 Task: Research Airbnb accommodation in Sandanski, Bulgaria from 17th November, 2023 to 21st November, 2023 for 2 adults.1  bedroom having 2 beds and 1 bathroom. Property type can be flat. Look for 5 properties as per requirement.
Action: Mouse moved to (502, 114)
Screenshot: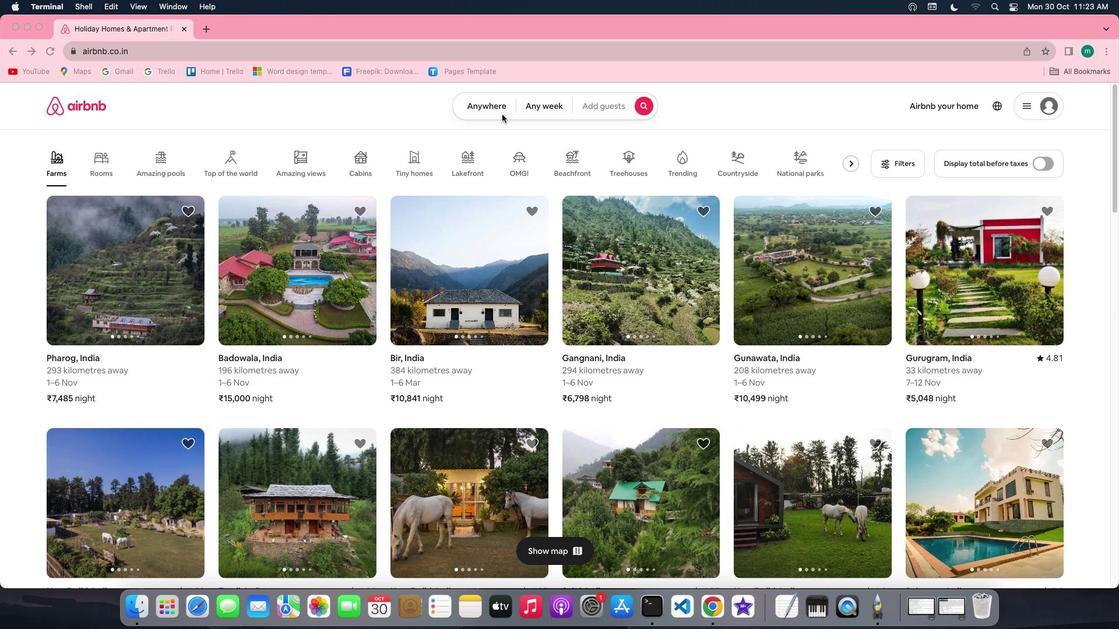 
Action: Mouse pressed left at (502, 114)
Screenshot: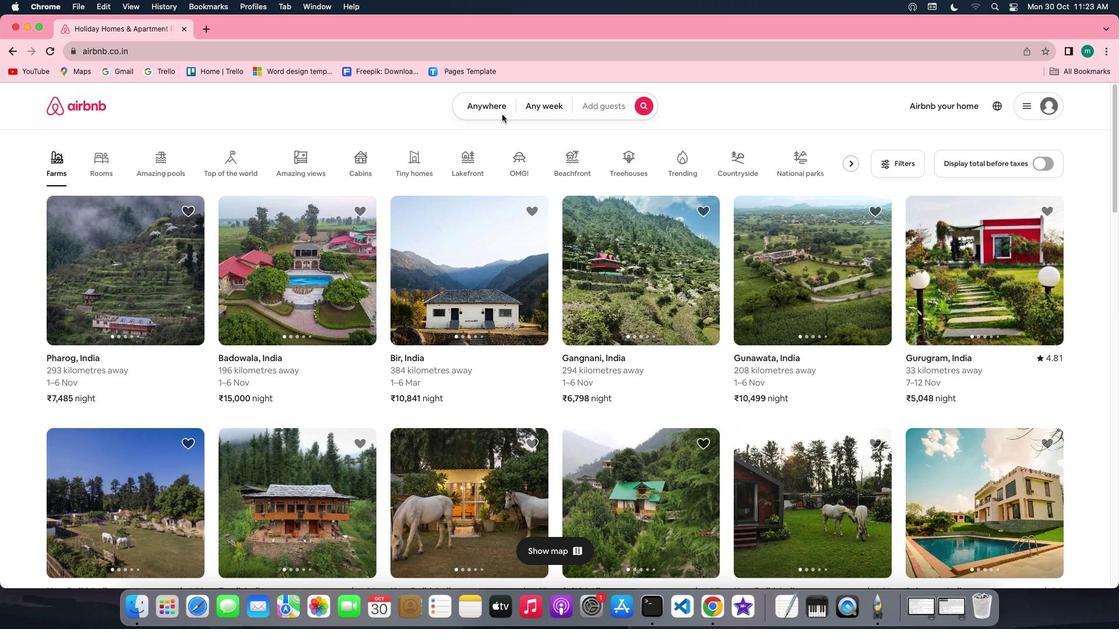 
Action: Mouse moved to (497, 109)
Screenshot: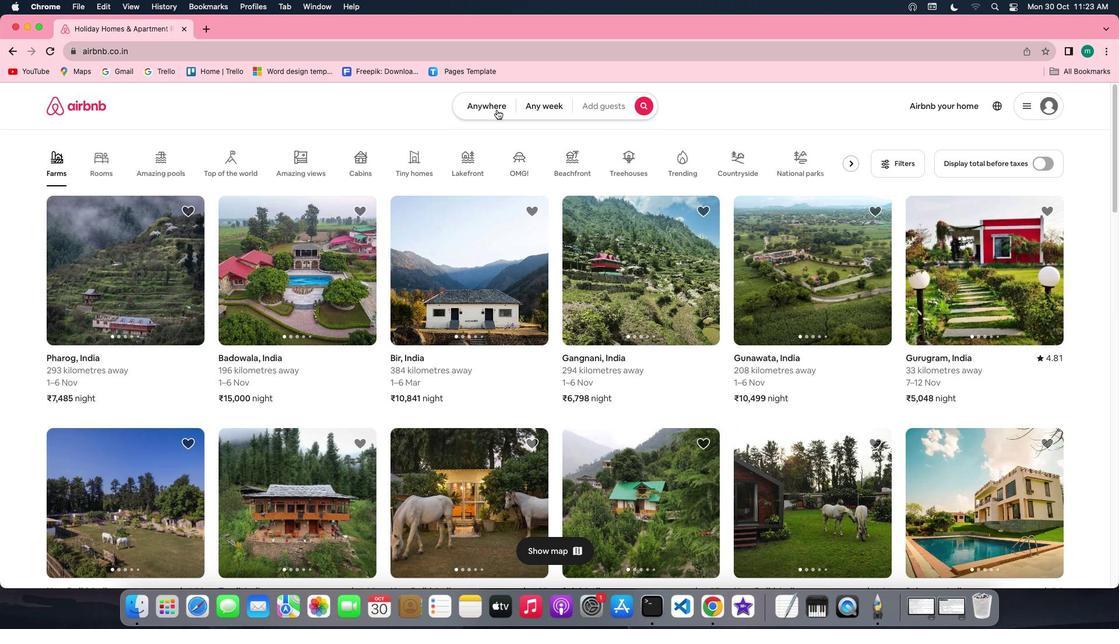 
Action: Mouse pressed left at (497, 109)
Screenshot: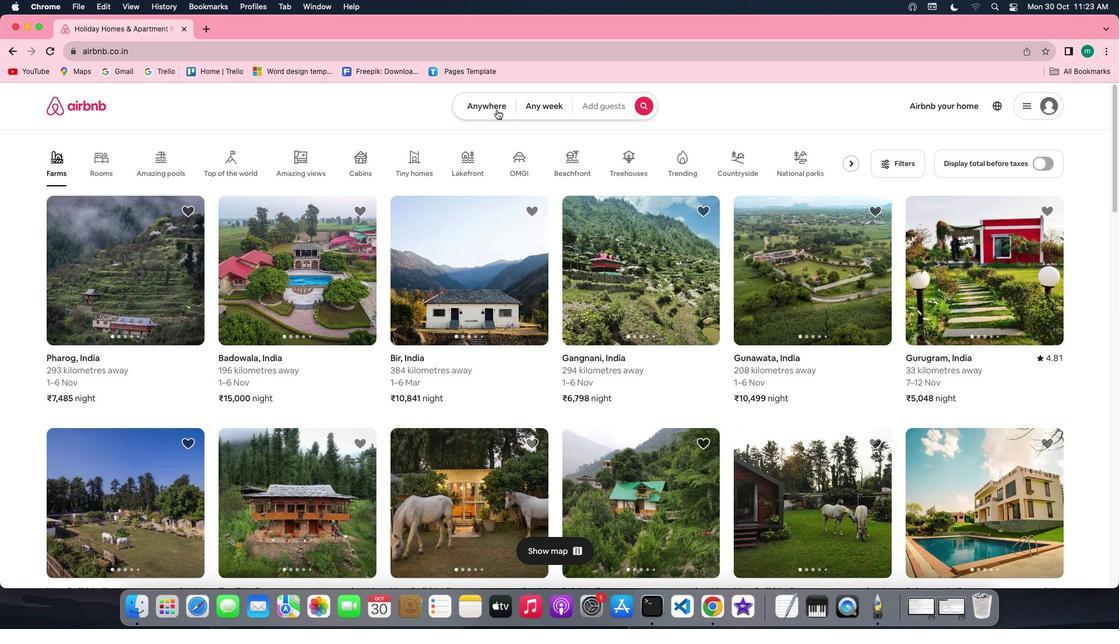
Action: Mouse moved to (450, 148)
Screenshot: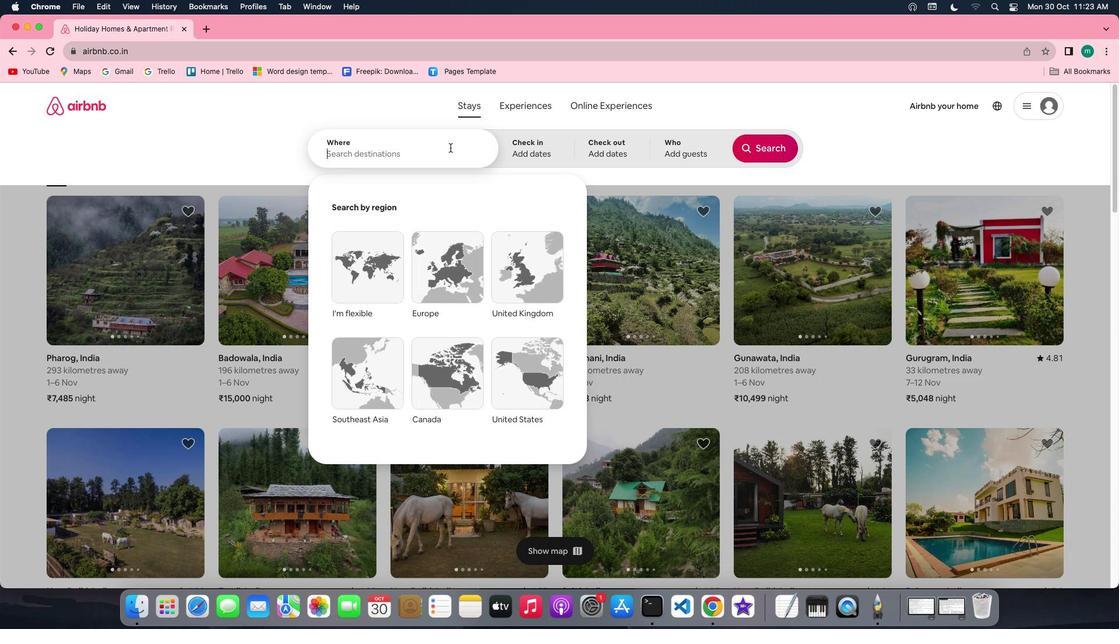 
Action: Key pressed Key.shift'S''a''n''d''a''n''s''k''i'','Key.spaceKey.shift'B''u''l''g''a''r''i''a'
Screenshot: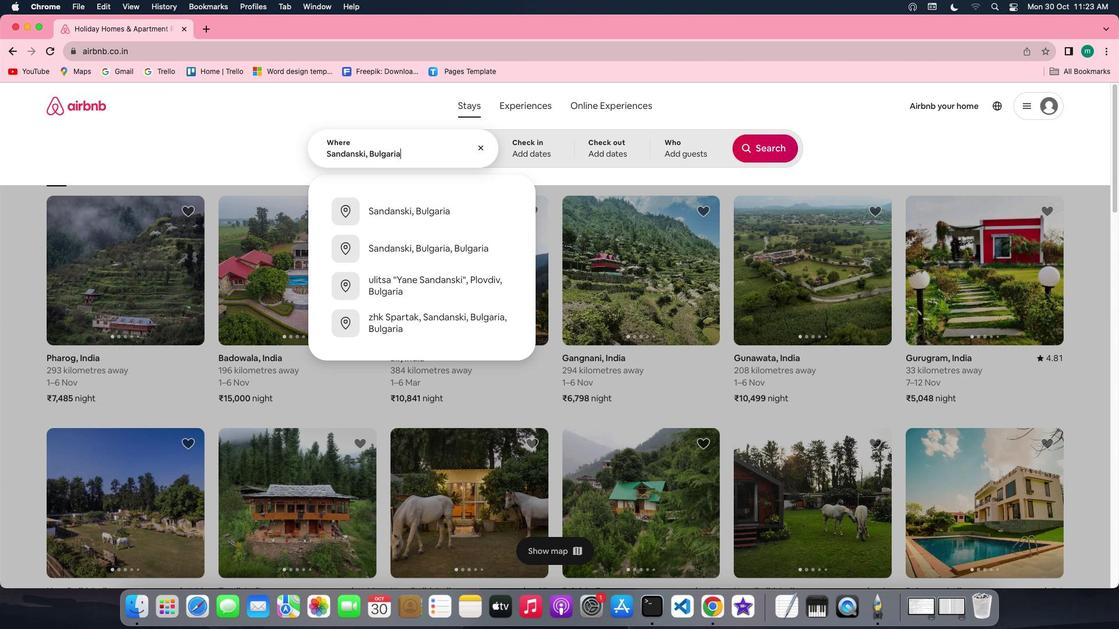 
Action: Mouse moved to (545, 139)
Screenshot: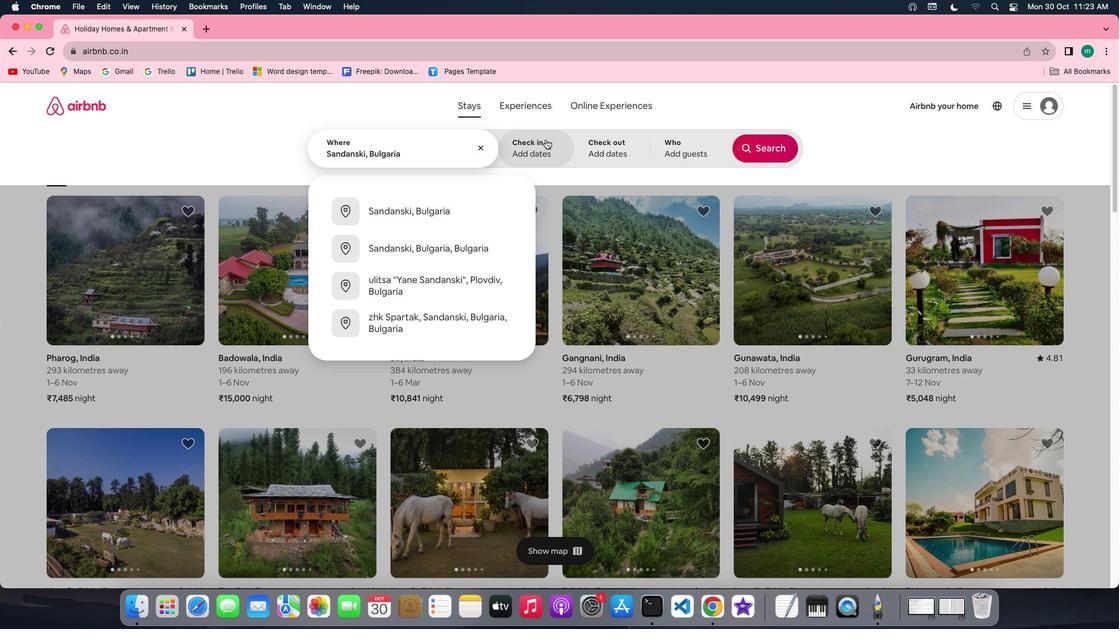 
Action: Mouse pressed left at (545, 139)
Screenshot: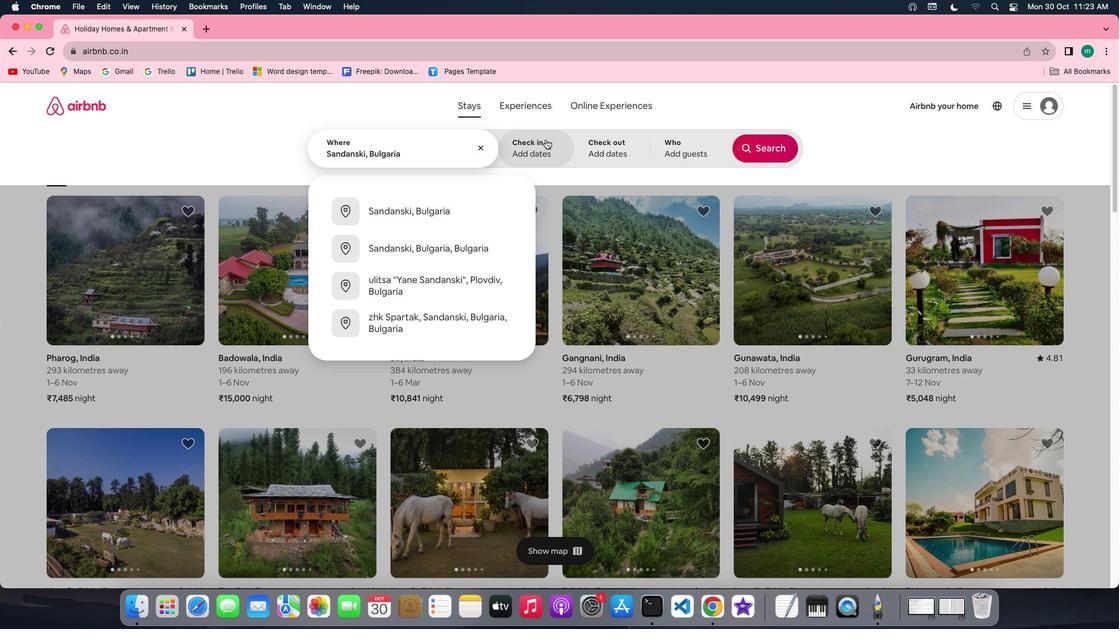 
Action: Mouse moved to (721, 346)
Screenshot: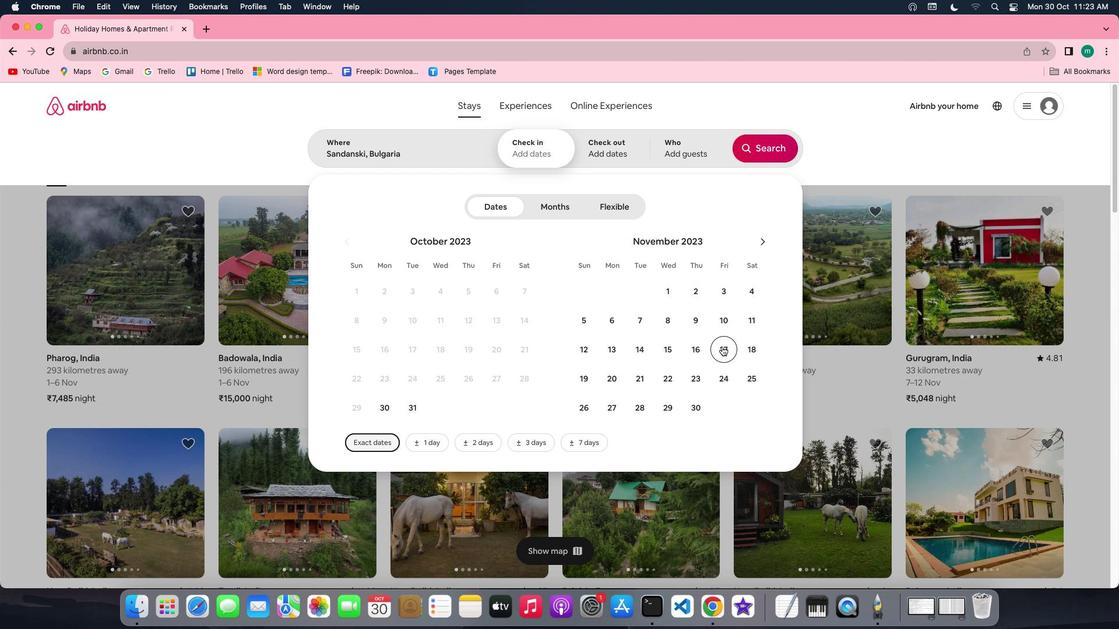 
Action: Mouse pressed left at (721, 346)
Screenshot: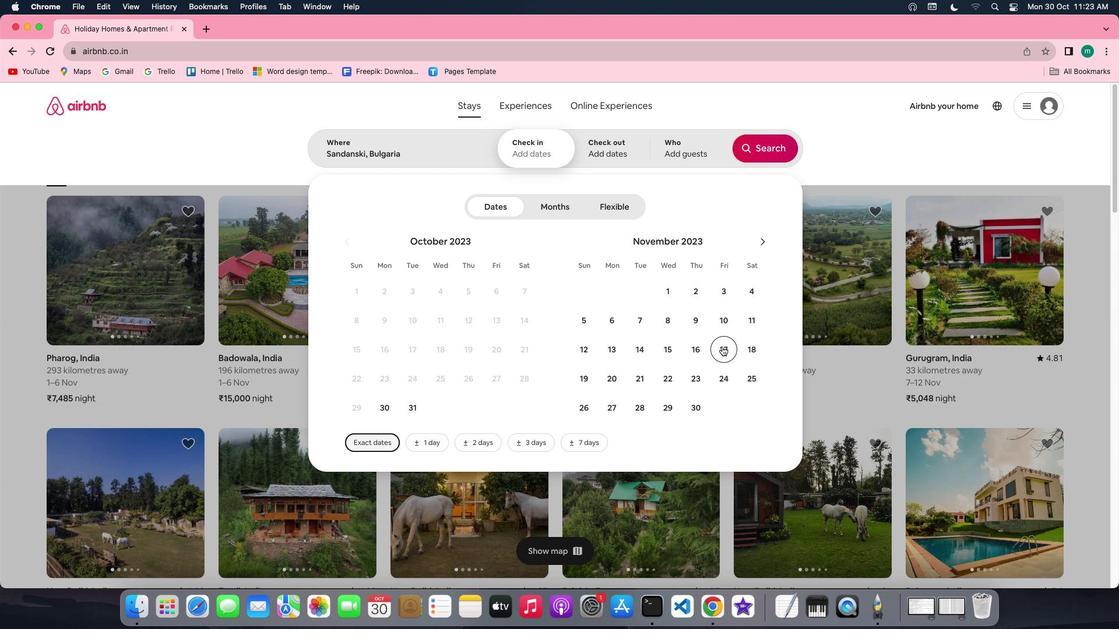 
Action: Mouse moved to (634, 376)
Screenshot: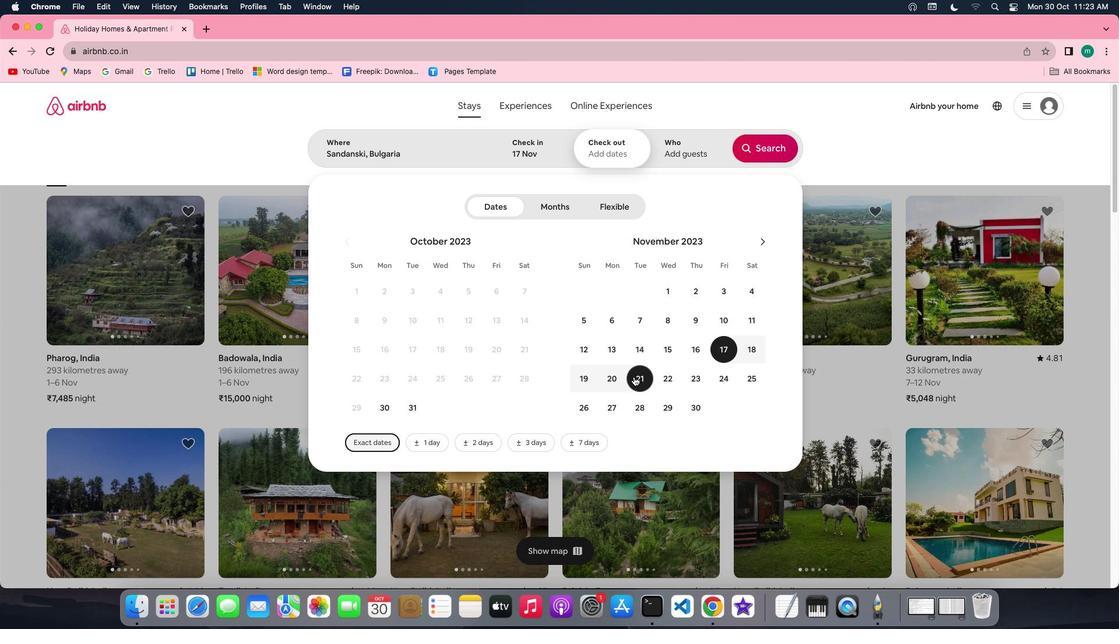 
Action: Mouse pressed left at (634, 376)
Screenshot: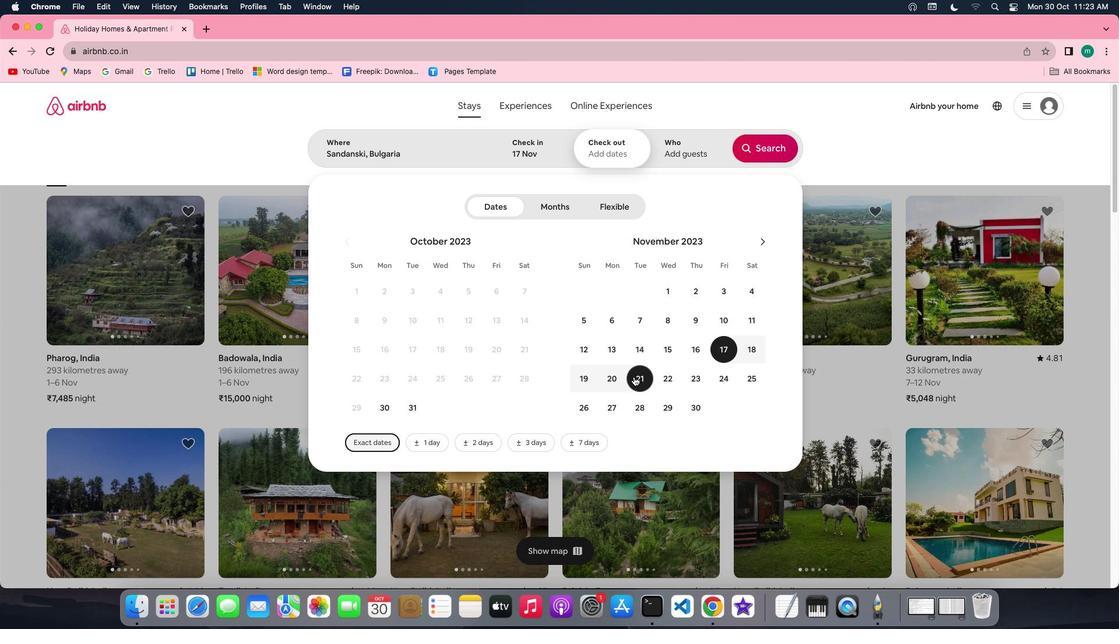 
Action: Mouse moved to (689, 155)
Screenshot: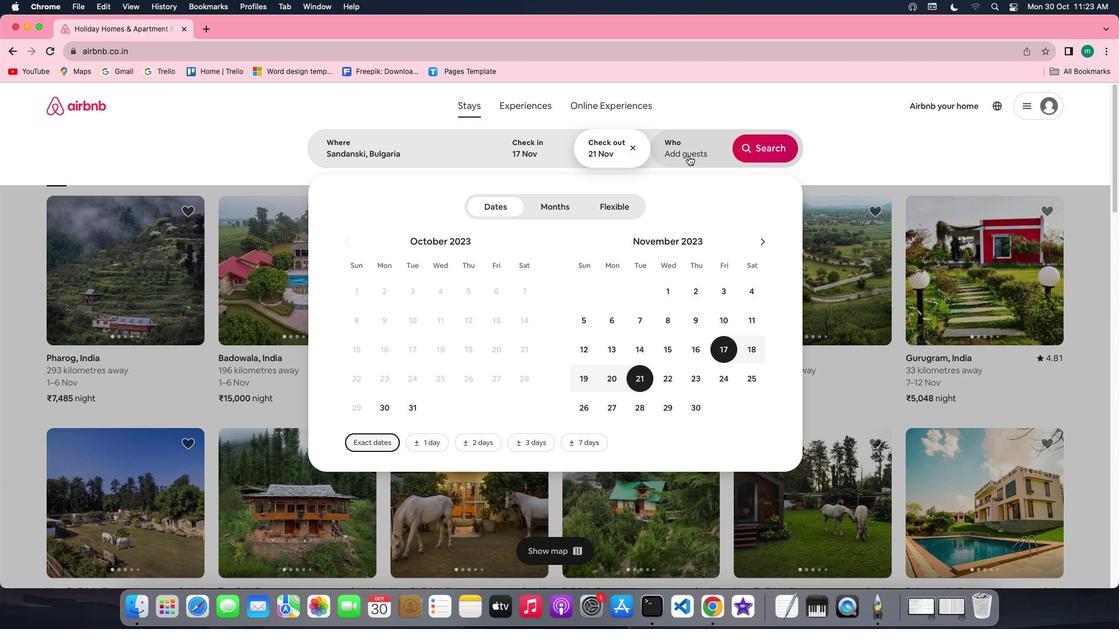 
Action: Mouse pressed left at (689, 155)
Screenshot: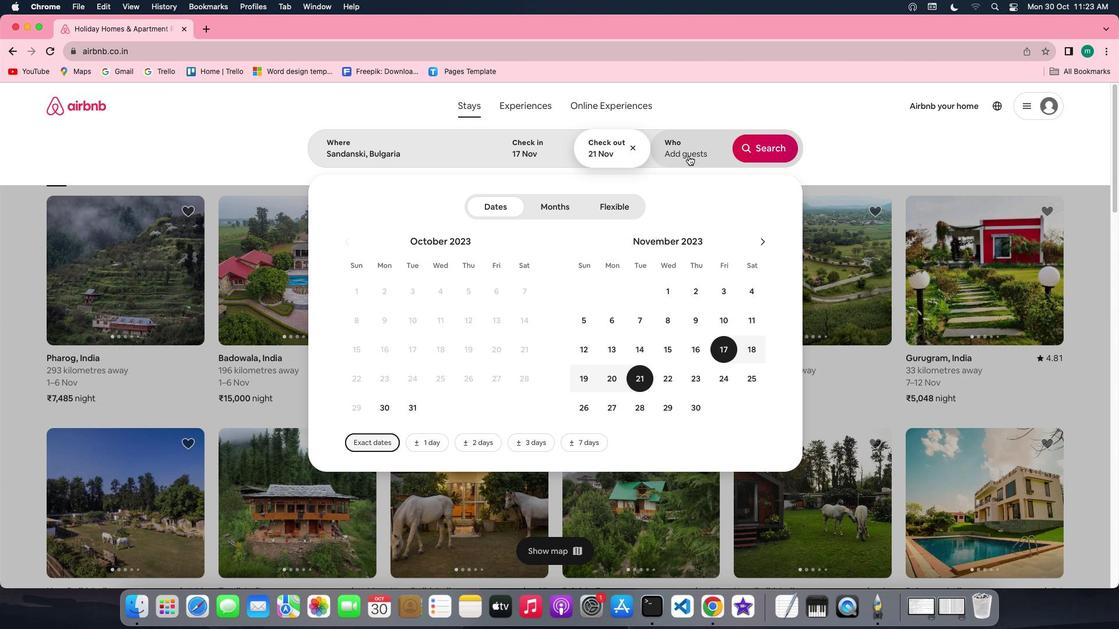
Action: Mouse moved to (767, 209)
Screenshot: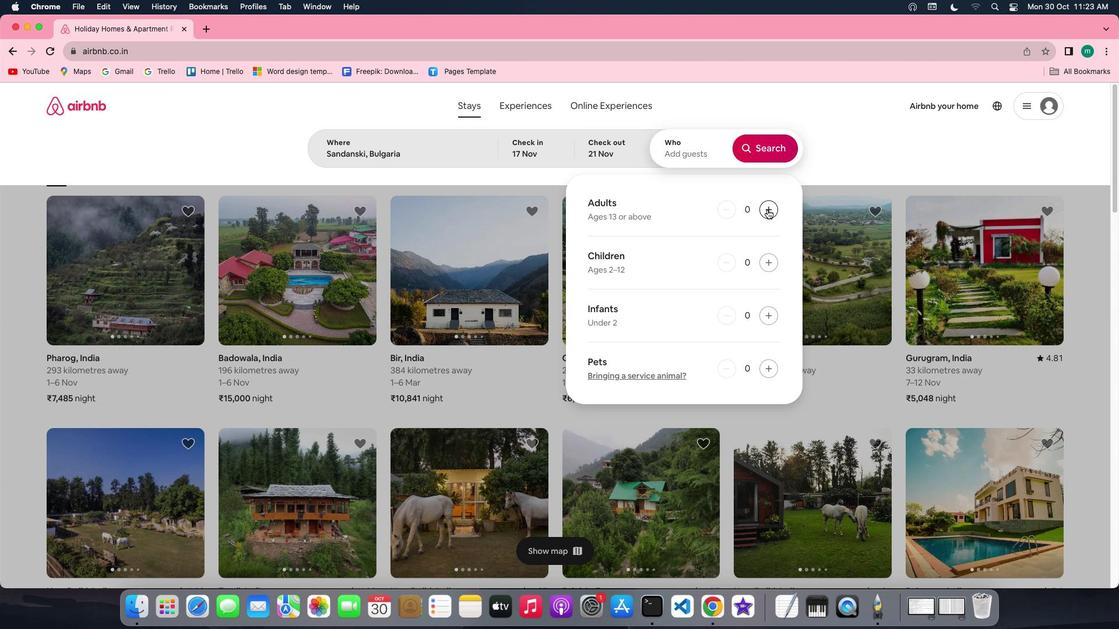 
Action: Mouse pressed left at (767, 209)
Screenshot: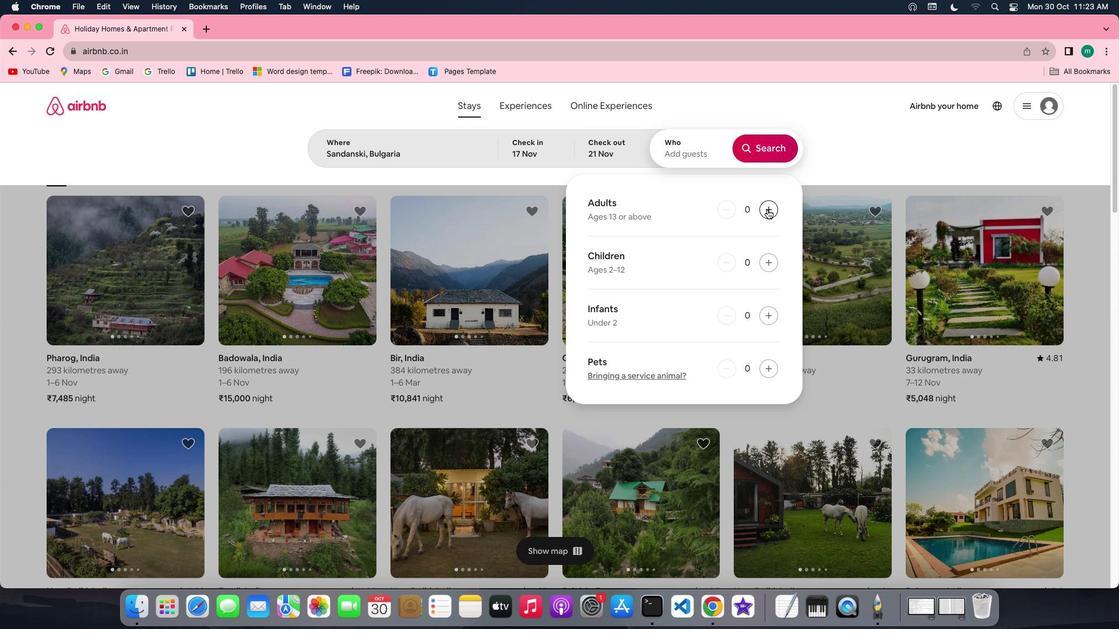 
Action: Mouse pressed left at (767, 209)
Screenshot: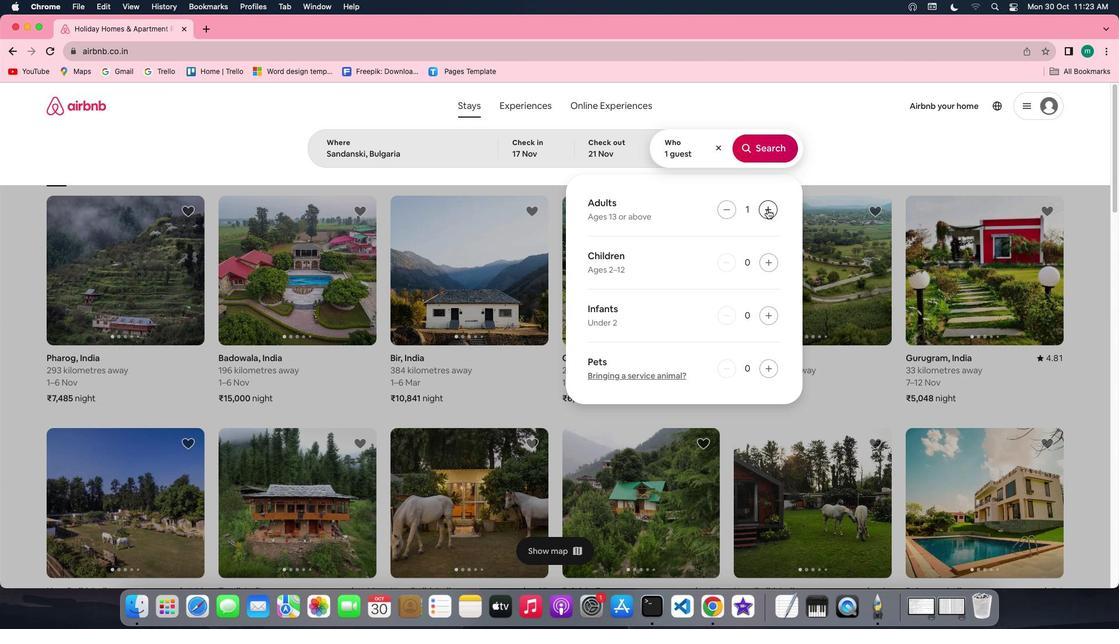 
Action: Mouse moved to (779, 142)
Screenshot: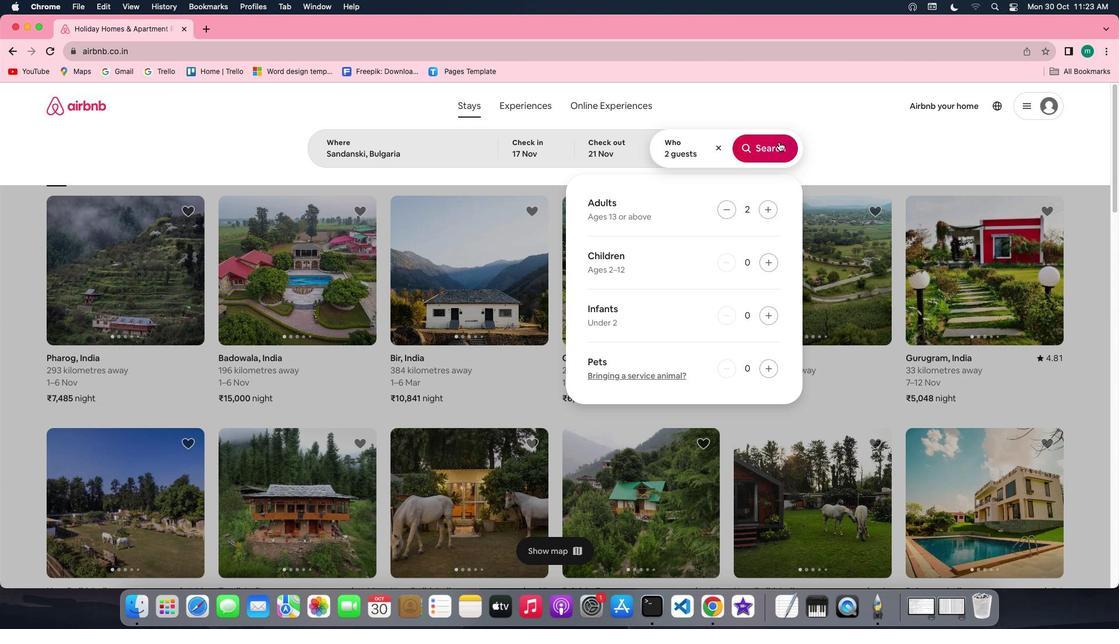 
Action: Mouse pressed left at (779, 142)
Screenshot: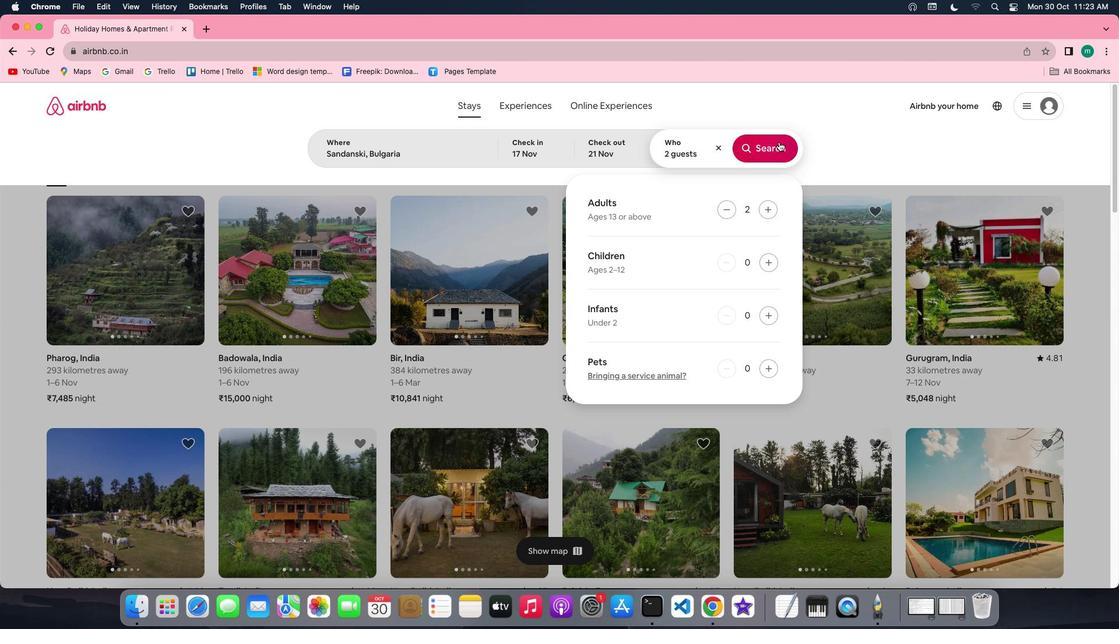 
Action: Mouse moved to (930, 148)
Screenshot: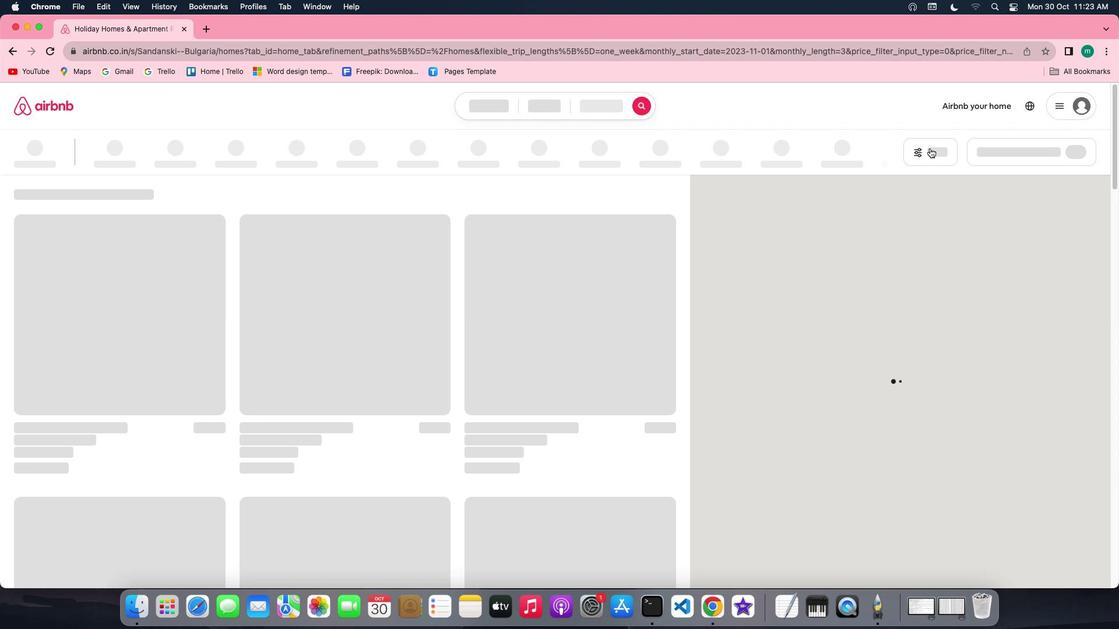 
Action: Mouse pressed left at (930, 148)
Screenshot: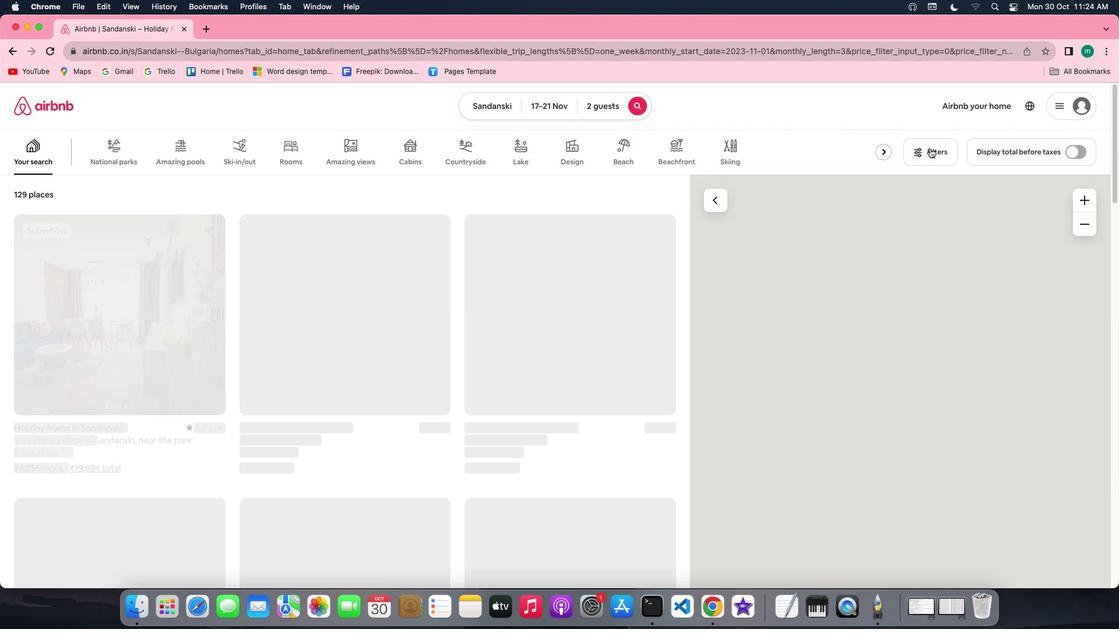 
Action: Mouse moved to (621, 292)
Screenshot: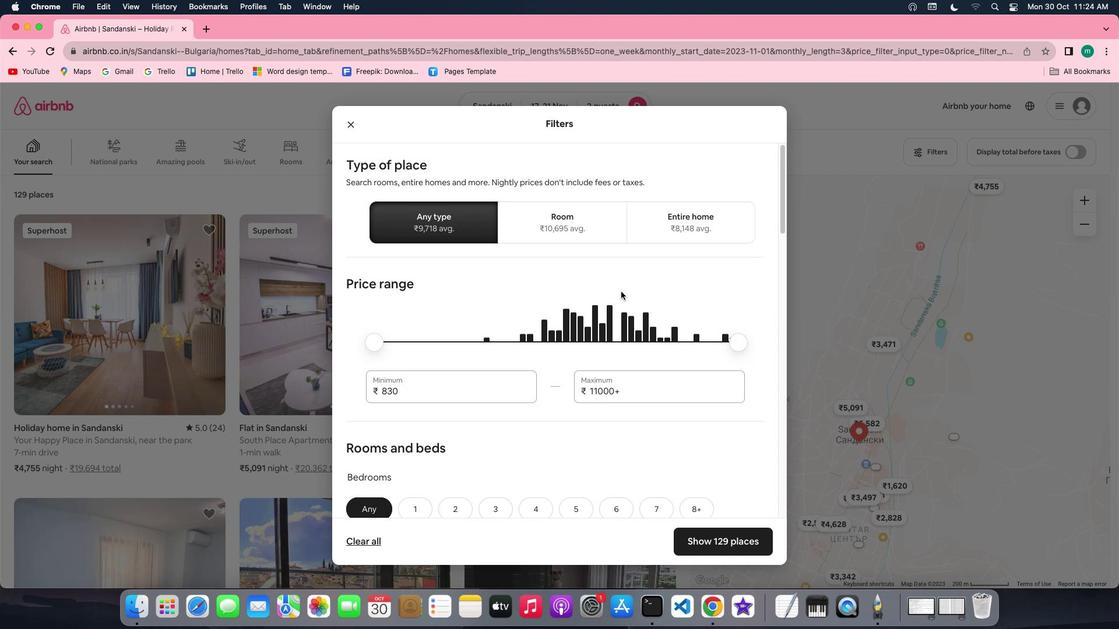 
Action: Mouse scrolled (621, 292) with delta (0, 0)
Screenshot: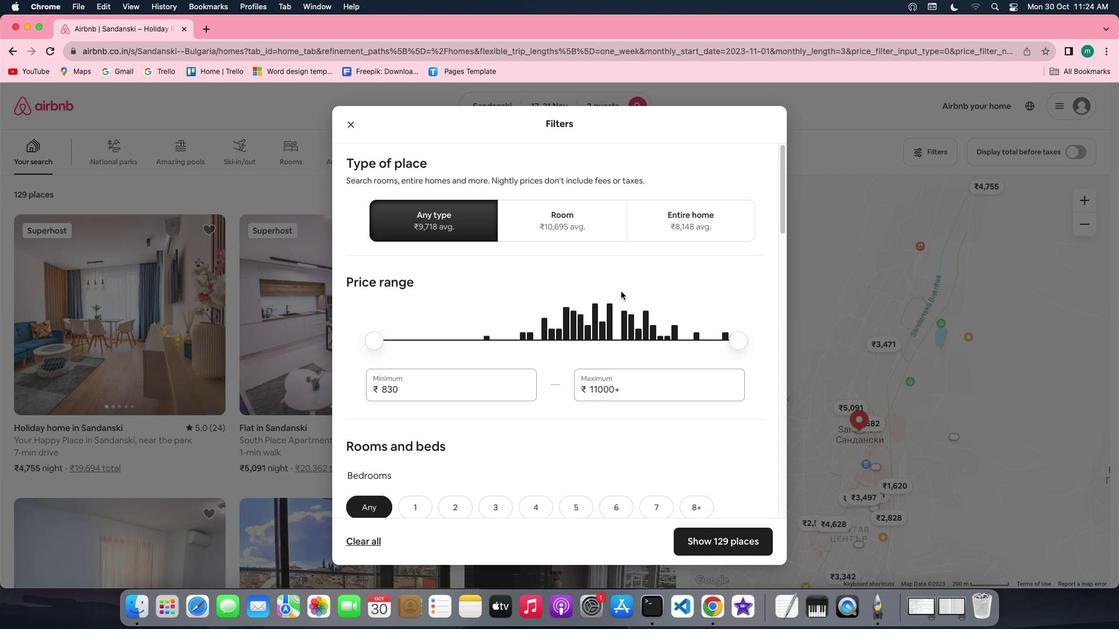 
Action: Mouse scrolled (621, 292) with delta (0, 0)
Screenshot: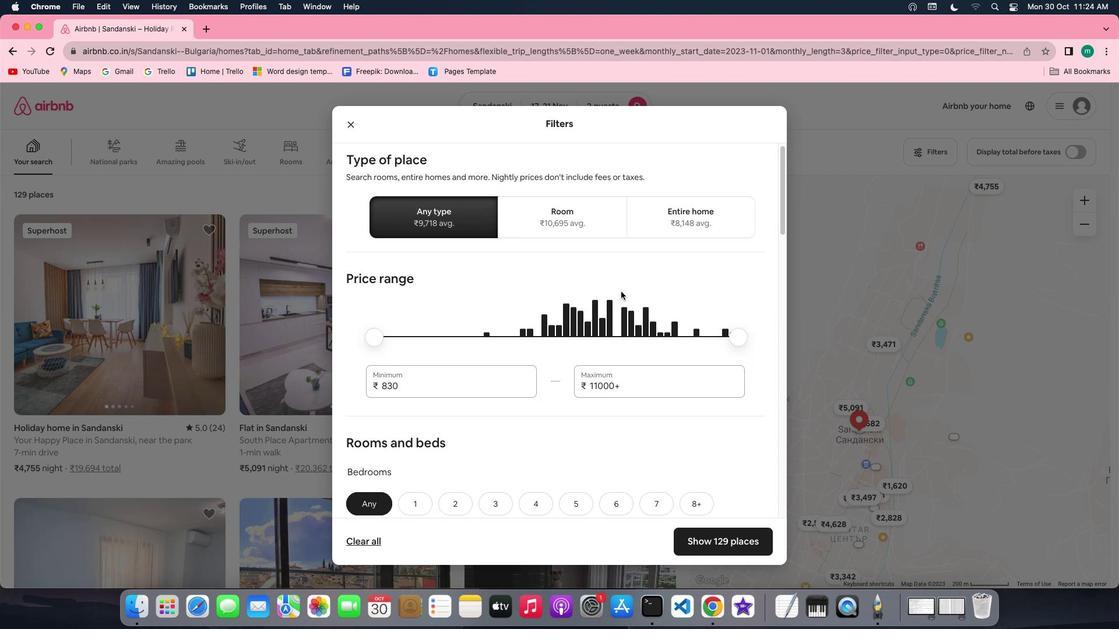 
Action: Mouse scrolled (621, 292) with delta (0, 0)
Screenshot: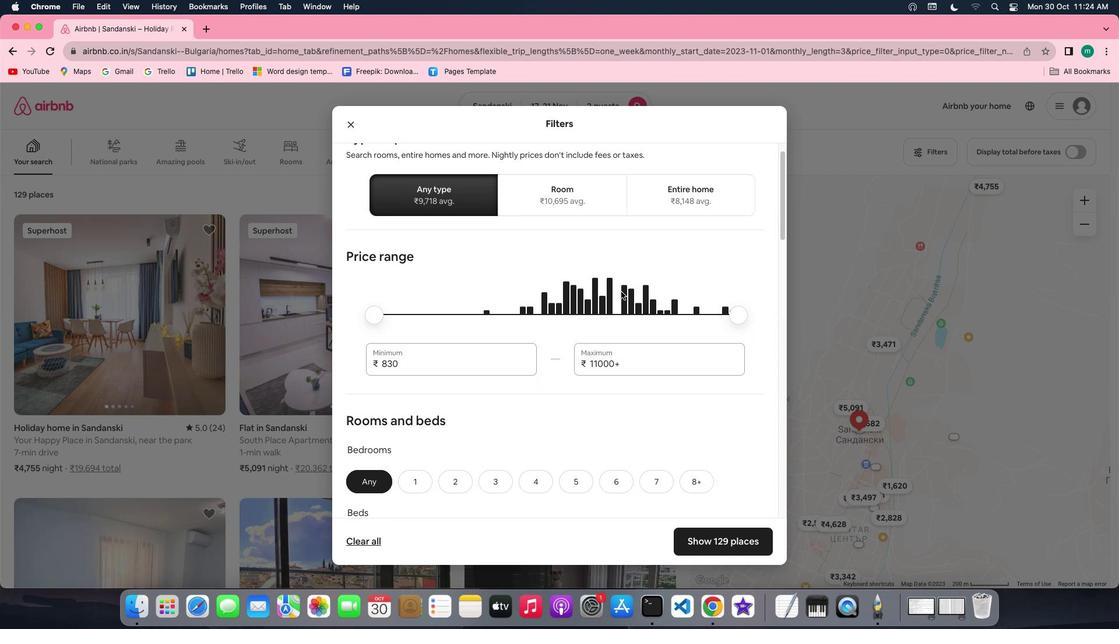 
Action: Mouse scrolled (621, 292) with delta (0, 0)
Screenshot: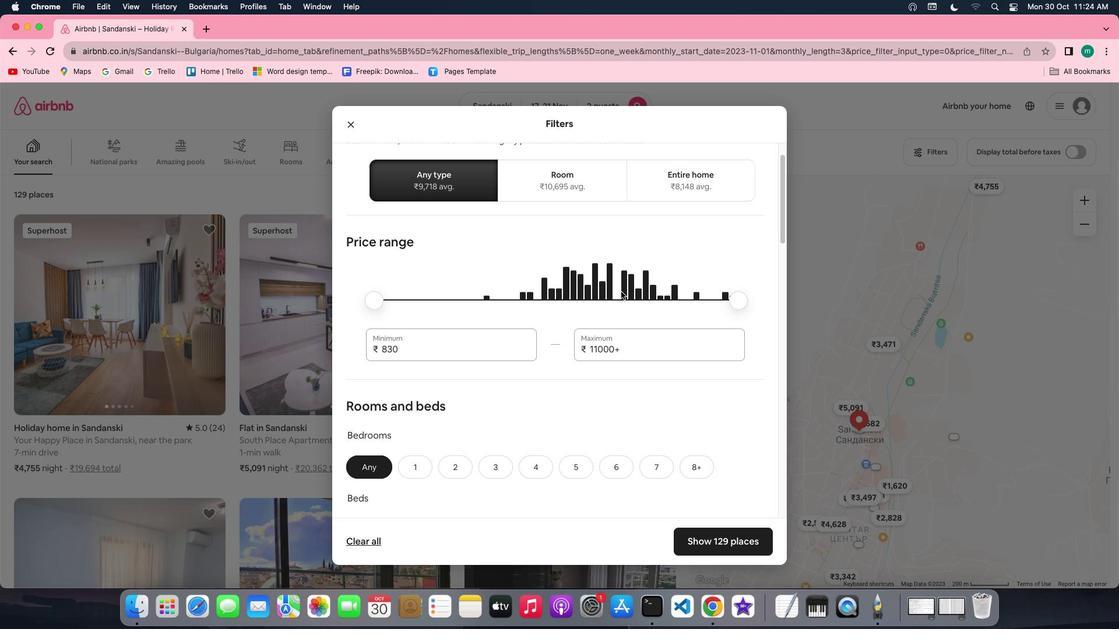
Action: Mouse scrolled (621, 292) with delta (0, 0)
Screenshot: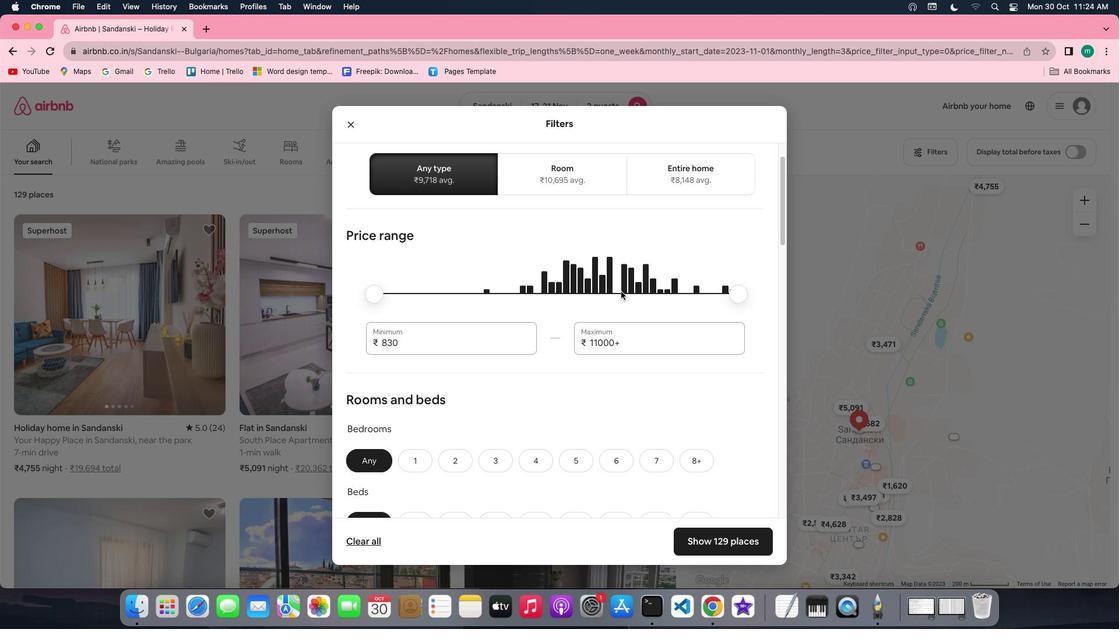 
Action: Mouse scrolled (621, 292) with delta (0, 0)
Screenshot: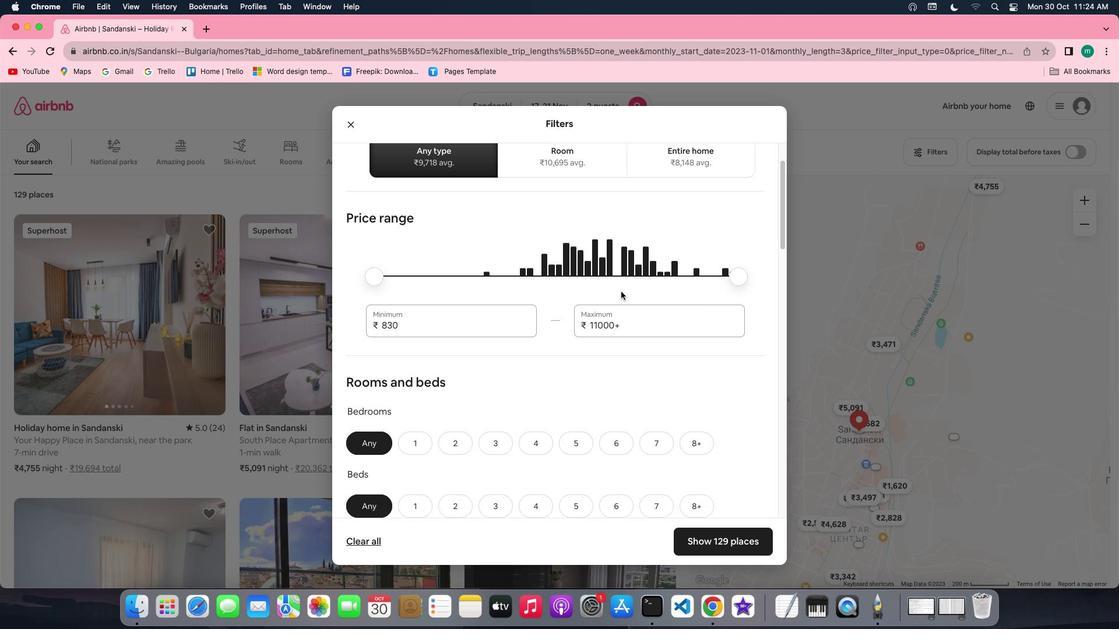 
Action: Mouse scrolled (621, 292) with delta (0, 0)
Screenshot: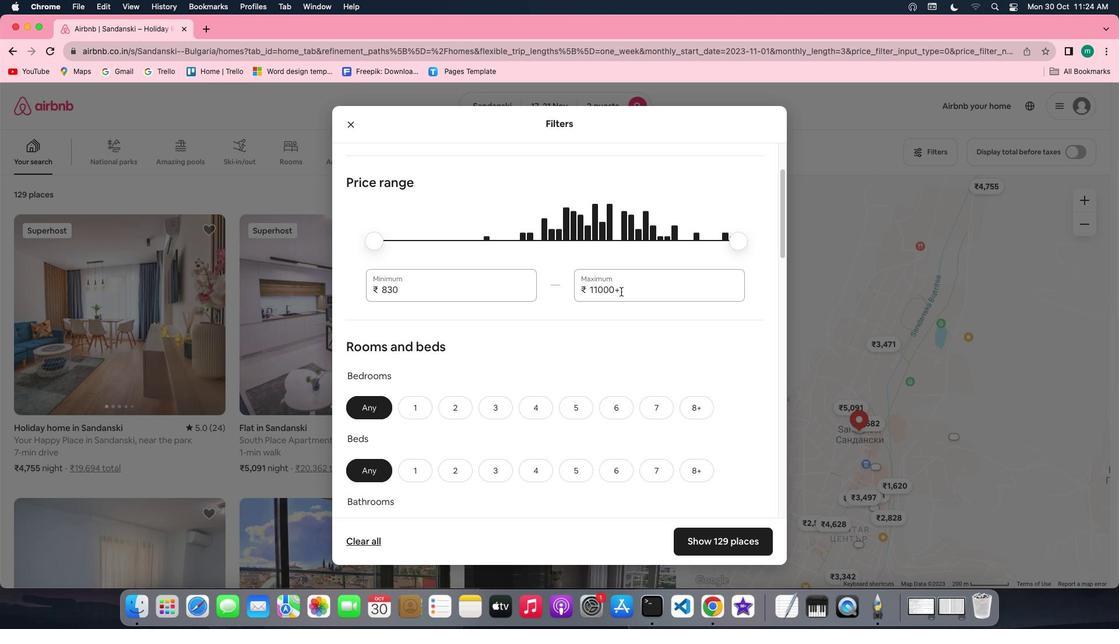 
Action: Mouse scrolled (621, 292) with delta (0, 0)
Screenshot: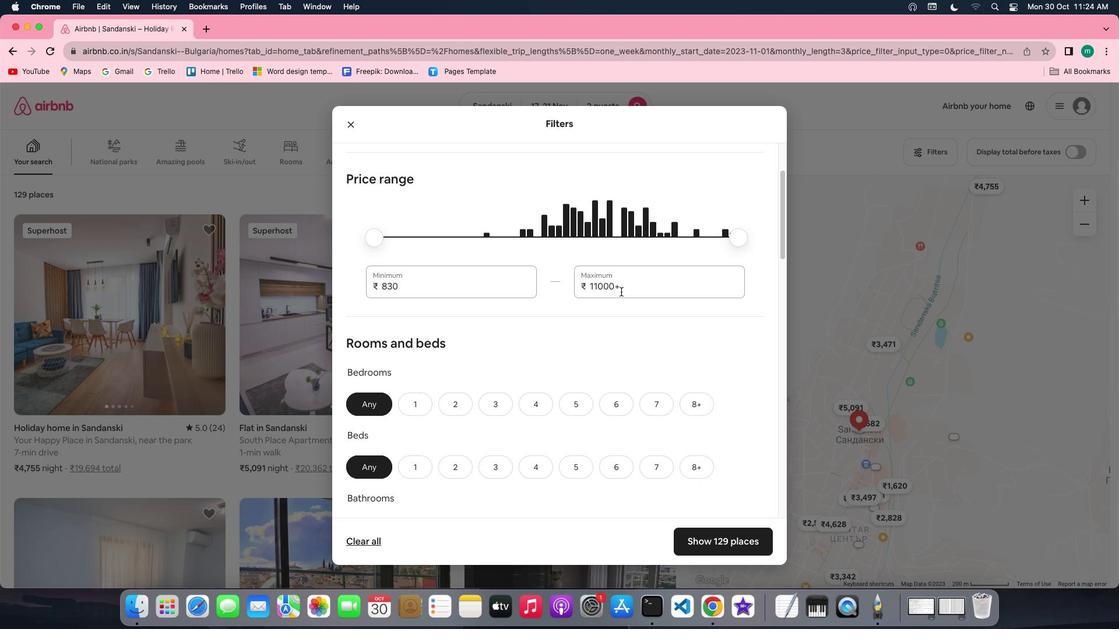 
Action: Mouse scrolled (621, 292) with delta (0, 0)
Screenshot: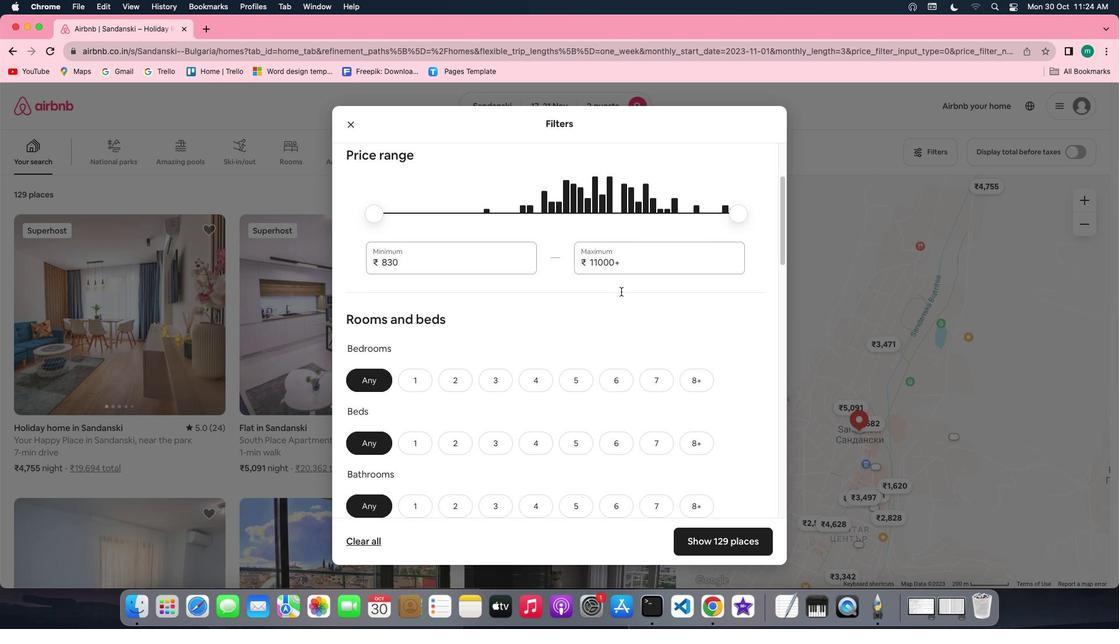 
Action: Mouse scrolled (621, 292) with delta (0, 0)
Screenshot: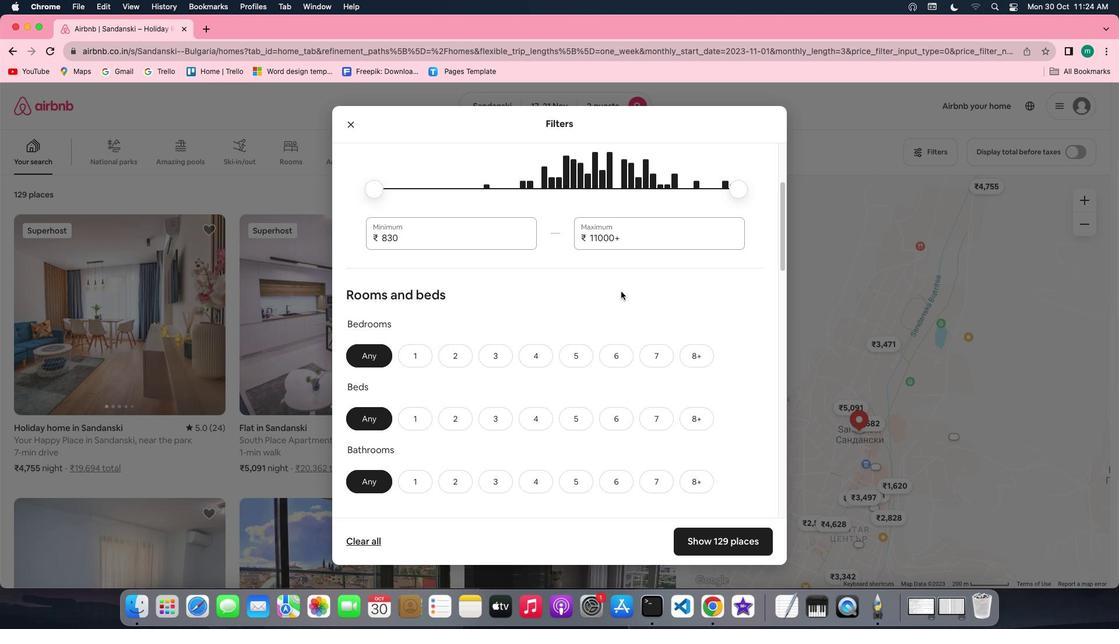 
Action: Mouse scrolled (621, 292) with delta (0, 0)
Screenshot: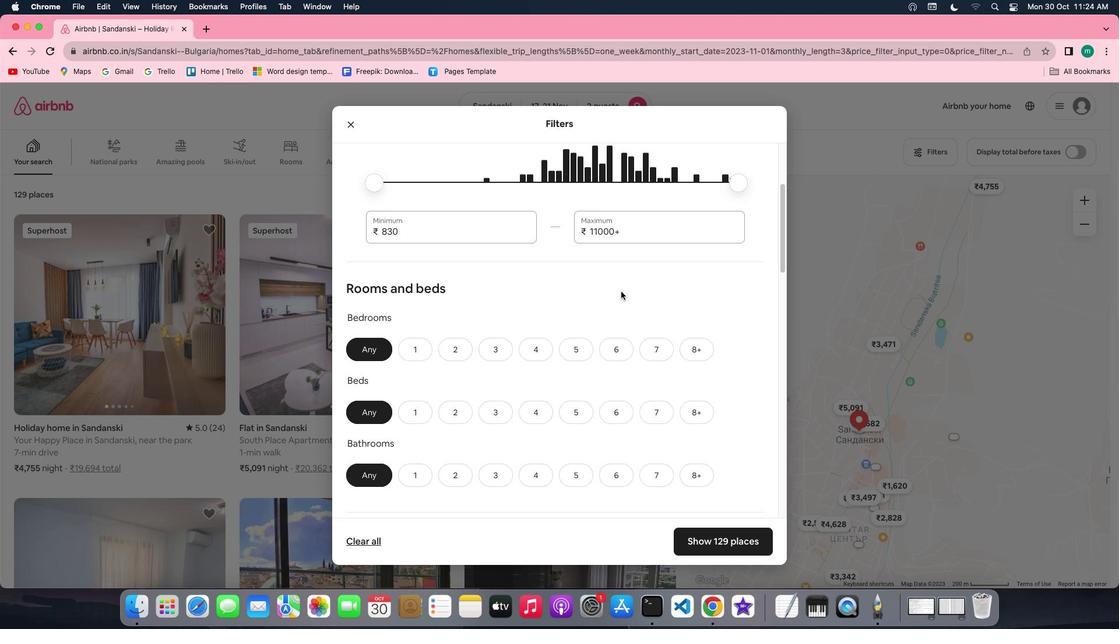 
Action: Mouse scrolled (621, 292) with delta (0, 0)
Screenshot: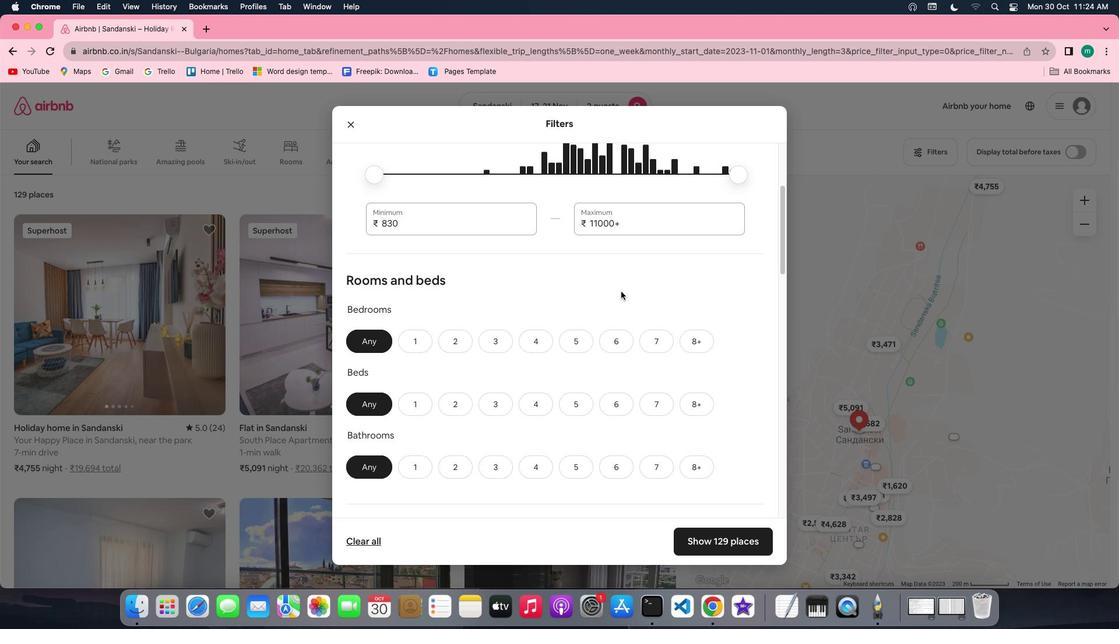 
Action: Mouse scrolled (621, 292) with delta (0, 0)
Screenshot: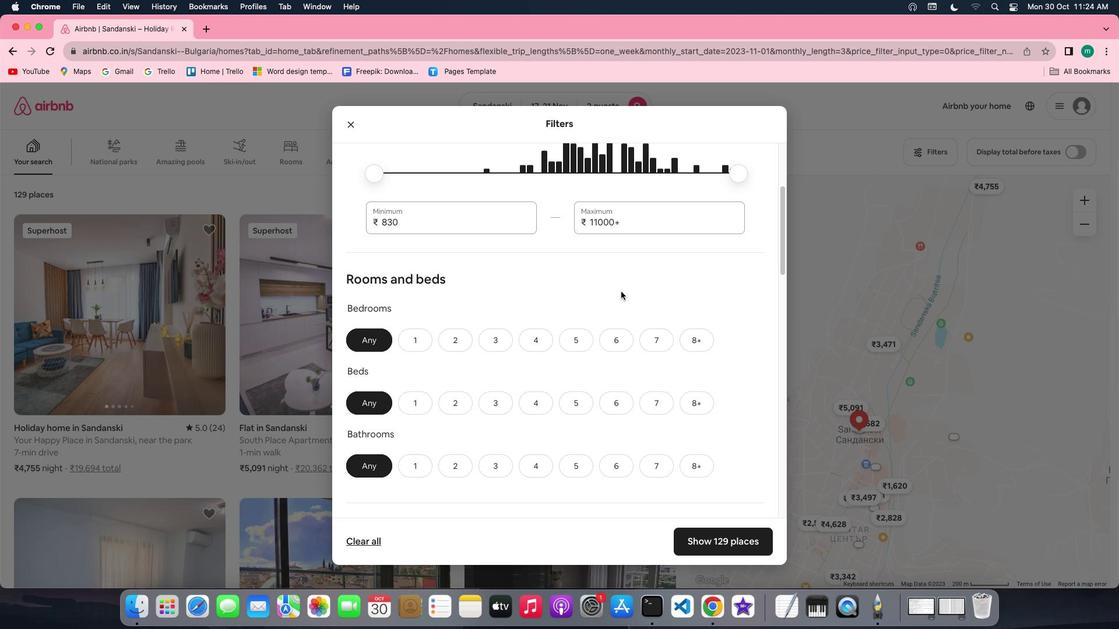 
Action: Mouse scrolled (621, 292) with delta (0, 0)
Screenshot: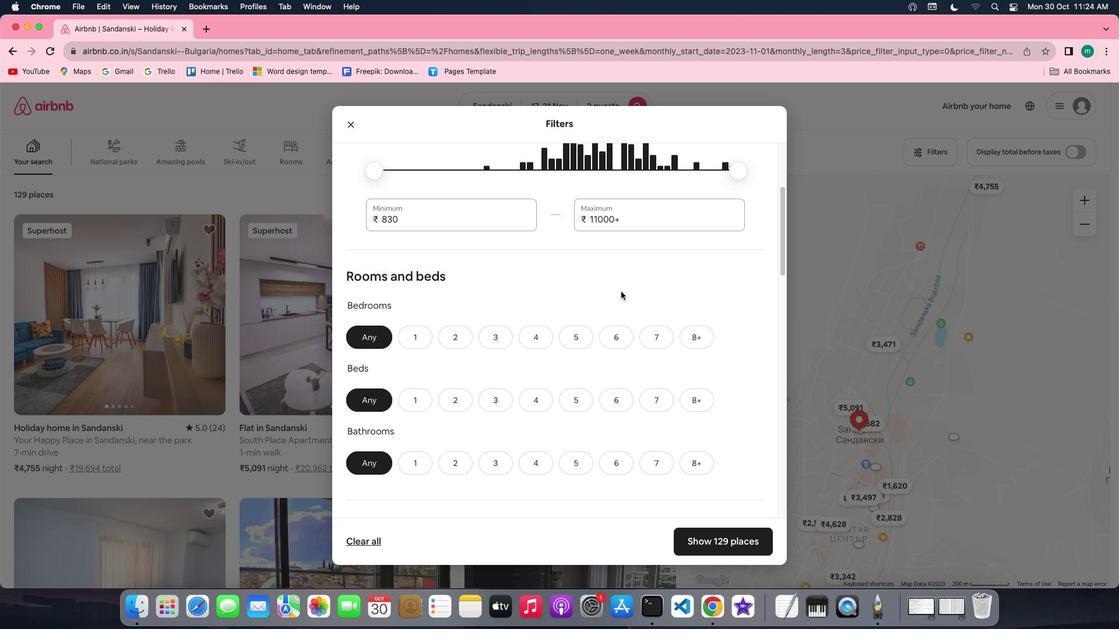 
Action: Mouse scrolled (621, 292) with delta (0, 0)
Screenshot: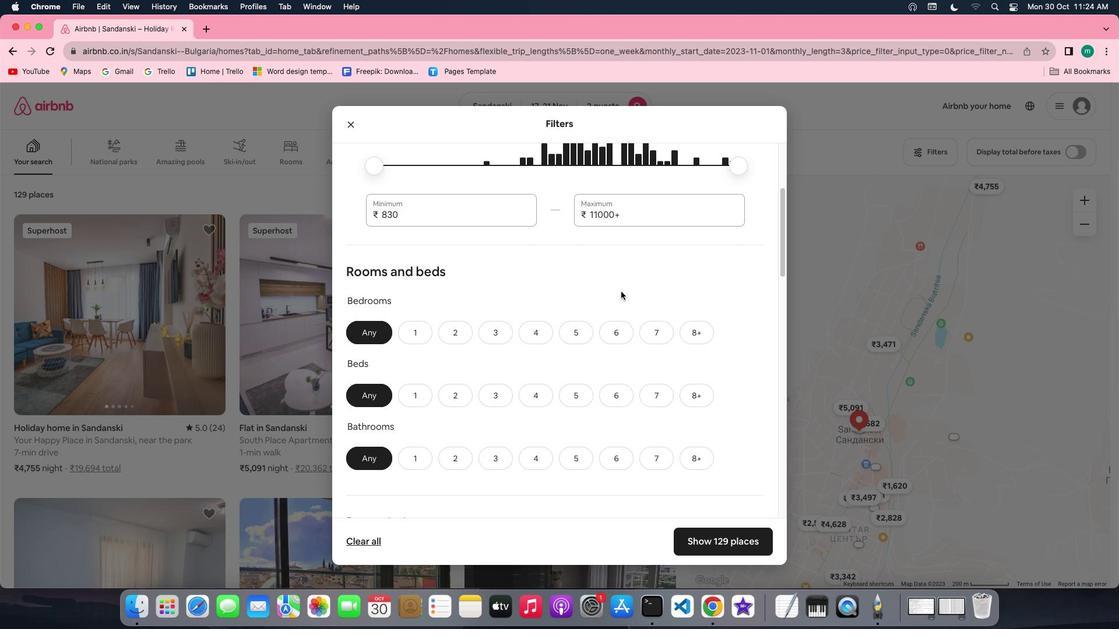 
Action: Mouse scrolled (621, 292) with delta (0, 0)
Screenshot: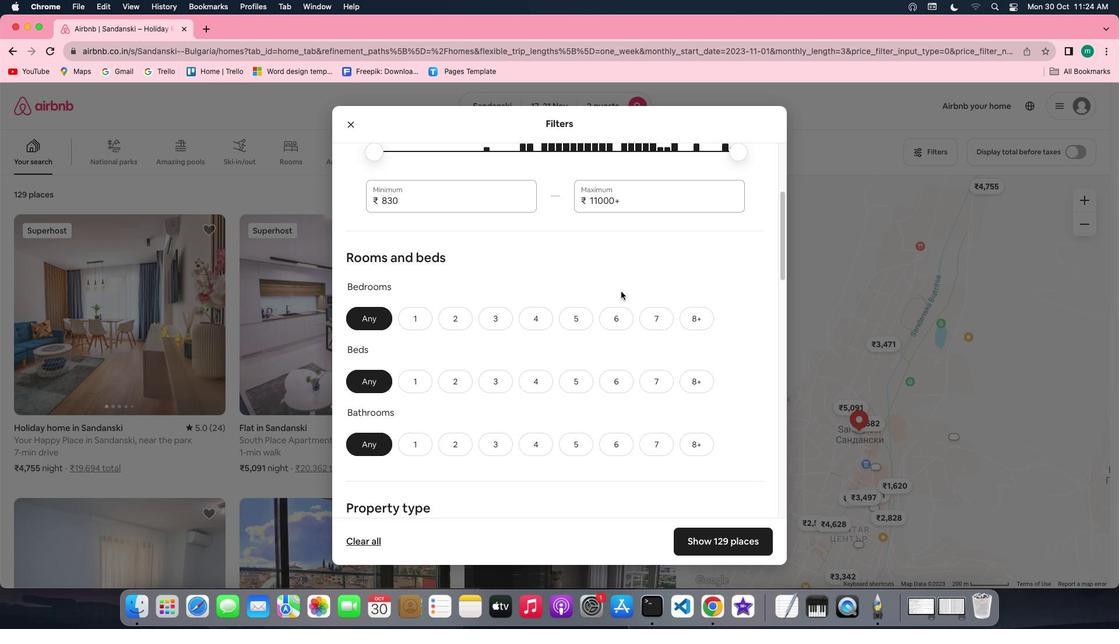 
Action: Mouse scrolled (621, 292) with delta (0, 0)
Screenshot: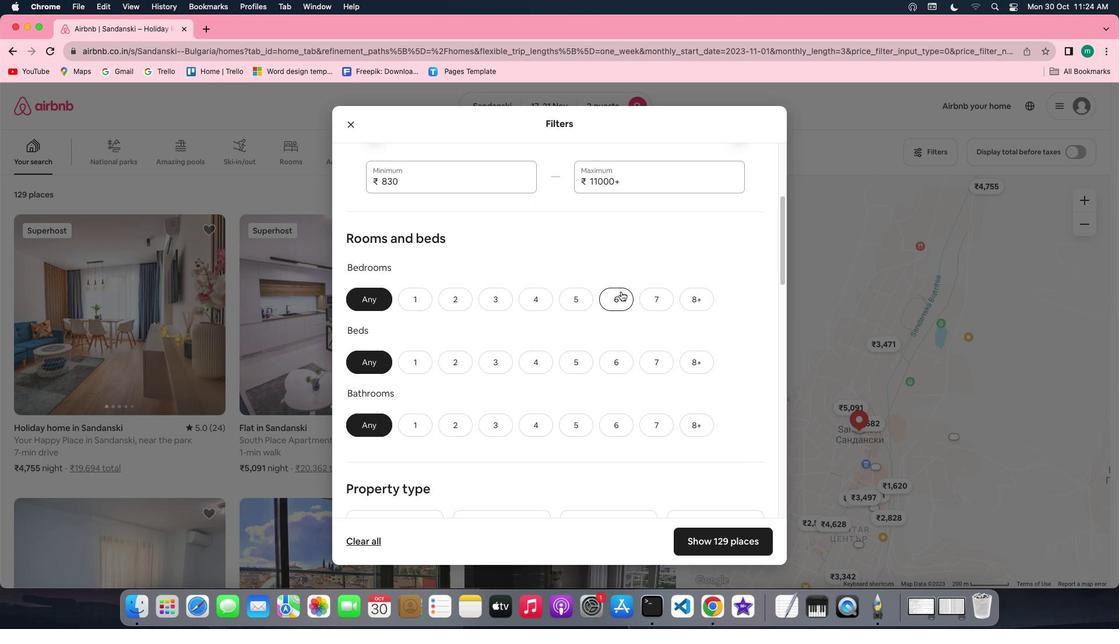 
Action: Mouse scrolled (621, 292) with delta (0, 0)
Screenshot: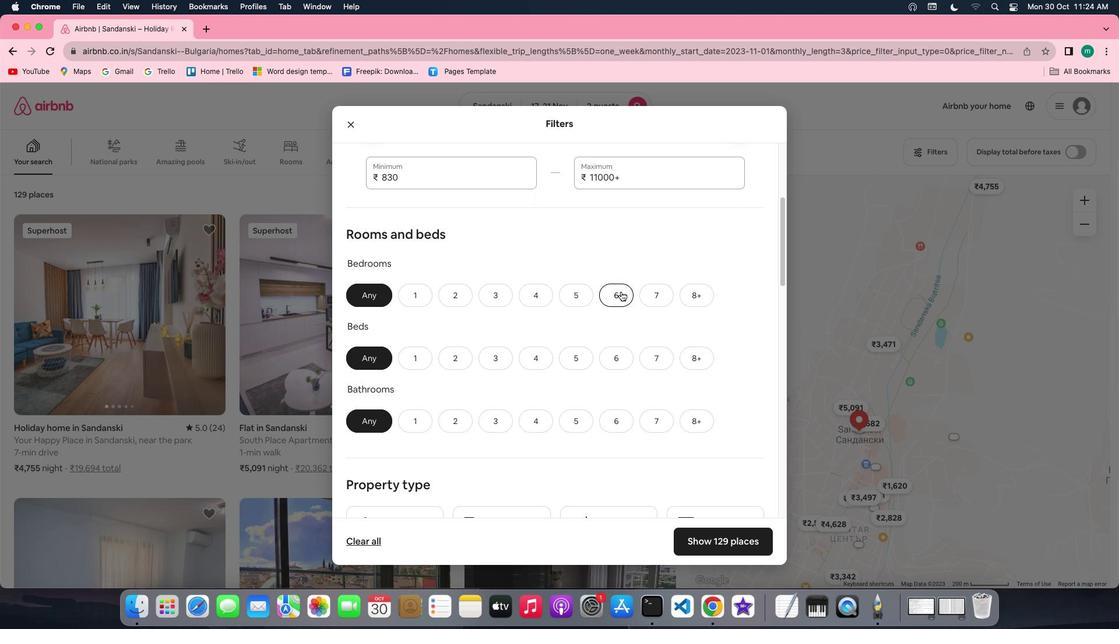 
Action: Mouse scrolled (621, 292) with delta (0, 0)
Screenshot: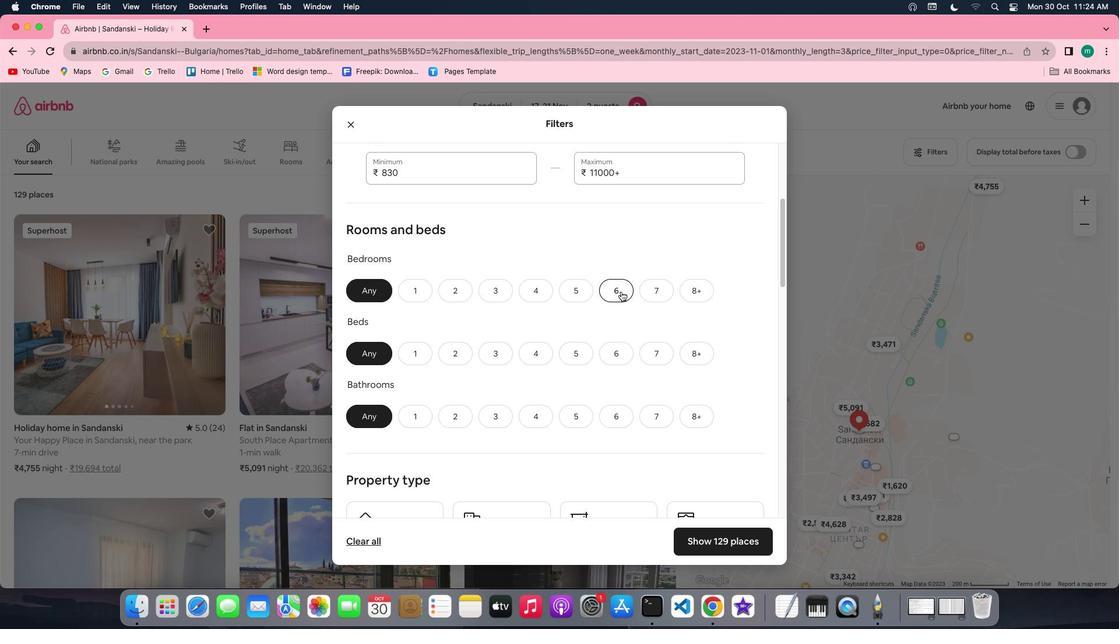 
Action: Mouse scrolled (621, 292) with delta (0, 0)
Screenshot: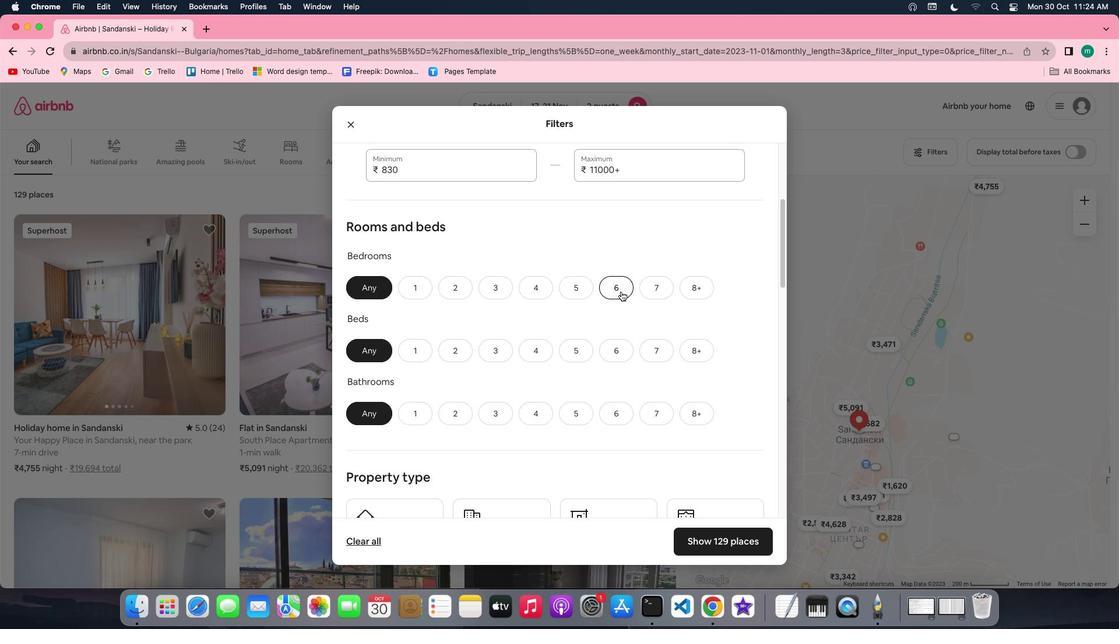 
Action: Mouse scrolled (621, 292) with delta (0, 0)
Screenshot: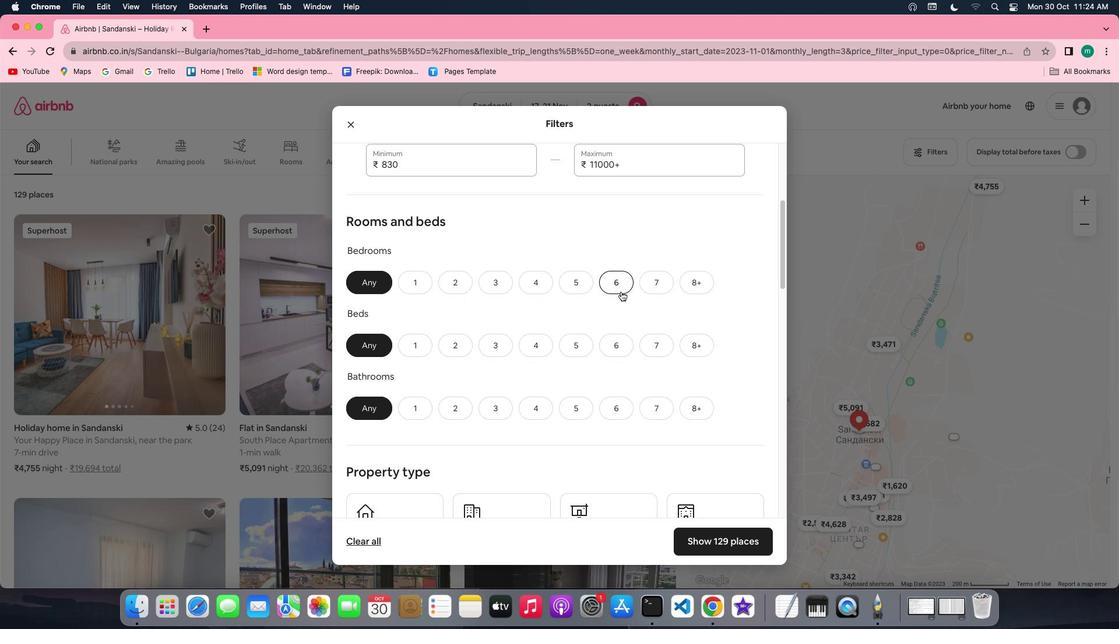 
Action: Mouse scrolled (621, 292) with delta (0, 0)
Screenshot: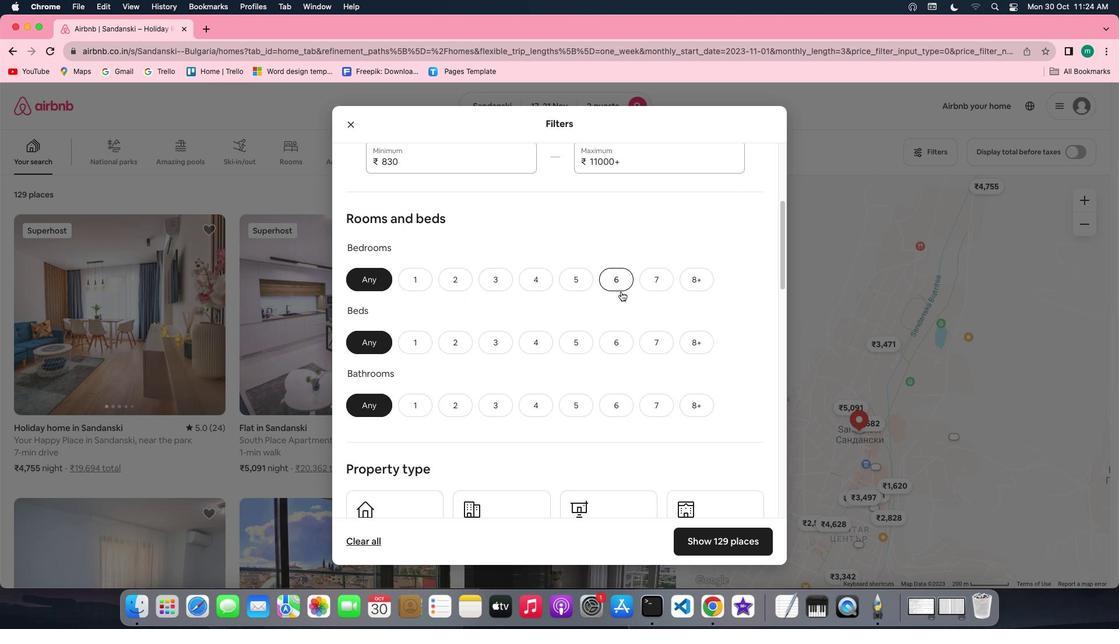 
Action: Mouse scrolled (621, 292) with delta (0, 0)
Screenshot: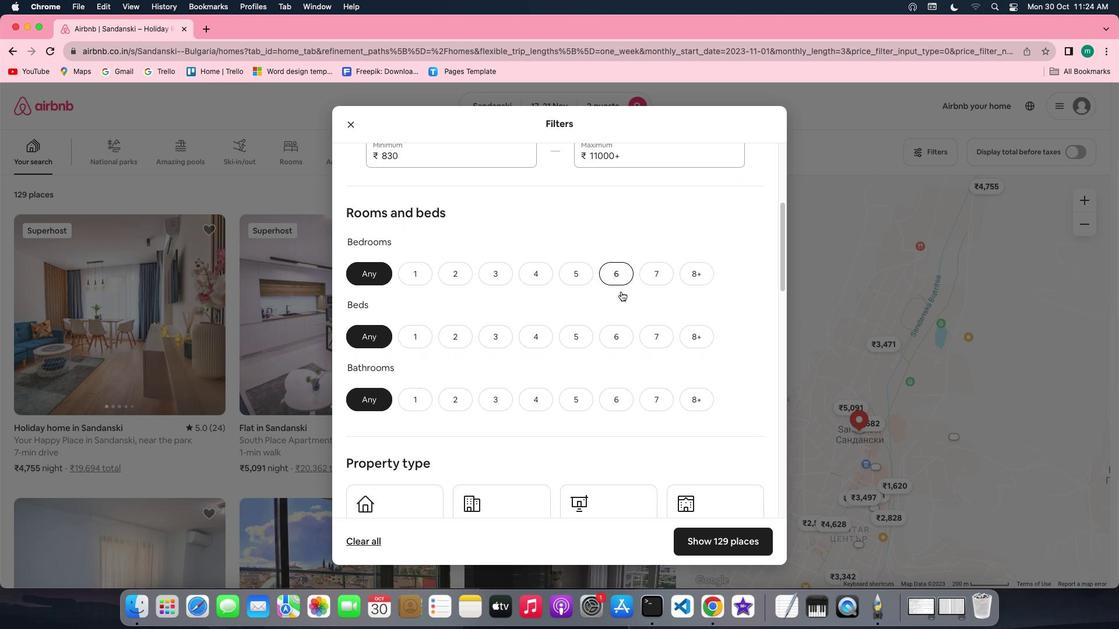 
Action: Mouse moved to (415, 271)
Screenshot: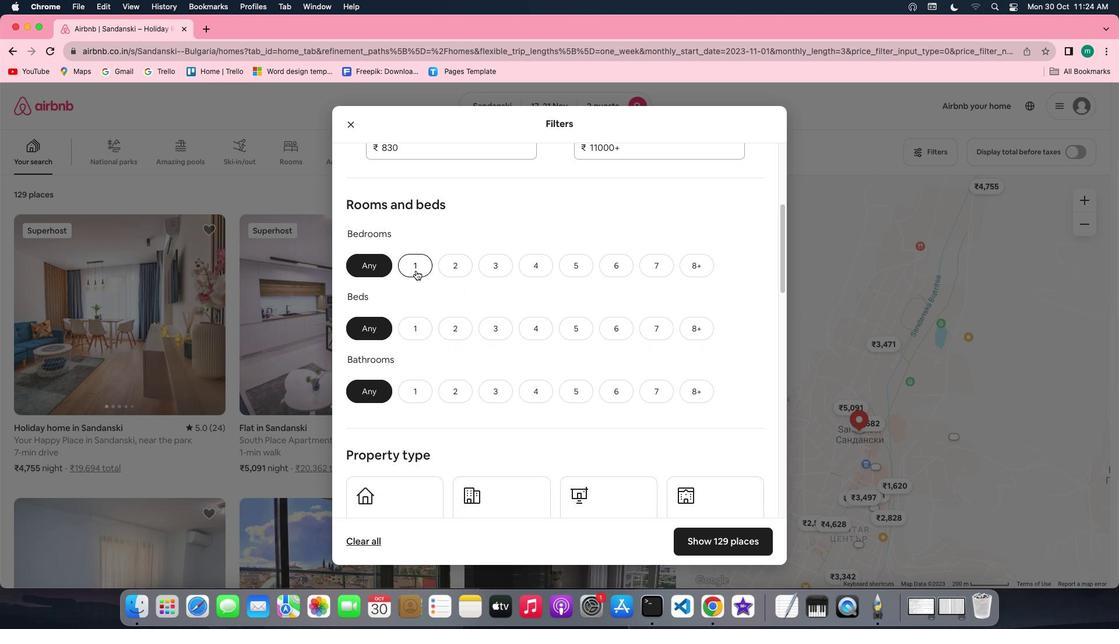 
Action: Mouse pressed left at (415, 271)
Screenshot: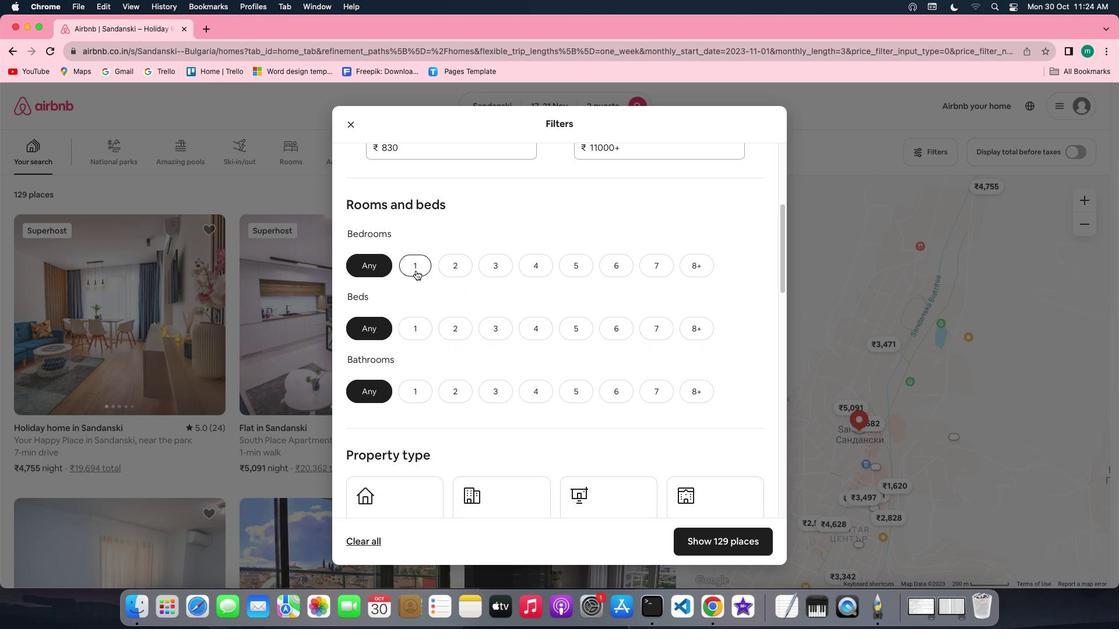
Action: Mouse moved to (459, 320)
Screenshot: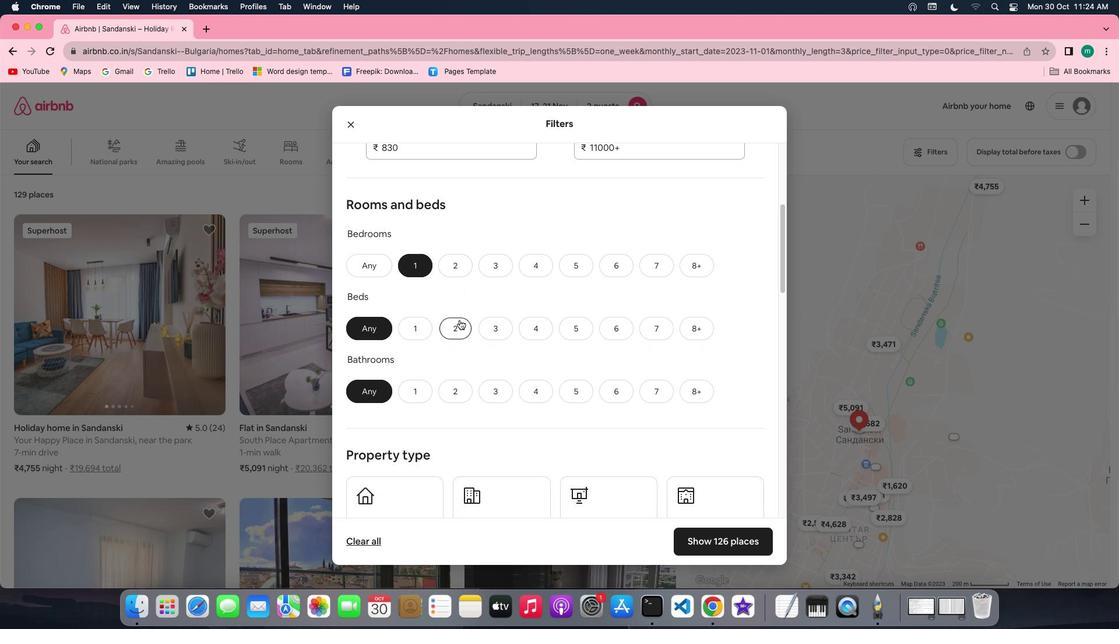 
Action: Mouse pressed left at (459, 320)
Screenshot: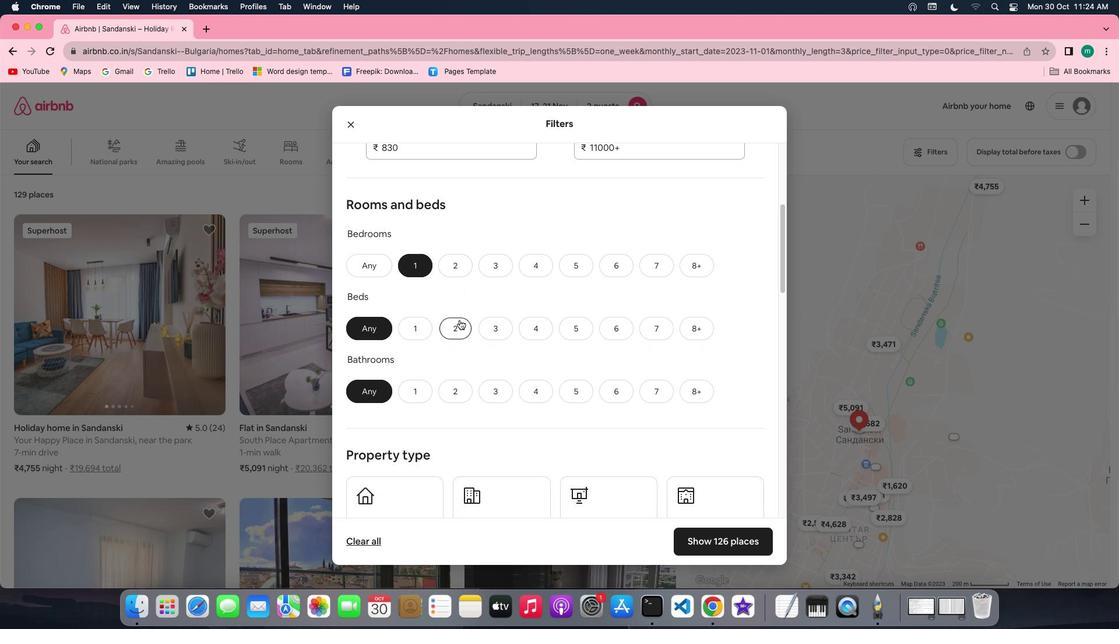 
Action: Mouse moved to (416, 395)
Screenshot: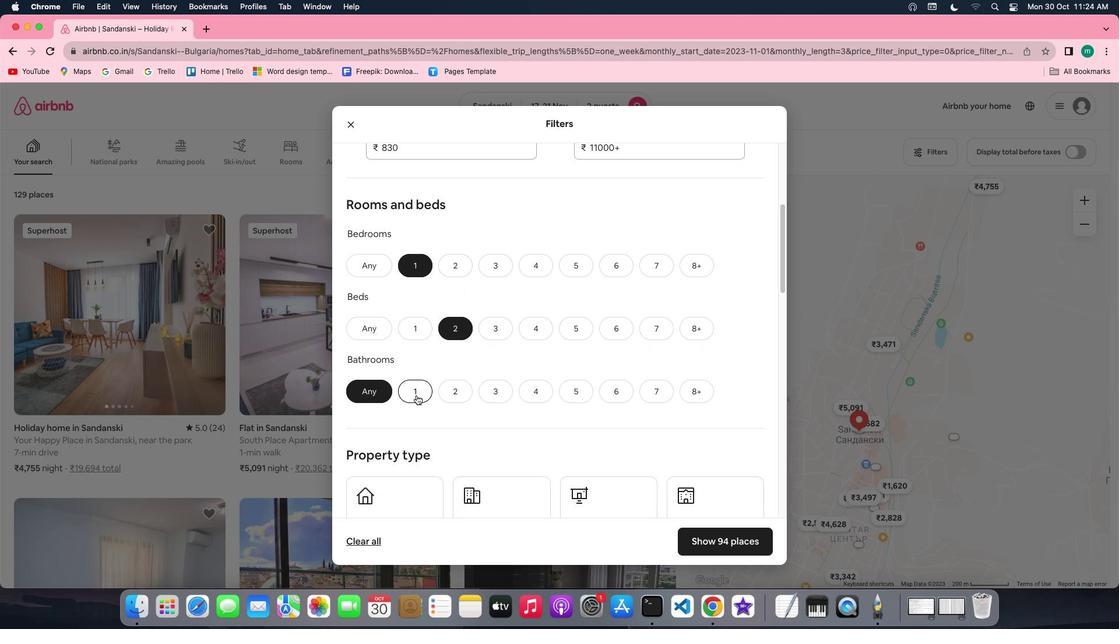 
Action: Mouse pressed left at (416, 395)
Screenshot: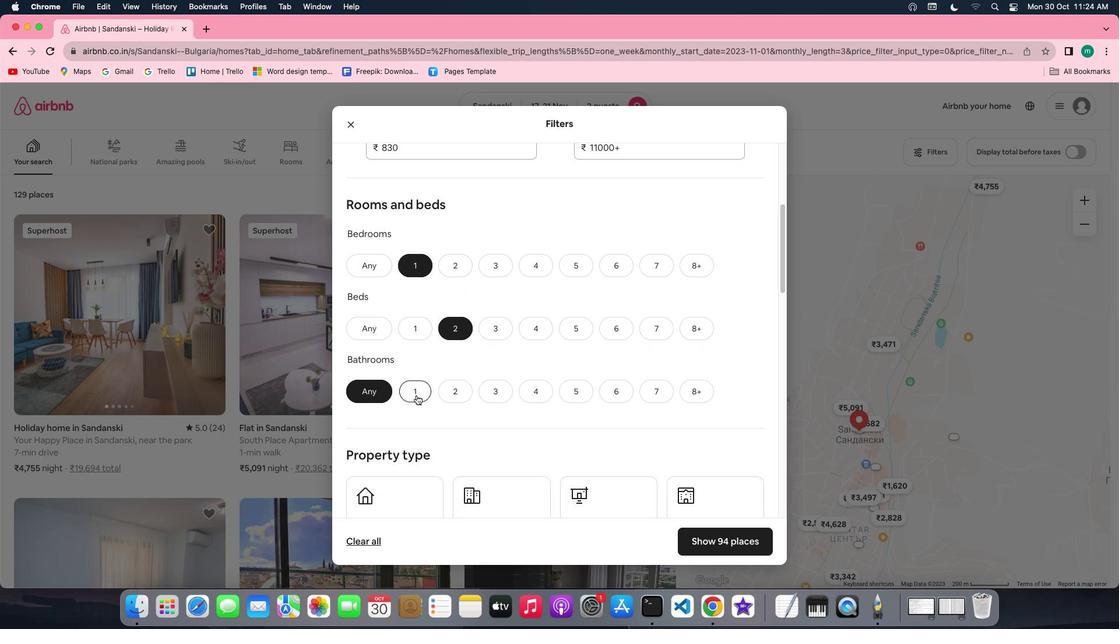 
Action: Mouse moved to (596, 380)
Screenshot: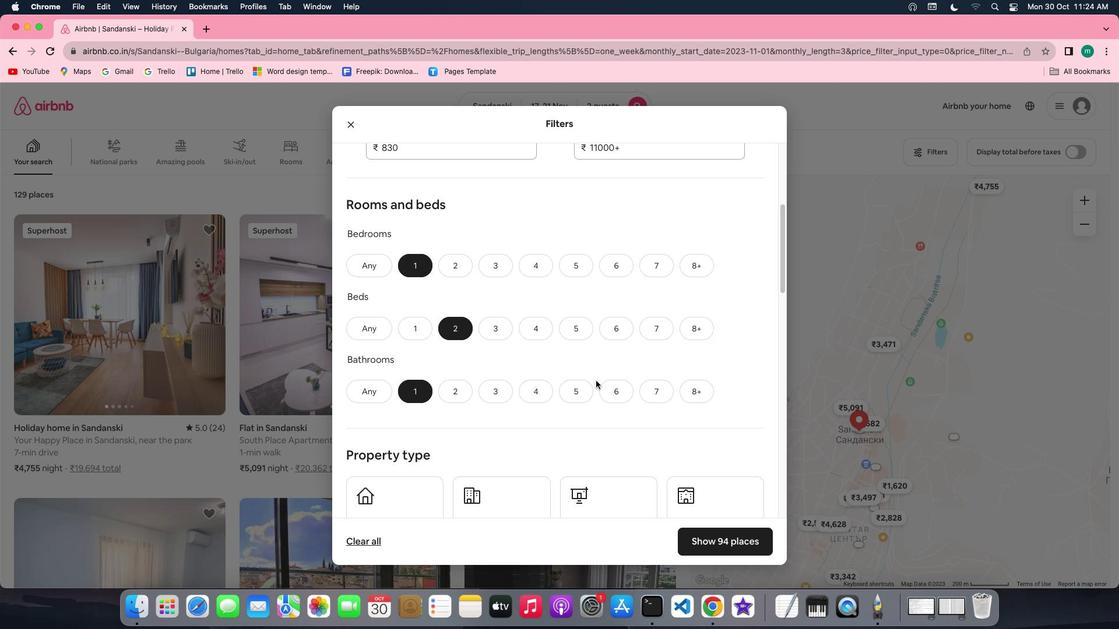 
Action: Mouse scrolled (596, 380) with delta (0, 0)
Screenshot: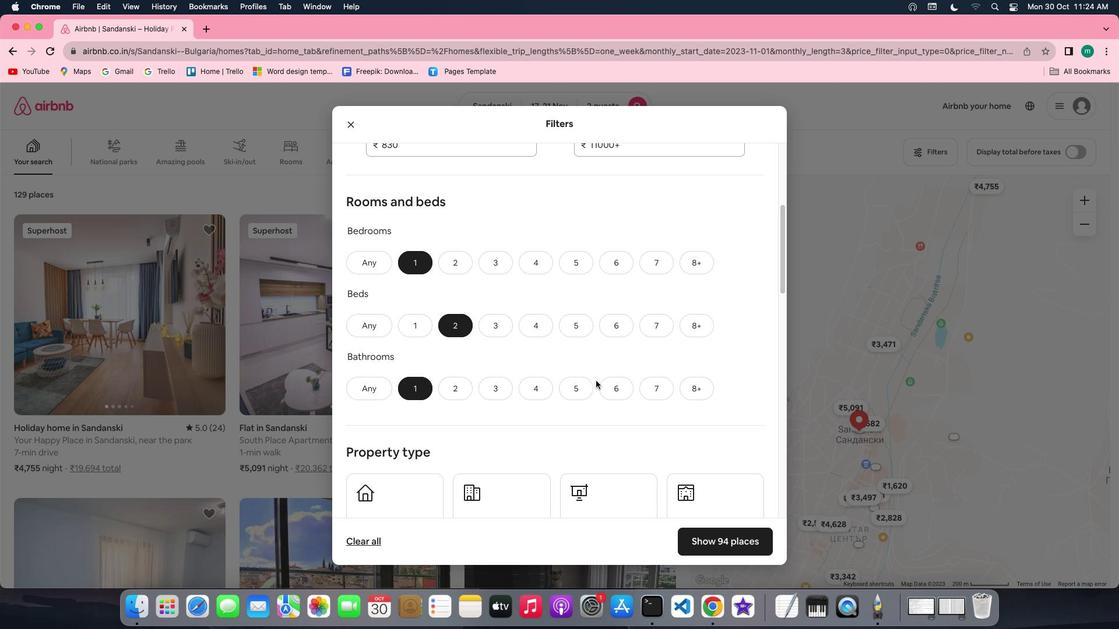 
Action: Mouse scrolled (596, 380) with delta (0, 0)
Screenshot: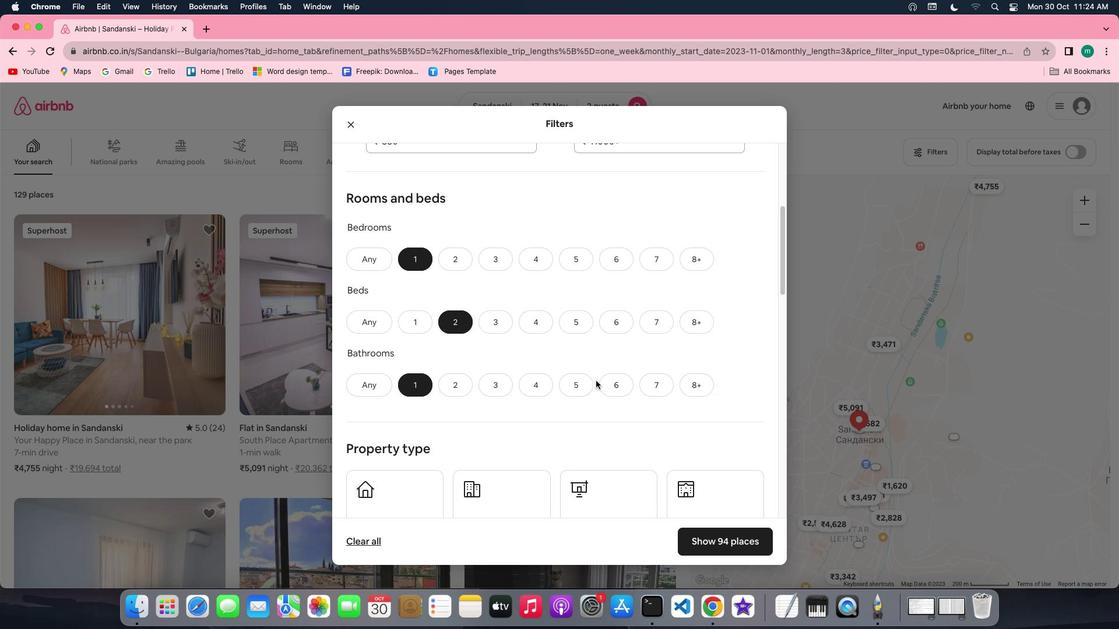 
Action: Mouse scrolled (596, 380) with delta (0, 0)
Screenshot: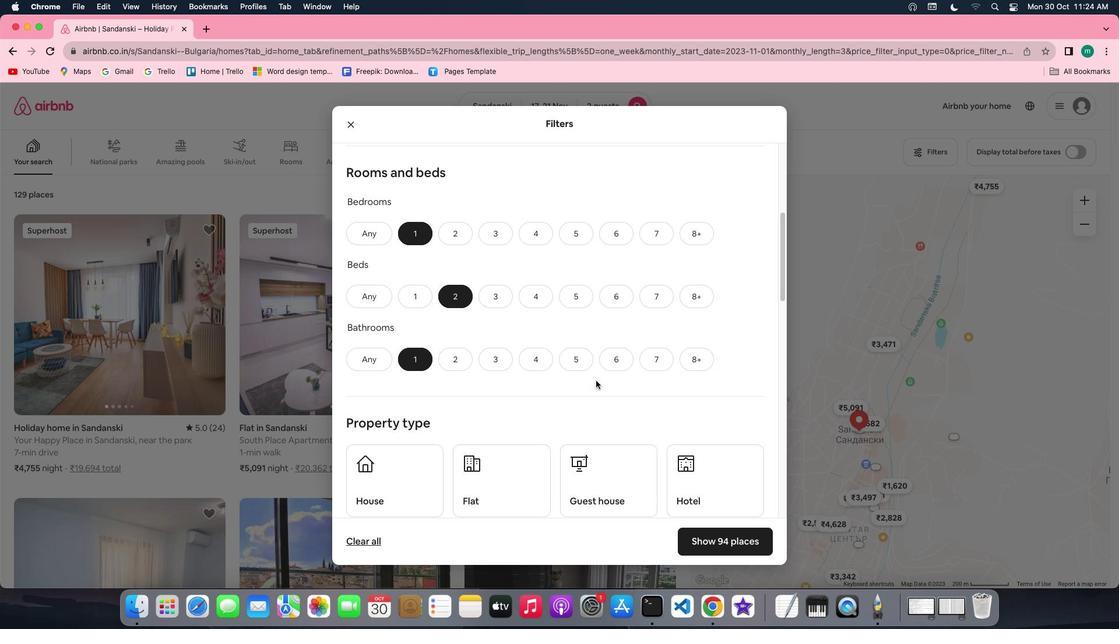 
Action: Mouse scrolled (596, 380) with delta (0, 0)
Screenshot: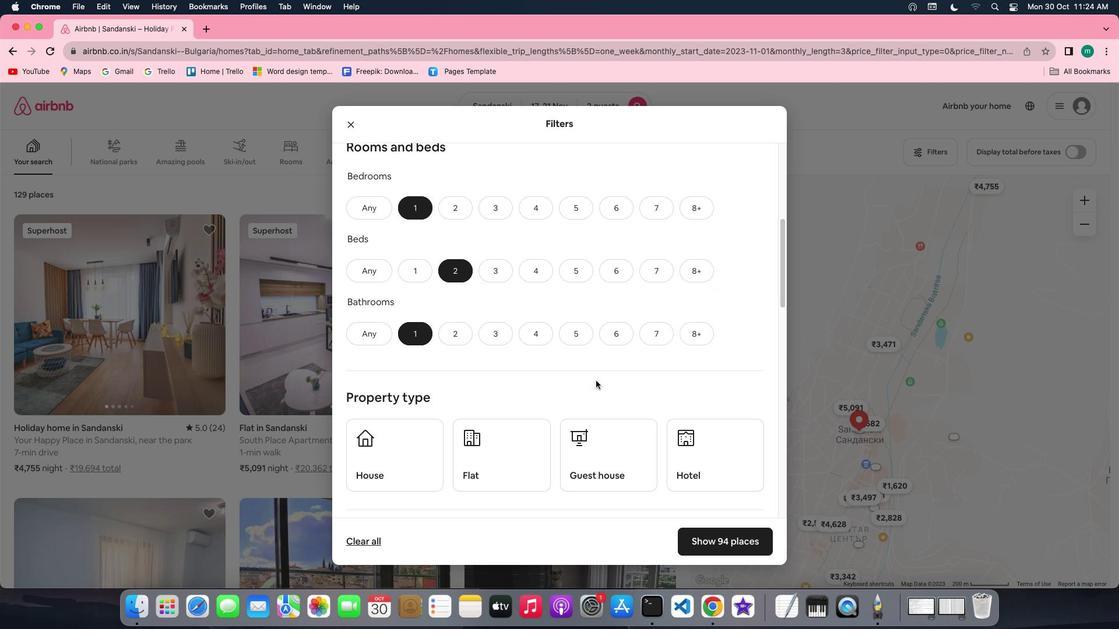 
Action: Mouse scrolled (596, 380) with delta (0, 0)
Screenshot: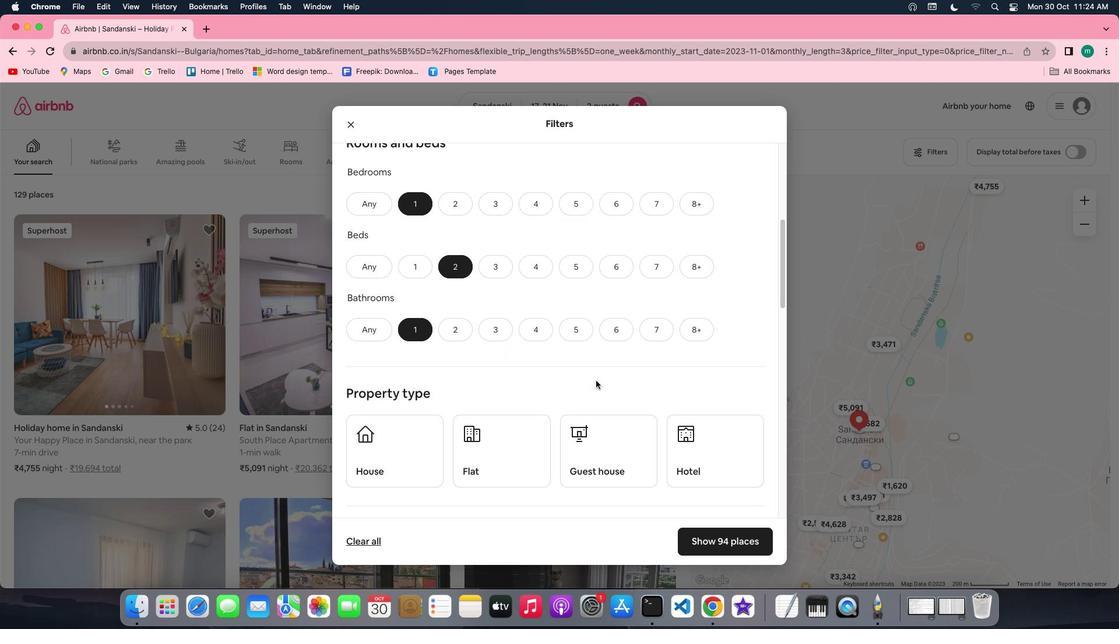 
Action: Mouse scrolled (596, 380) with delta (0, 0)
Screenshot: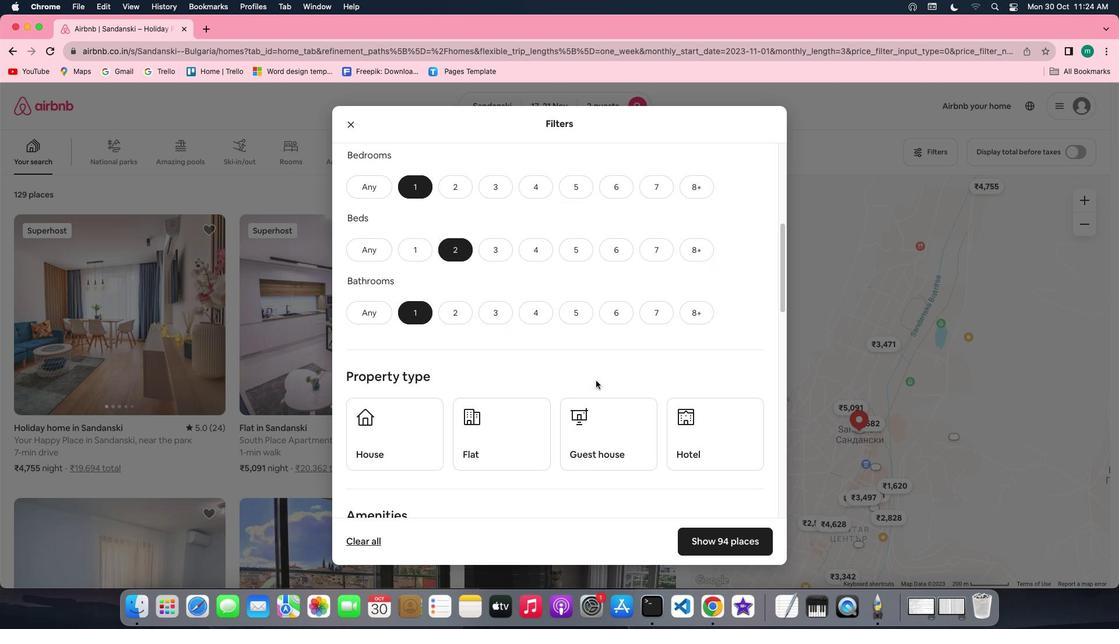 
Action: Mouse scrolled (596, 380) with delta (0, 0)
Screenshot: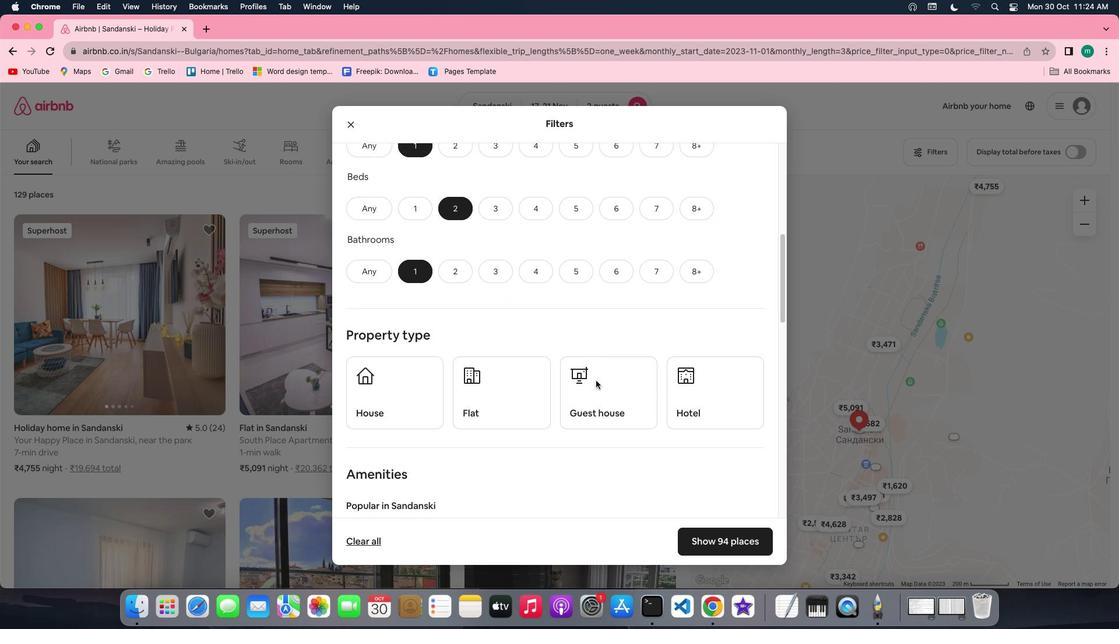 
Action: Mouse scrolled (596, 380) with delta (0, 0)
Screenshot: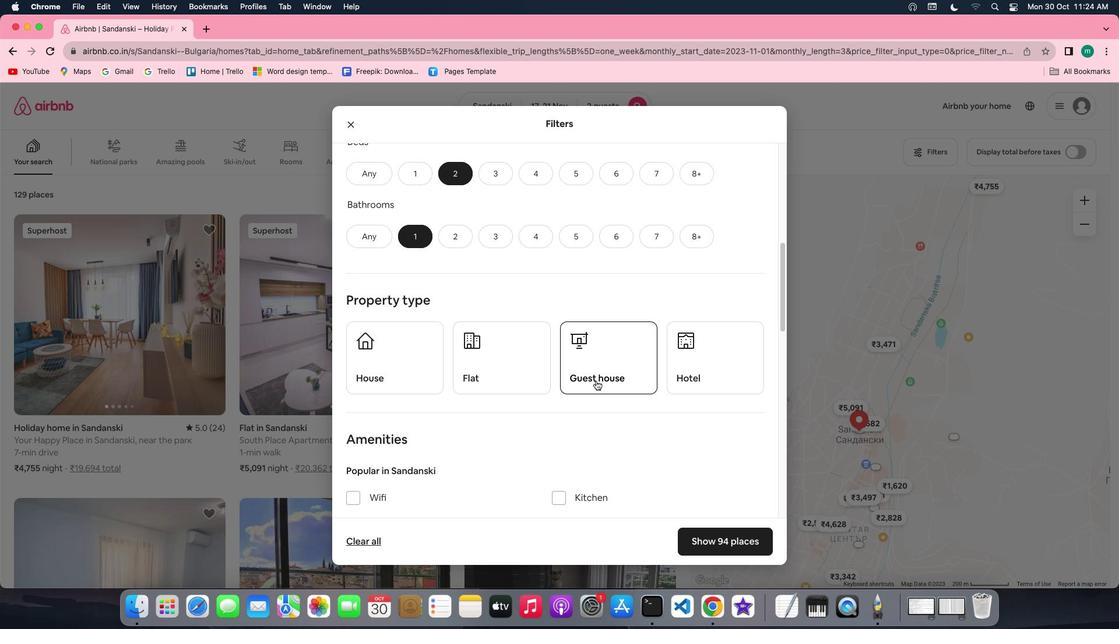 
Action: Mouse scrolled (596, 380) with delta (0, 0)
Screenshot: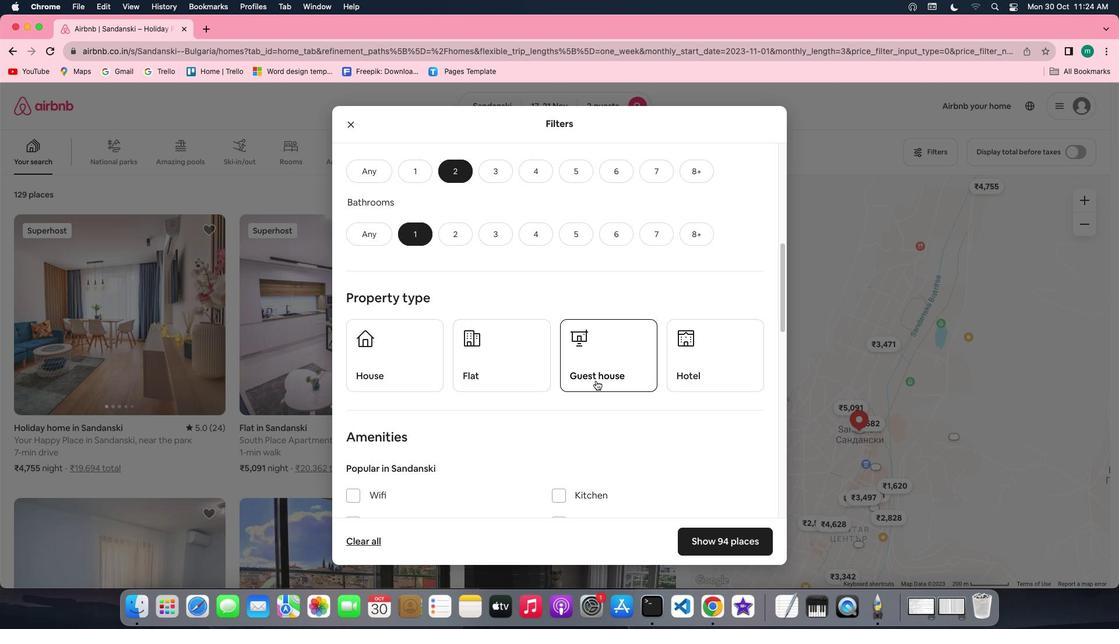 
Action: Mouse scrolled (596, 380) with delta (0, -1)
Screenshot: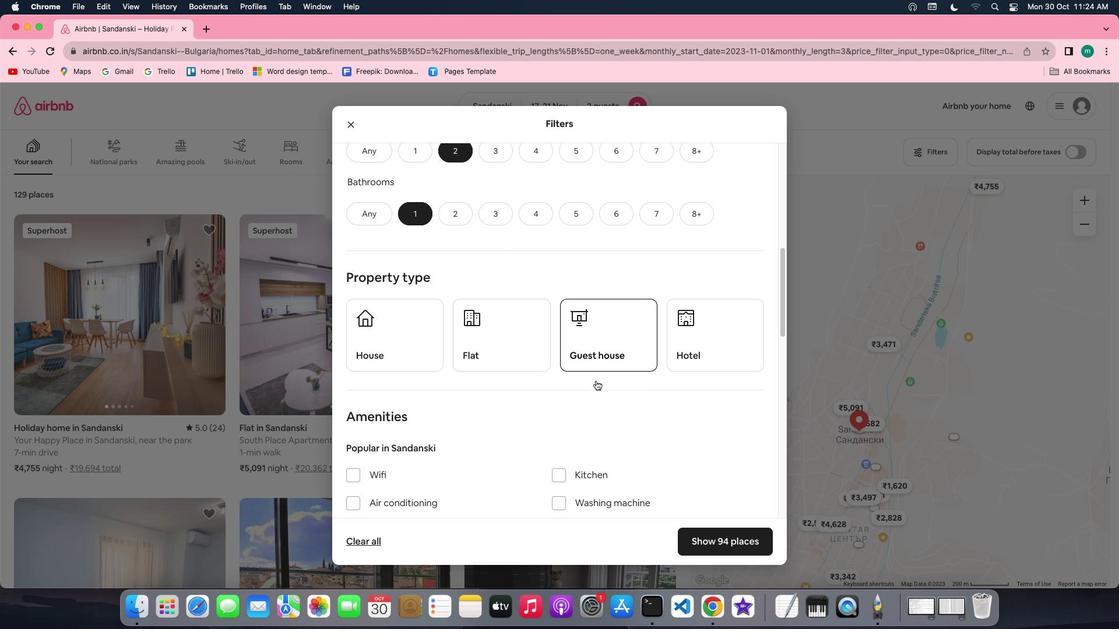 
Action: Mouse scrolled (596, 380) with delta (0, -1)
Screenshot: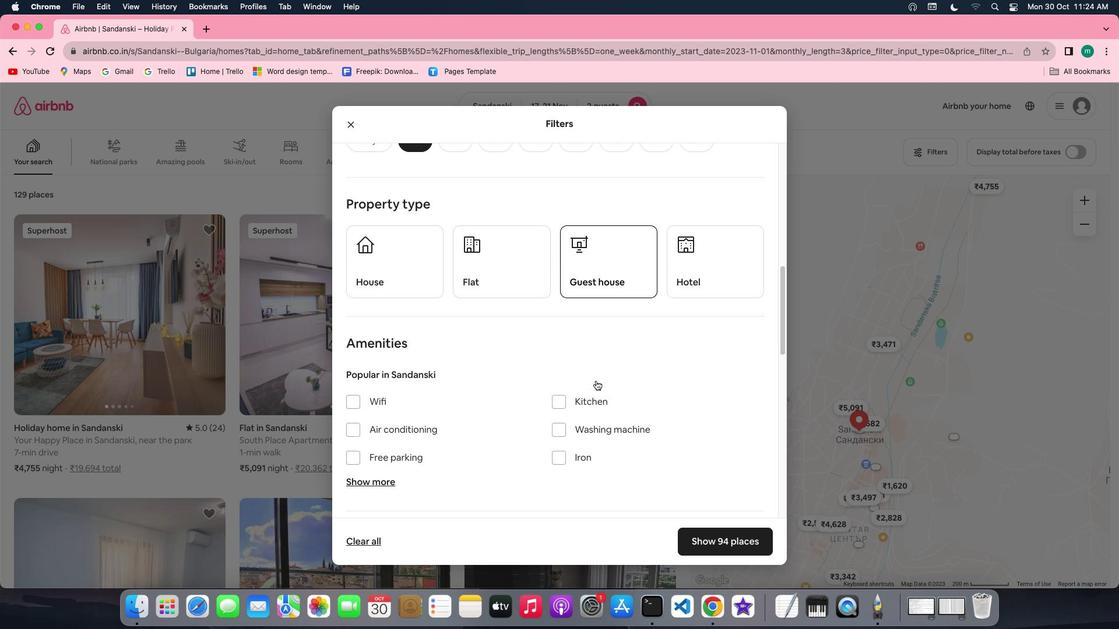 
Action: Mouse scrolled (596, 380) with delta (0, 0)
Screenshot: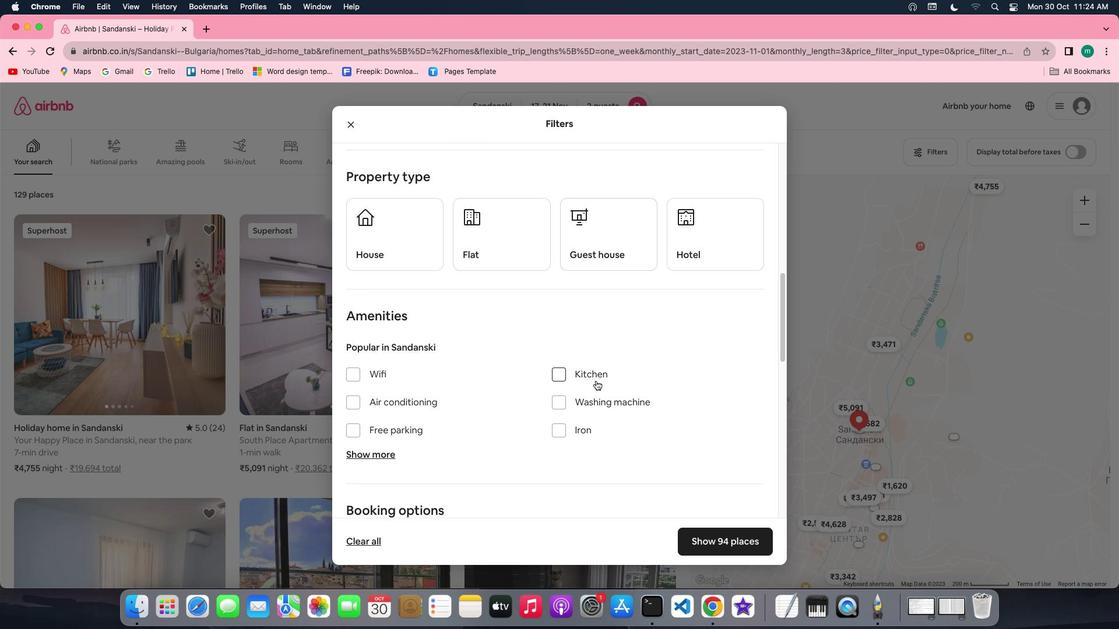 
Action: Mouse scrolled (596, 380) with delta (0, 0)
Screenshot: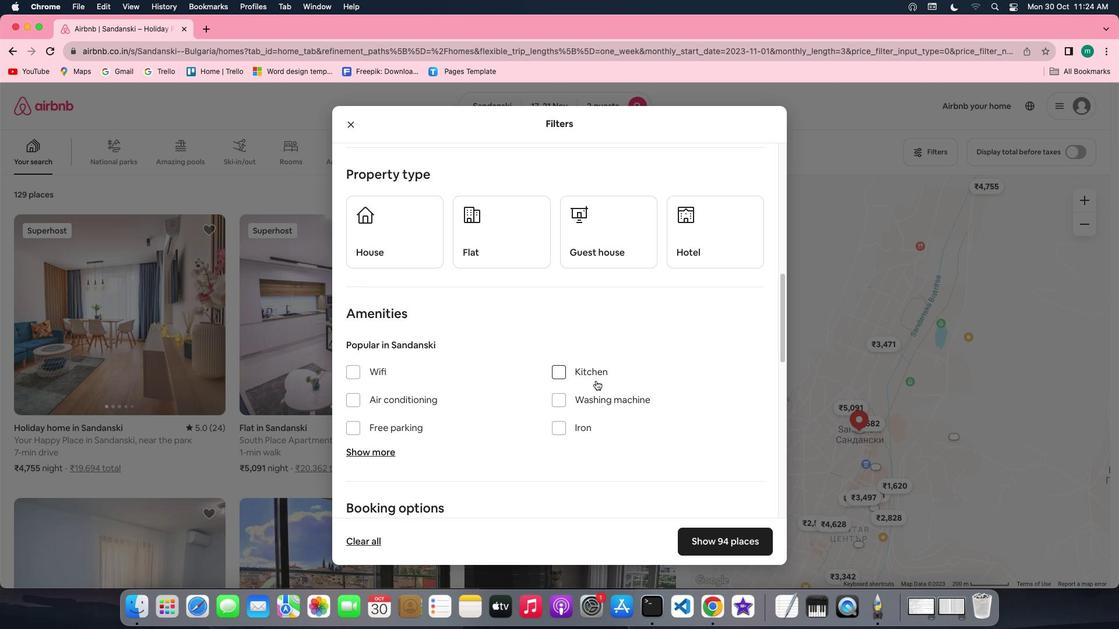 
Action: Mouse scrolled (596, 380) with delta (0, 0)
Screenshot: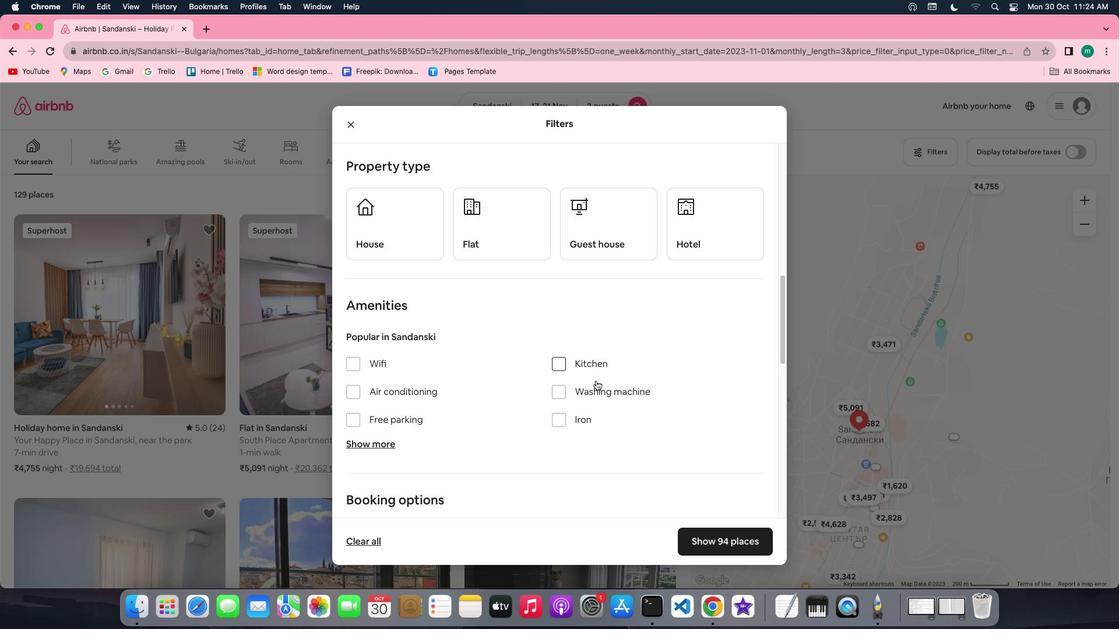 
Action: Mouse scrolled (596, 380) with delta (0, 0)
Screenshot: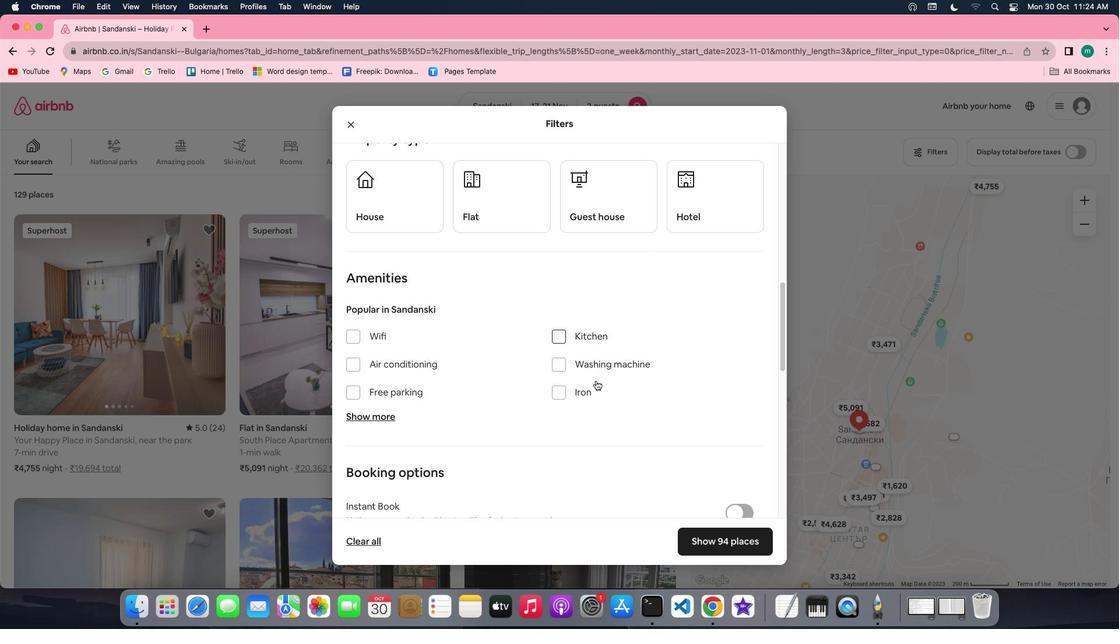 
Action: Mouse scrolled (596, 380) with delta (0, 0)
Screenshot: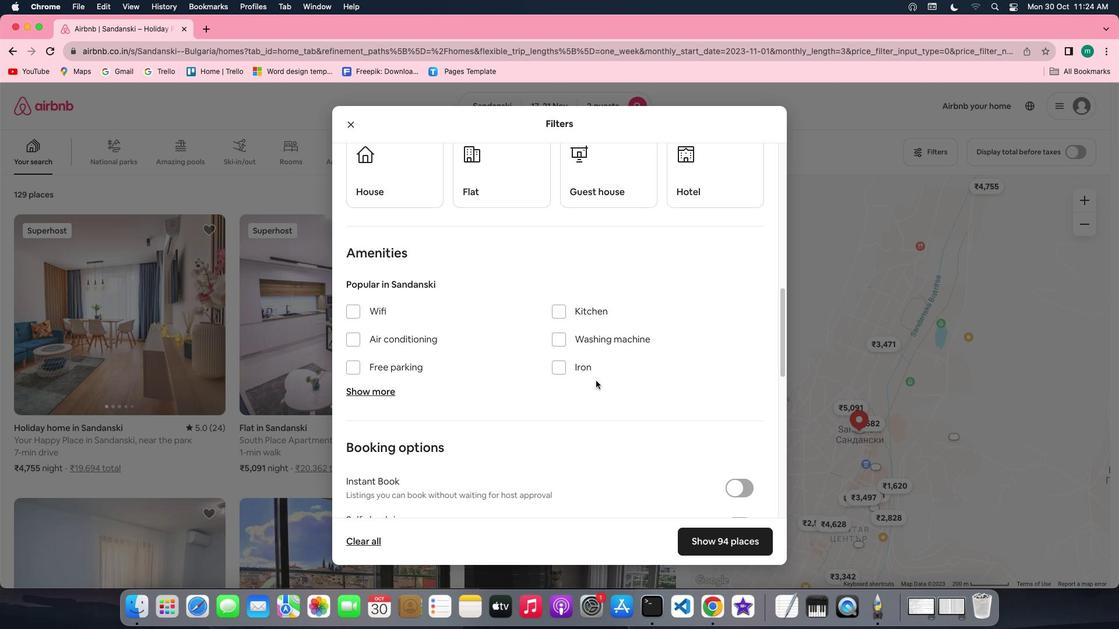 
Action: Mouse scrolled (596, 380) with delta (0, 0)
Screenshot: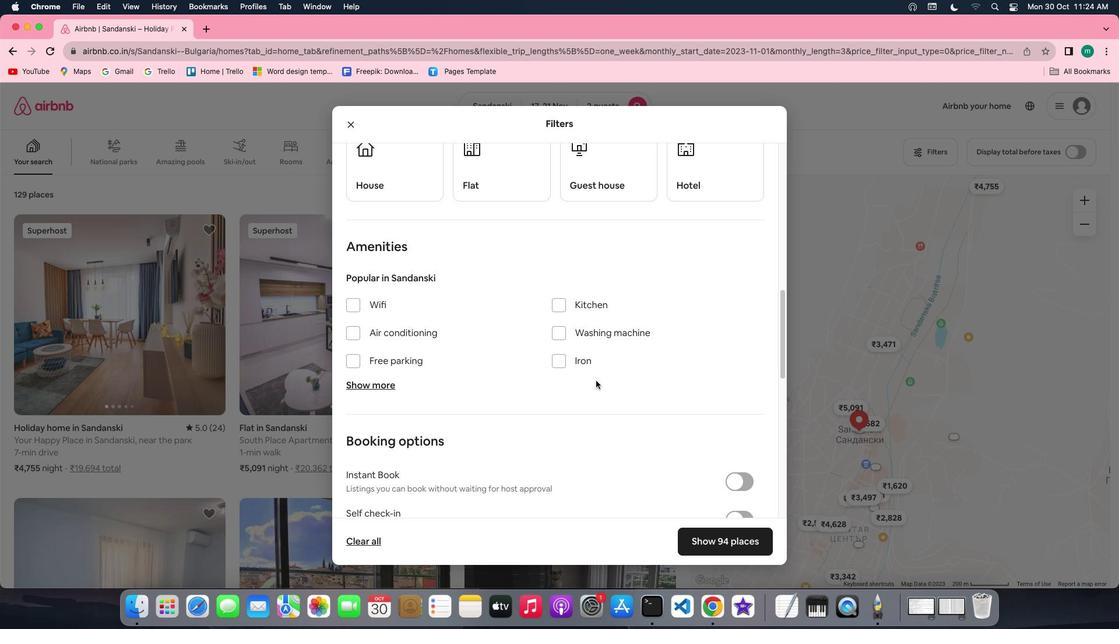 
Action: Mouse scrolled (596, 380) with delta (0, 0)
Screenshot: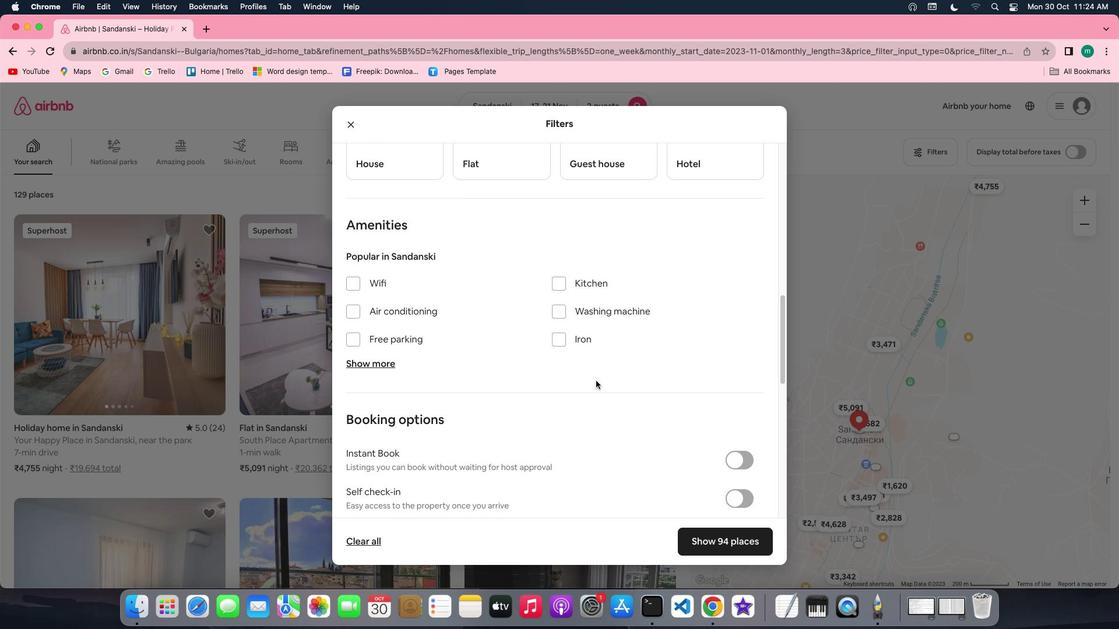 
Action: Mouse scrolled (596, 380) with delta (0, -1)
Screenshot: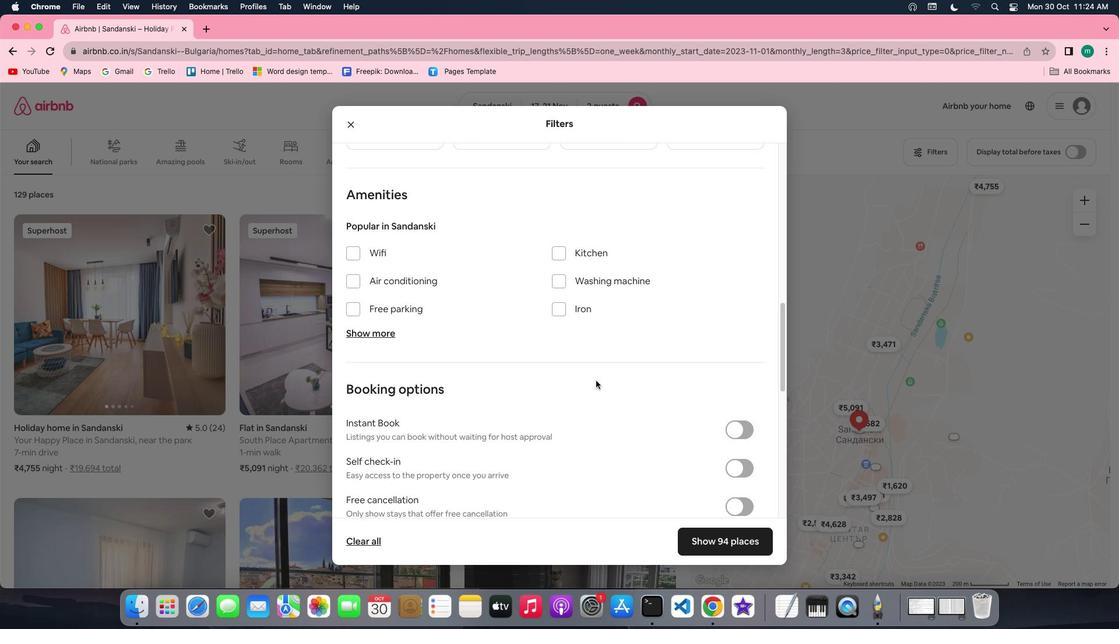 
Action: Mouse scrolled (596, 380) with delta (0, 0)
Screenshot: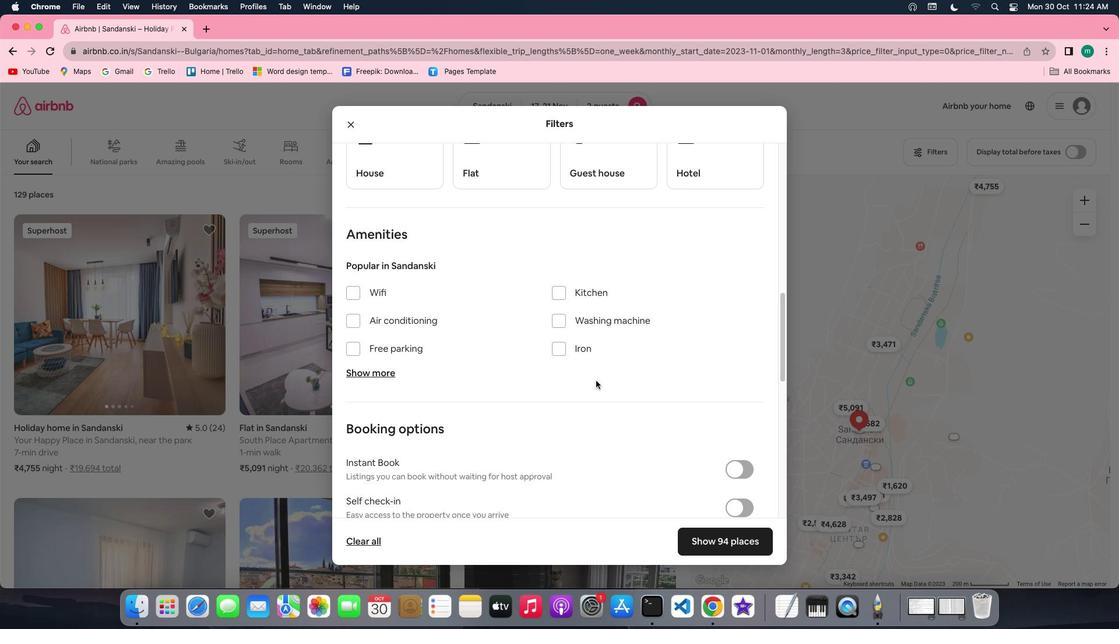 
Action: Mouse scrolled (596, 380) with delta (0, 0)
Screenshot: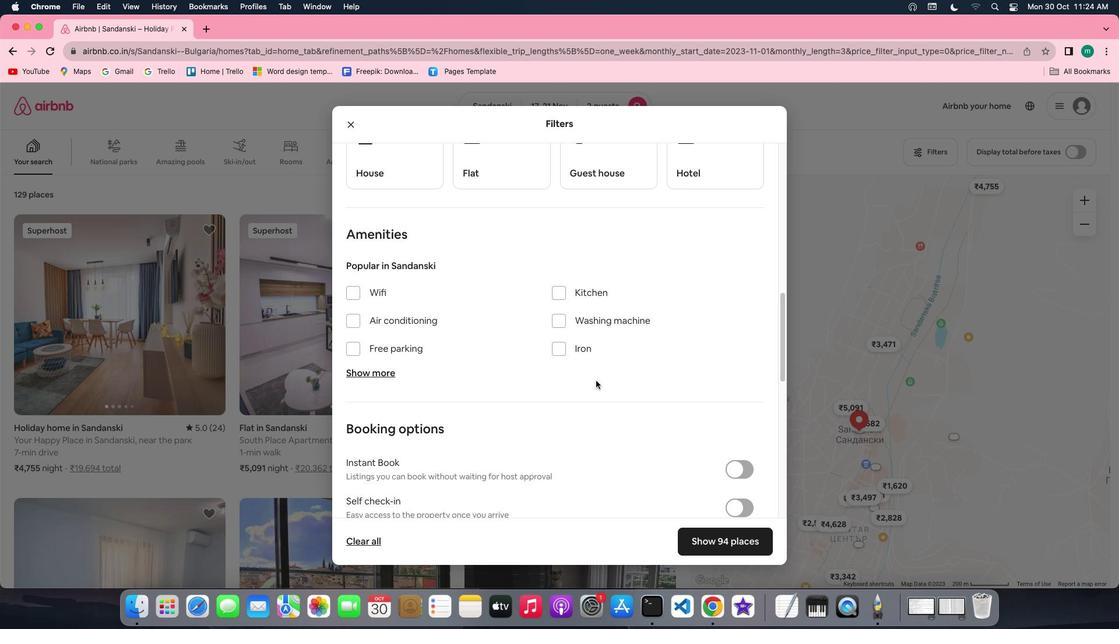 
Action: Mouse scrolled (596, 380) with delta (0, 1)
Screenshot: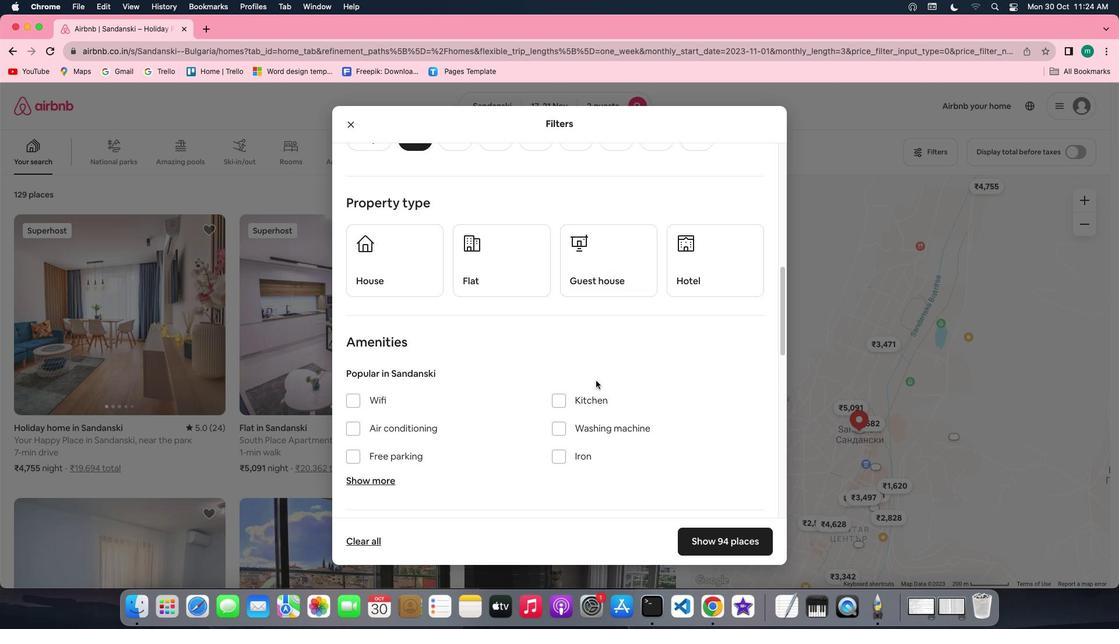 
Action: Mouse scrolled (596, 380) with delta (0, 2)
Screenshot: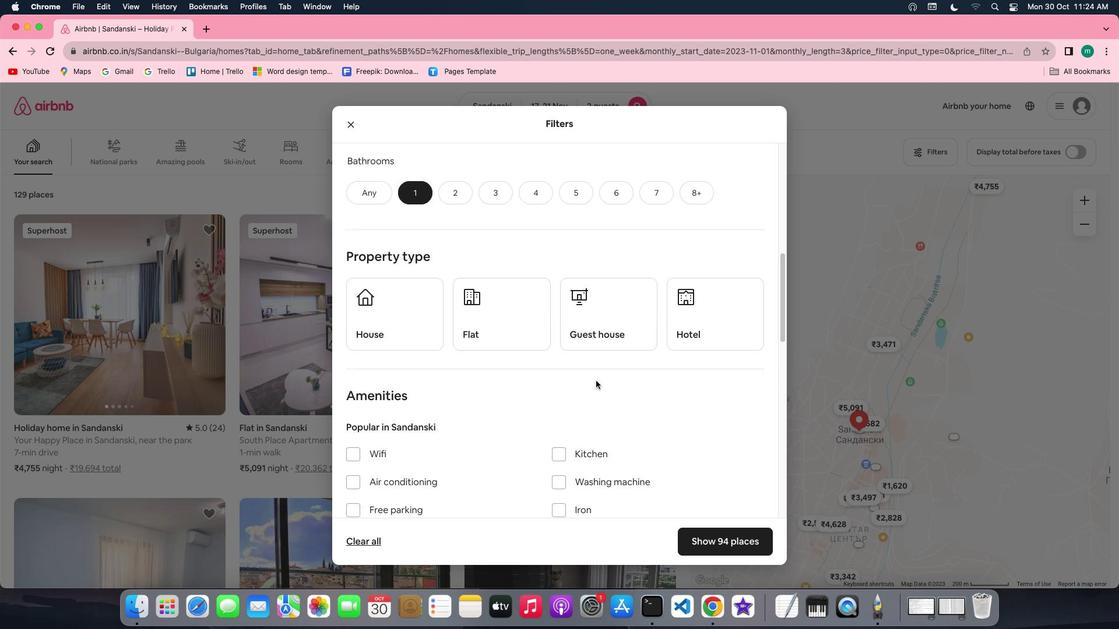 
Action: Mouse moved to (487, 315)
Screenshot: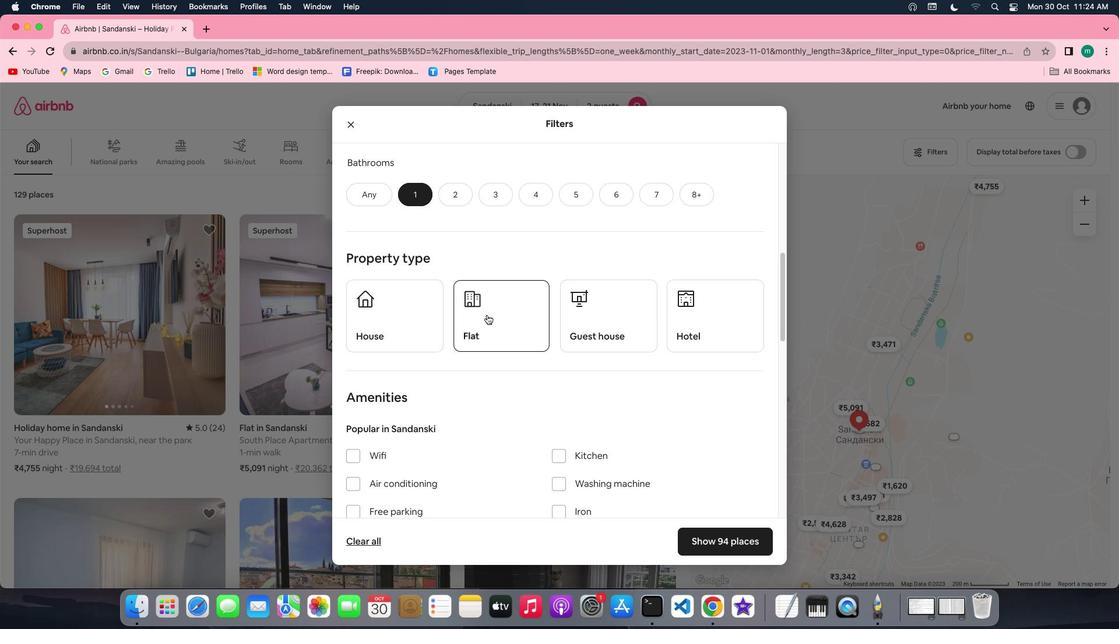
Action: Mouse pressed left at (487, 315)
Screenshot: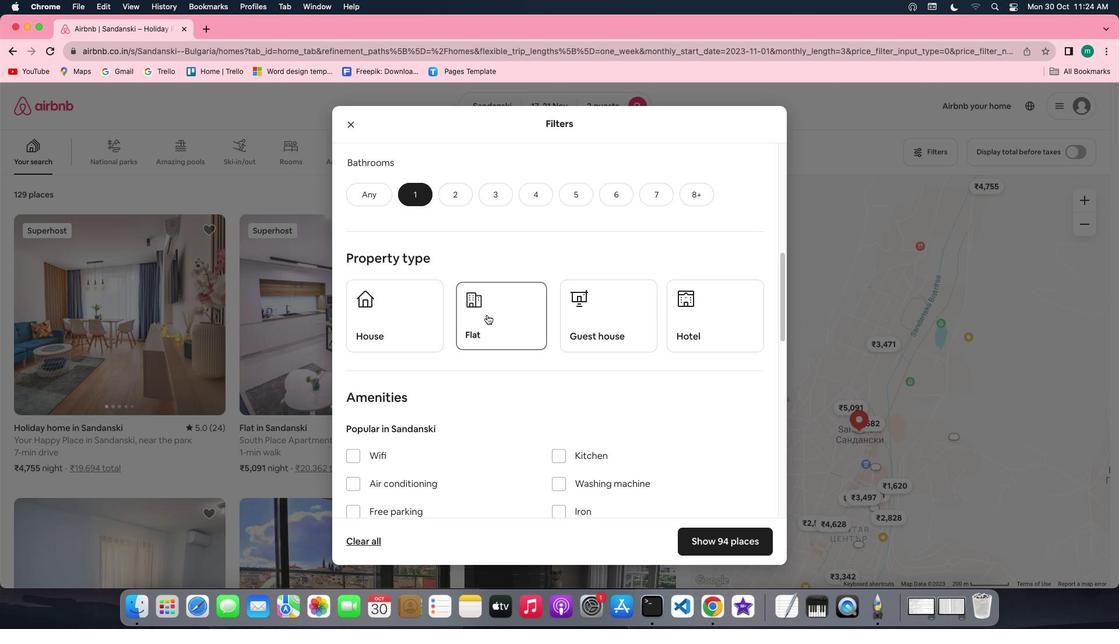 
Action: Mouse moved to (612, 412)
Screenshot: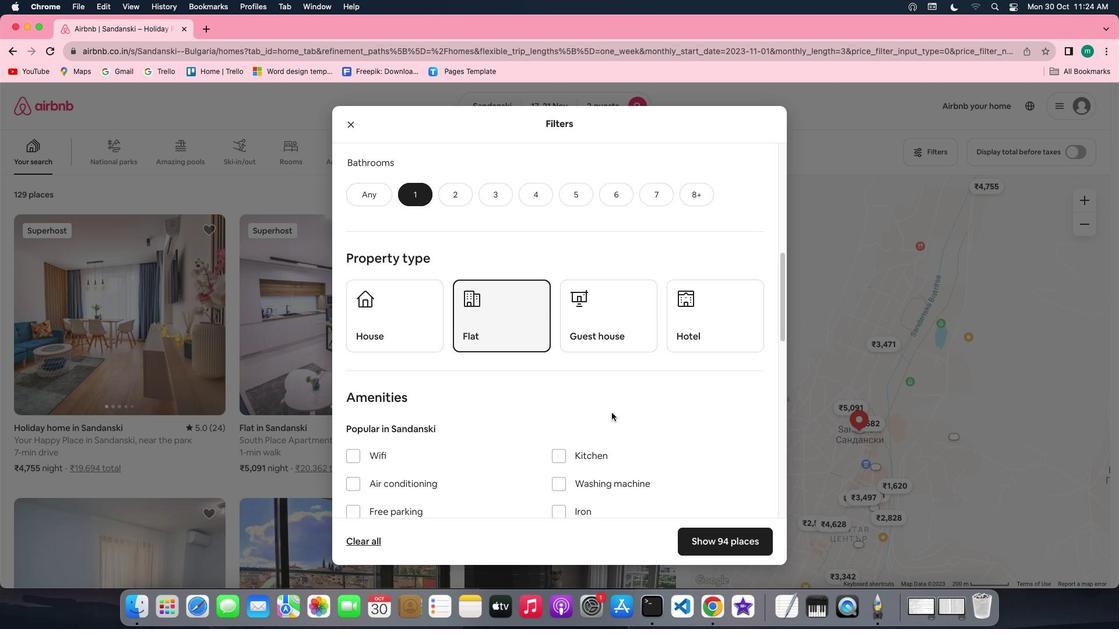 
Action: Mouse scrolled (612, 412) with delta (0, 0)
Screenshot: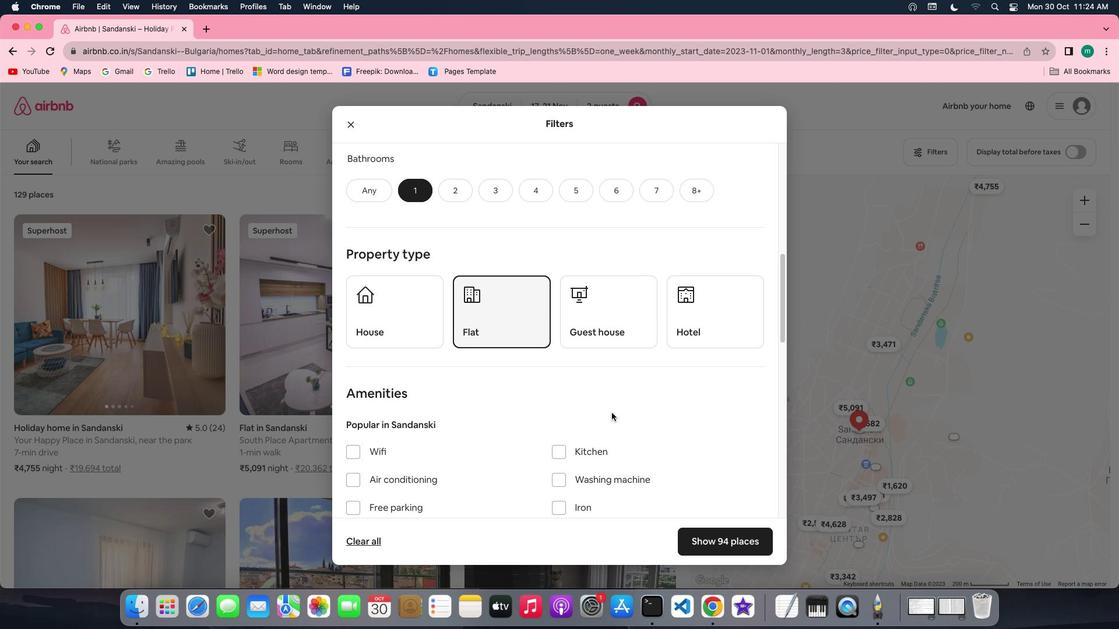 
Action: Mouse scrolled (612, 412) with delta (0, 0)
Screenshot: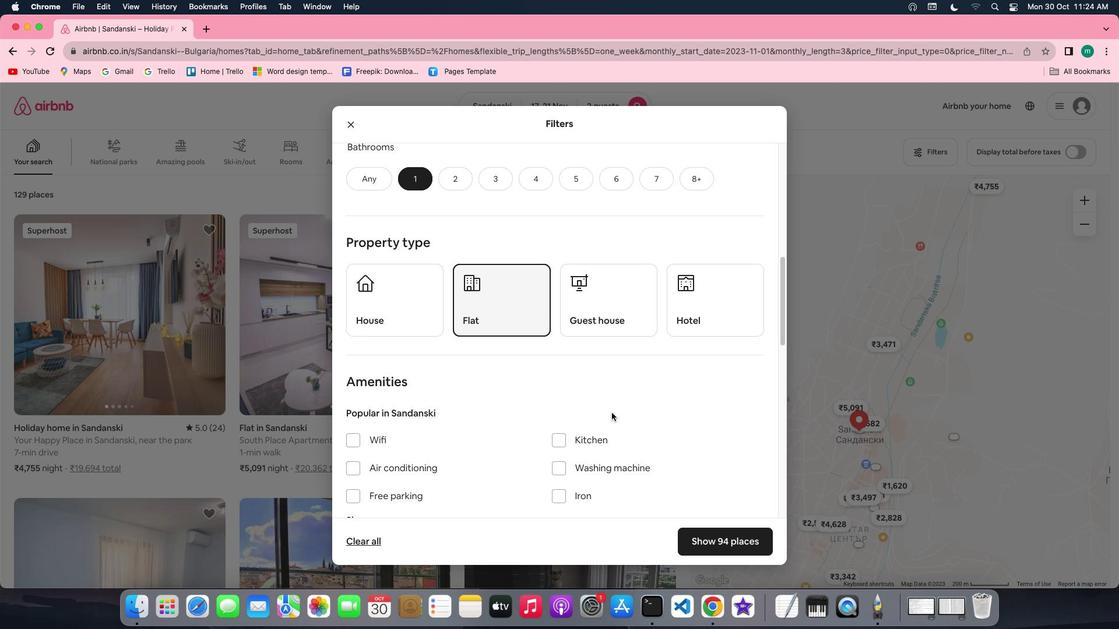 
Action: Mouse scrolled (612, 412) with delta (0, -1)
Screenshot: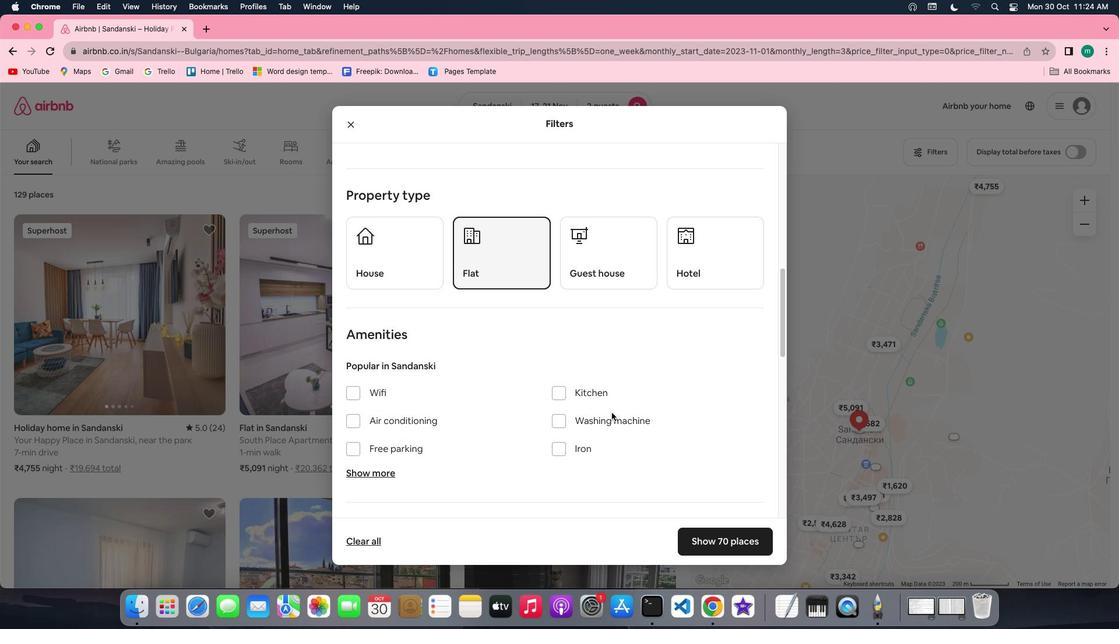 
Action: Mouse scrolled (612, 412) with delta (0, 0)
Screenshot: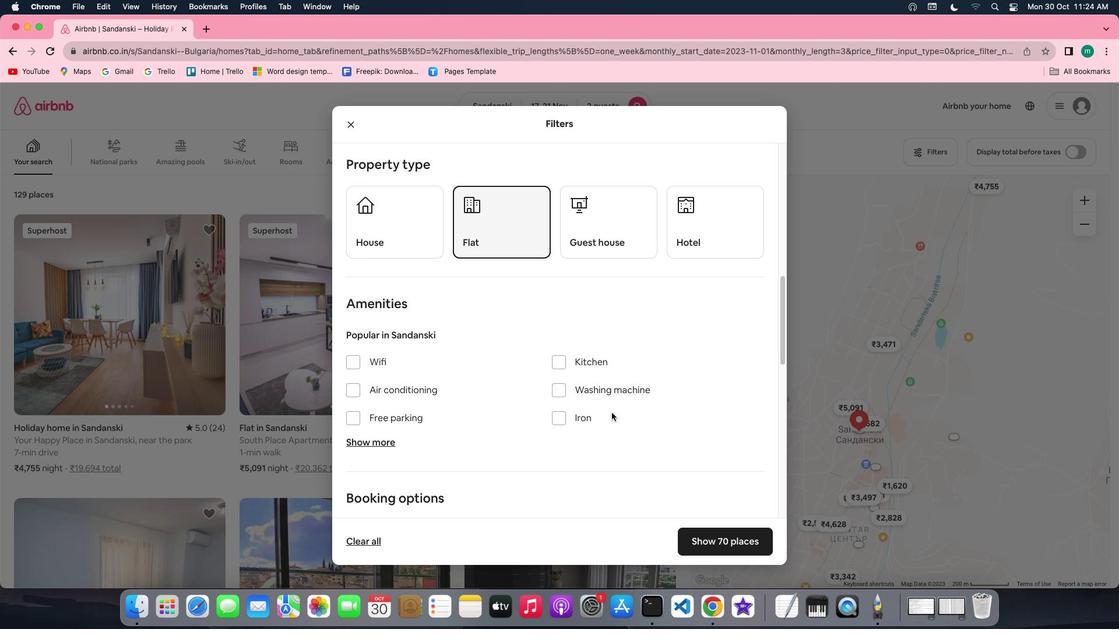 
Action: Mouse scrolled (612, 412) with delta (0, 0)
Screenshot: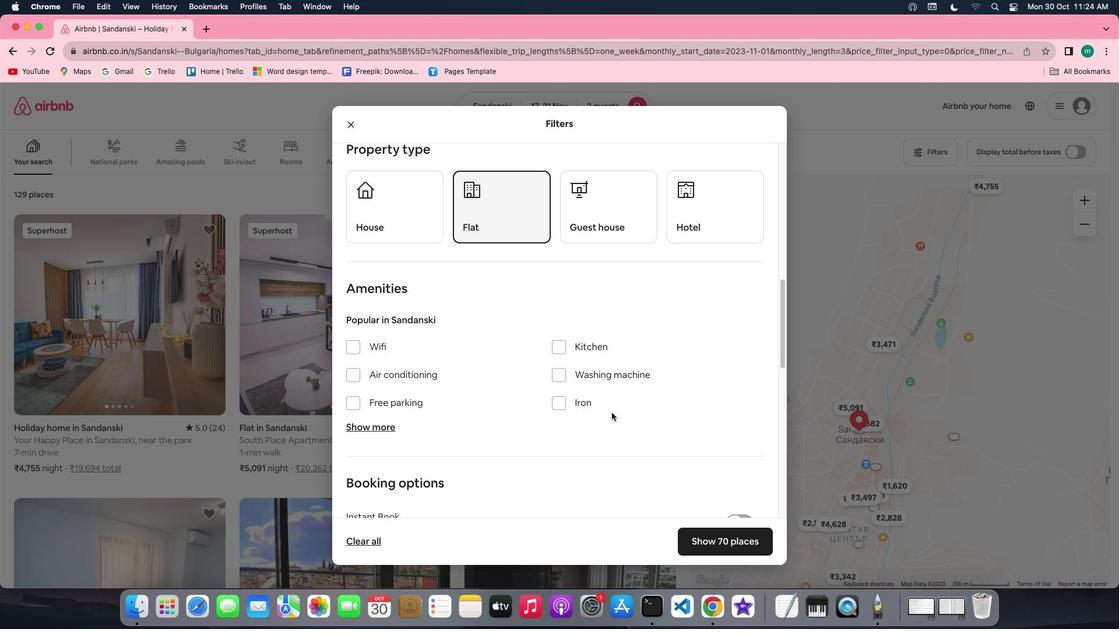 
Action: Mouse scrolled (612, 412) with delta (0, -1)
Screenshot: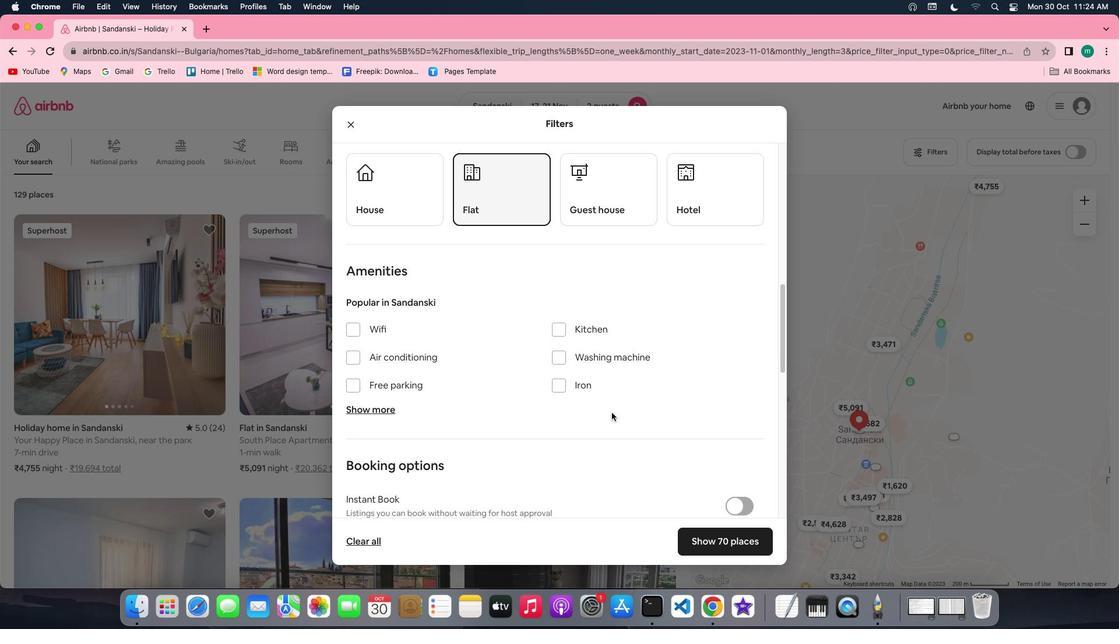 
Action: Mouse scrolled (612, 412) with delta (0, 0)
Screenshot: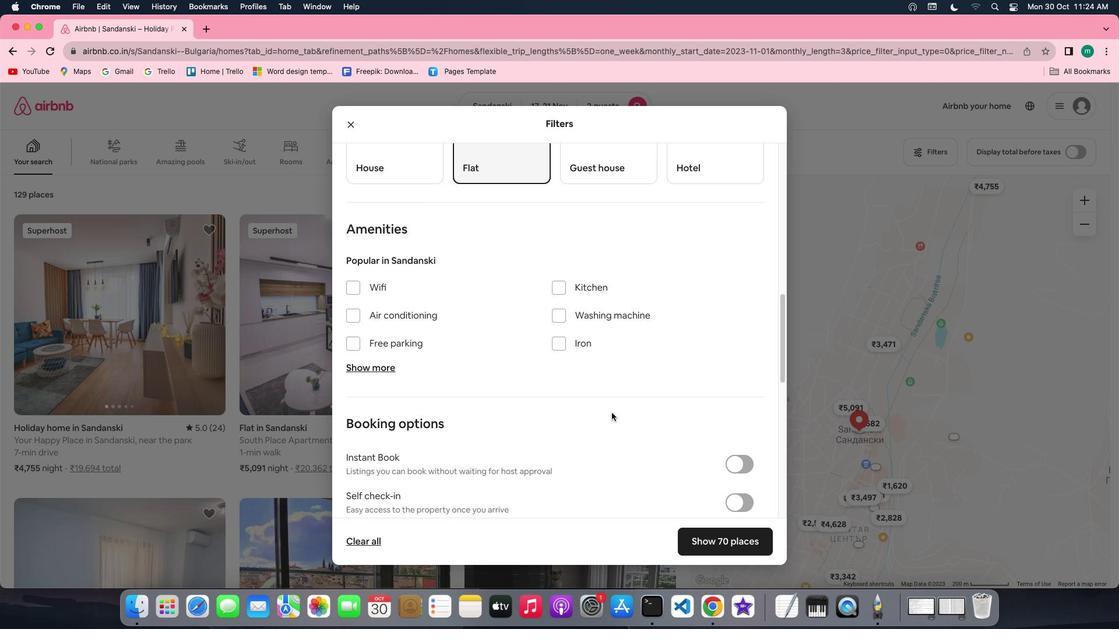 
Action: Mouse scrolled (612, 412) with delta (0, 0)
Screenshot: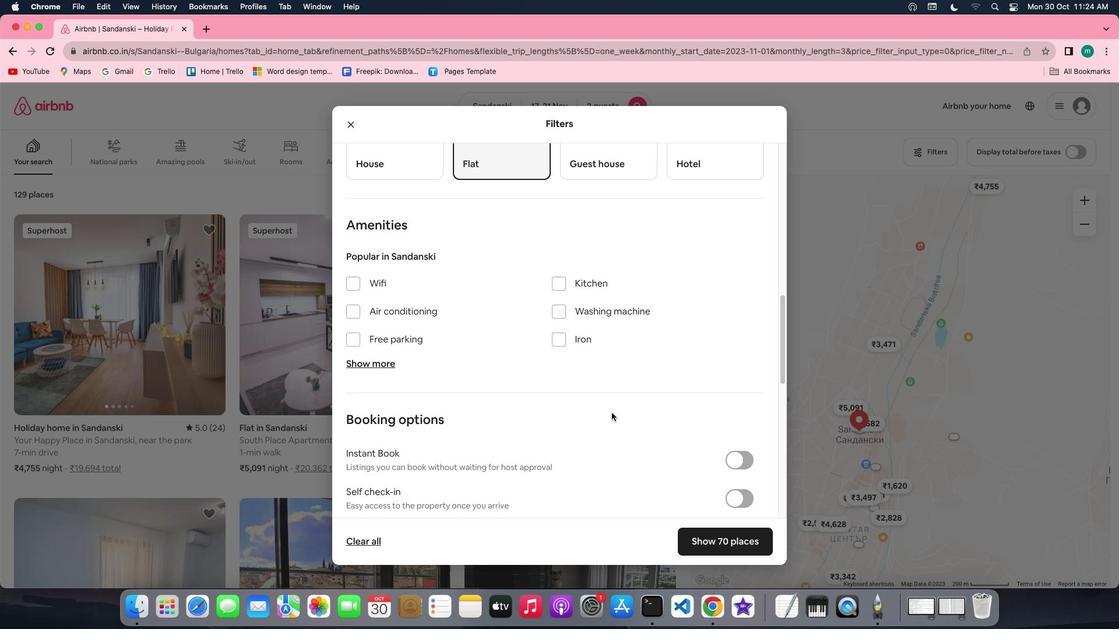
Action: Mouse scrolled (612, 412) with delta (0, 0)
Screenshot: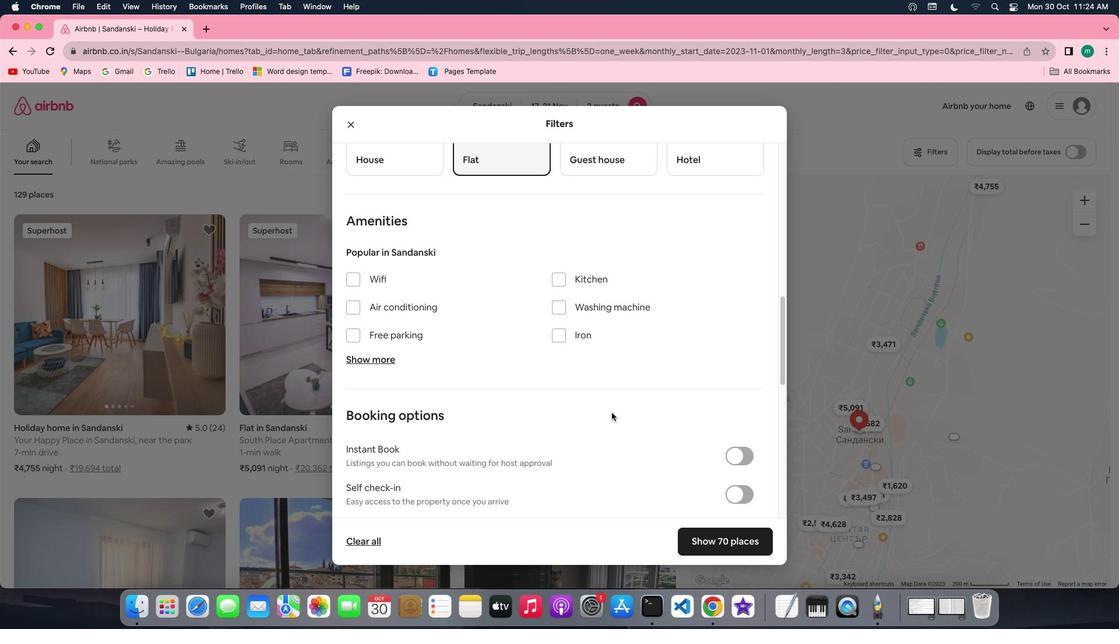 
Action: Mouse scrolled (612, 412) with delta (0, 0)
Screenshot: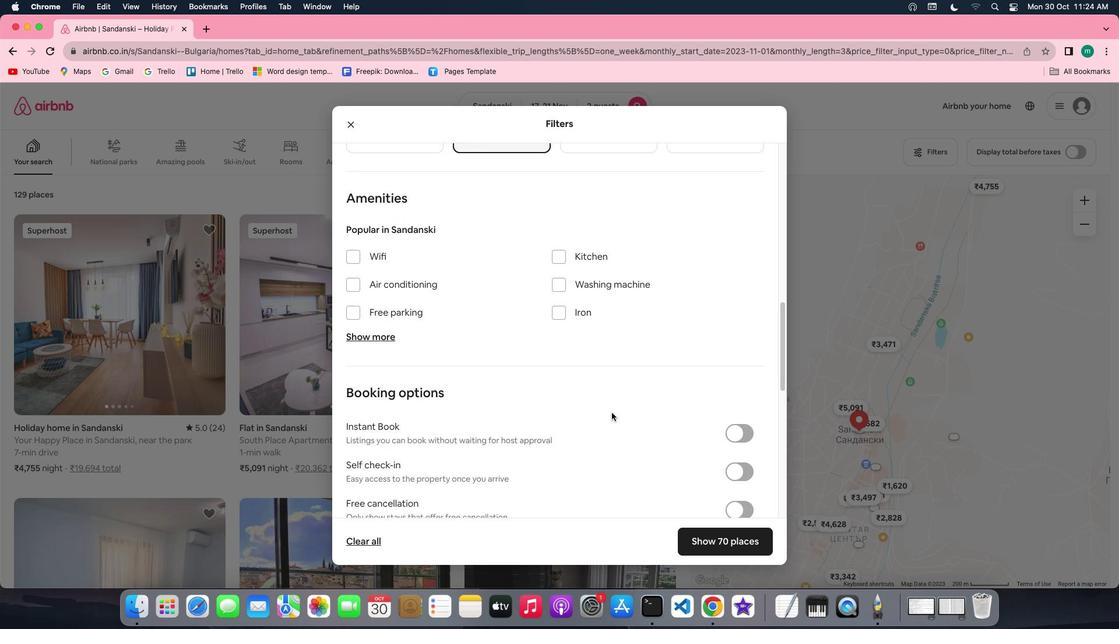 
Action: Mouse scrolled (612, 412) with delta (0, 0)
Screenshot: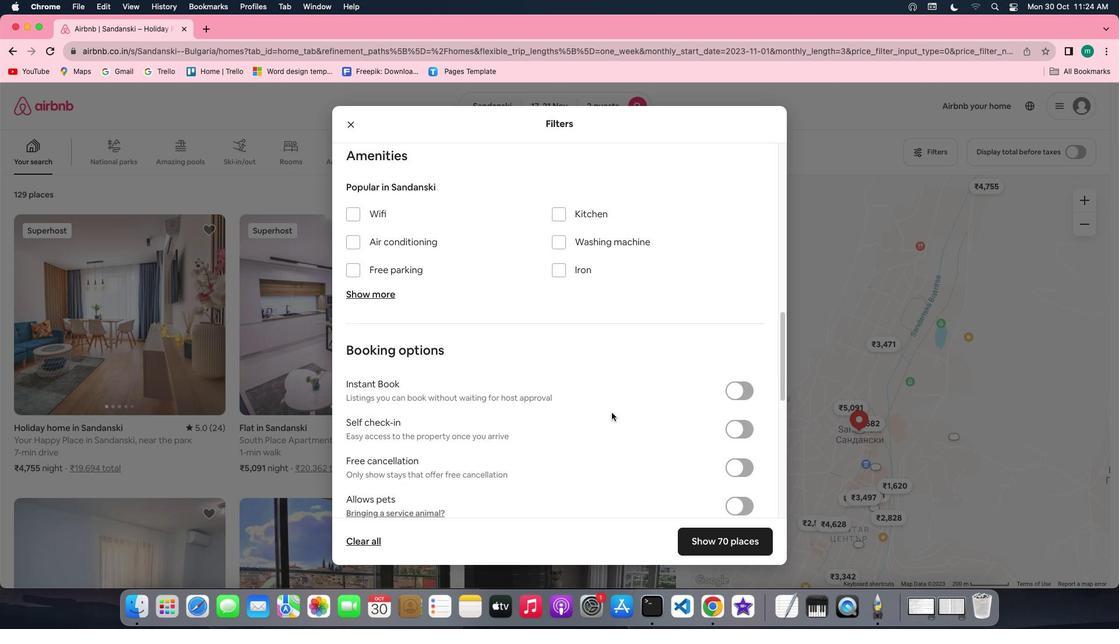 
Action: Mouse scrolled (612, 412) with delta (0, 0)
Screenshot: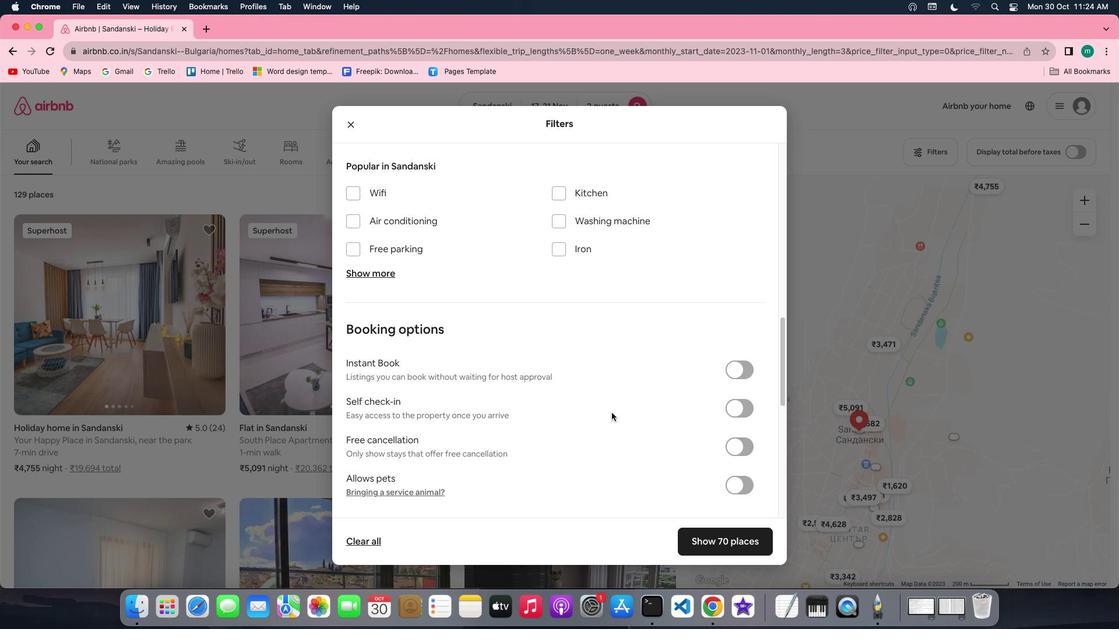 
Action: Mouse scrolled (612, 412) with delta (0, 0)
Screenshot: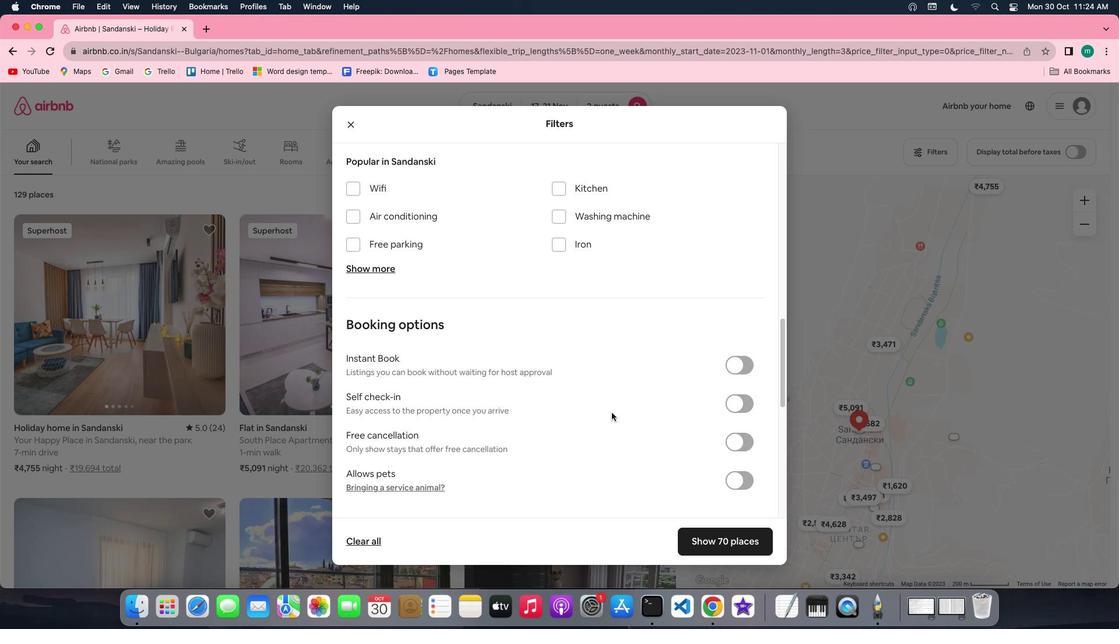 
Action: Mouse scrolled (612, 412) with delta (0, 0)
Screenshot: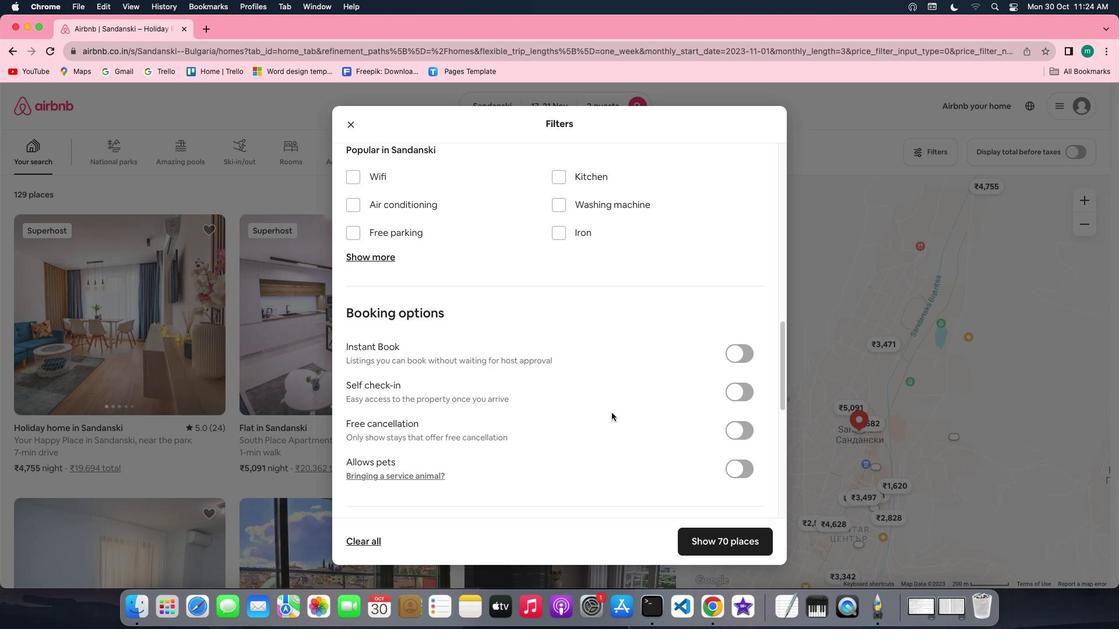 
Action: Mouse scrolled (612, 412) with delta (0, 0)
Screenshot: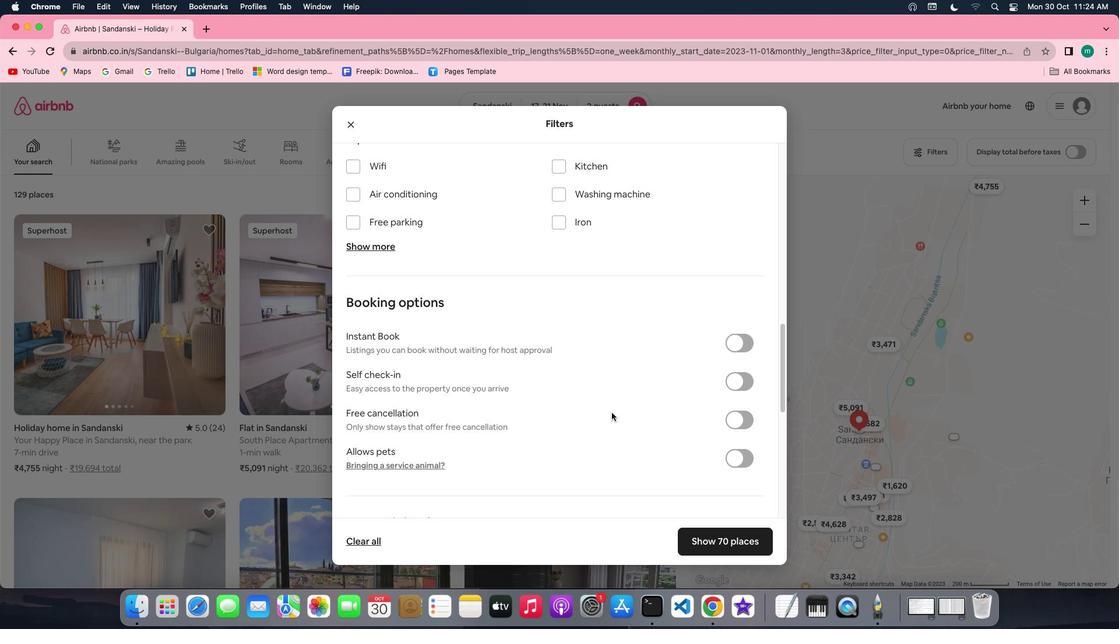 
Action: Mouse scrolled (612, 412) with delta (0, 0)
Screenshot: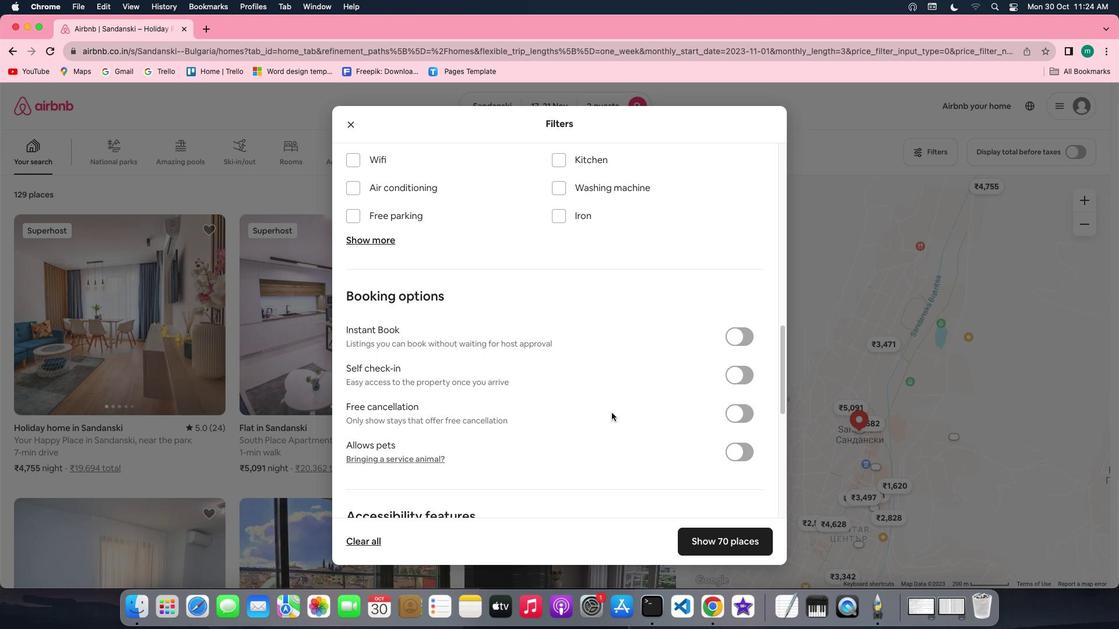 
Action: Mouse scrolled (612, 412) with delta (0, 0)
Screenshot: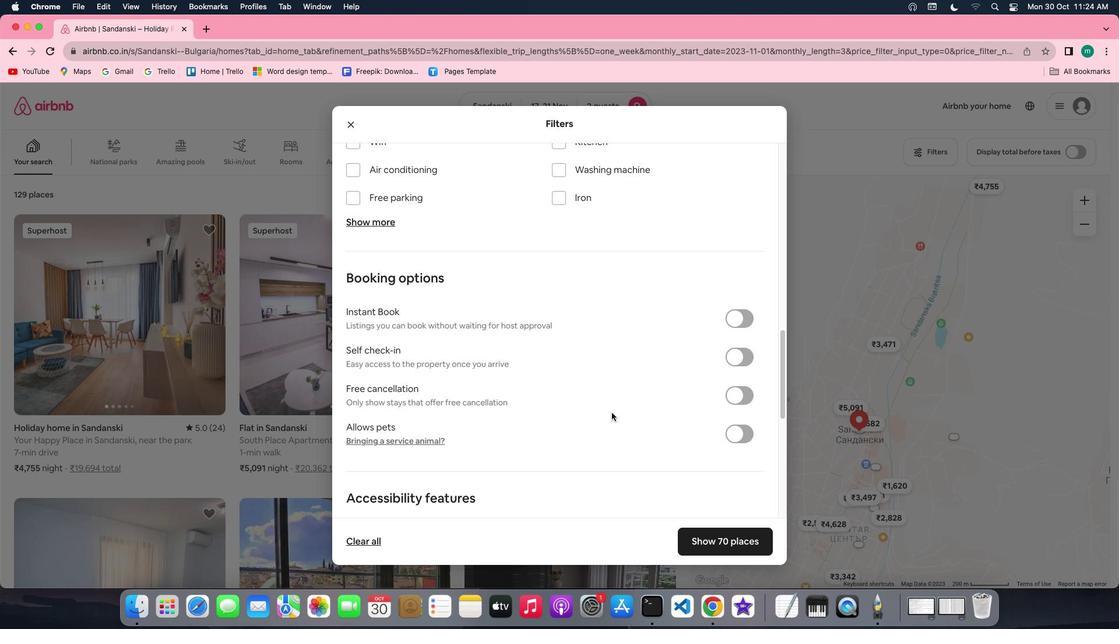 
Action: Mouse scrolled (612, 412) with delta (0, -1)
Screenshot: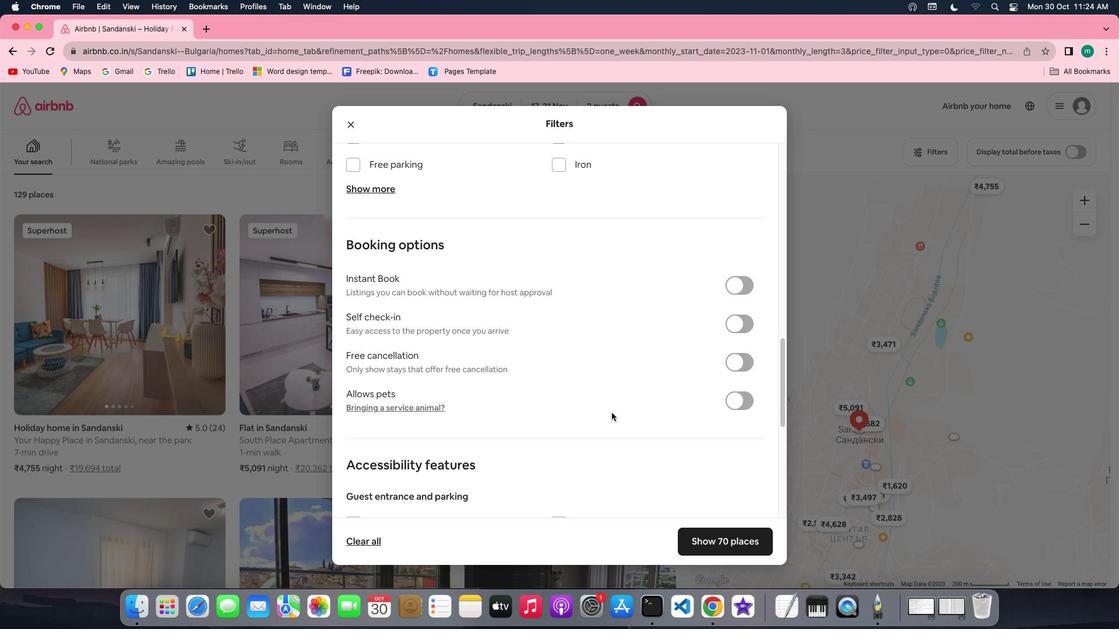 
Action: Mouse scrolled (612, 412) with delta (0, 0)
Screenshot: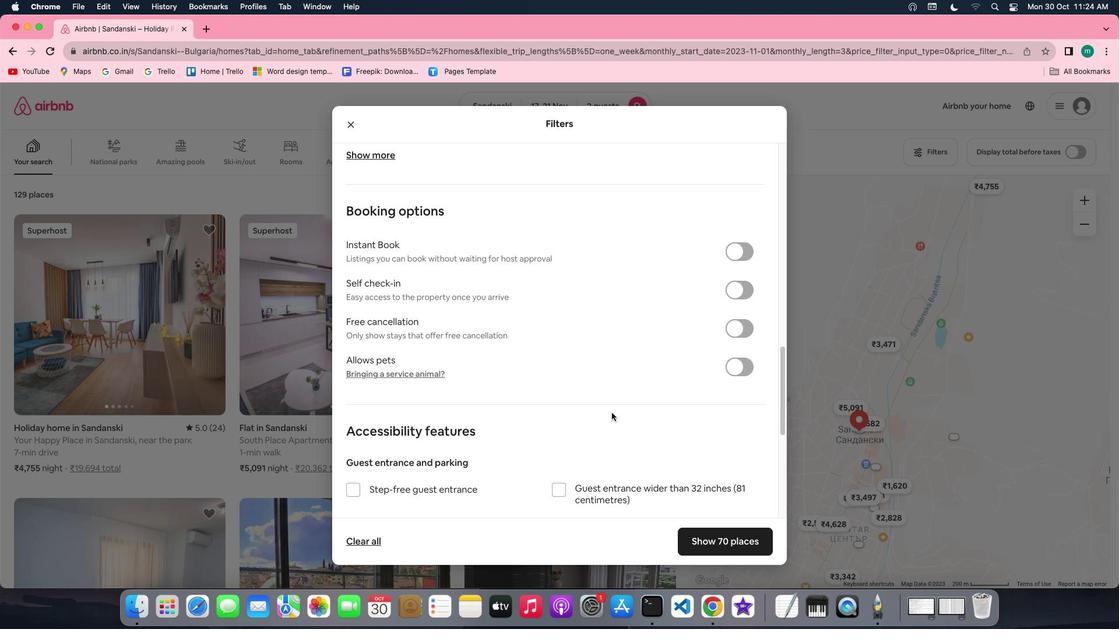 
Action: Mouse scrolled (612, 412) with delta (0, 0)
Screenshot: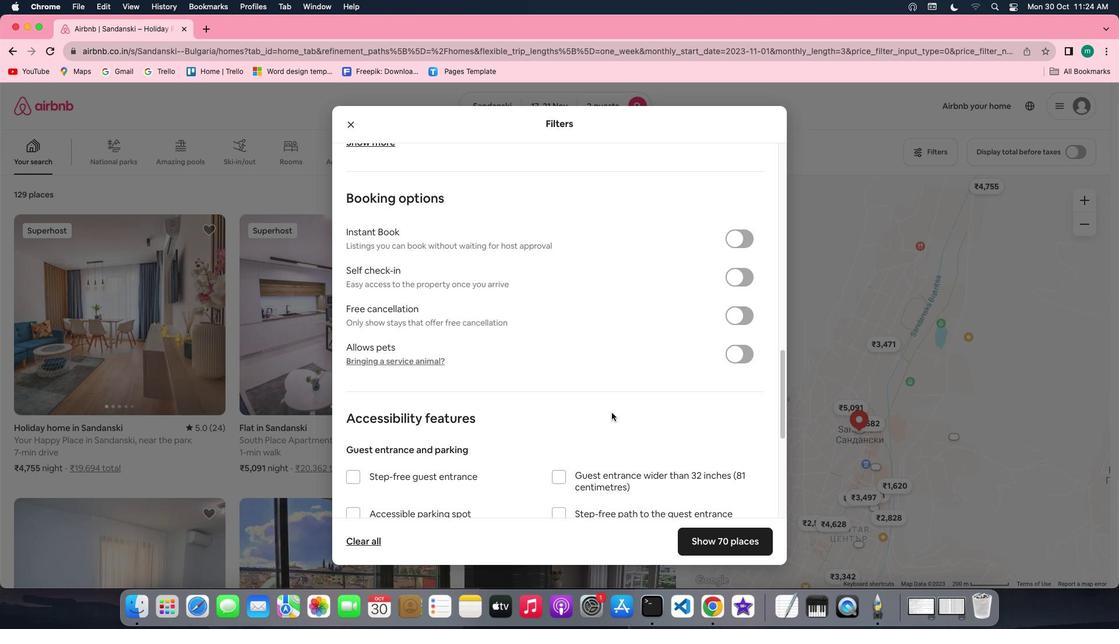 
Action: Mouse scrolled (612, 412) with delta (0, -1)
Screenshot: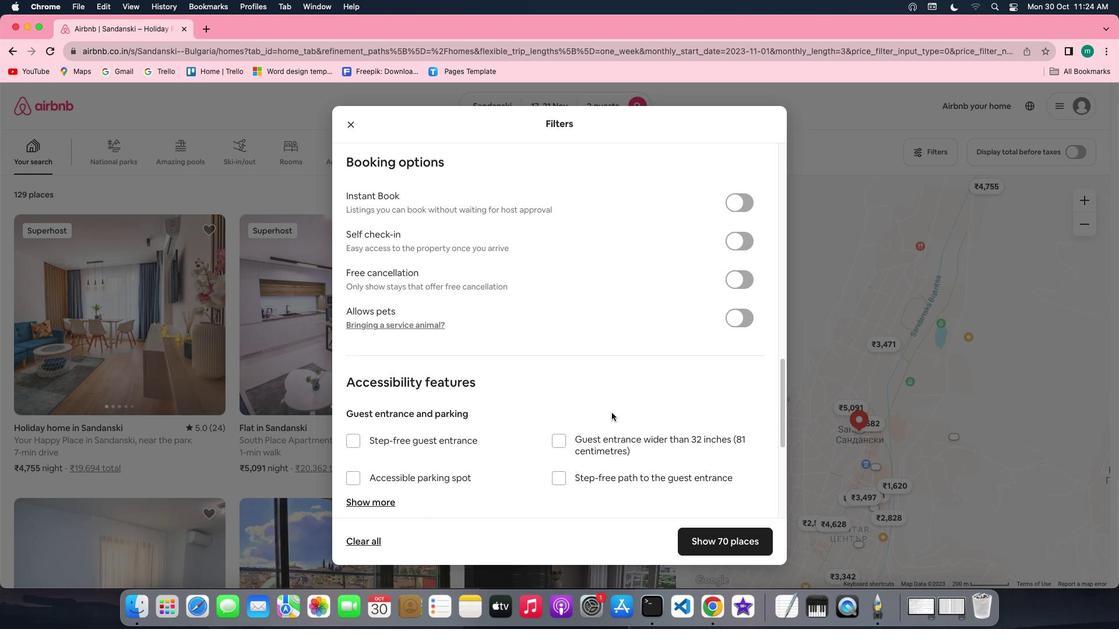 
Action: Mouse scrolled (612, 412) with delta (0, -2)
Screenshot: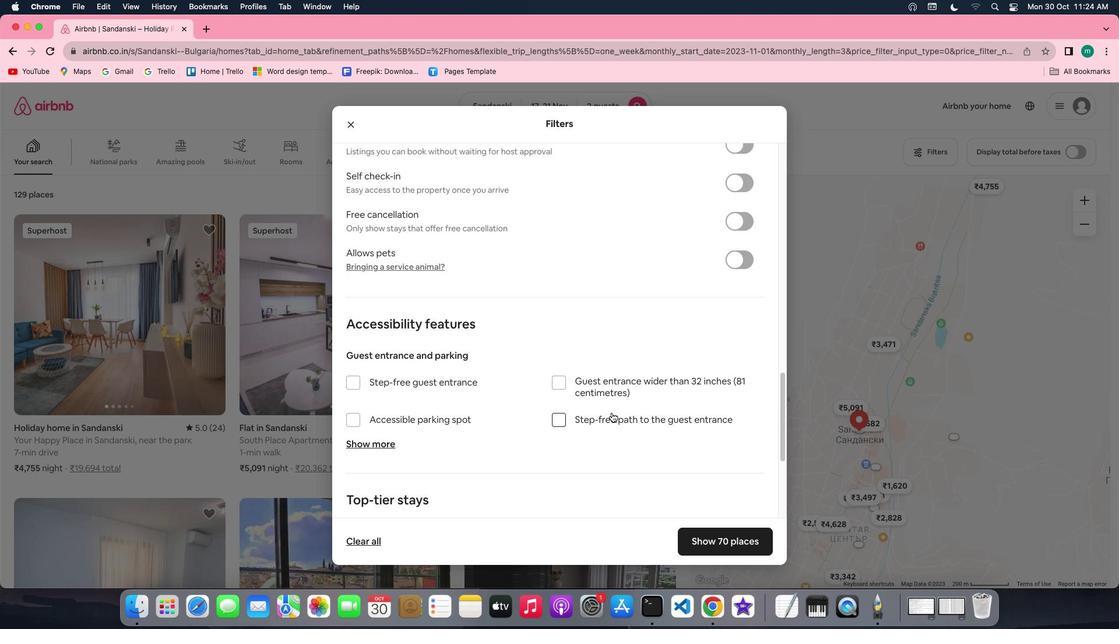 
Action: Mouse scrolled (612, 412) with delta (0, -2)
Screenshot: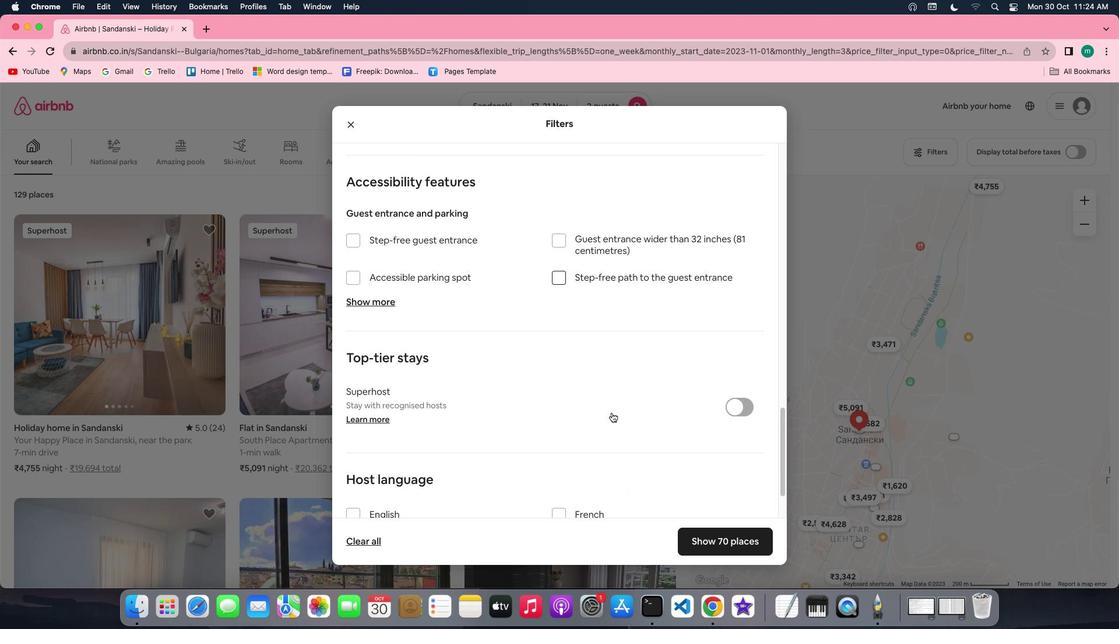 
Action: Mouse scrolled (612, 412) with delta (0, 0)
Screenshot: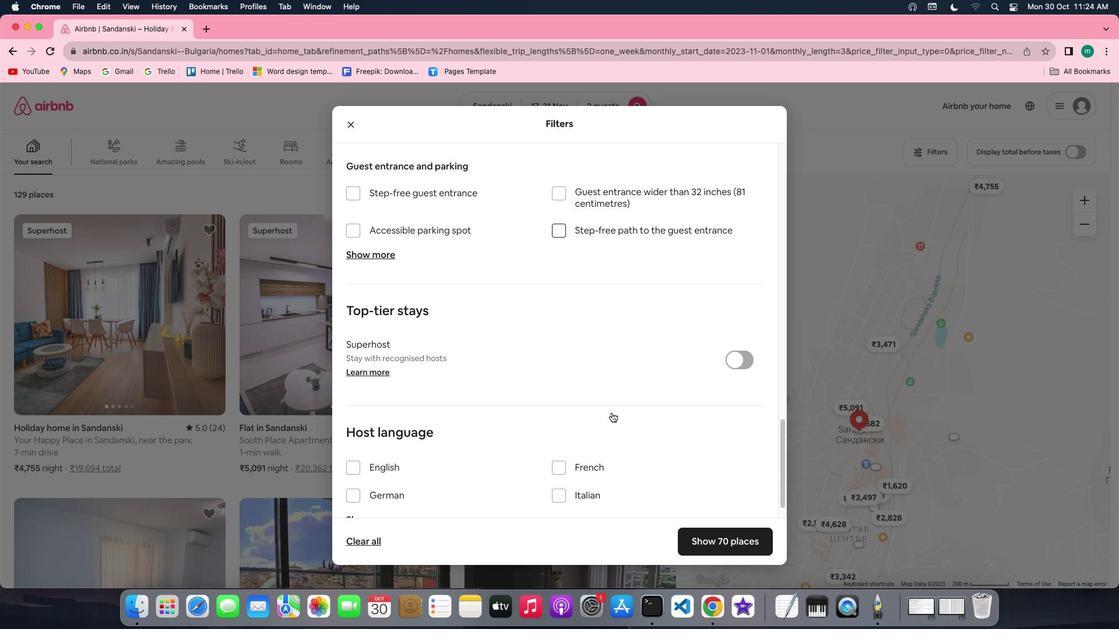 
Action: Mouse scrolled (612, 412) with delta (0, 0)
Screenshot: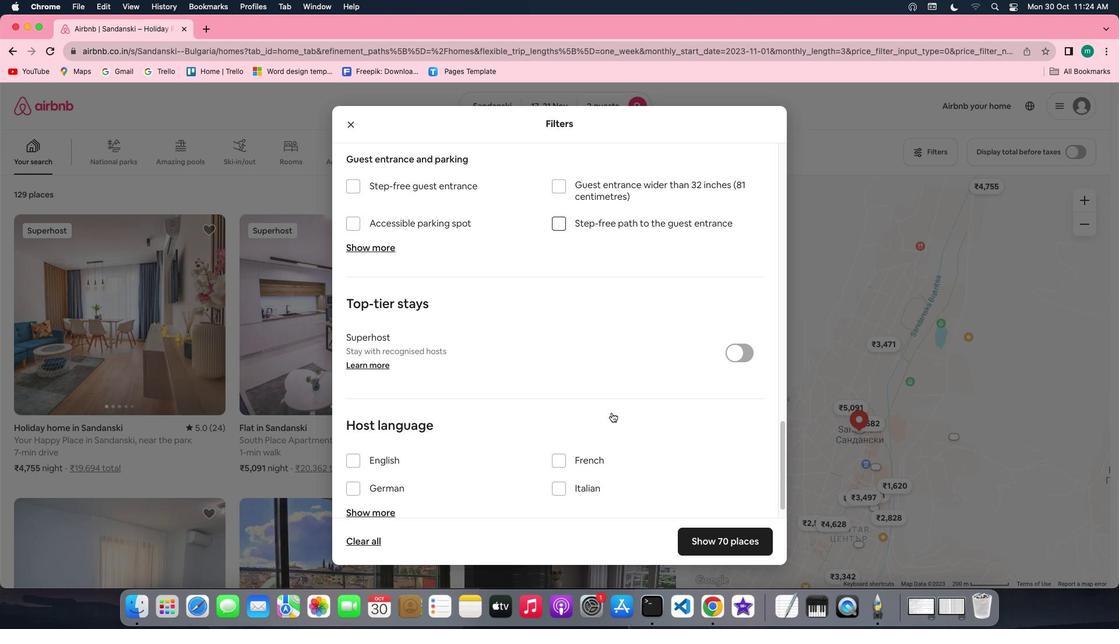 
Action: Mouse scrolled (612, 412) with delta (0, -1)
Screenshot: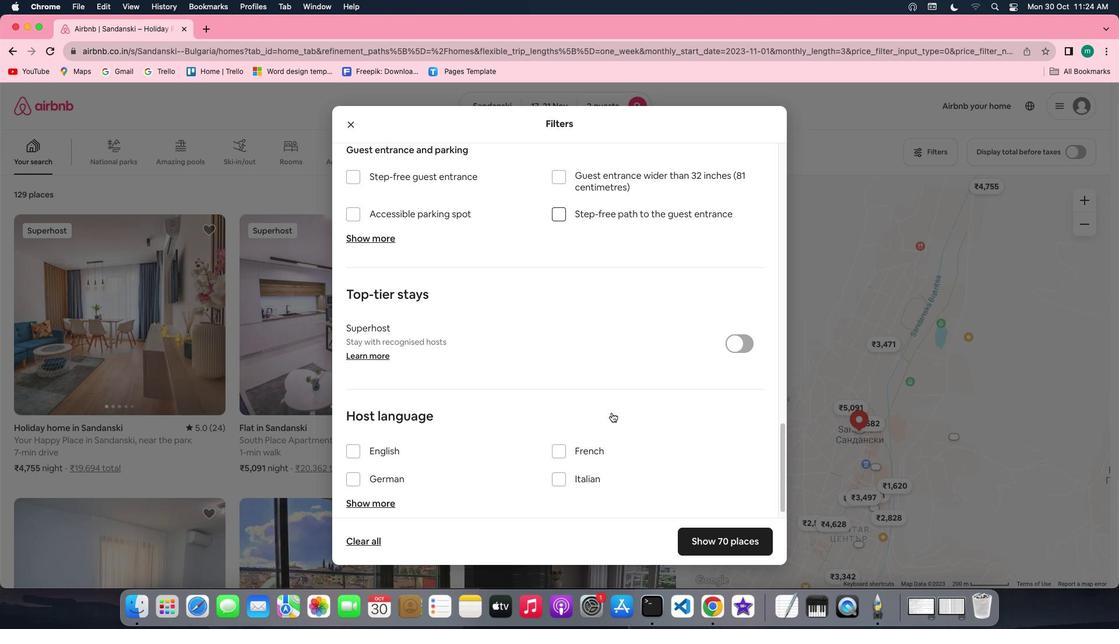
Action: Mouse scrolled (612, 412) with delta (0, -2)
Screenshot: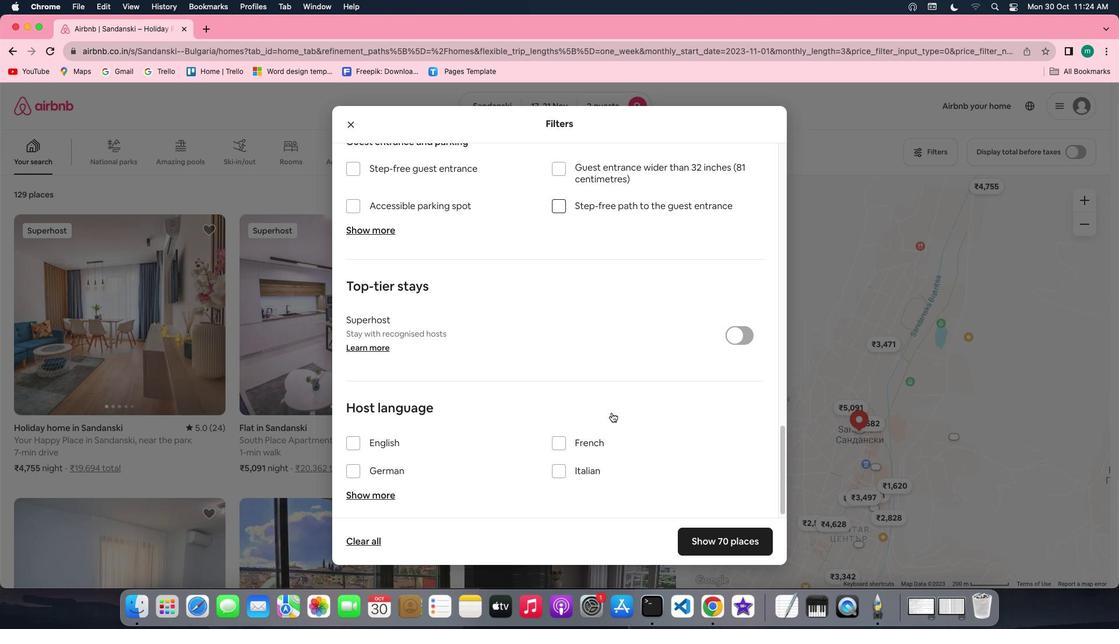 
Action: Mouse scrolled (612, 412) with delta (0, -2)
Screenshot: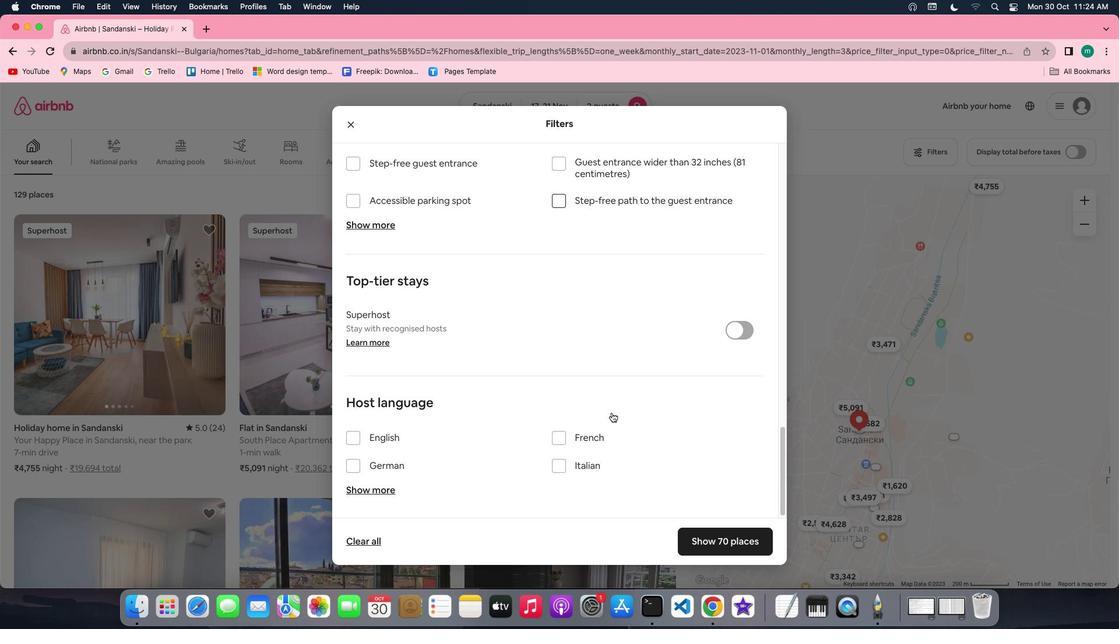 
Action: Mouse moved to (730, 484)
Screenshot: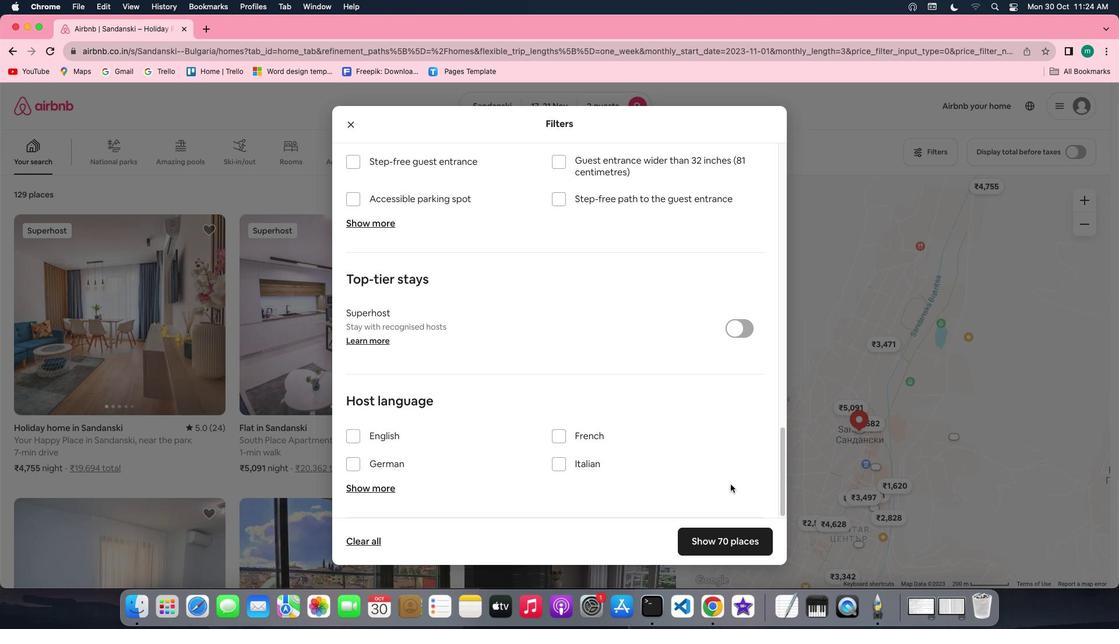
Action: Mouse scrolled (730, 484) with delta (0, 0)
Screenshot: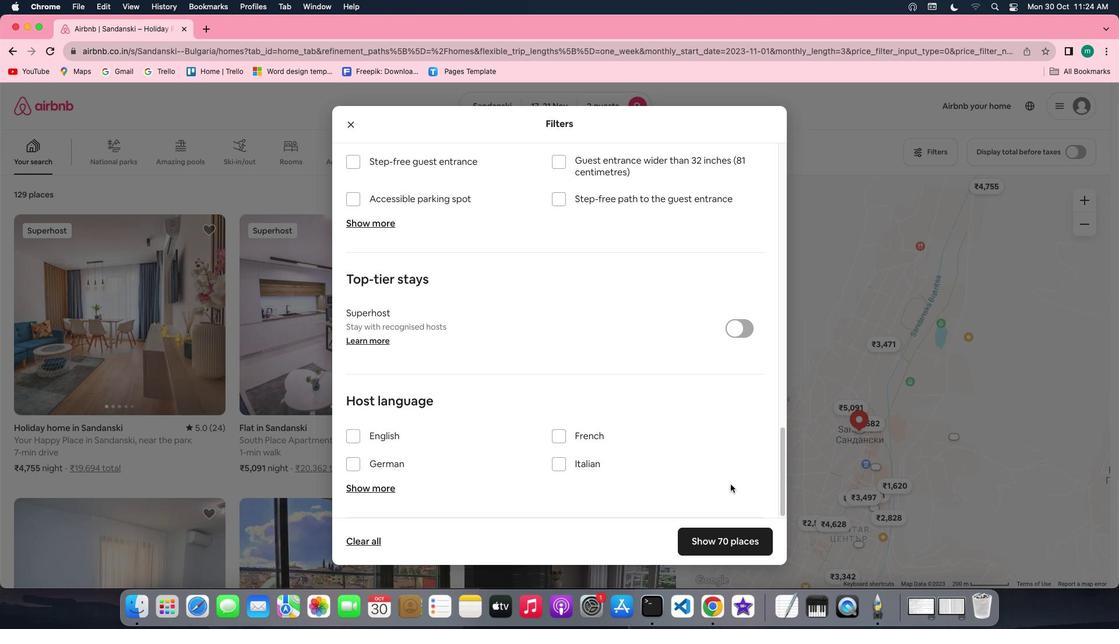 
Action: Mouse scrolled (730, 484) with delta (0, 0)
Screenshot: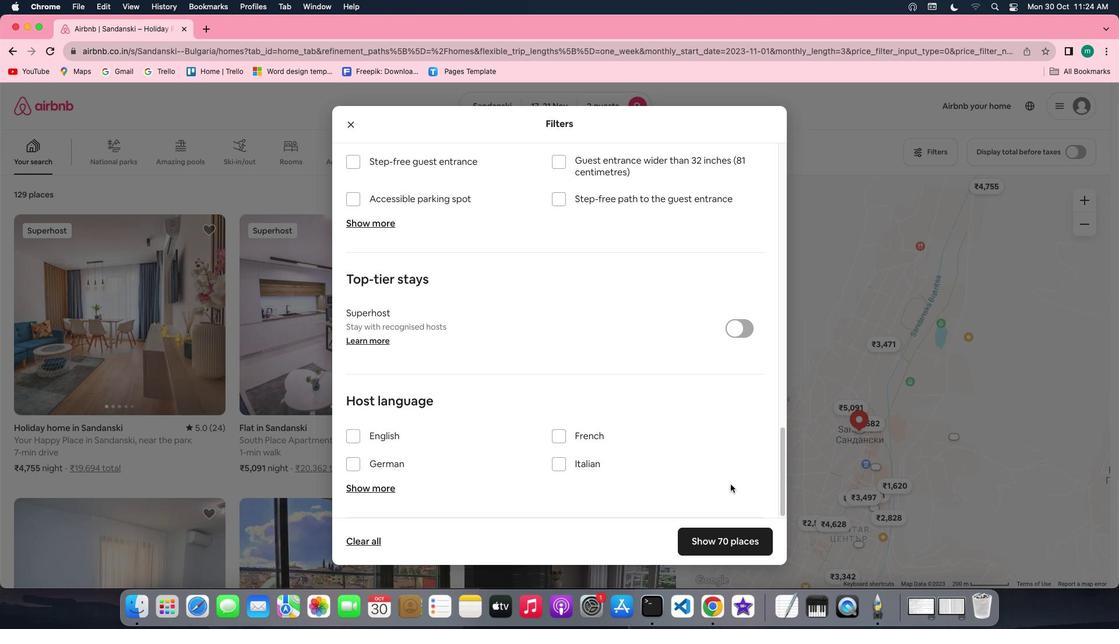 
Action: Mouse scrolled (730, 484) with delta (0, -1)
Screenshot: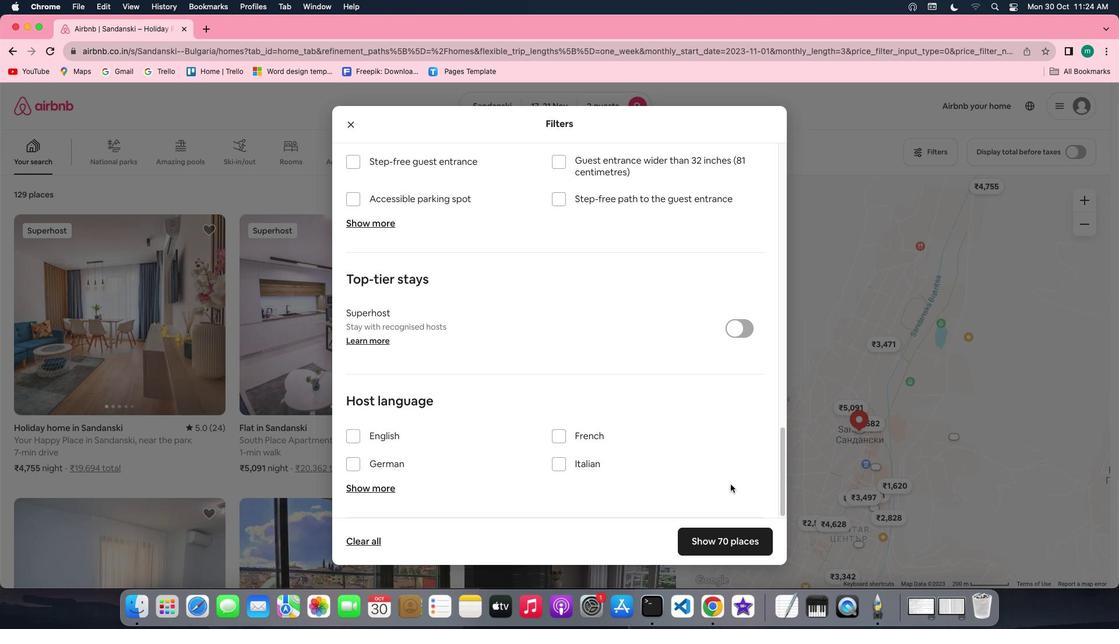 
Action: Mouse scrolled (730, 484) with delta (0, -2)
Screenshot: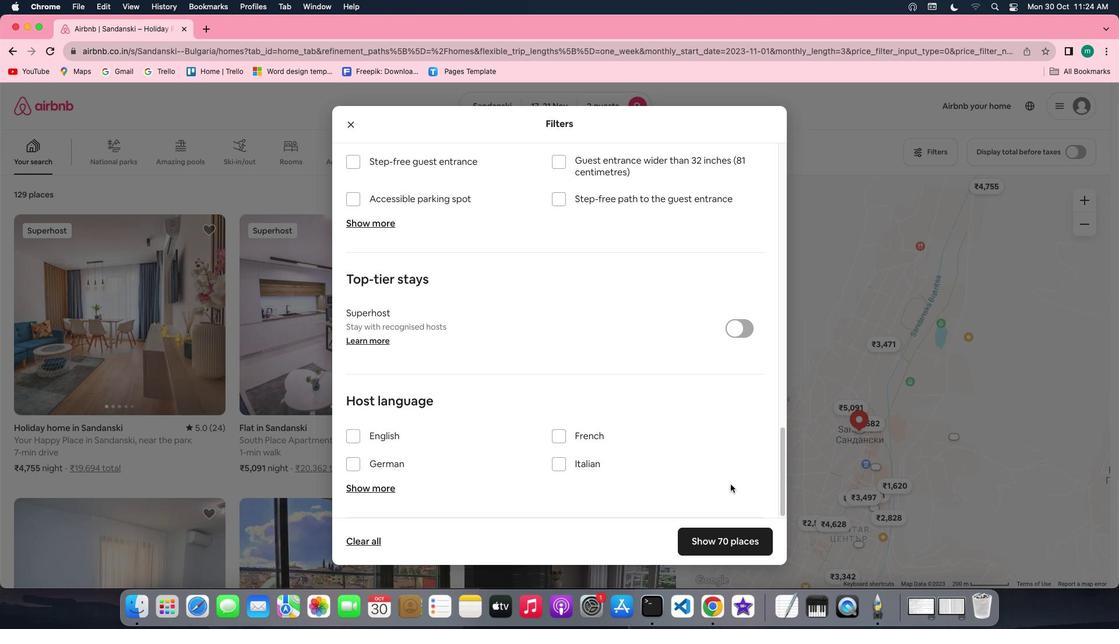 
Action: Mouse scrolled (730, 484) with delta (0, -2)
Screenshot: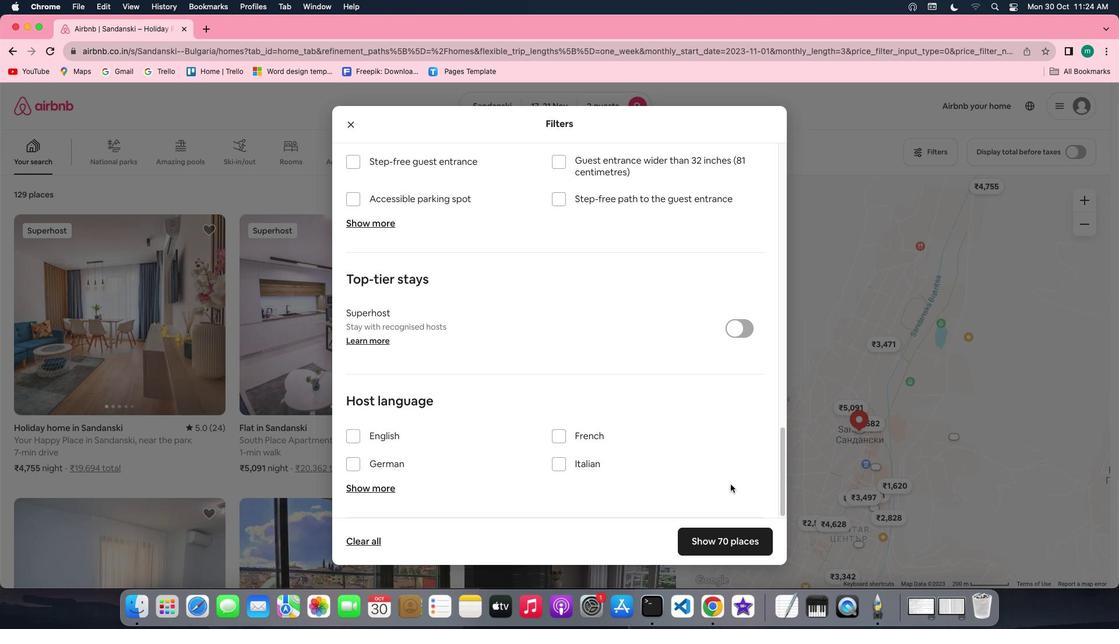 
Action: Mouse moved to (745, 533)
Screenshot: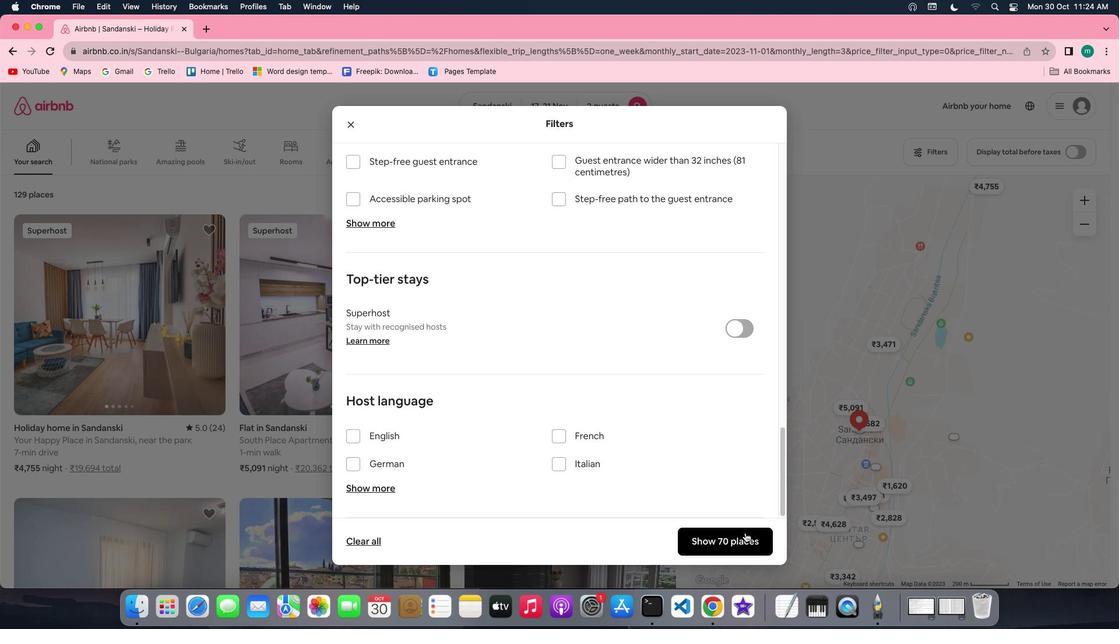 
Action: Mouse pressed left at (745, 533)
Screenshot: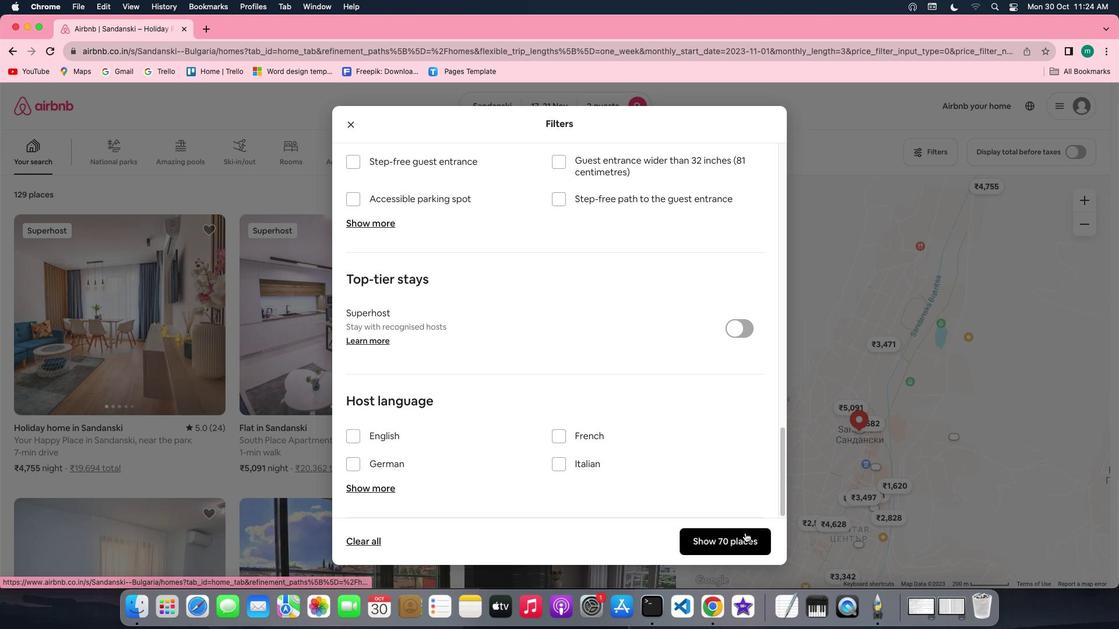 
Action: Mouse moved to (313, 303)
Screenshot: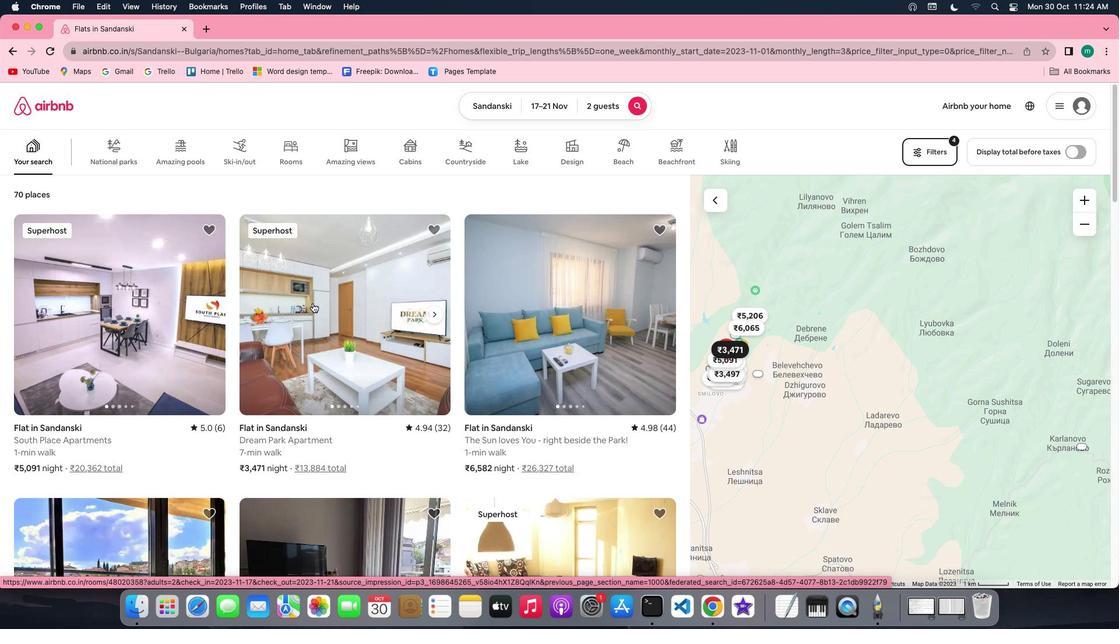
Action: Mouse pressed left at (313, 303)
Screenshot: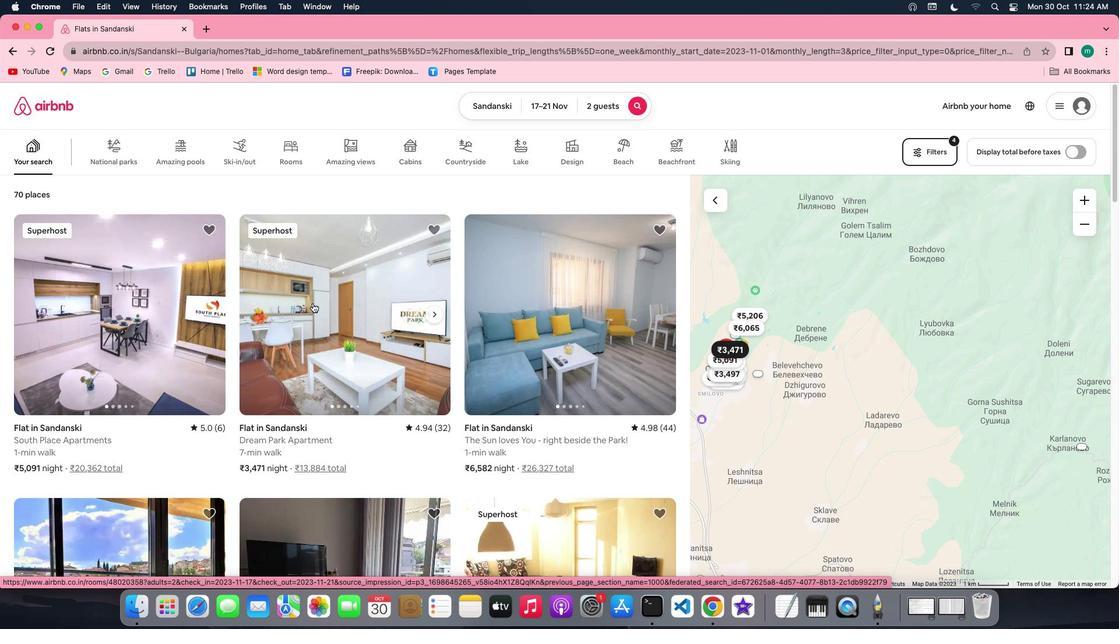 
Action: Mouse moved to (823, 439)
Screenshot: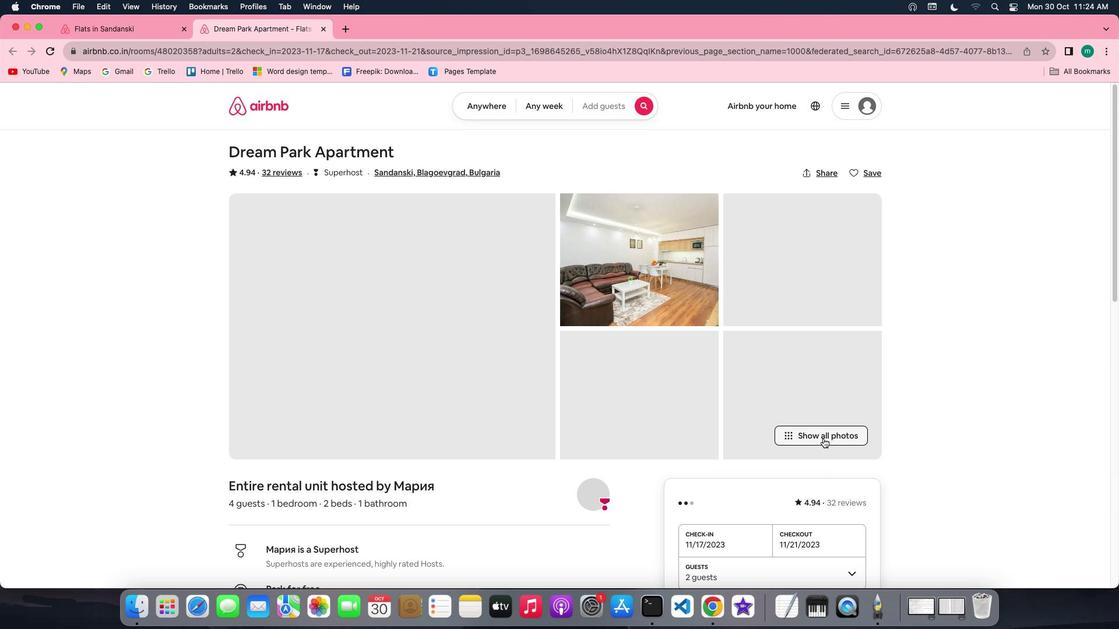 
Action: Mouse pressed left at (823, 439)
Screenshot: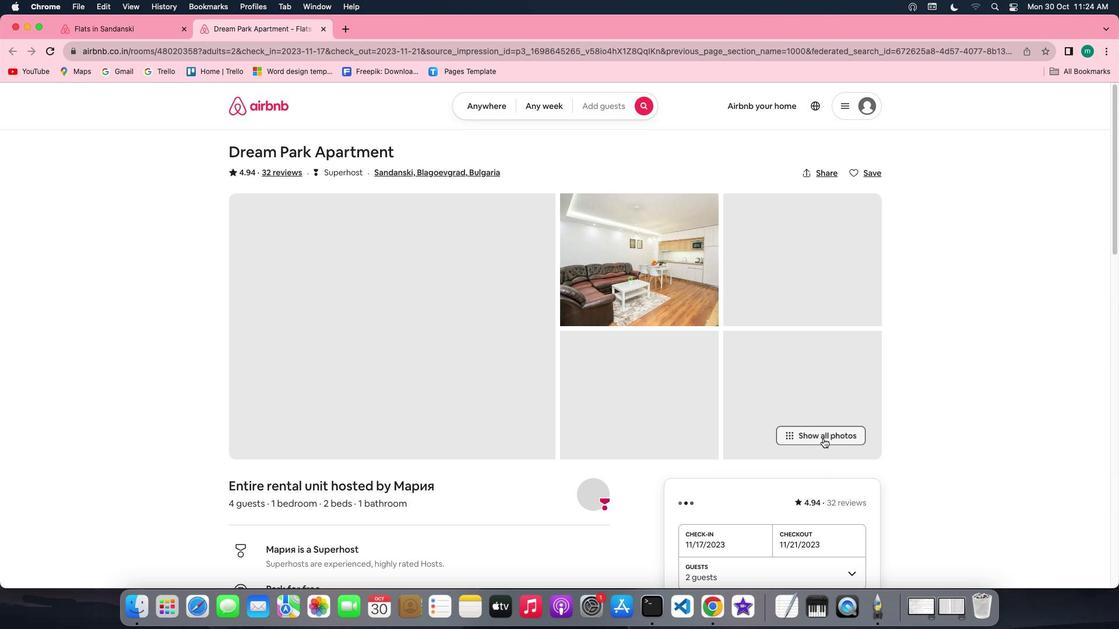 
Action: Mouse moved to (623, 430)
Screenshot: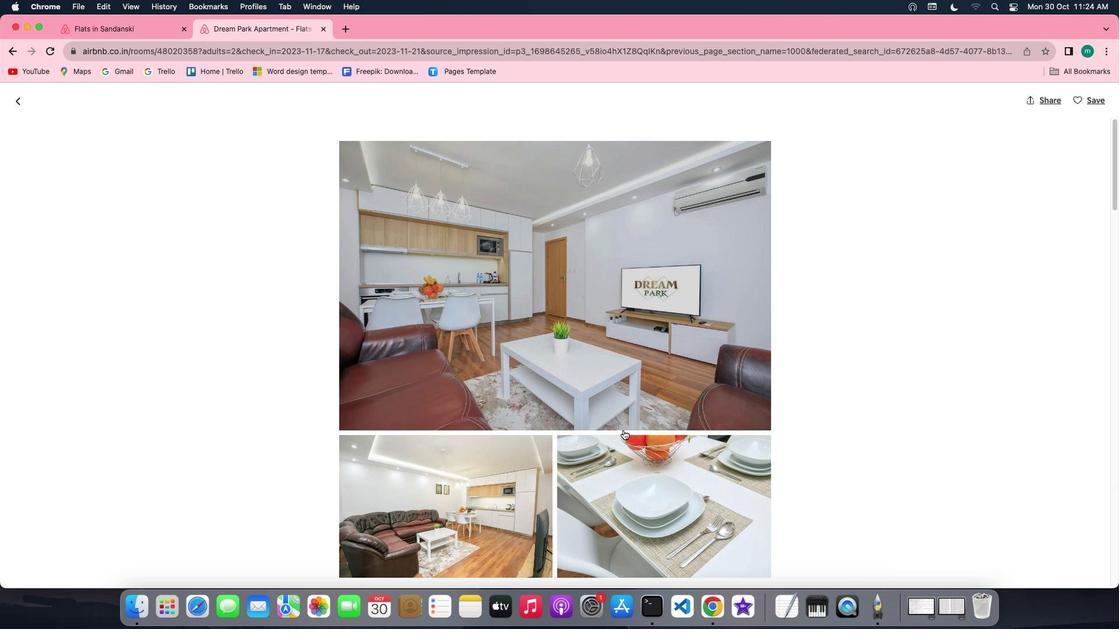 
Action: Mouse scrolled (623, 430) with delta (0, 0)
Screenshot: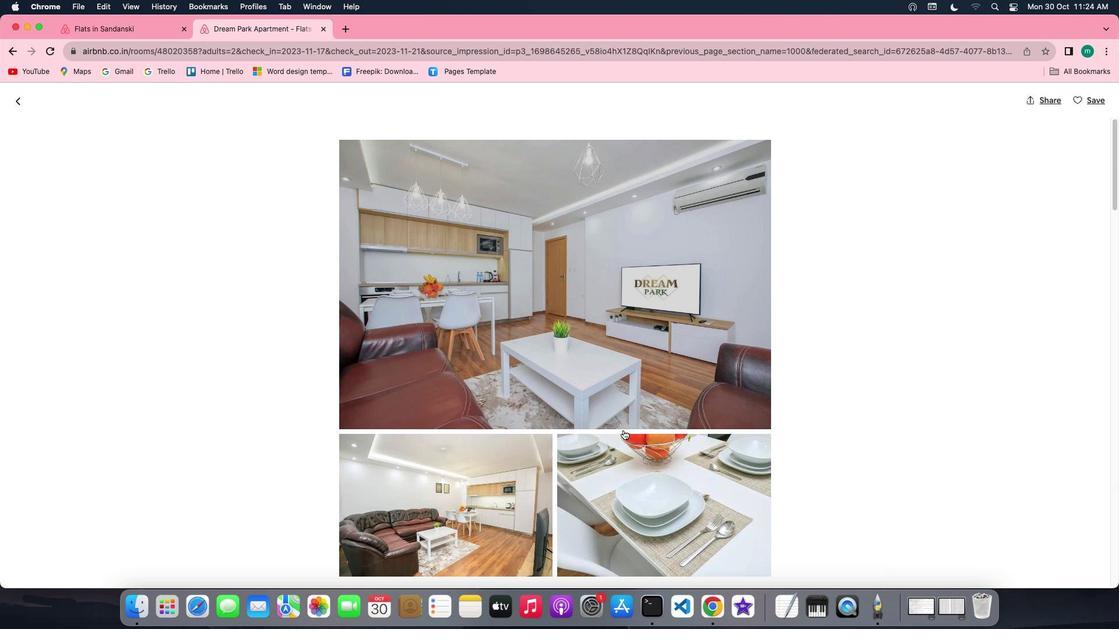 
Action: Mouse scrolled (623, 430) with delta (0, 0)
Screenshot: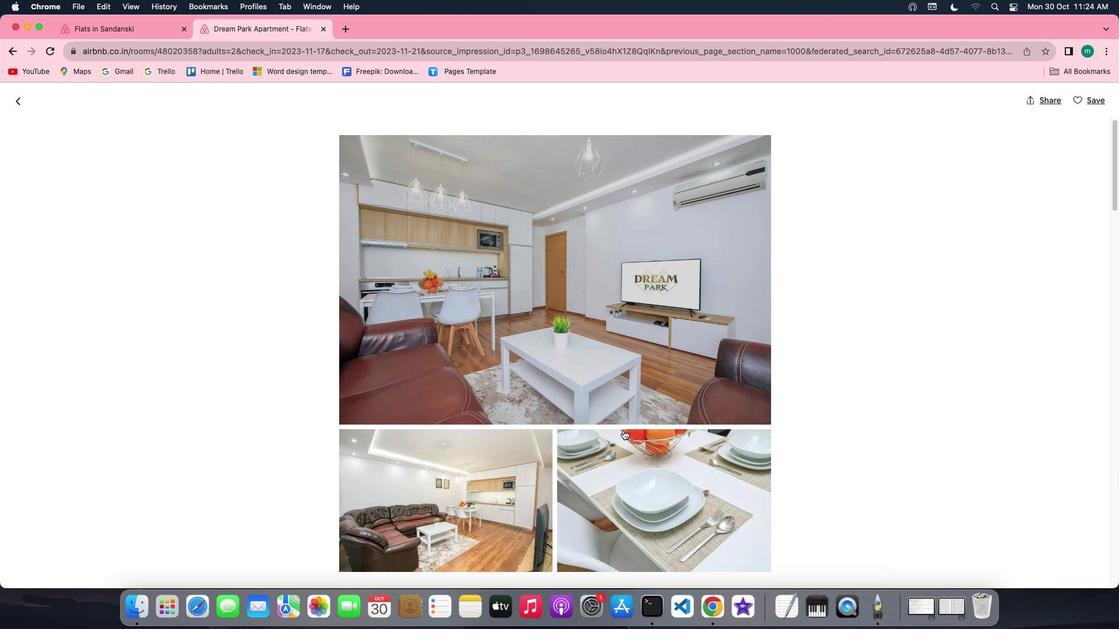 
Action: Mouse scrolled (623, 430) with delta (0, -1)
Screenshot: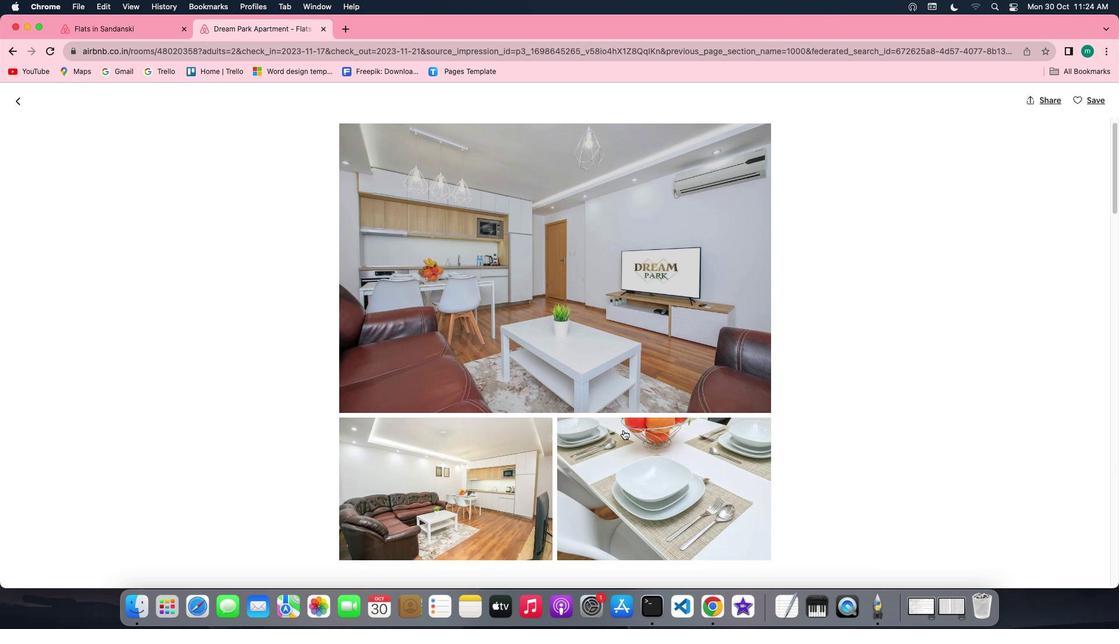
Action: Mouse scrolled (623, 430) with delta (0, 0)
Screenshot: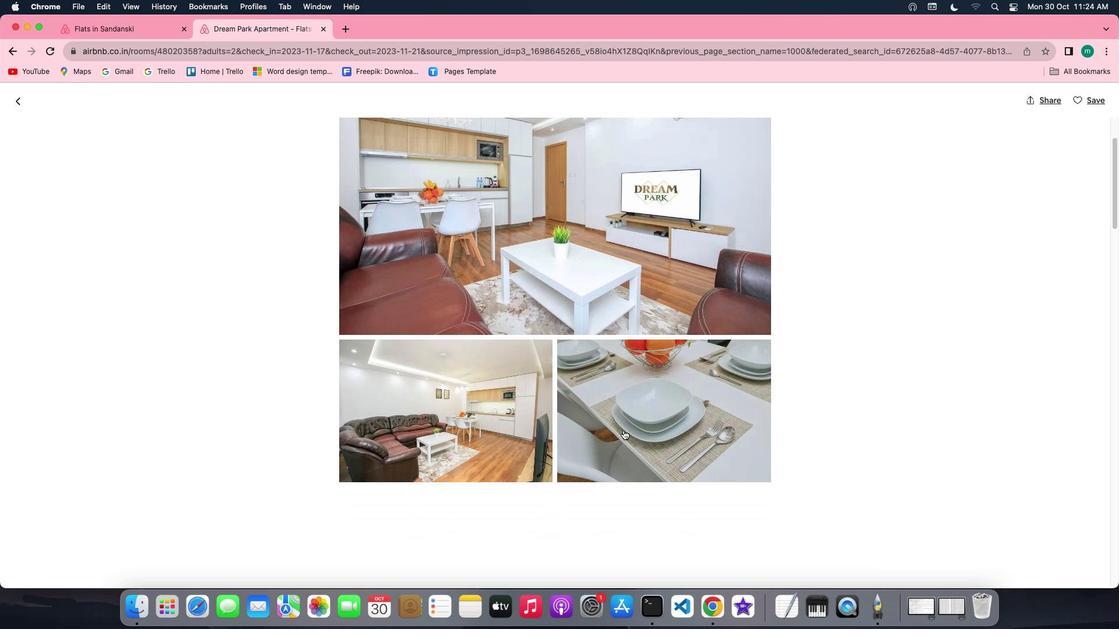 
Action: Mouse scrolled (623, 430) with delta (0, 0)
Screenshot: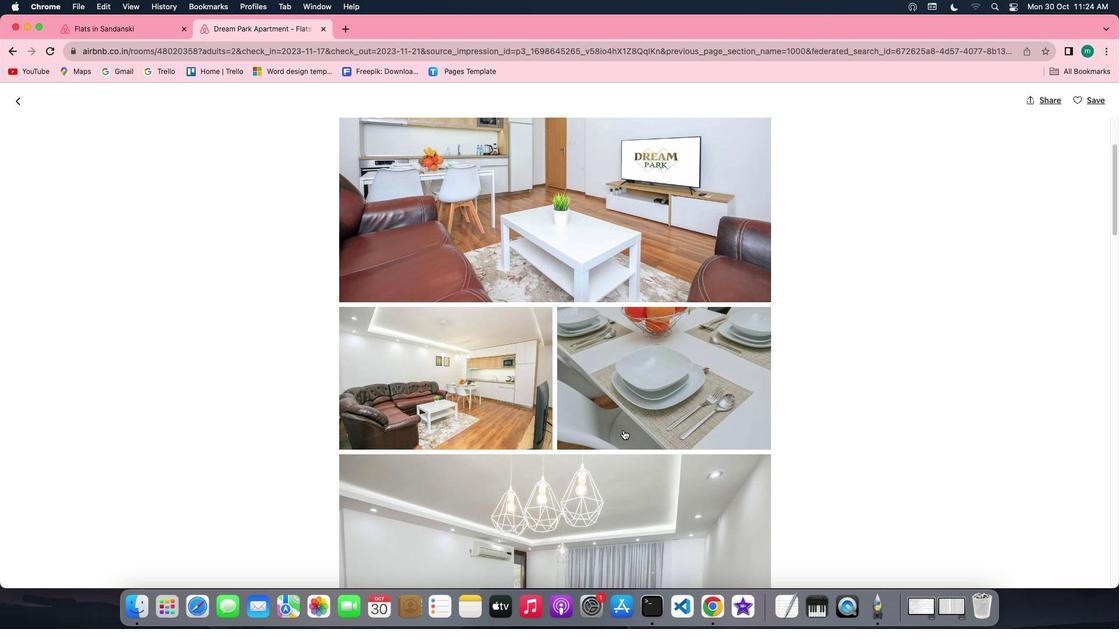 
Action: Mouse scrolled (623, 430) with delta (0, 0)
Screenshot: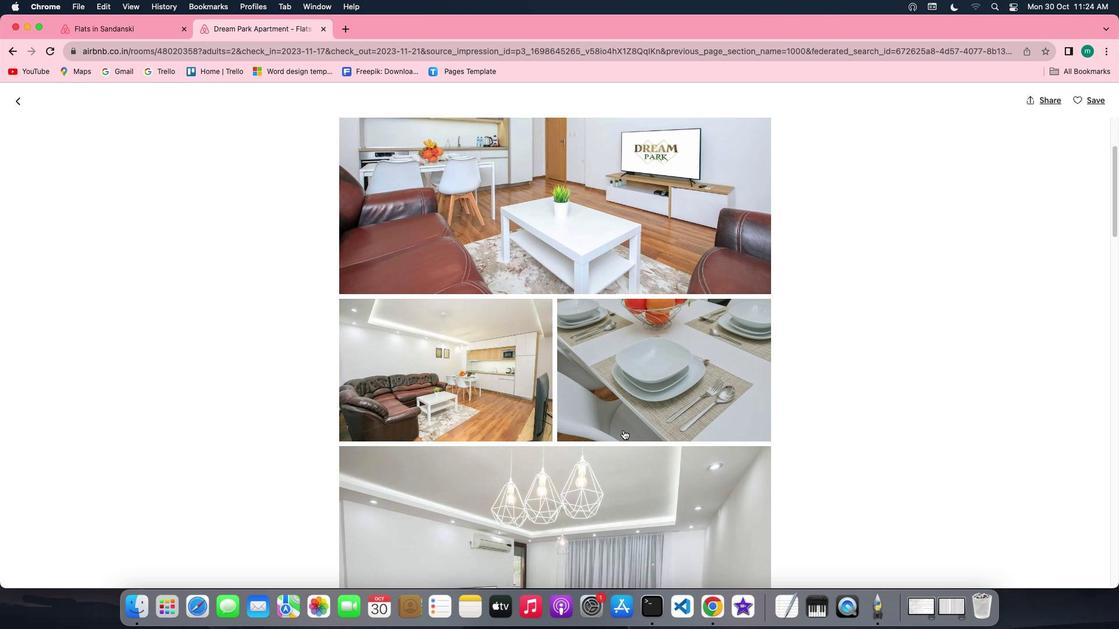 
Action: Mouse scrolled (623, 430) with delta (0, -1)
Screenshot: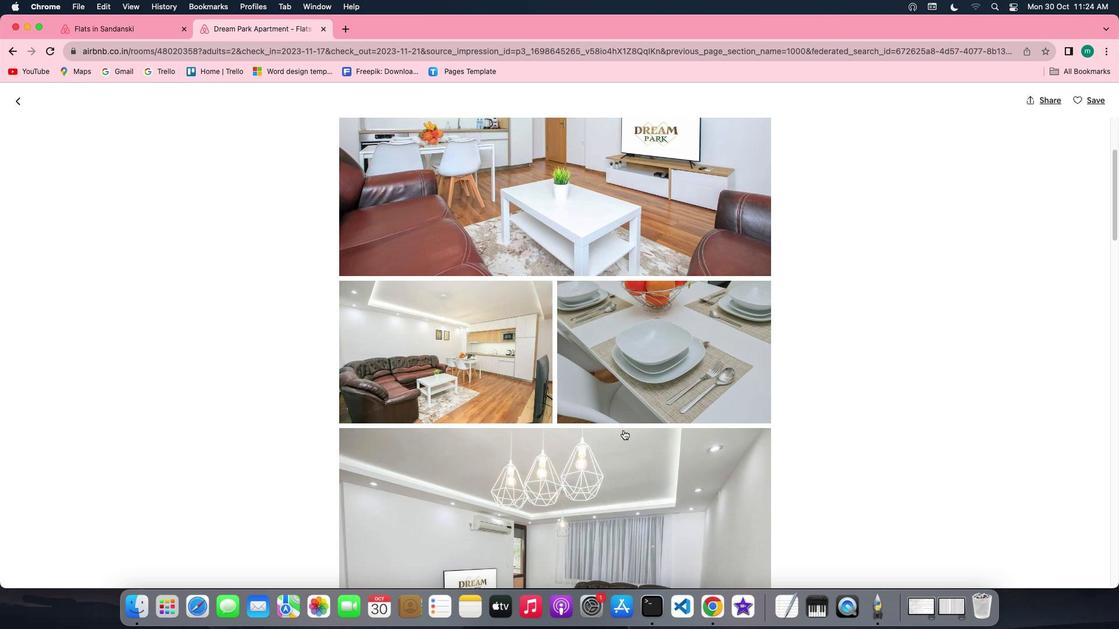 
Action: Mouse scrolled (623, 430) with delta (0, 0)
Screenshot: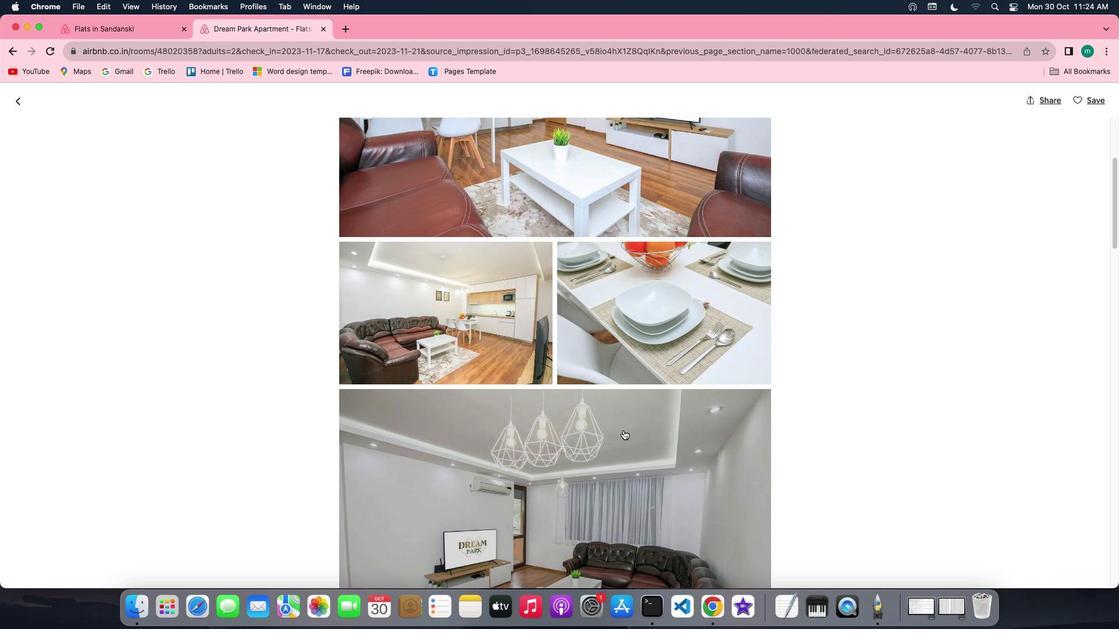 
Action: Mouse scrolled (623, 430) with delta (0, 0)
Screenshot: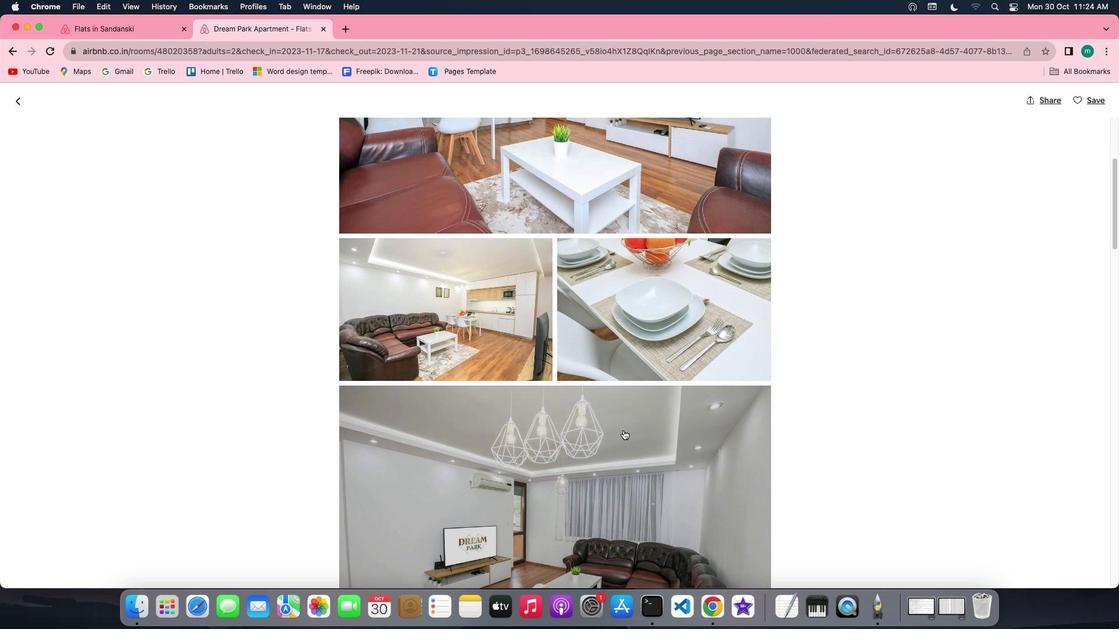 
Action: Mouse scrolled (623, 430) with delta (0, 0)
Screenshot: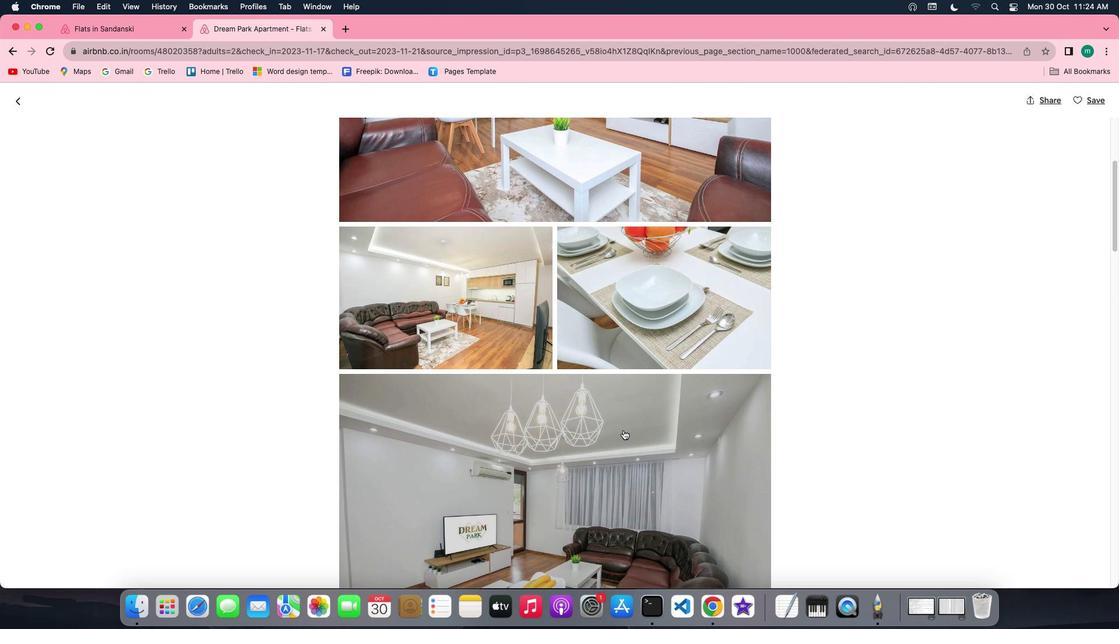 
Action: Mouse scrolled (623, 430) with delta (0, 0)
Screenshot: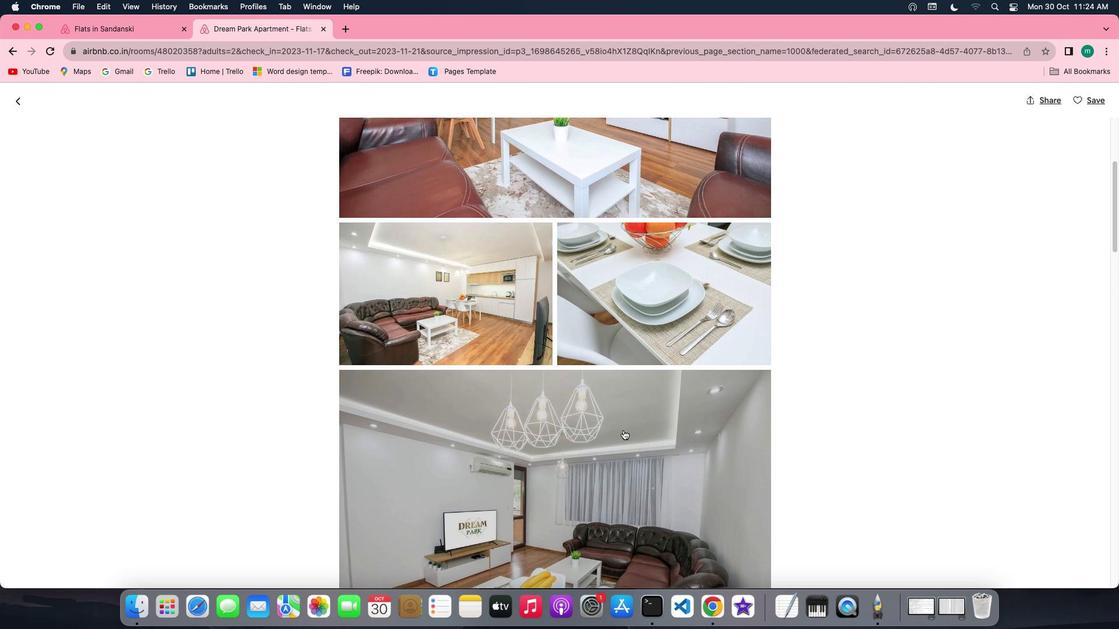 
Action: Mouse scrolled (623, 430) with delta (0, 0)
Screenshot: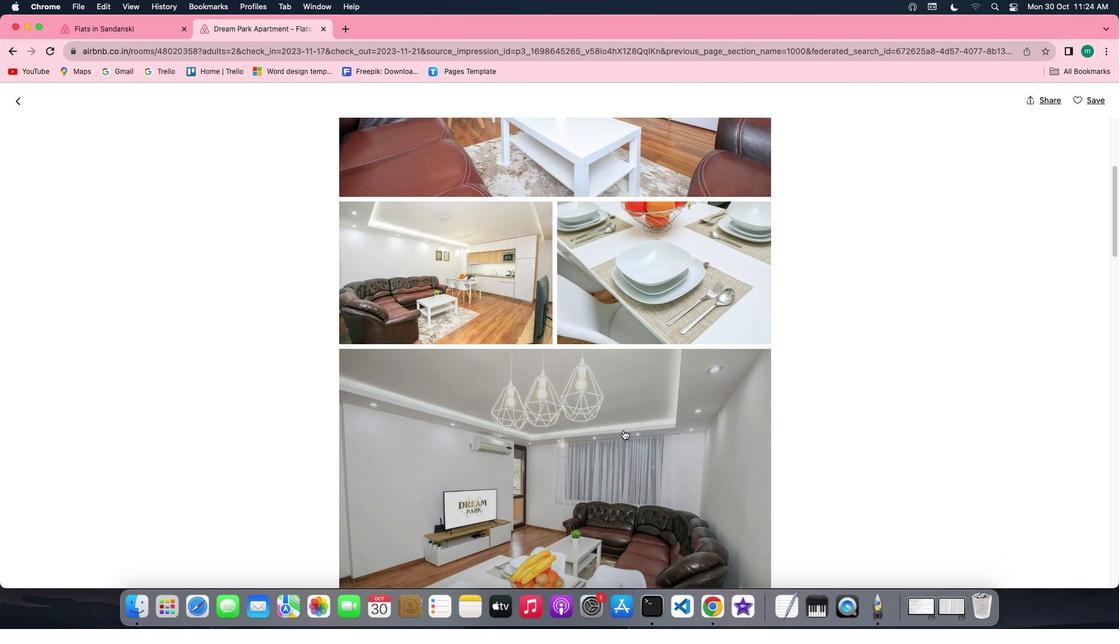 
Action: Mouse scrolled (623, 430) with delta (0, -1)
Screenshot: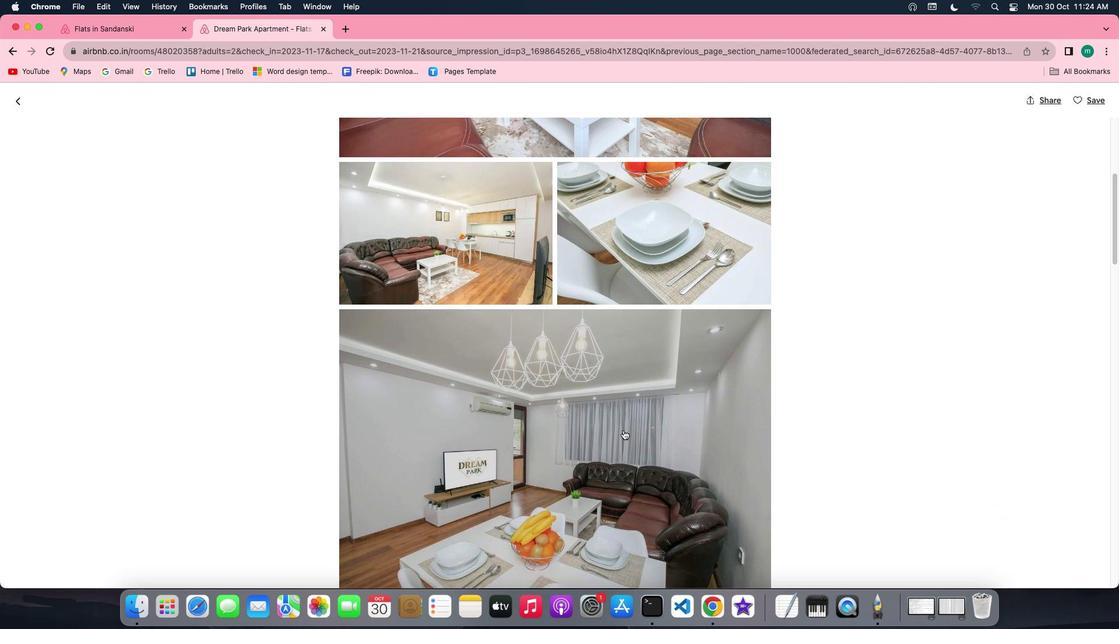 
Action: Mouse scrolled (623, 430) with delta (0, 0)
Screenshot: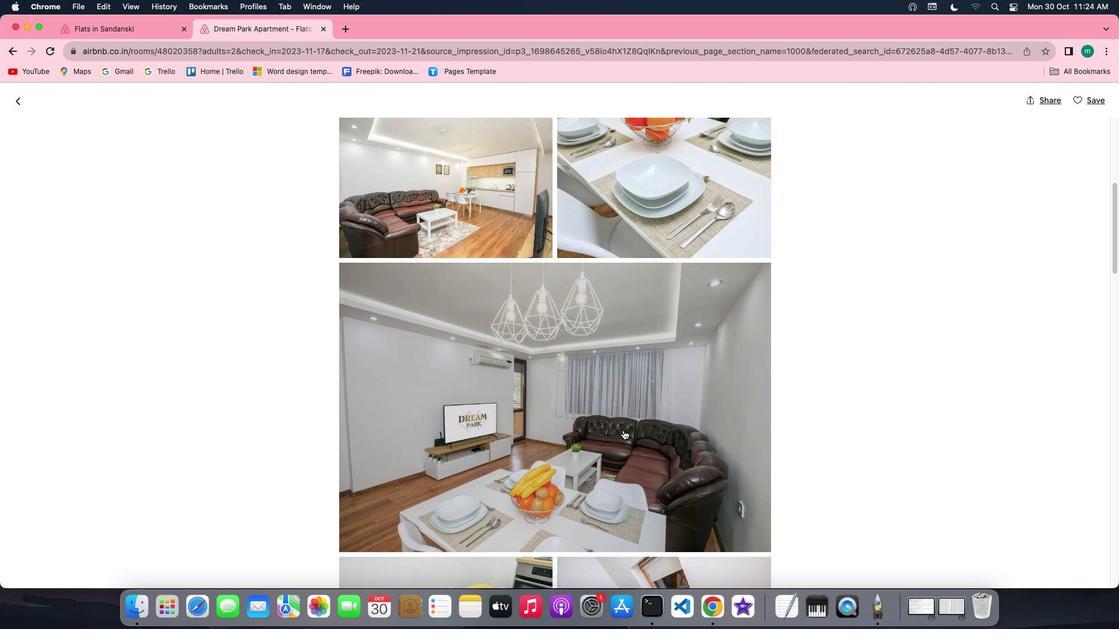 
Action: Mouse scrolled (623, 430) with delta (0, 0)
Screenshot: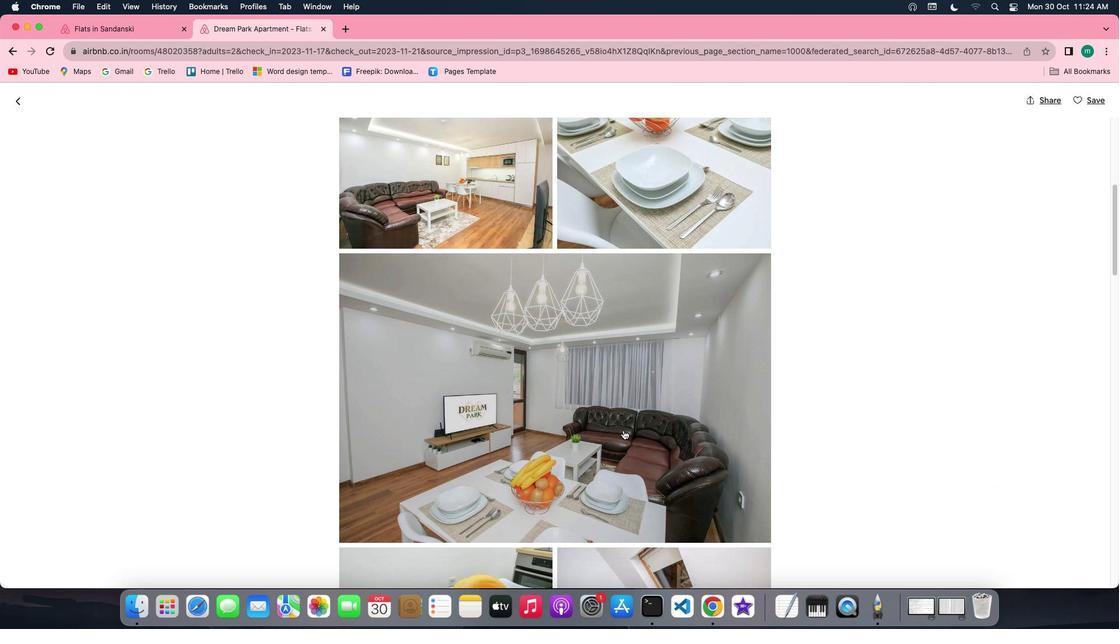 
Action: Mouse scrolled (623, 430) with delta (0, -1)
Screenshot: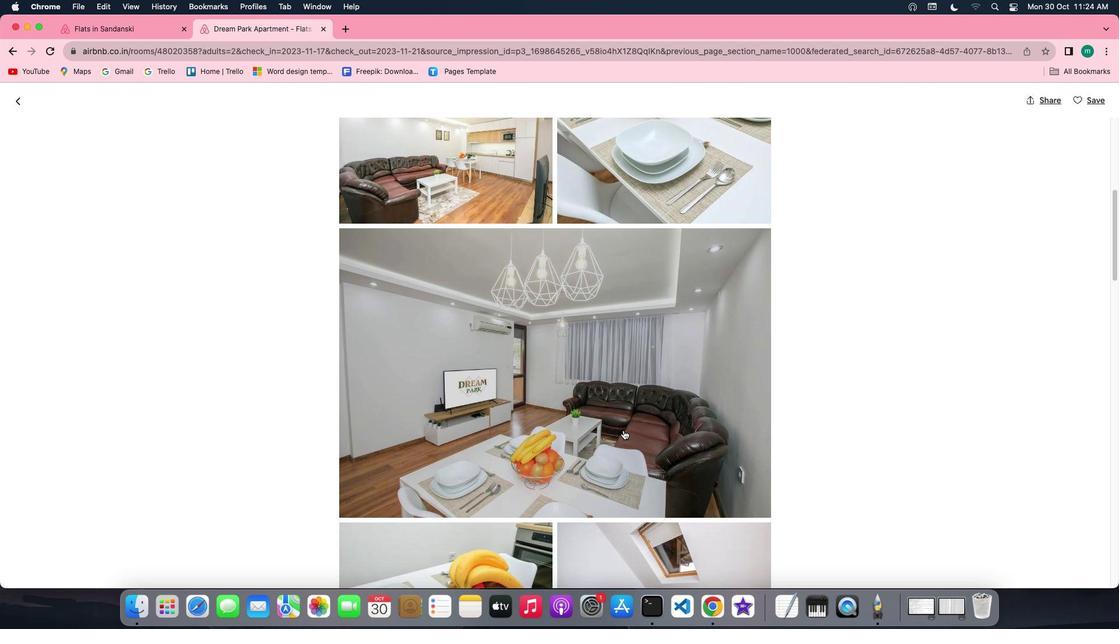 
Action: Mouse scrolled (623, 430) with delta (0, -2)
Screenshot: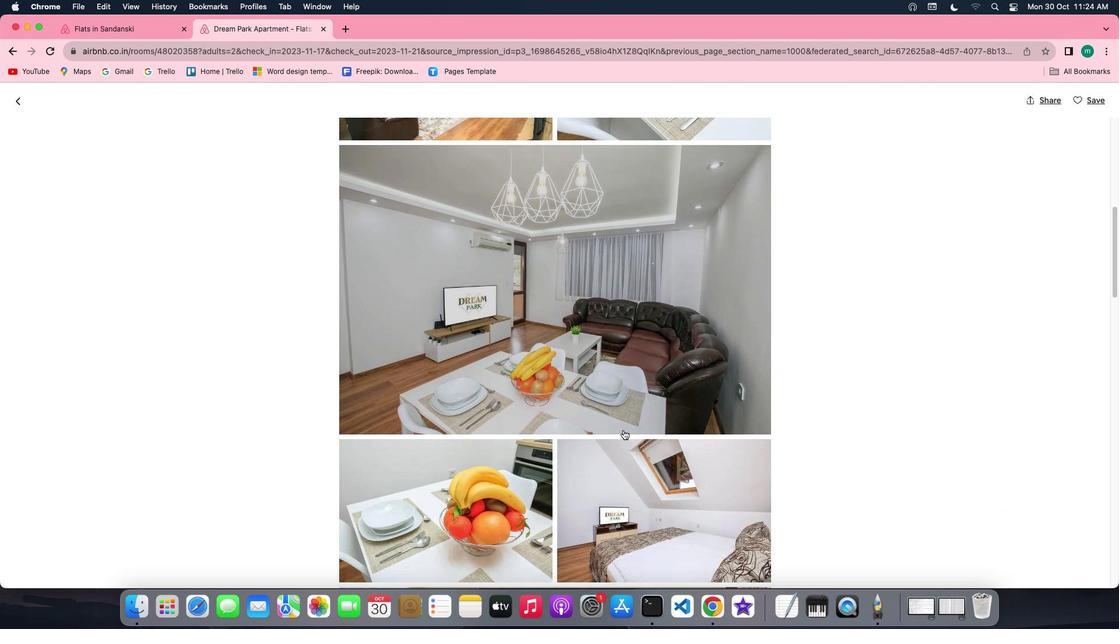 
Action: Mouse scrolled (623, 430) with delta (0, 0)
Screenshot: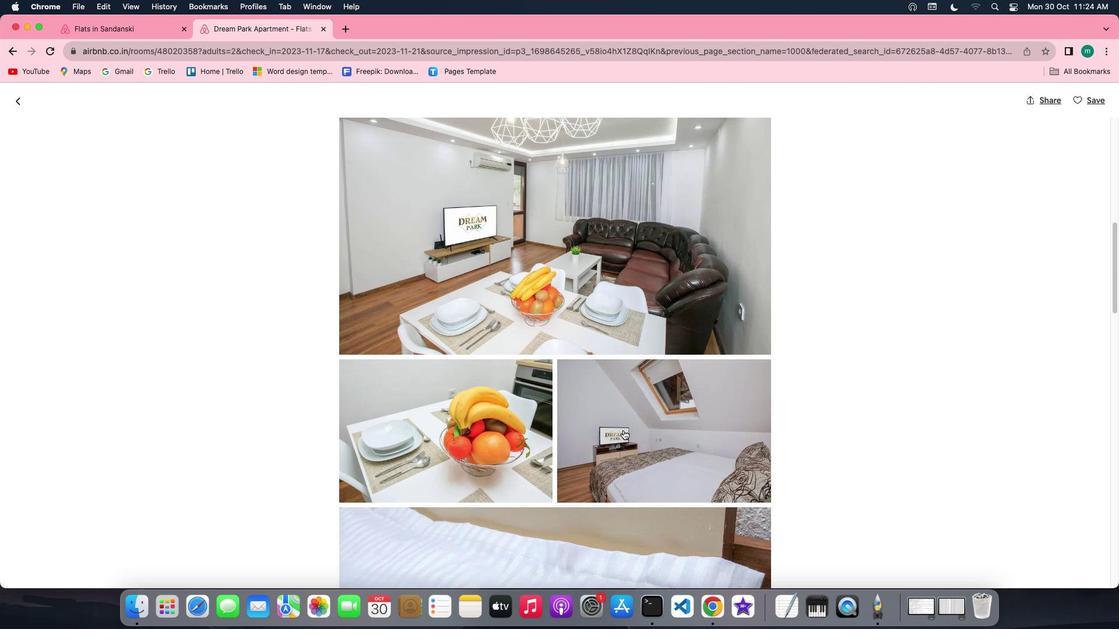 
Action: Mouse scrolled (623, 430) with delta (0, 0)
Screenshot: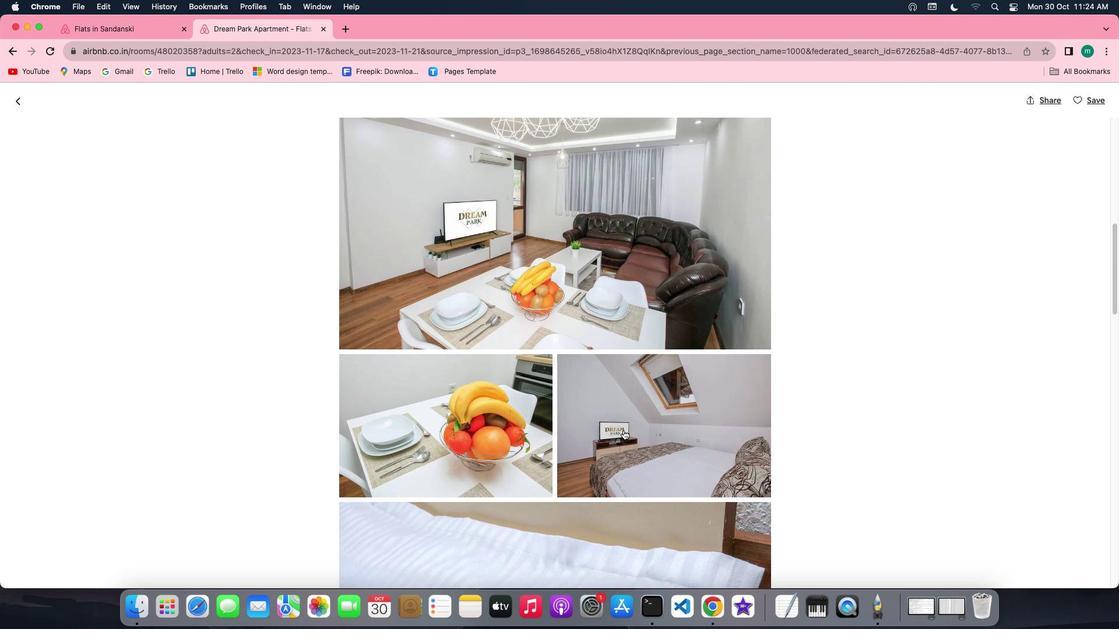 
Action: Mouse scrolled (623, 430) with delta (0, -1)
Screenshot: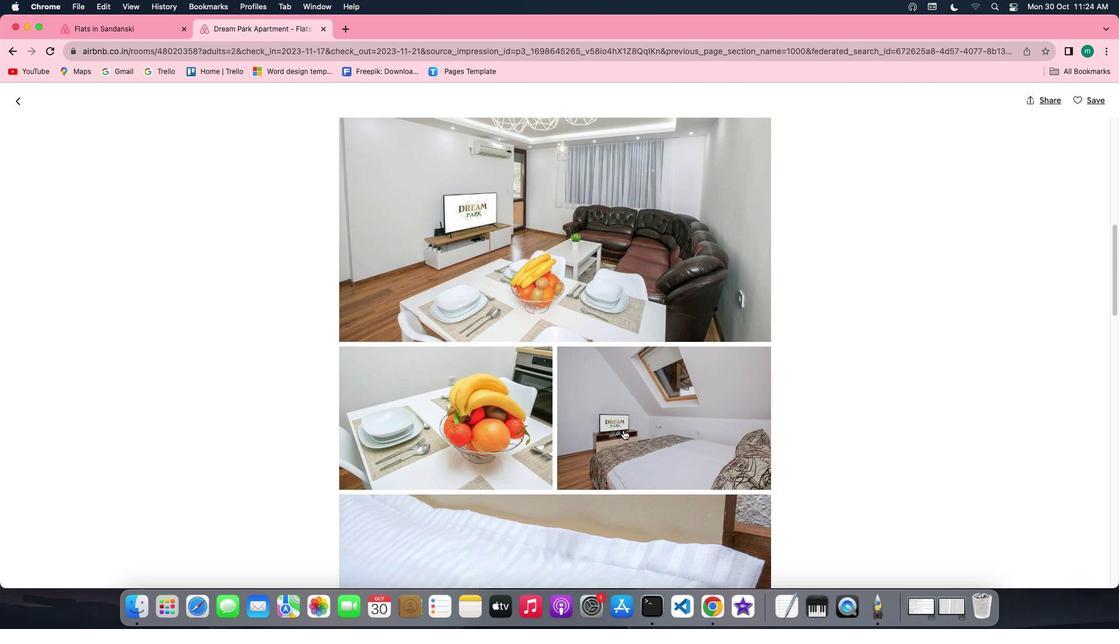 
Action: Mouse scrolled (623, 430) with delta (0, -2)
Screenshot: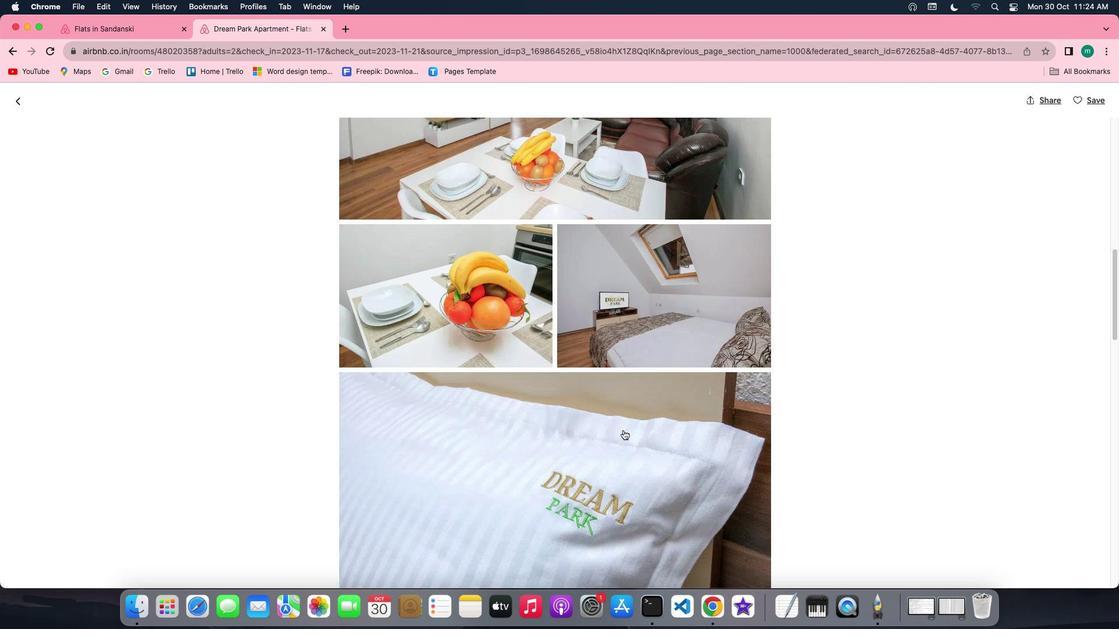 
Action: Mouse scrolled (623, 430) with delta (0, 0)
Screenshot: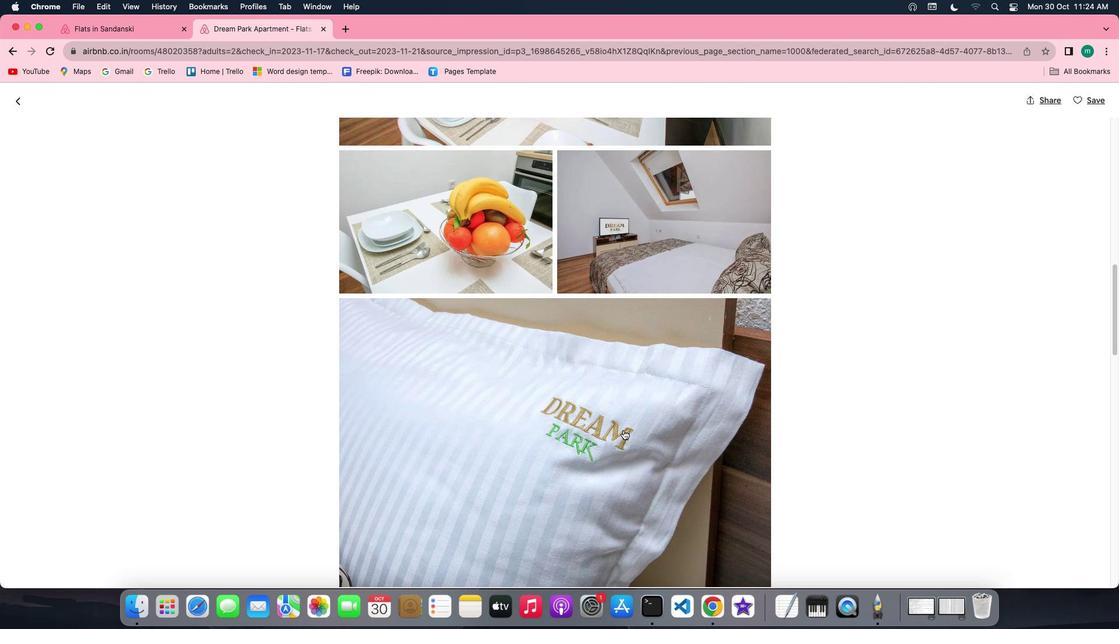 
Action: Mouse scrolled (623, 430) with delta (0, 0)
Screenshot: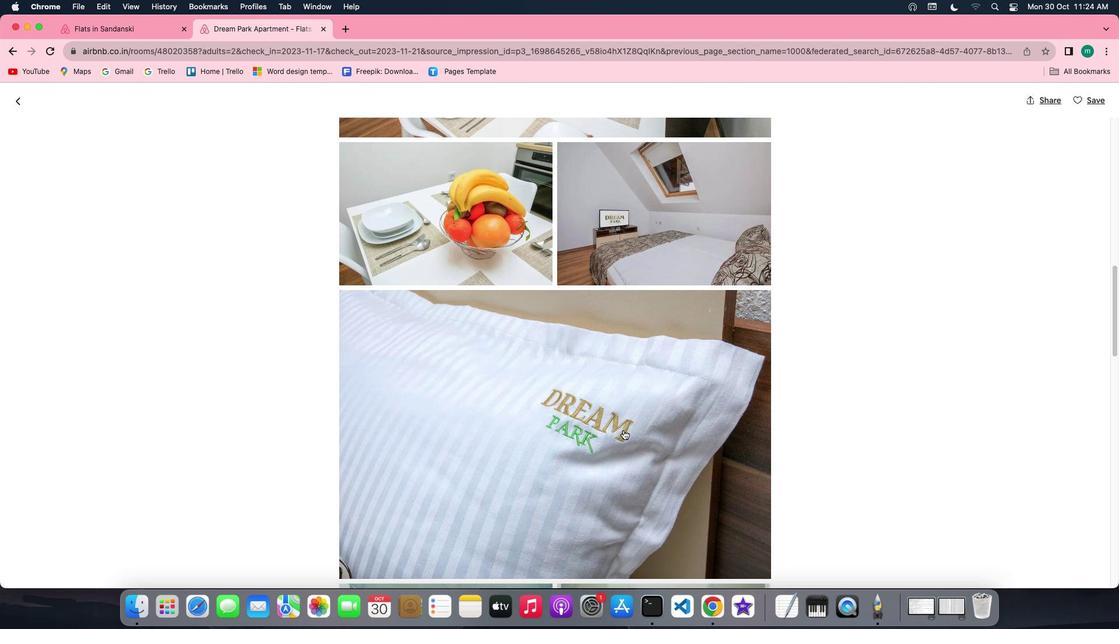 
Action: Mouse scrolled (623, 430) with delta (0, -1)
Screenshot: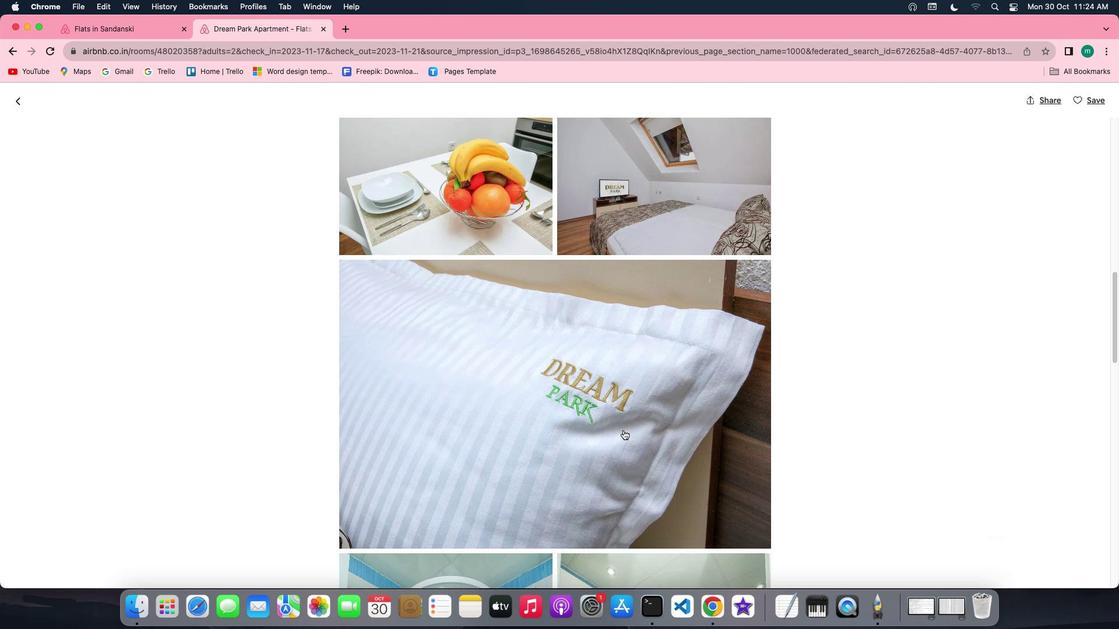 
Action: Mouse scrolled (623, 430) with delta (0, -2)
Screenshot: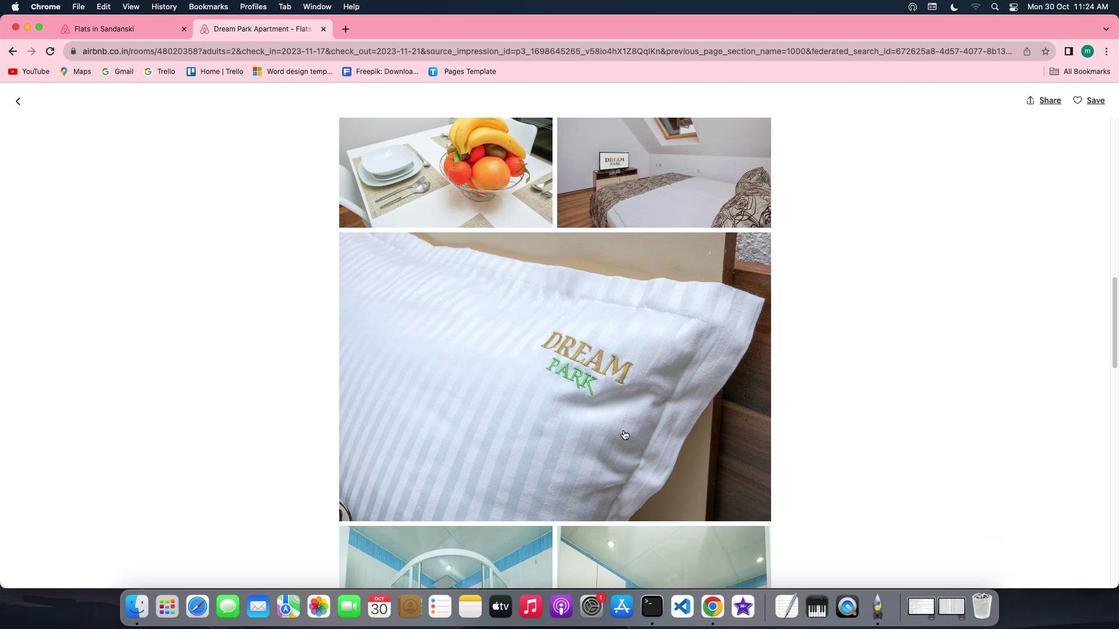 
Action: Mouse scrolled (623, 430) with delta (0, -2)
Screenshot: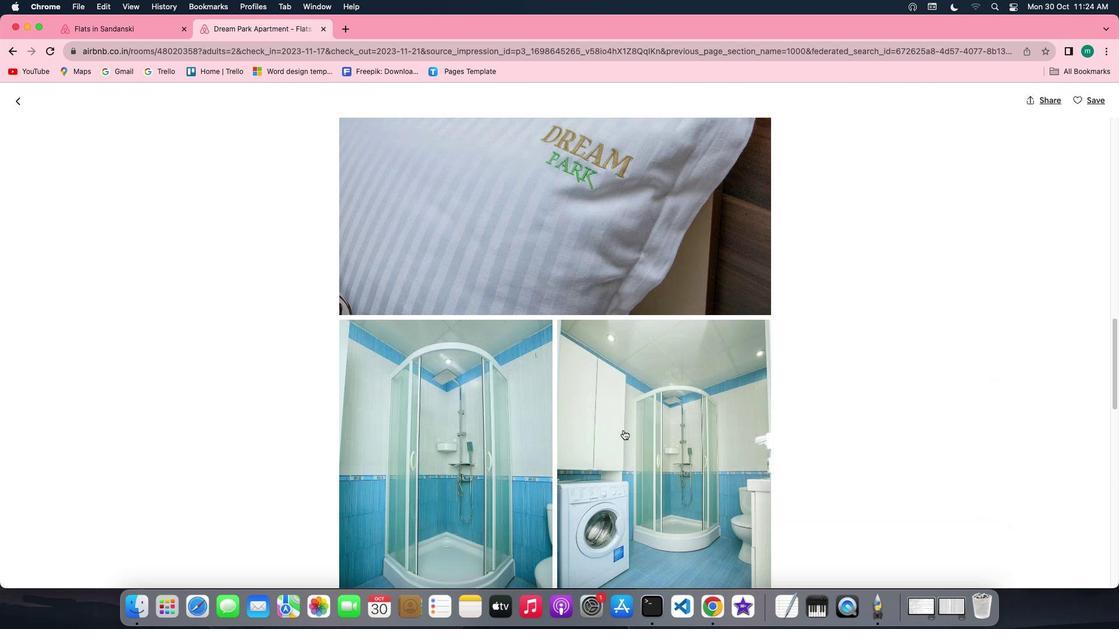 
Action: Mouse scrolled (623, 430) with delta (0, 0)
Screenshot: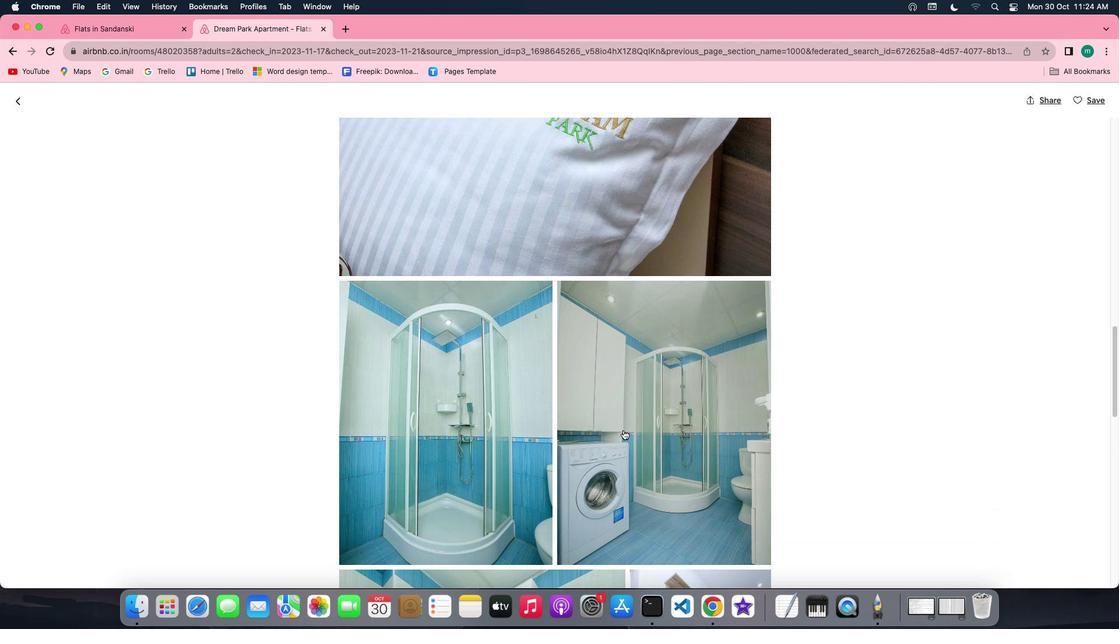 
Action: Mouse scrolled (623, 430) with delta (0, 0)
Screenshot: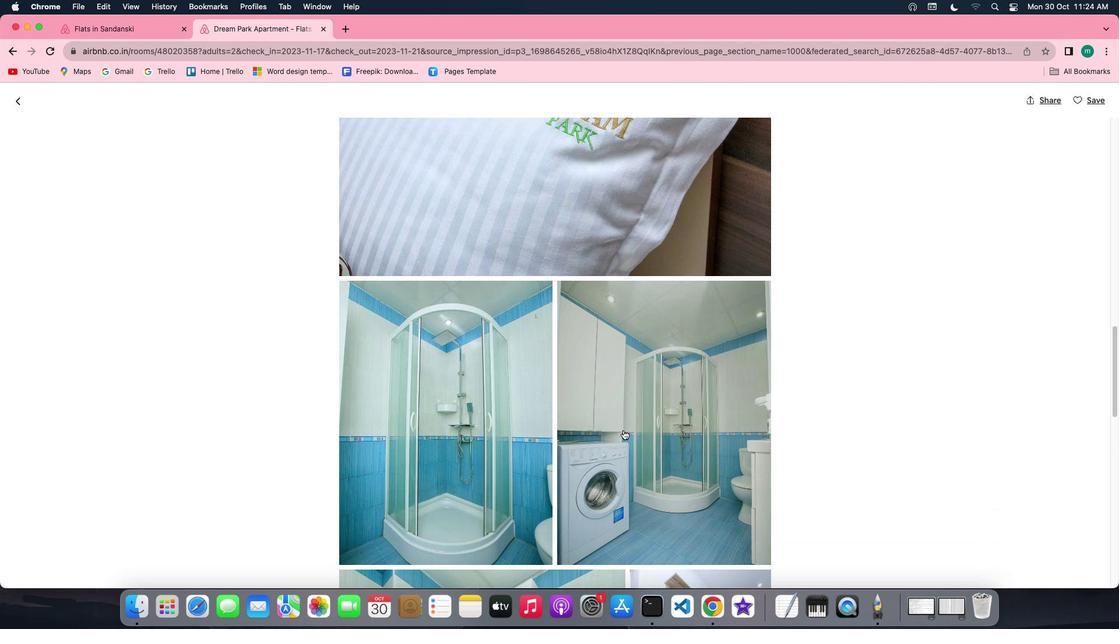 
Action: Mouse scrolled (623, 430) with delta (0, -1)
Screenshot: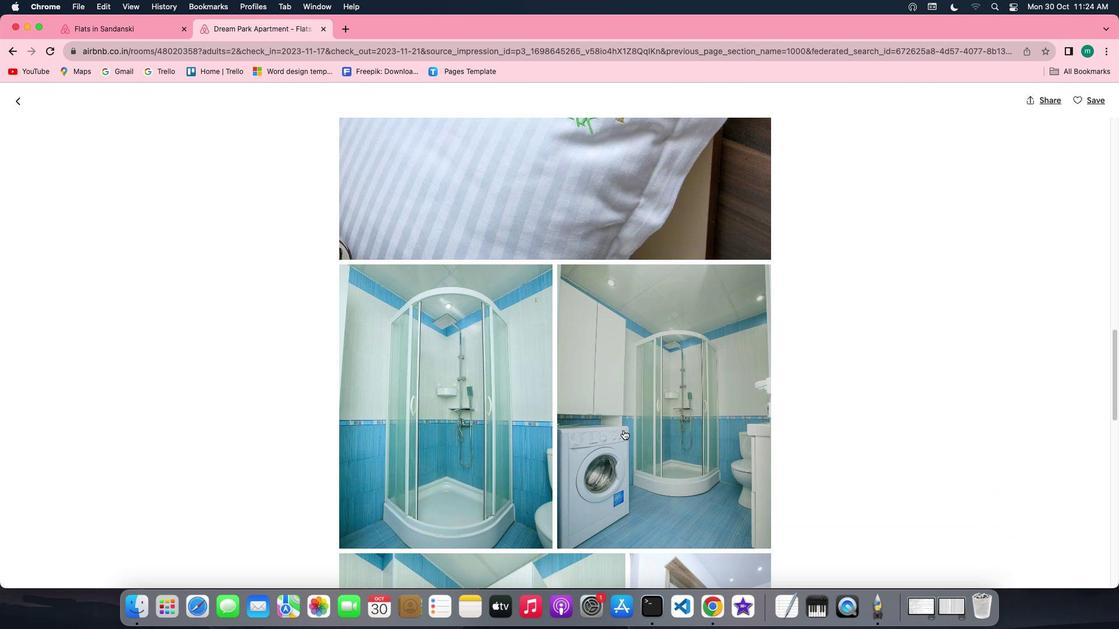 
Action: Mouse scrolled (623, 430) with delta (0, -2)
Screenshot: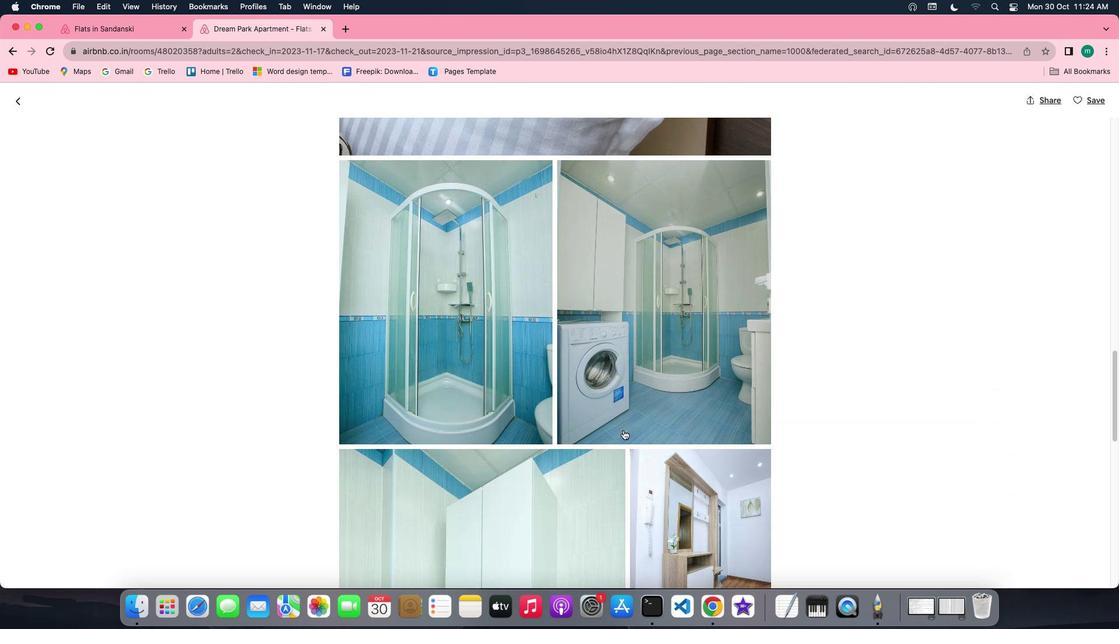 
Action: Mouse scrolled (623, 430) with delta (0, 0)
Screenshot: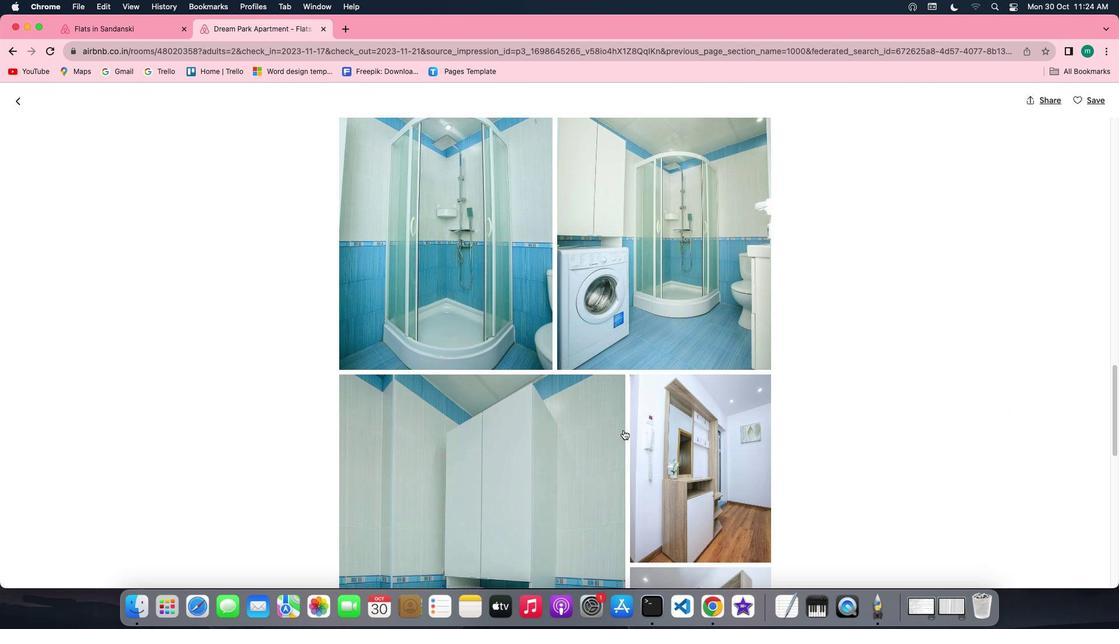 
Action: Mouse scrolled (623, 430) with delta (0, 0)
Screenshot: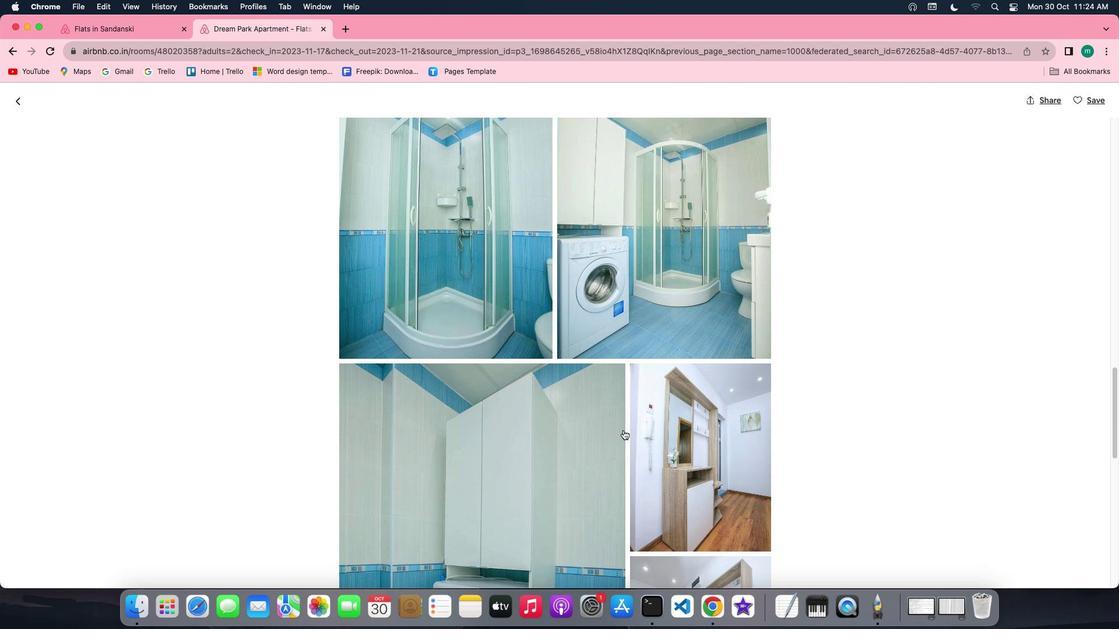 
Action: Mouse scrolled (623, 430) with delta (0, -1)
Screenshot: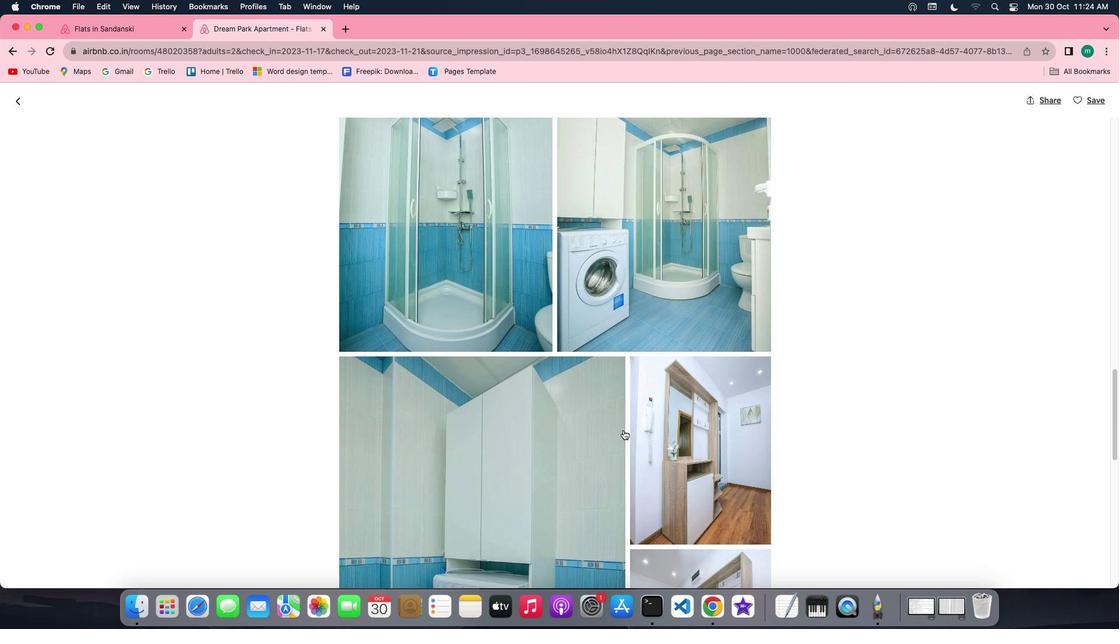 
Action: Mouse scrolled (623, 430) with delta (0, 0)
Screenshot: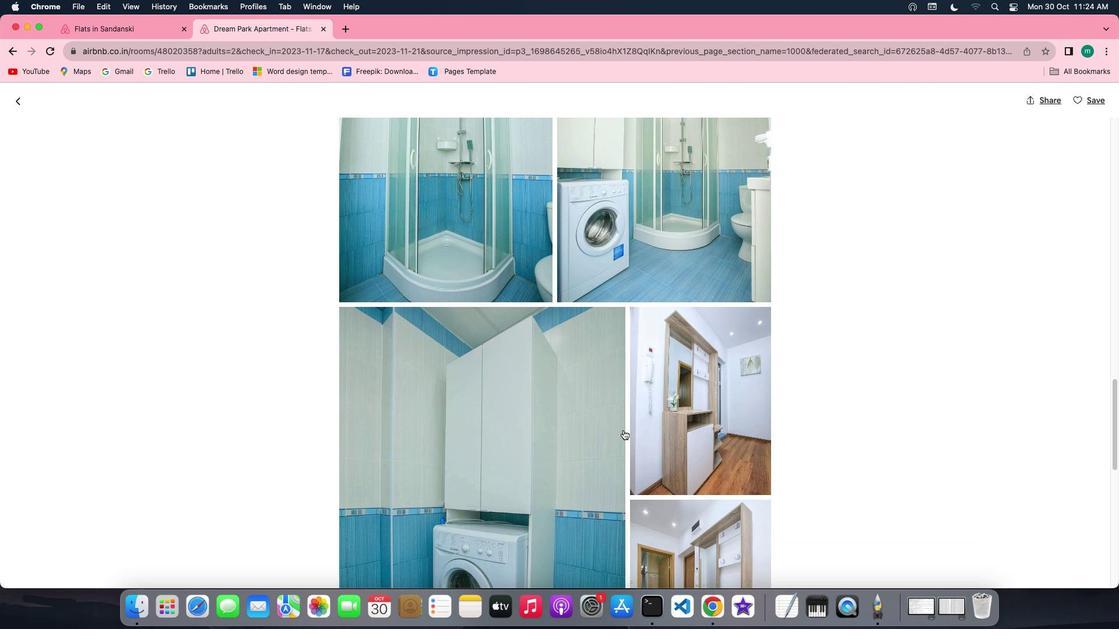 
Action: Mouse scrolled (623, 430) with delta (0, 0)
Screenshot: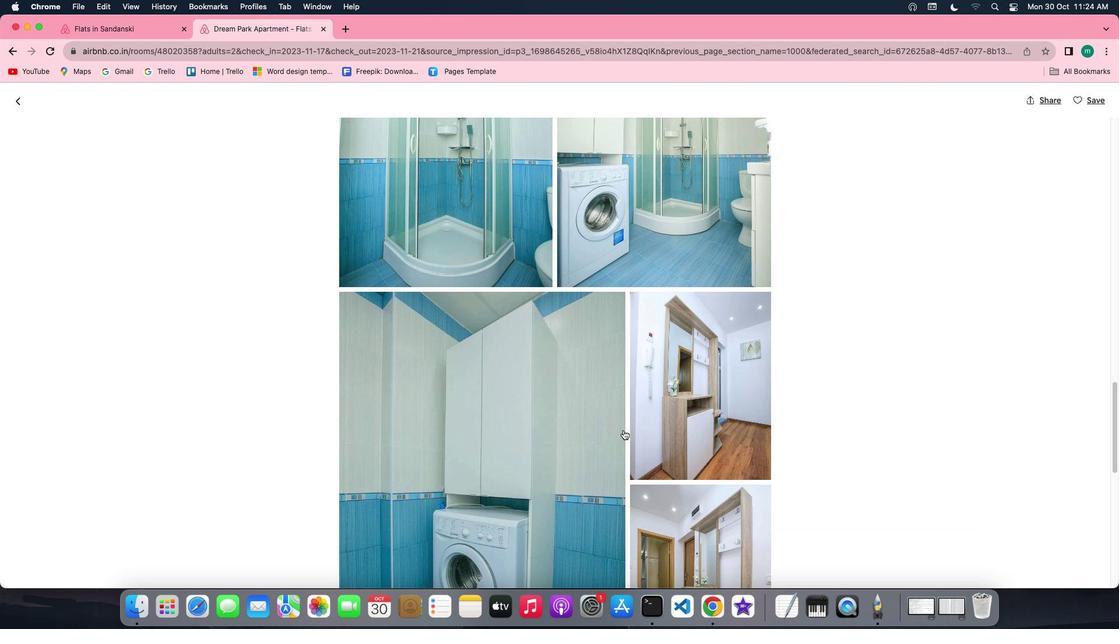 
Action: Mouse scrolled (623, 430) with delta (0, -1)
Screenshot: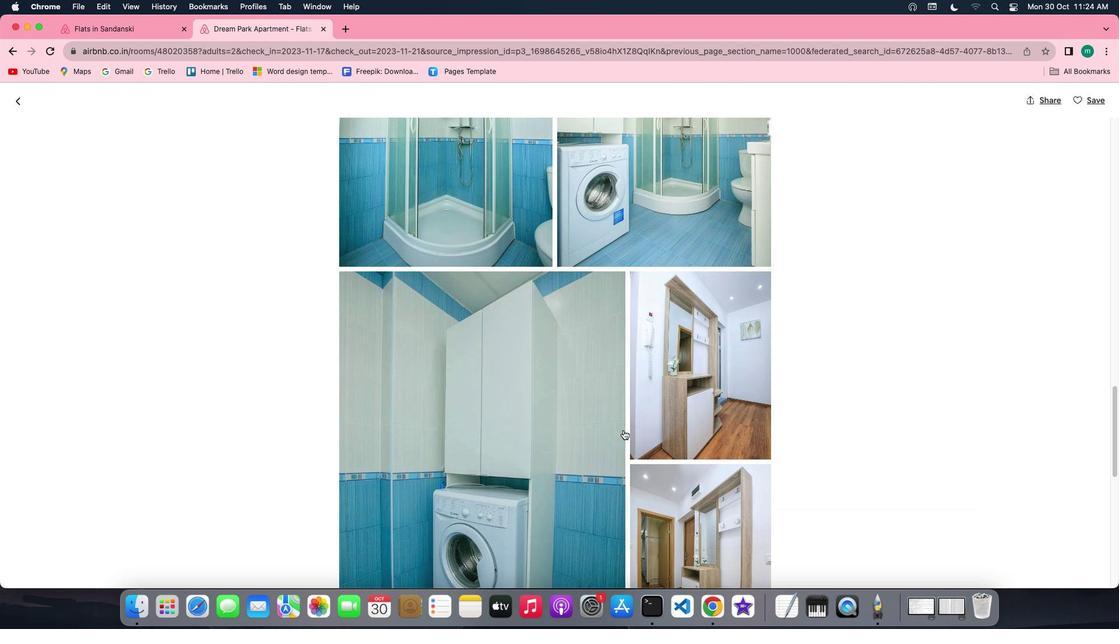 
Action: Mouse scrolled (623, 430) with delta (0, 0)
Screenshot: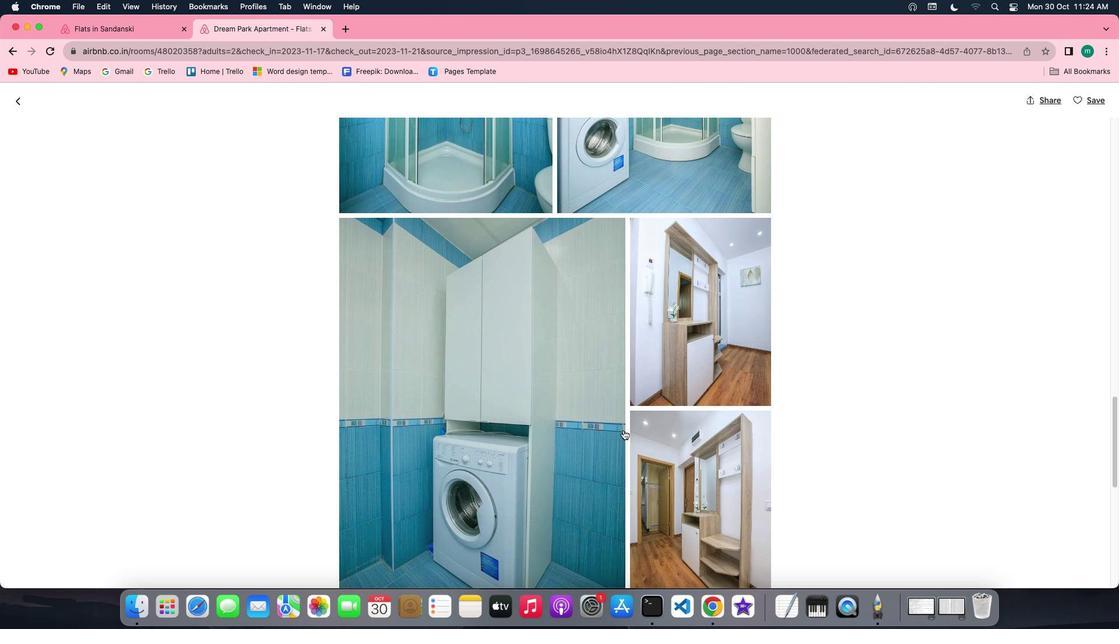 
Action: Mouse scrolled (623, 430) with delta (0, 0)
Screenshot: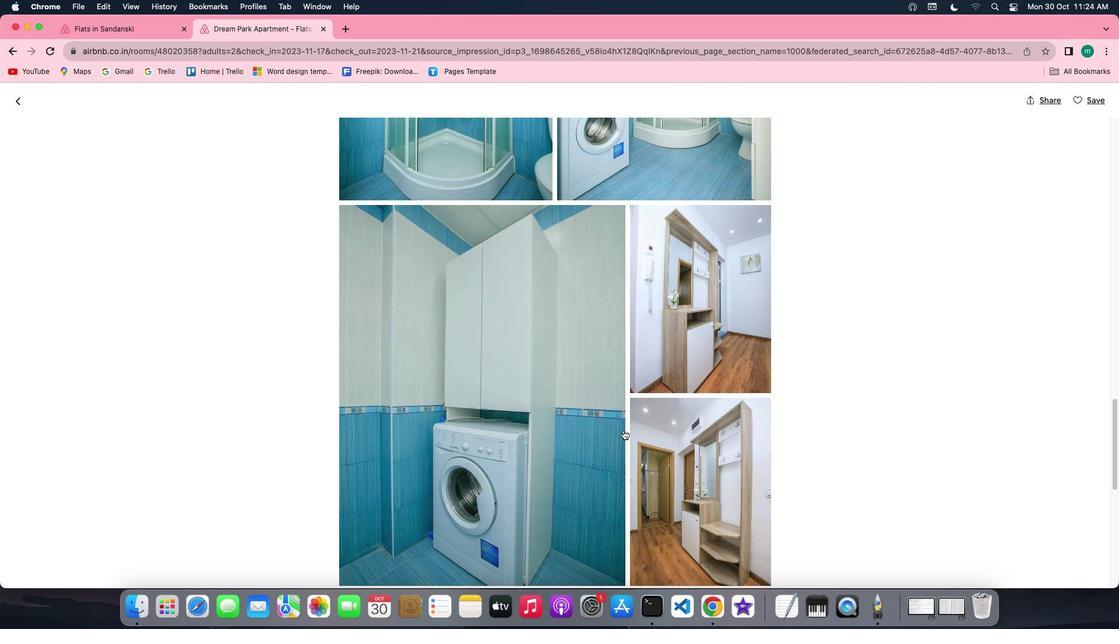 
Action: Mouse scrolled (623, 430) with delta (0, -1)
Screenshot: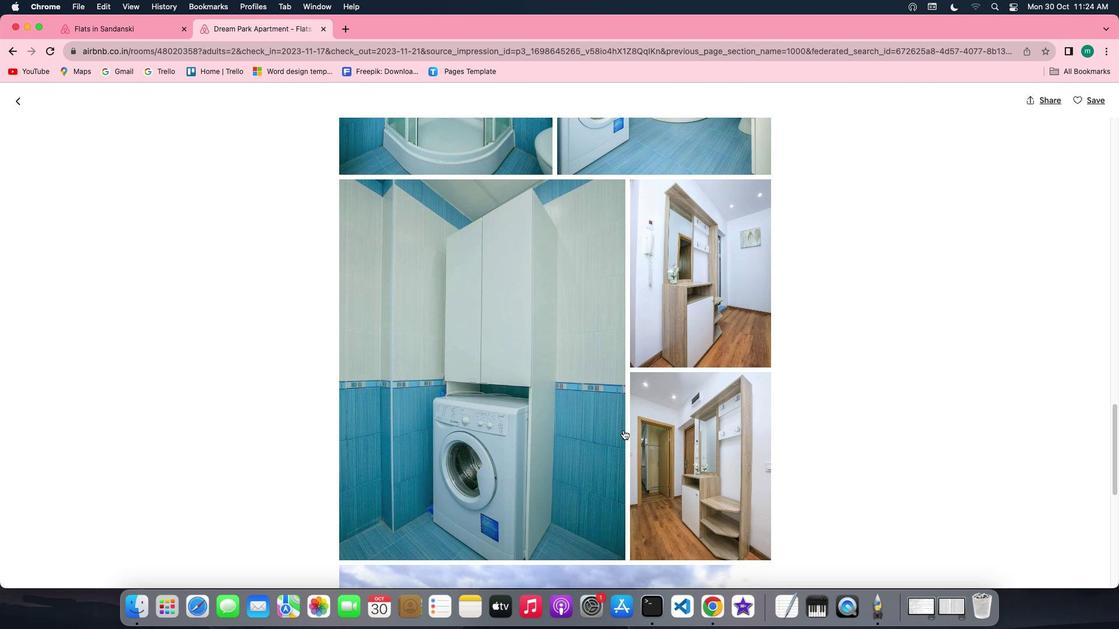
Action: Mouse scrolled (623, 430) with delta (0, -2)
Screenshot: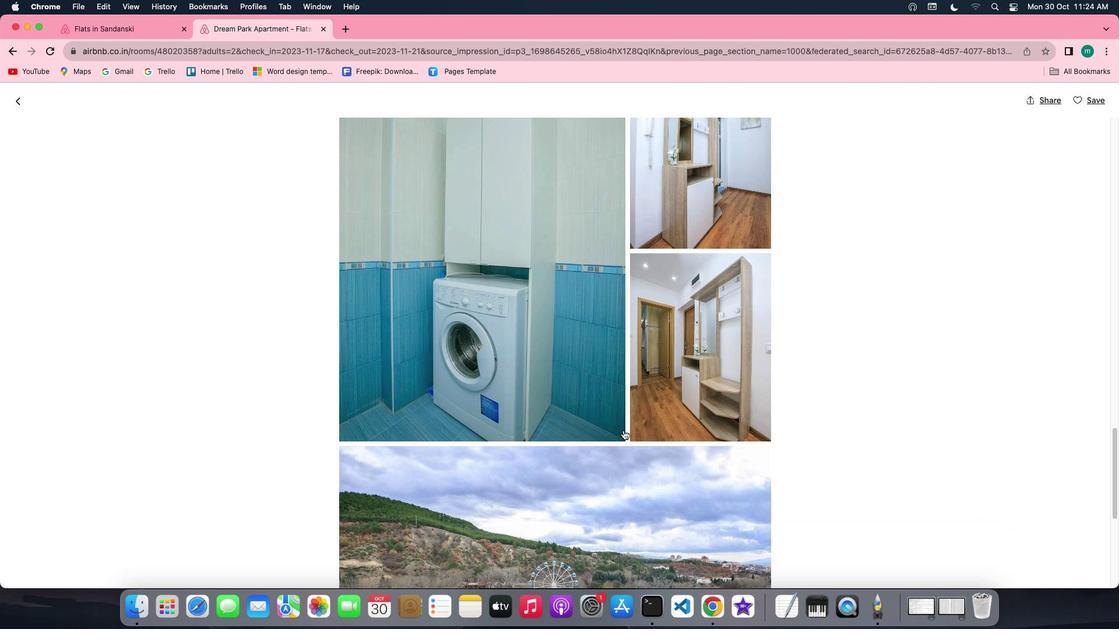 
Action: Mouse scrolled (623, 430) with delta (0, 0)
Screenshot: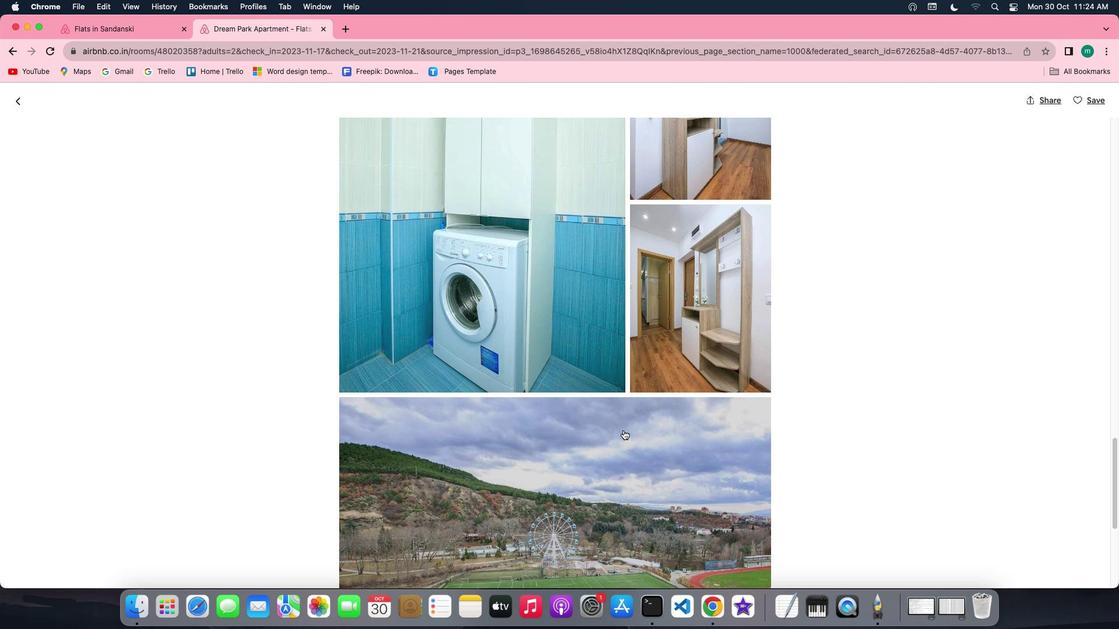 
Action: Mouse scrolled (623, 430) with delta (0, 0)
Screenshot: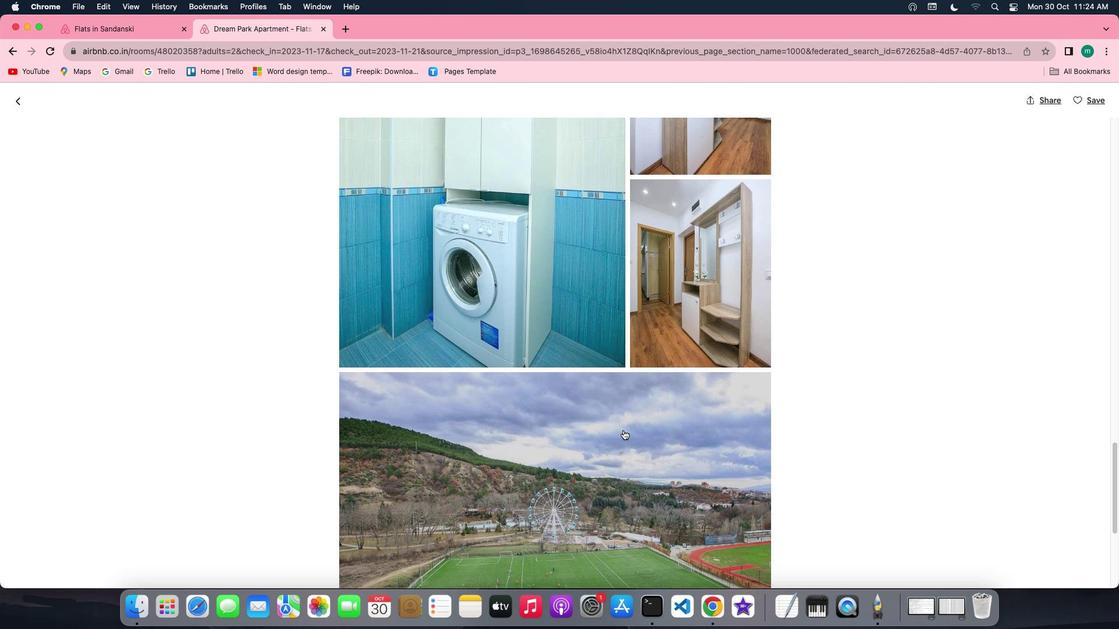 
Action: Mouse scrolled (623, 430) with delta (0, -1)
Screenshot: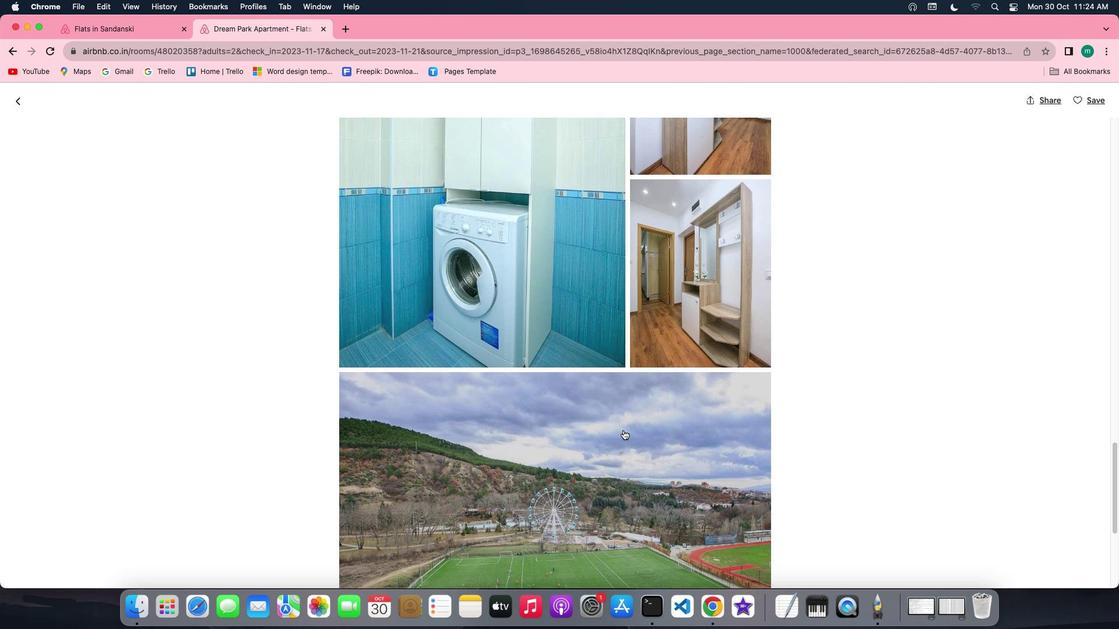 
Action: Mouse scrolled (623, 430) with delta (0, -2)
Screenshot: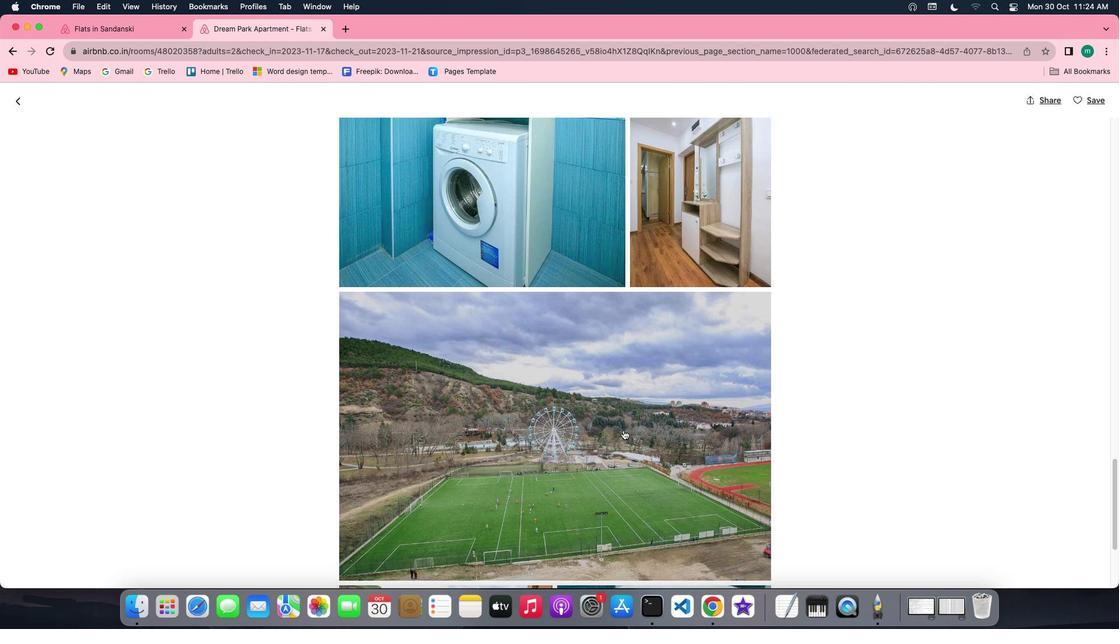
Action: Mouse scrolled (623, 430) with delta (0, 0)
Screenshot: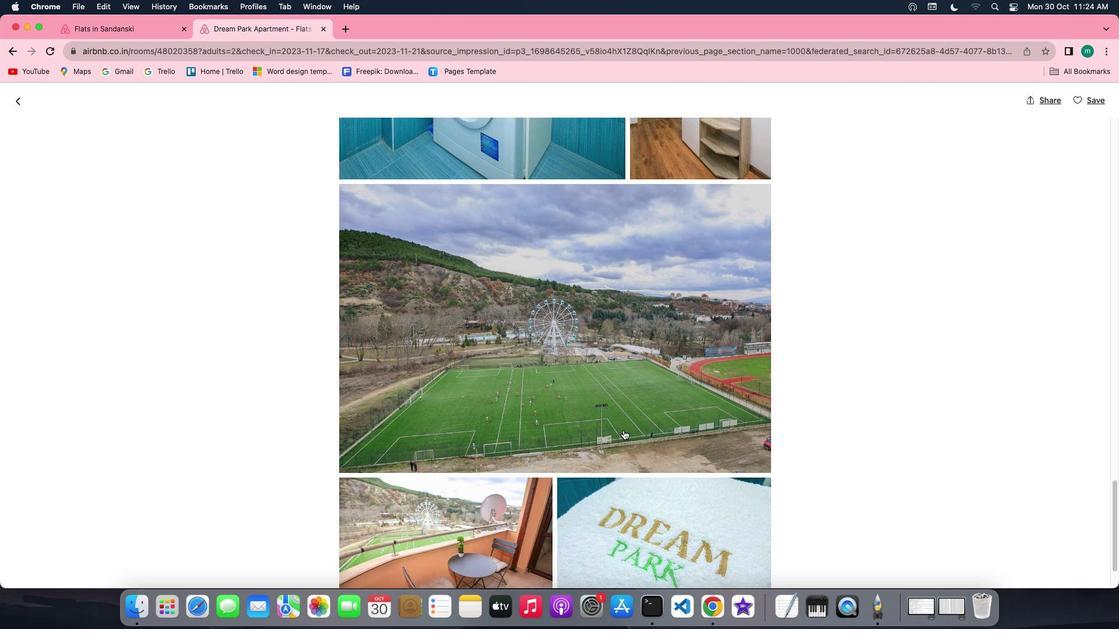
Action: Mouse scrolled (623, 430) with delta (0, 0)
Screenshot: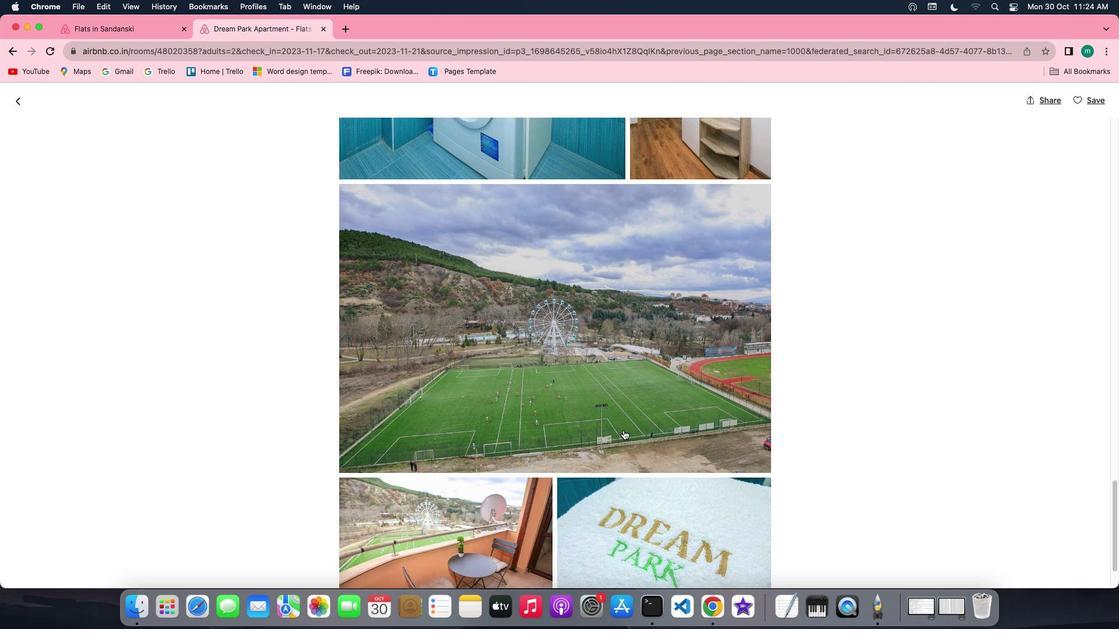 
Action: Mouse scrolled (623, 430) with delta (0, -1)
Screenshot: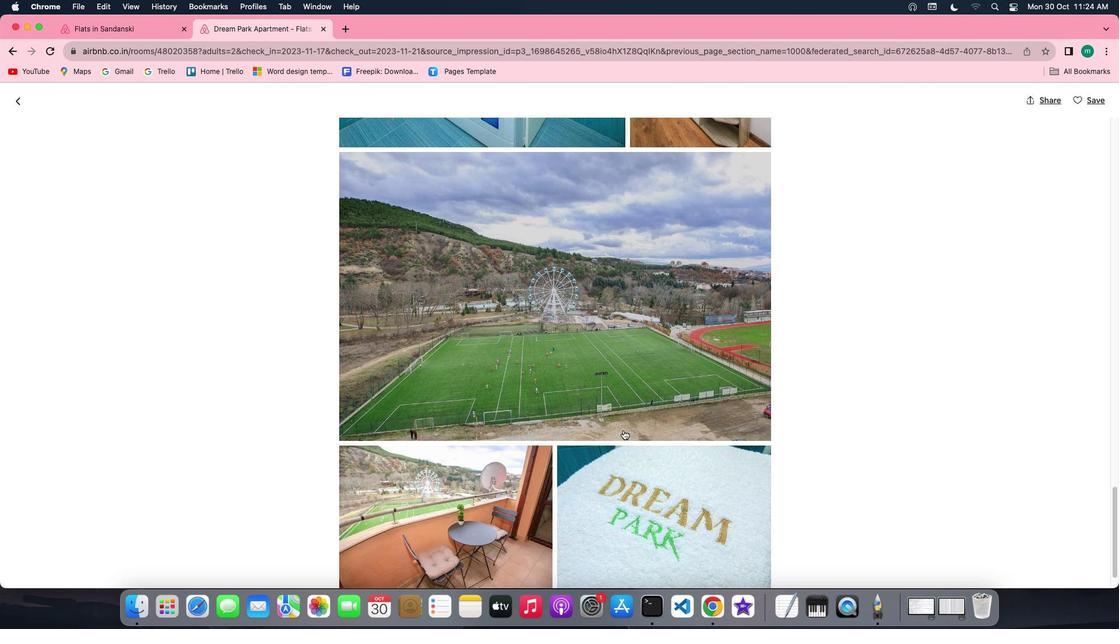 
Action: Mouse scrolled (623, 430) with delta (0, 0)
Screenshot: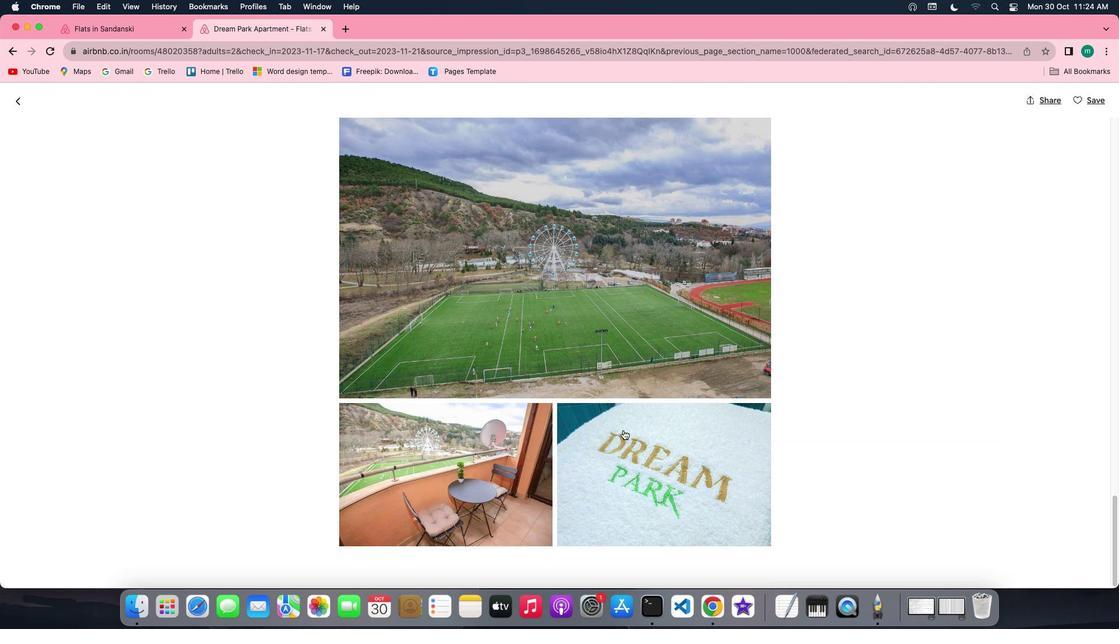 
Action: Mouse scrolled (623, 430) with delta (0, 0)
Screenshot: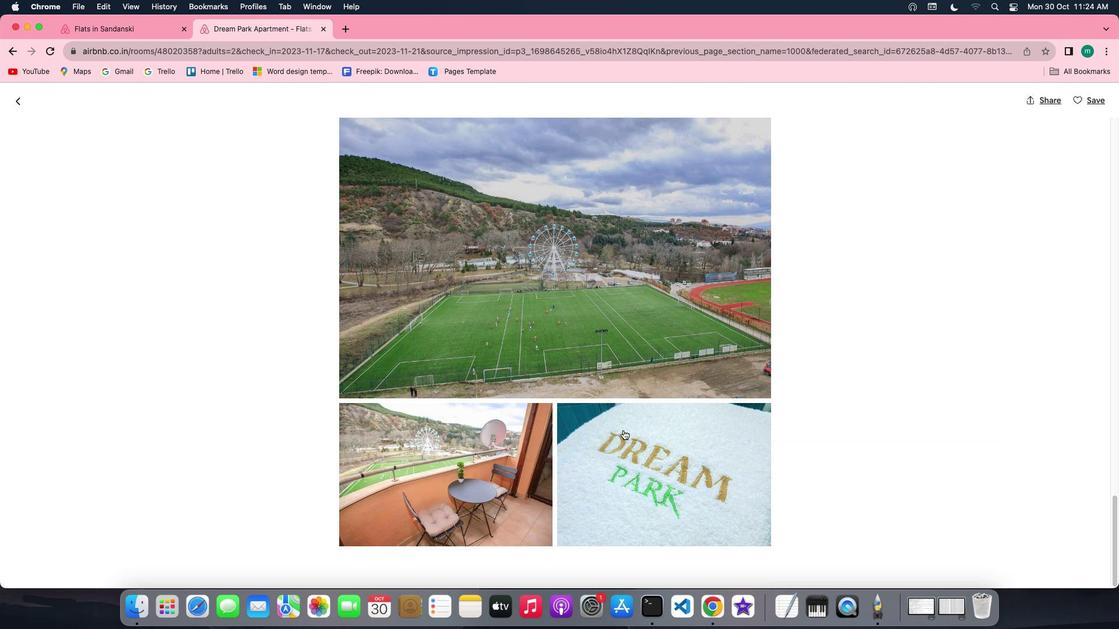 
Action: Mouse scrolled (623, 430) with delta (0, 0)
Screenshot: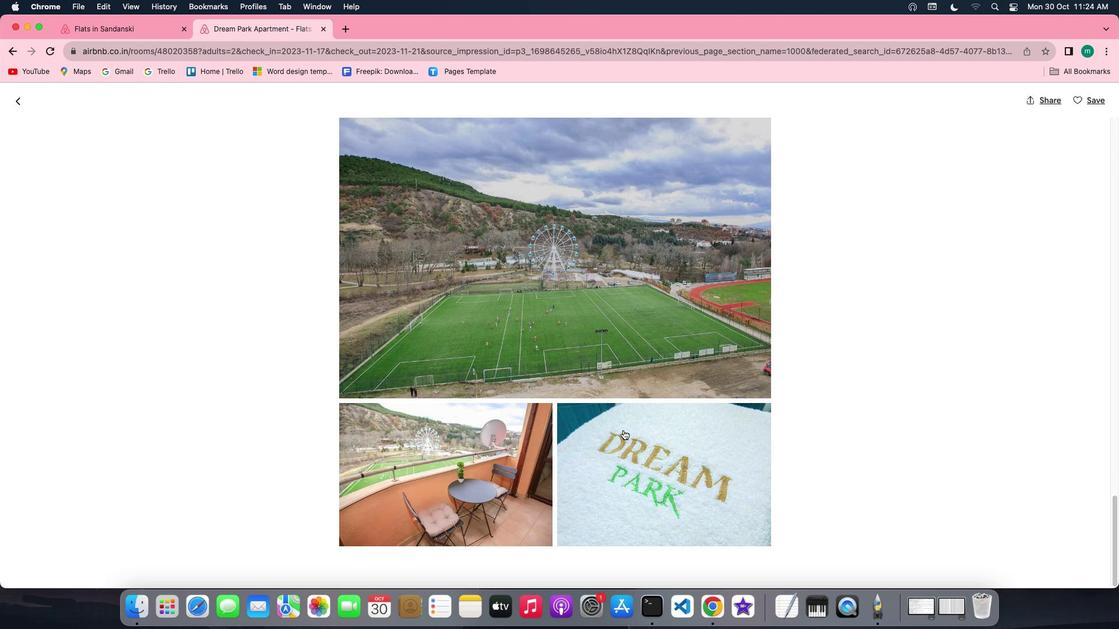 
Action: Mouse scrolled (623, 430) with delta (0, 0)
Screenshot: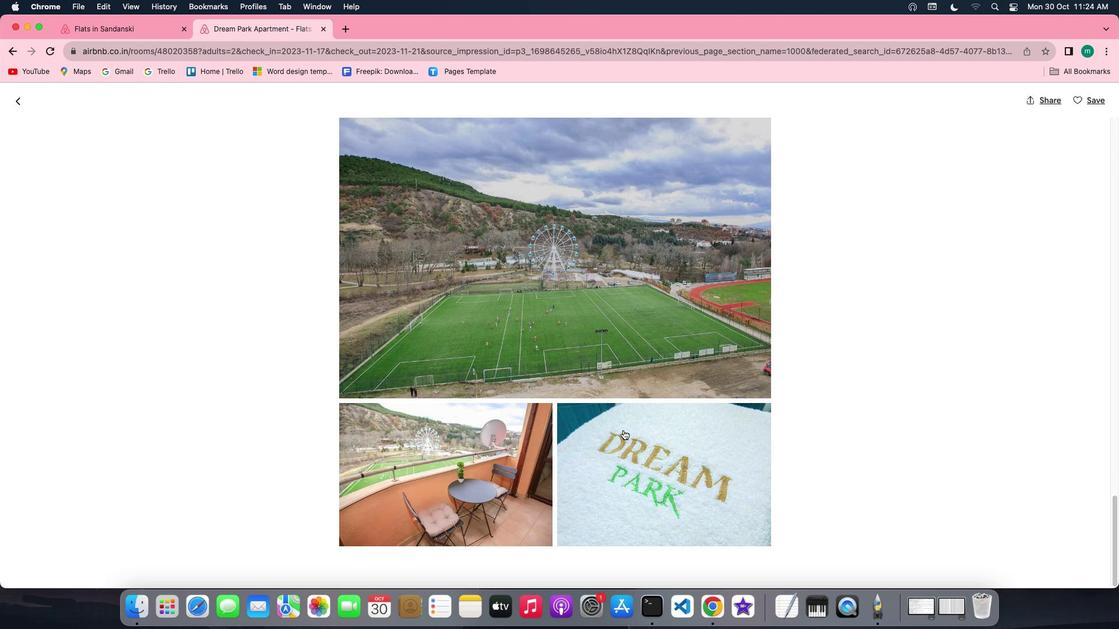 
Action: Mouse scrolled (623, 430) with delta (0, -1)
Screenshot: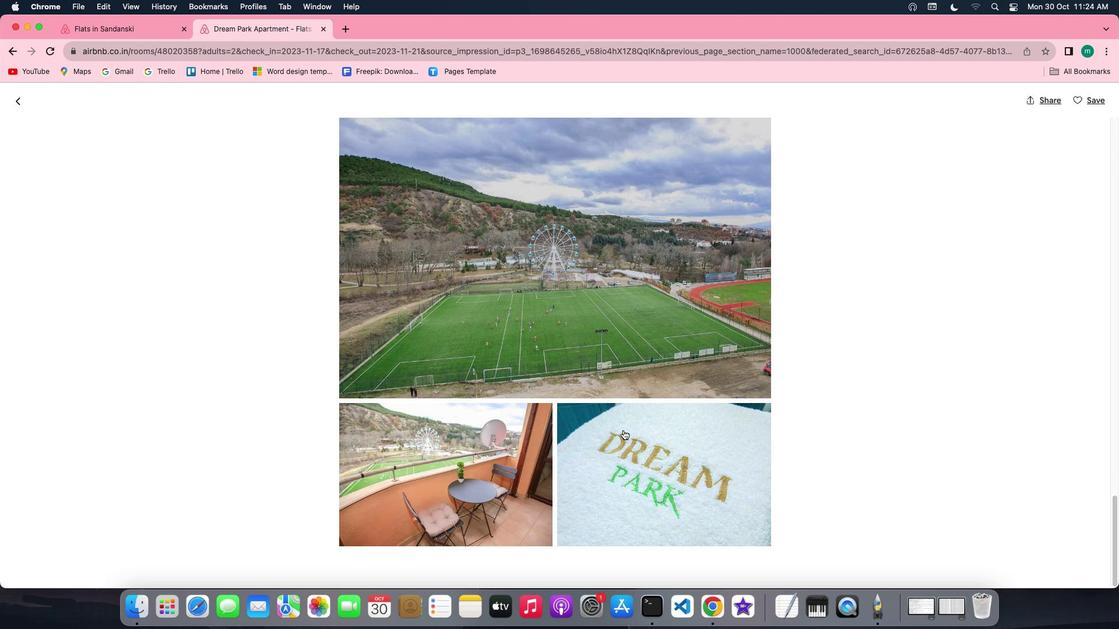 
Action: Mouse scrolled (623, 430) with delta (0, 0)
Screenshot: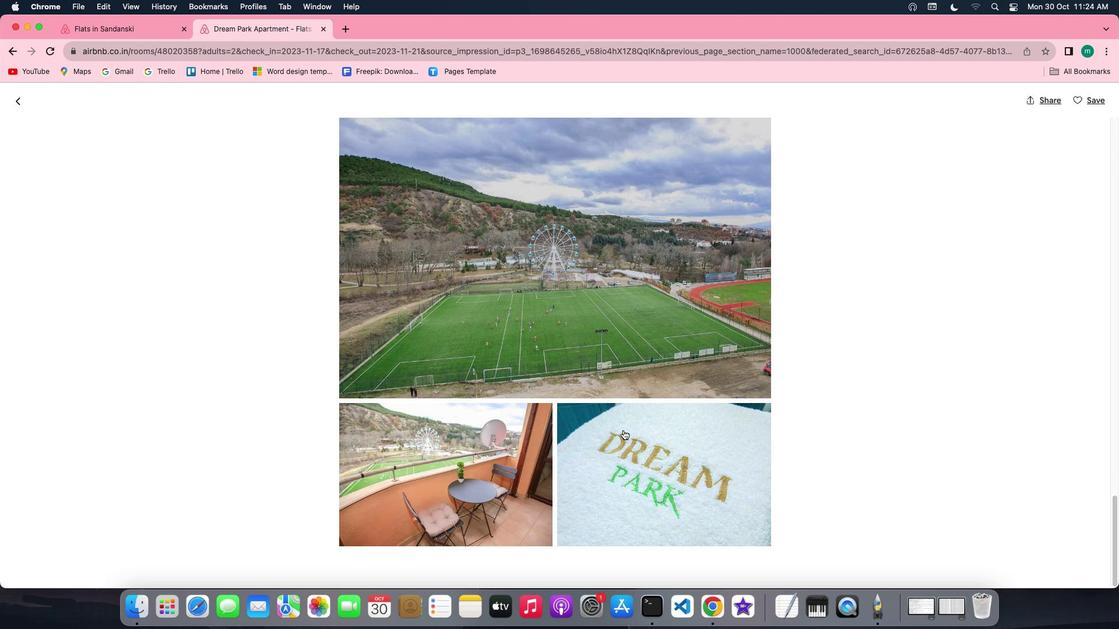 
Action: Mouse scrolled (623, 430) with delta (0, 0)
Screenshot: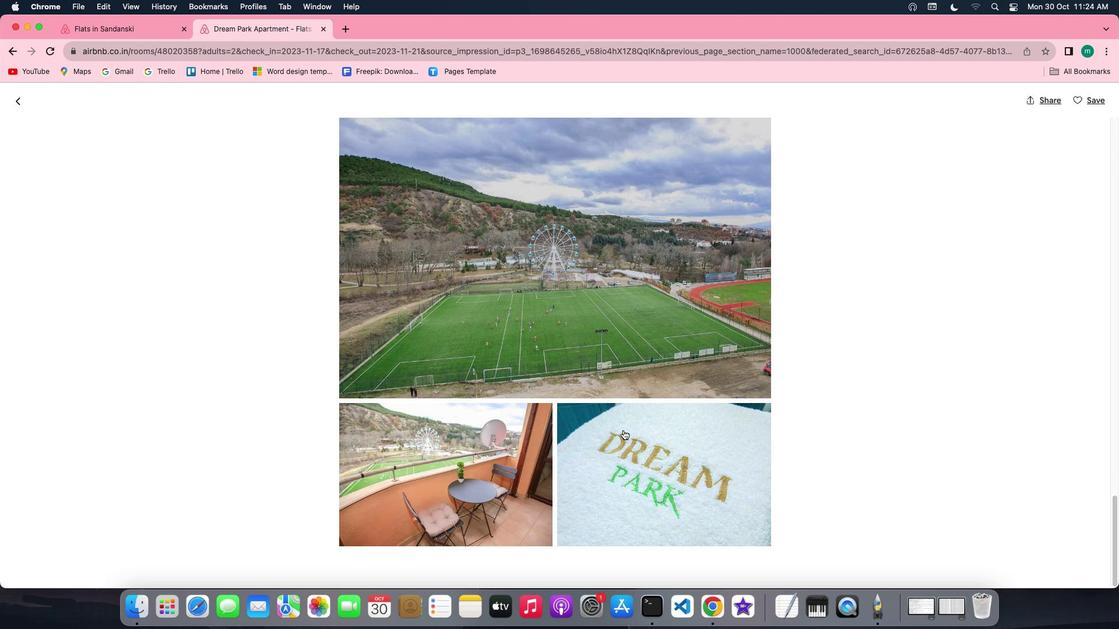 
Action: Mouse scrolled (623, 430) with delta (0, -1)
Screenshot: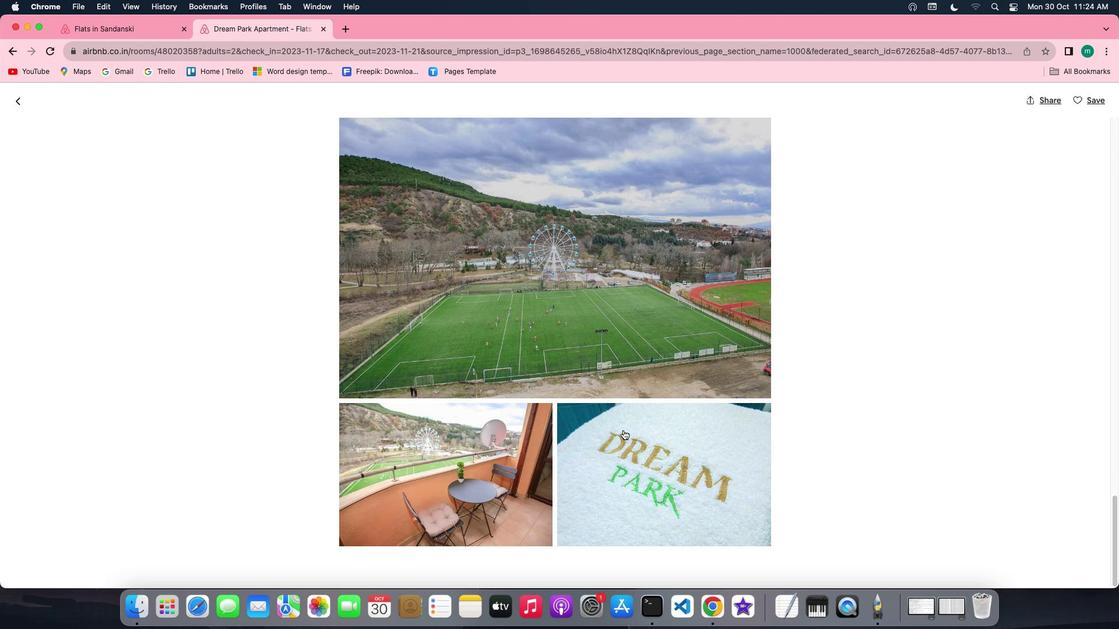 
Action: Mouse scrolled (623, 430) with delta (0, -1)
Screenshot: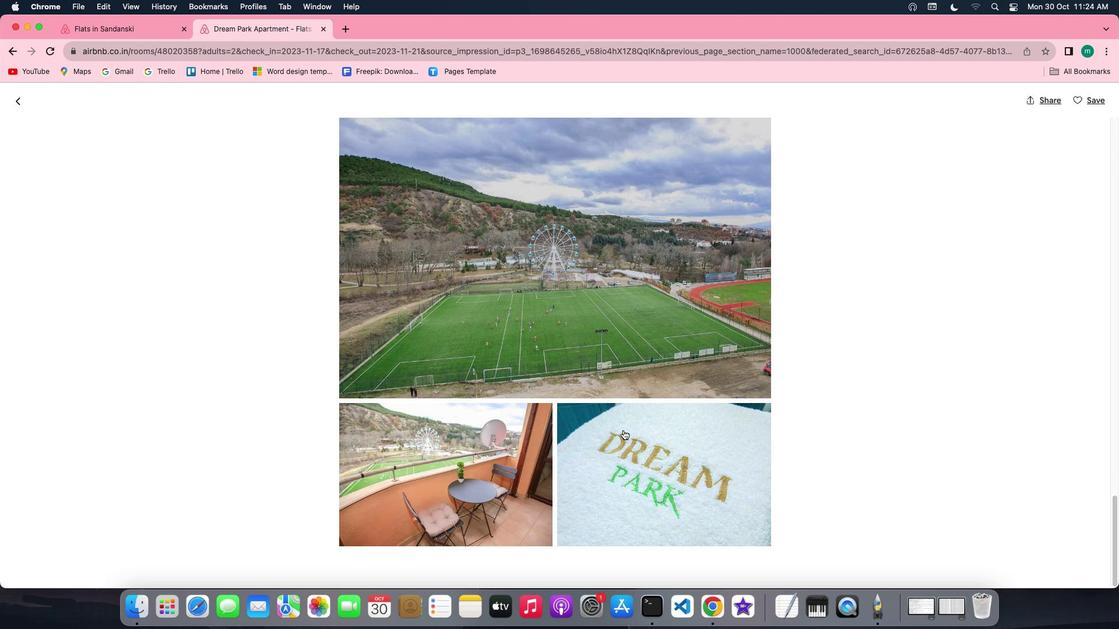 
Action: Mouse moved to (20, 98)
Screenshot: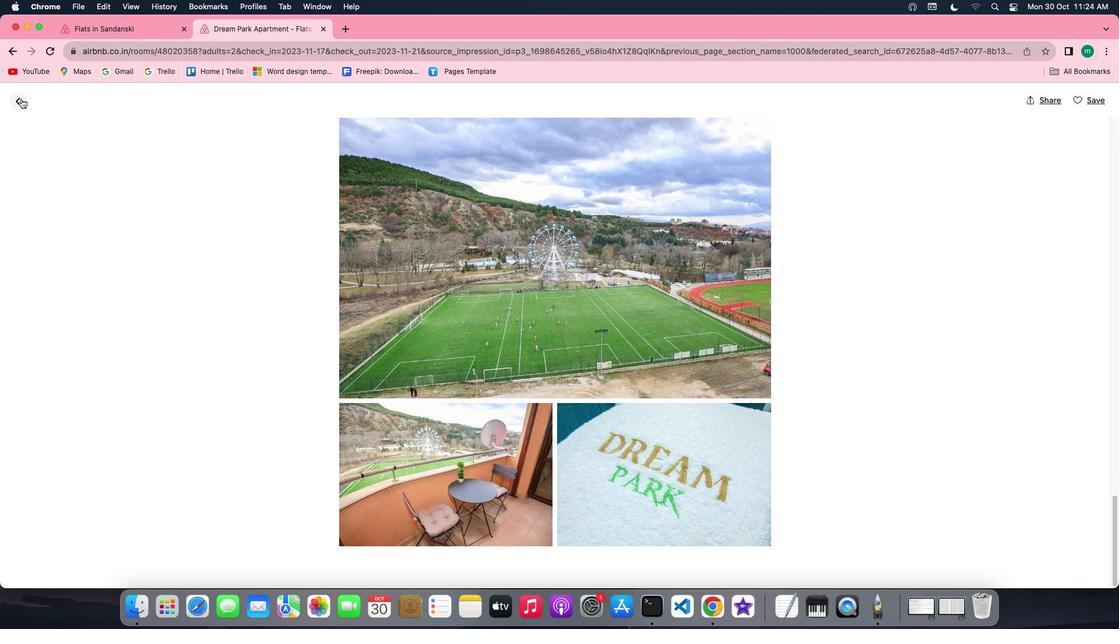 
Action: Mouse pressed left at (20, 98)
Screenshot: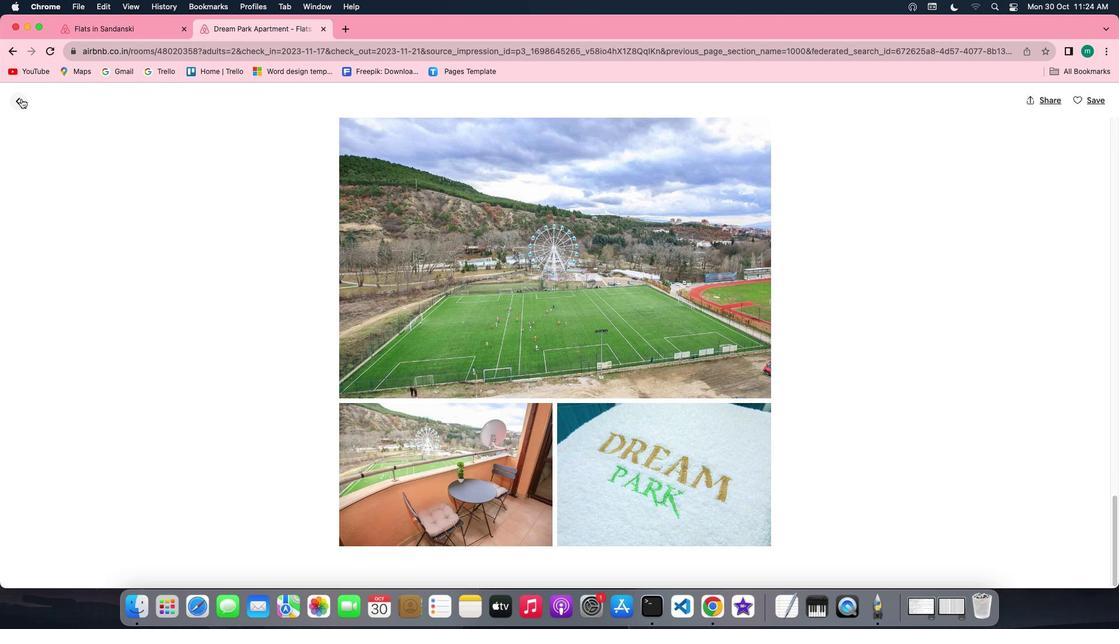 
Action: Mouse moved to (372, 262)
Screenshot: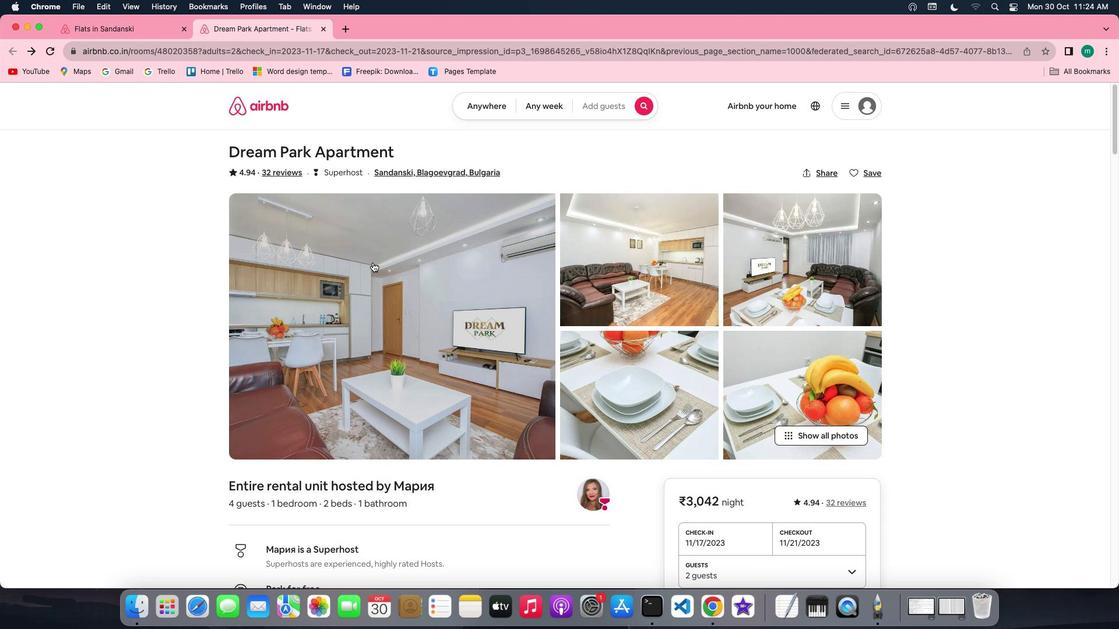 
Action: Mouse scrolled (372, 262) with delta (0, 0)
Screenshot: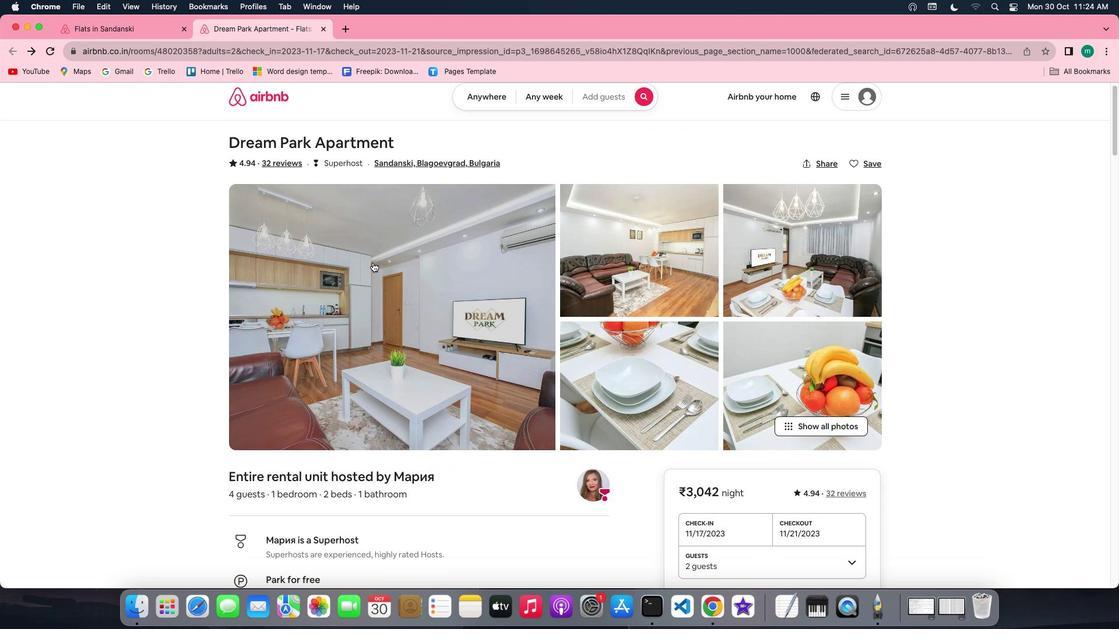 
Action: Mouse scrolled (372, 262) with delta (0, 0)
Screenshot: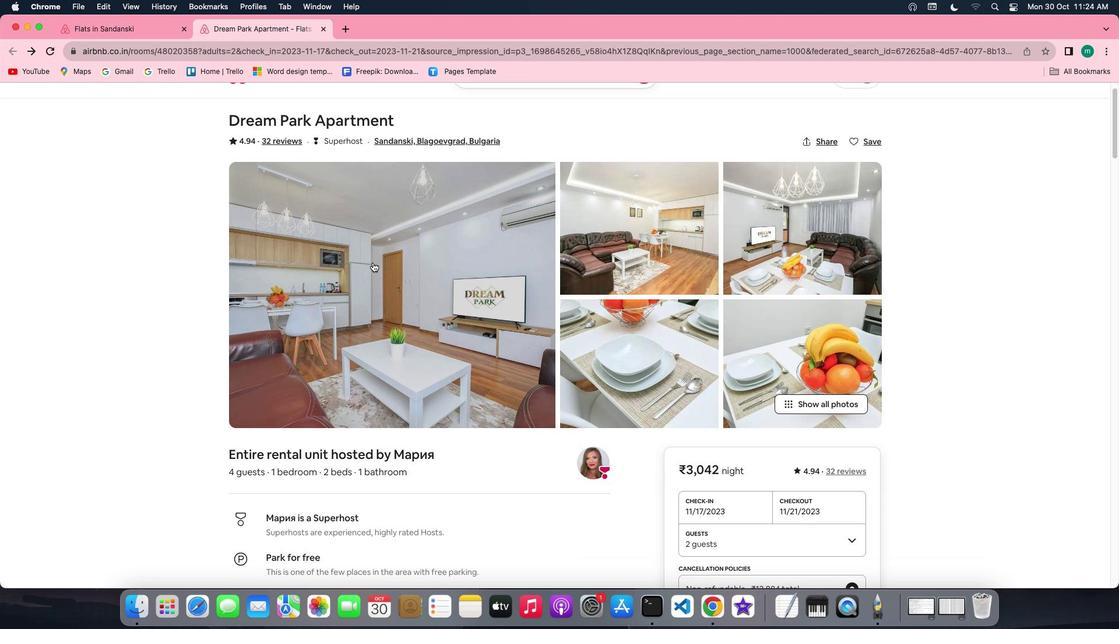 
Action: Mouse scrolled (372, 262) with delta (0, -1)
Screenshot: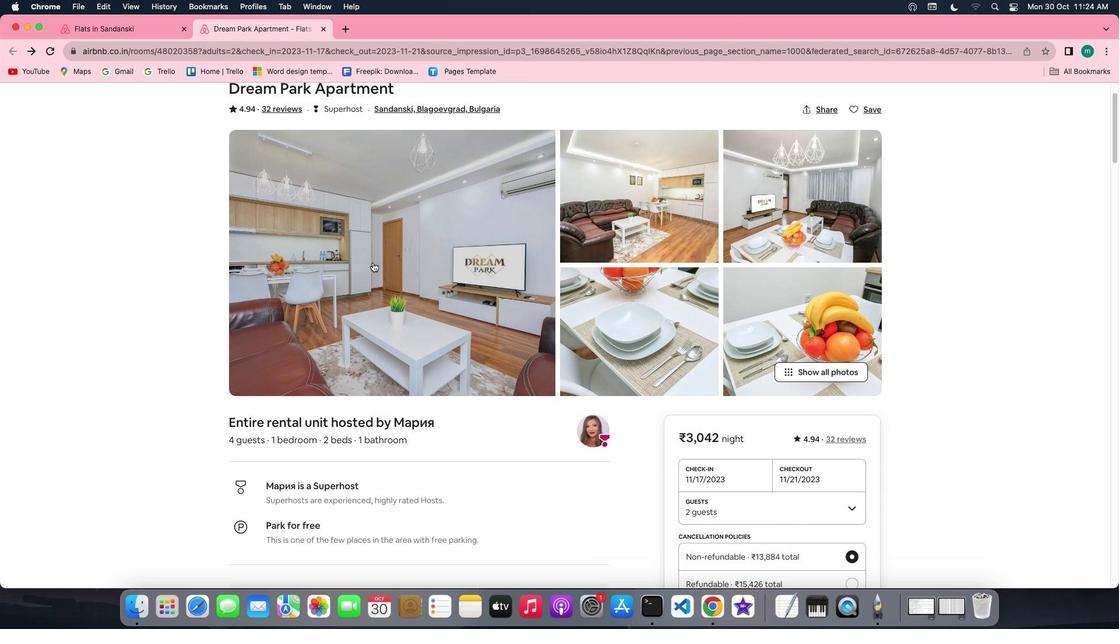 
Action: Mouse scrolled (372, 262) with delta (0, 0)
Screenshot: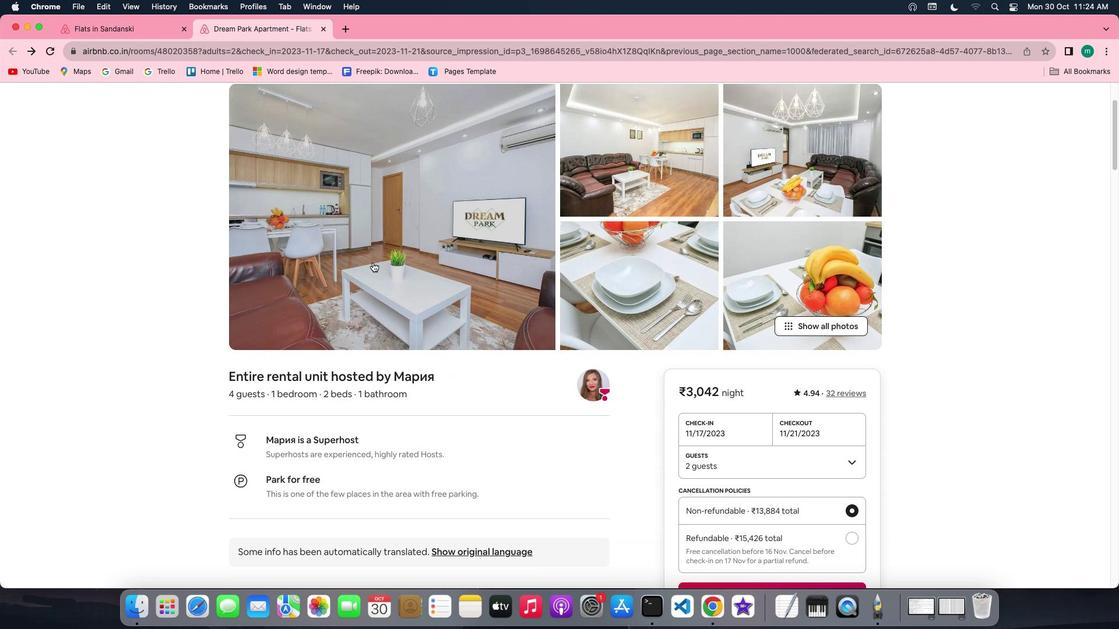 
Action: Mouse scrolled (372, 262) with delta (0, 0)
Screenshot: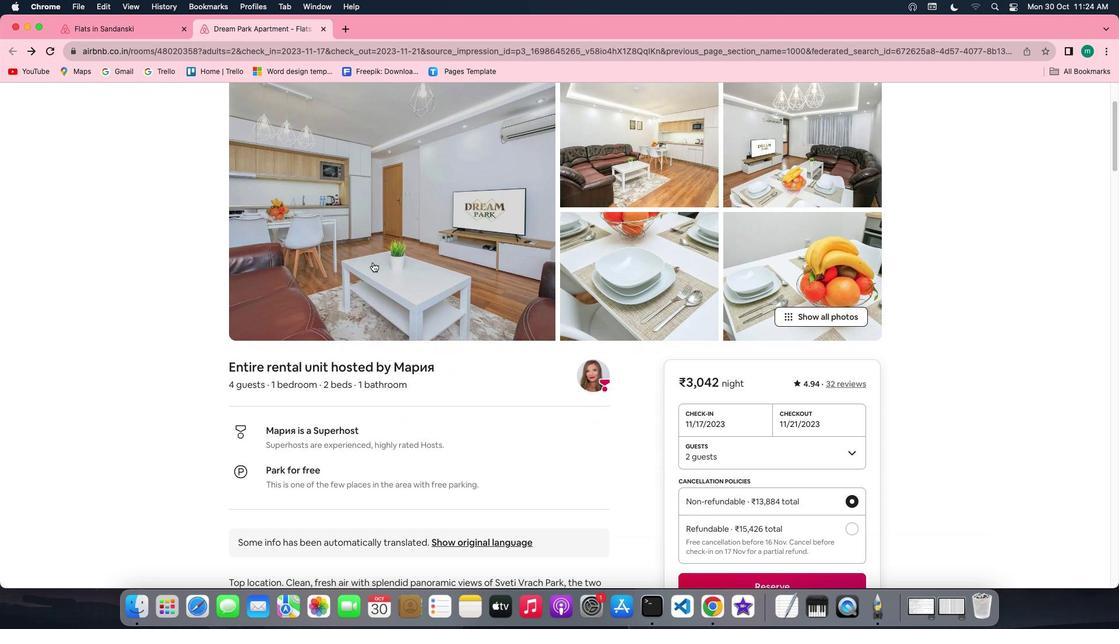 
Action: Mouse scrolled (372, 262) with delta (0, 0)
Screenshot: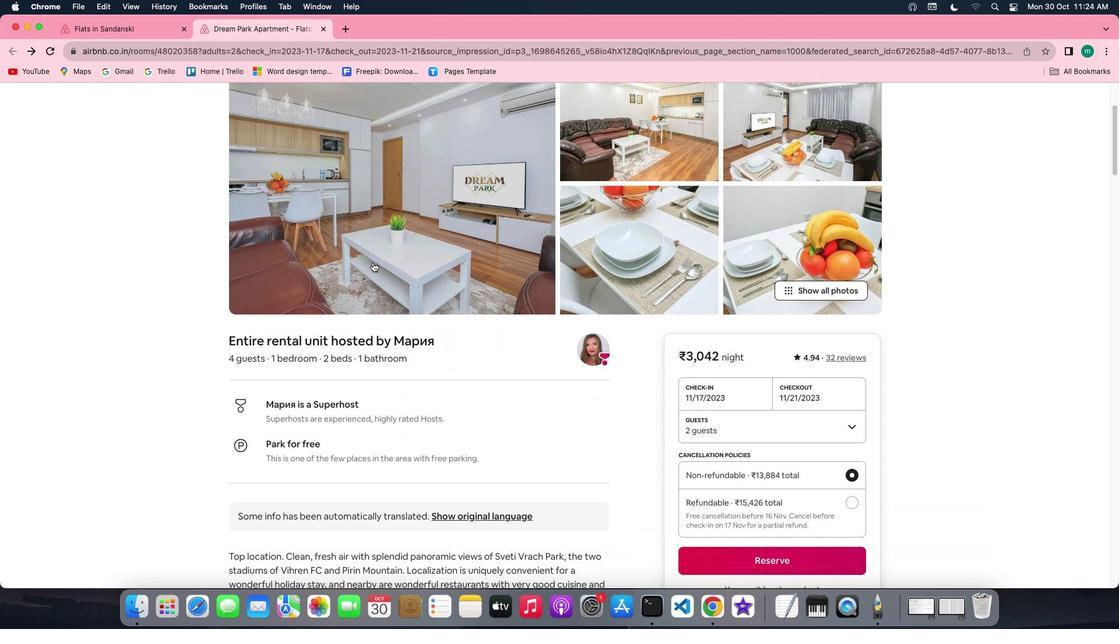 
Action: Mouse scrolled (372, 262) with delta (0, 0)
Screenshot: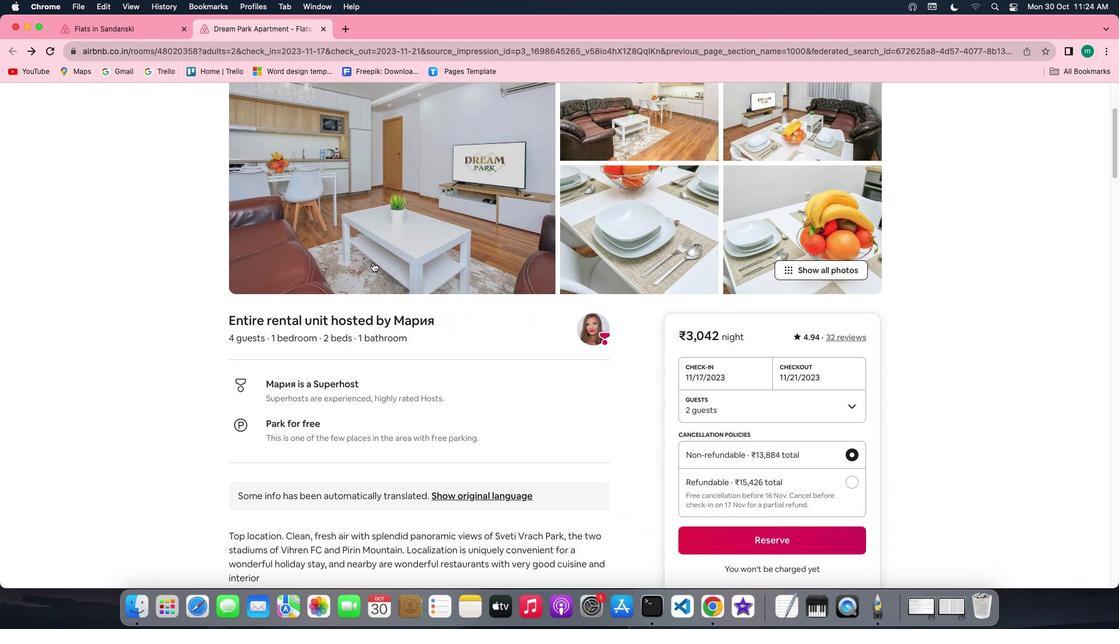 
Action: Mouse scrolled (372, 262) with delta (0, 0)
Screenshot: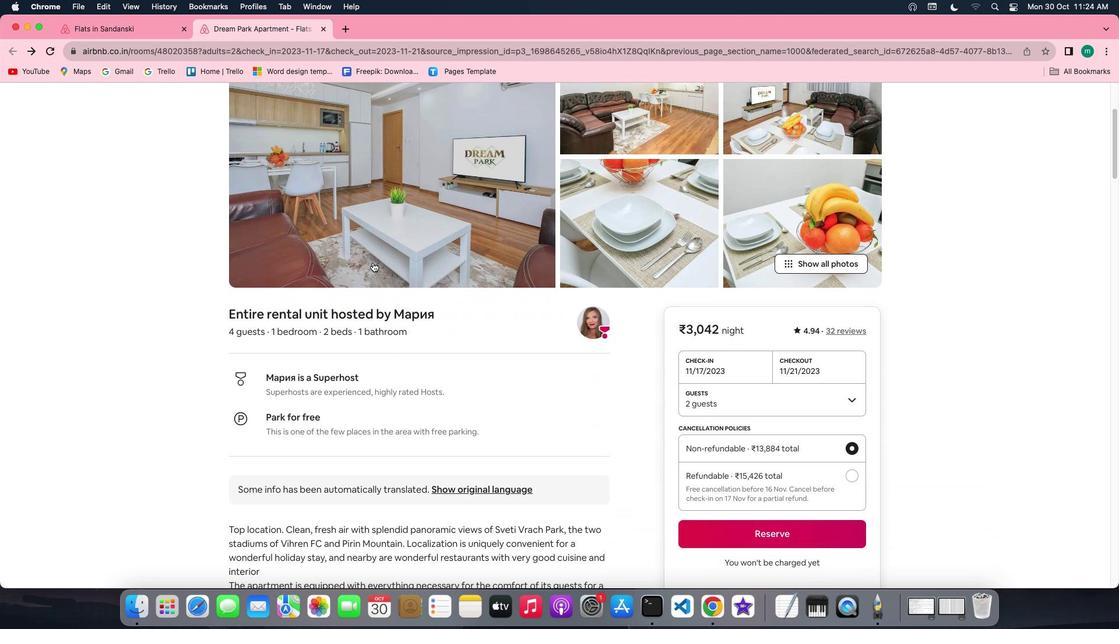 
Action: Mouse scrolled (372, 262) with delta (0, 0)
Screenshot: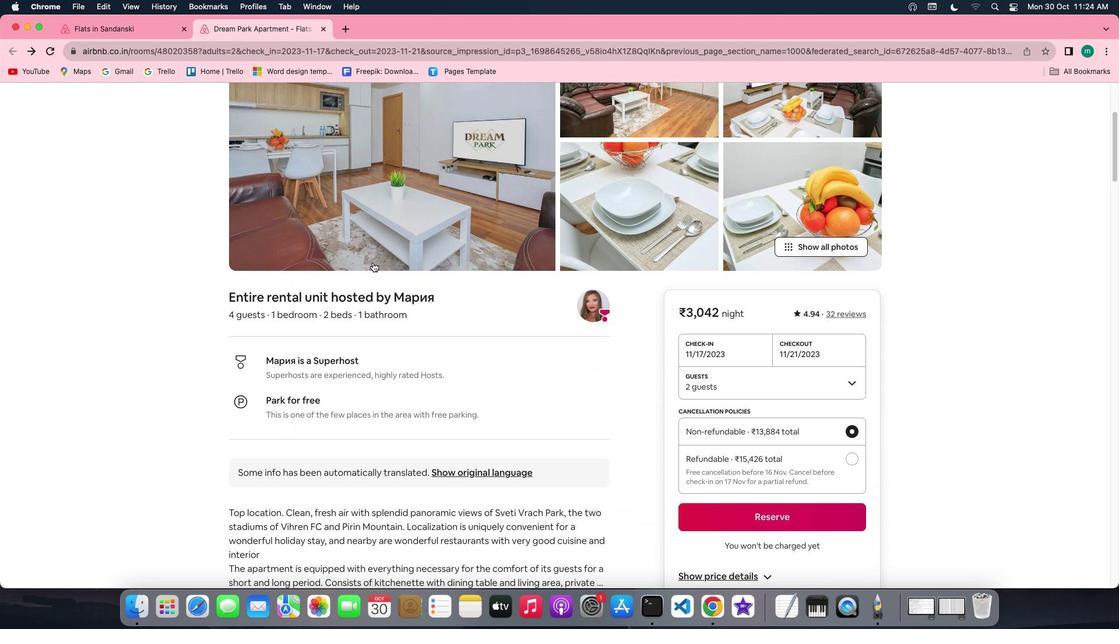 
Action: Mouse scrolled (372, 262) with delta (0, 0)
Screenshot: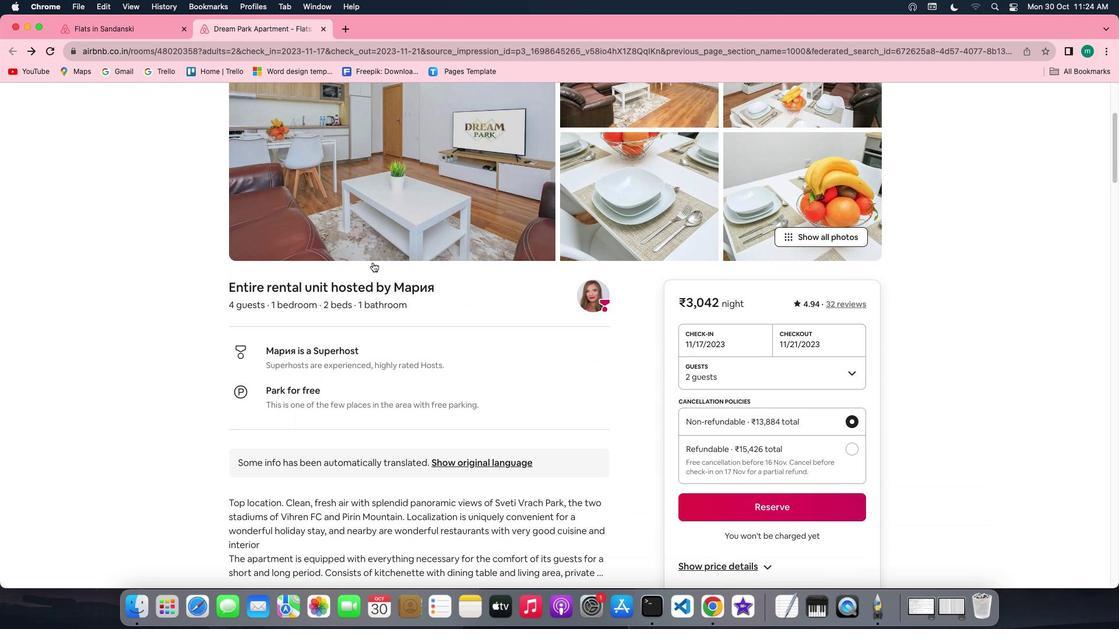 
Action: Mouse scrolled (372, 262) with delta (0, -1)
Screenshot: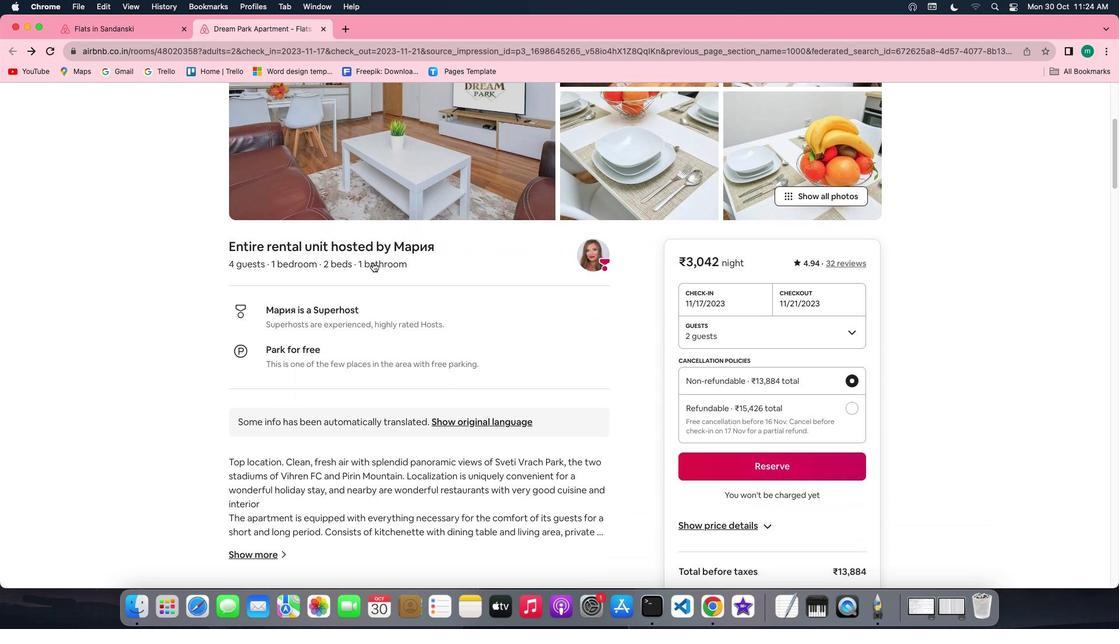 
Action: Mouse scrolled (372, 262) with delta (0, 0)
Screenshot: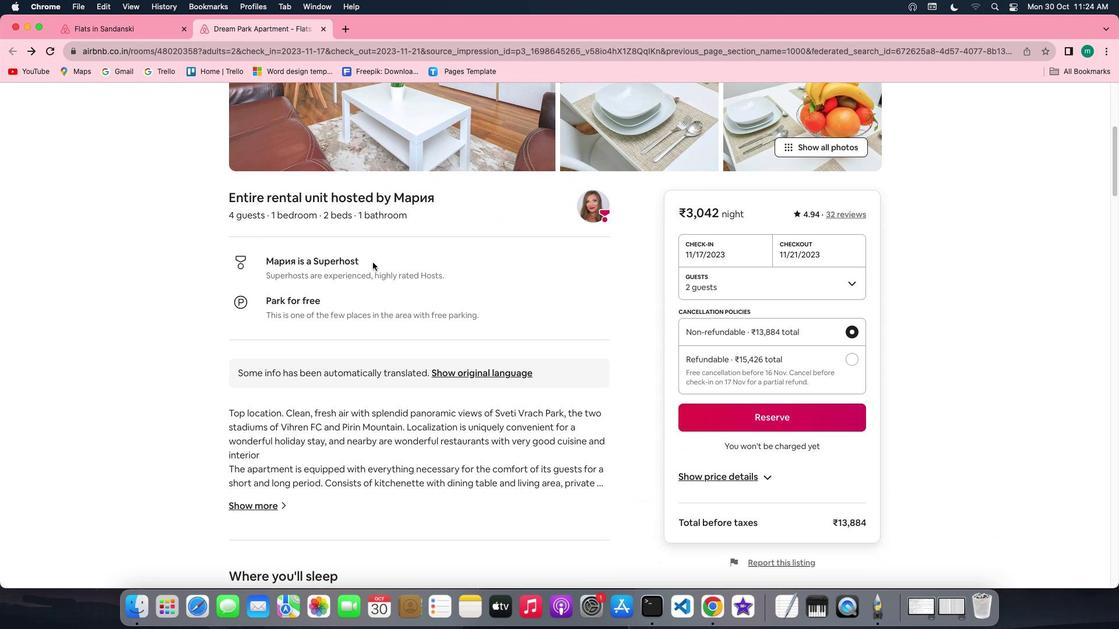 
Action: Mouse scrolled (372, 262) with delta (0, 0)
Screenshot: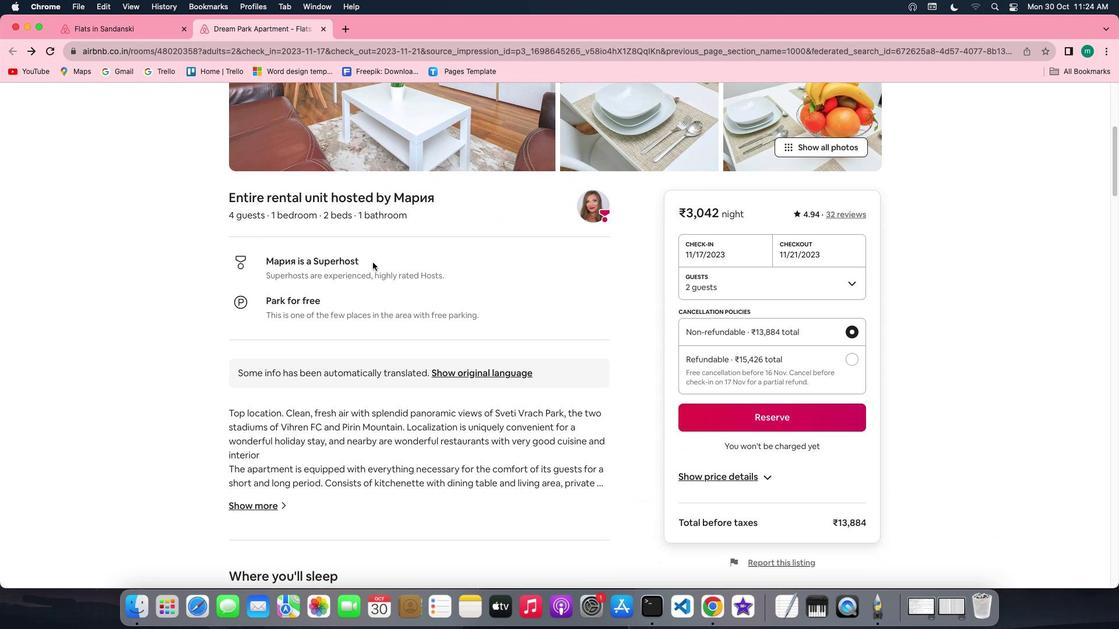 
Action: Mouse scrolled (372, 262) with delta (0, -1)
Screenshot: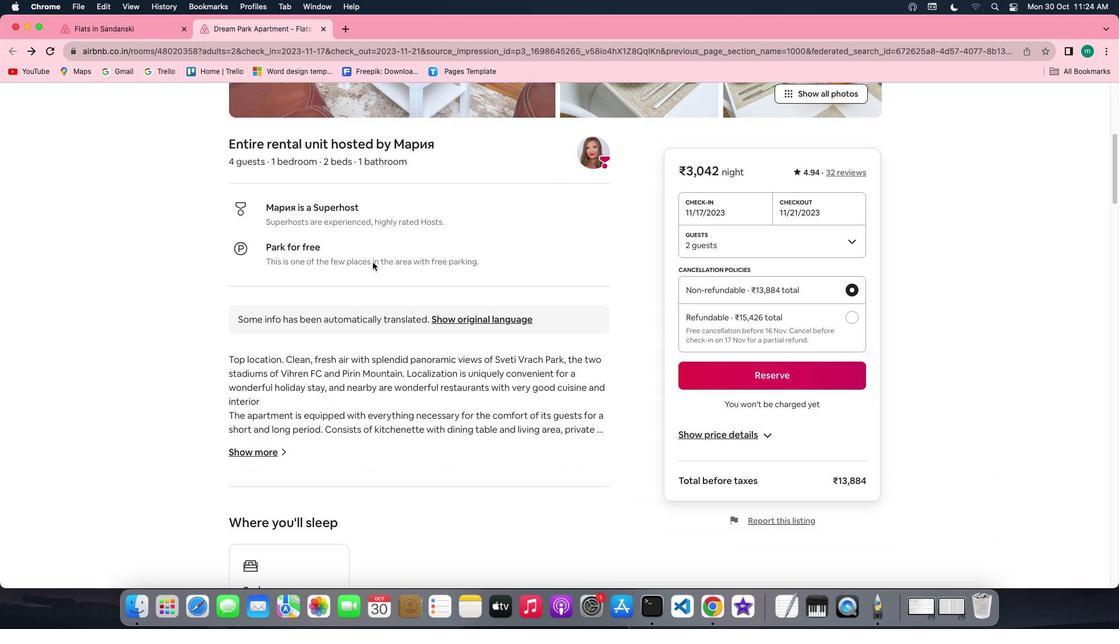 
Action: Mouse scrolled (372, 262) with delta (0, -1)
Screenshot: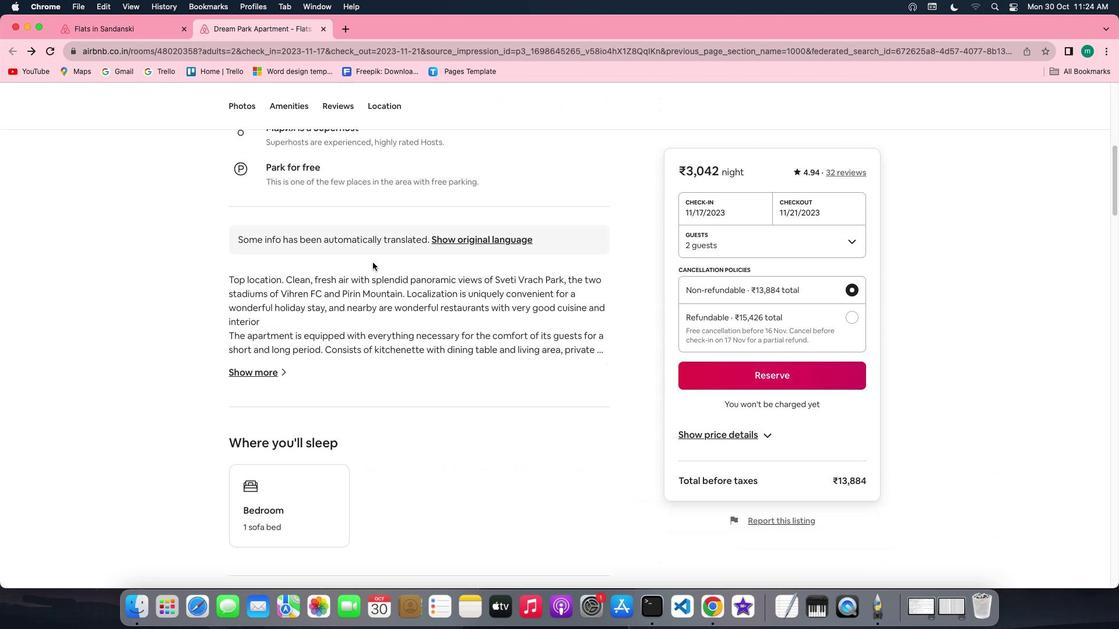 
Action: Mouse moved to (250, 339)
Screenshot: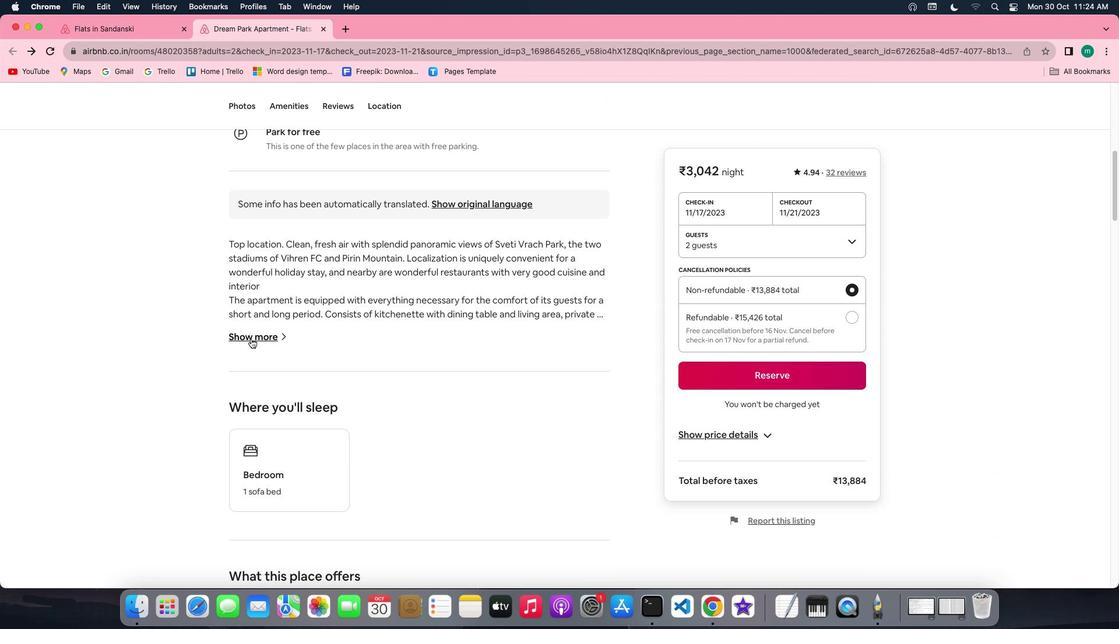 
Action: Mouse pressed left at (250, 339)
Screenshot: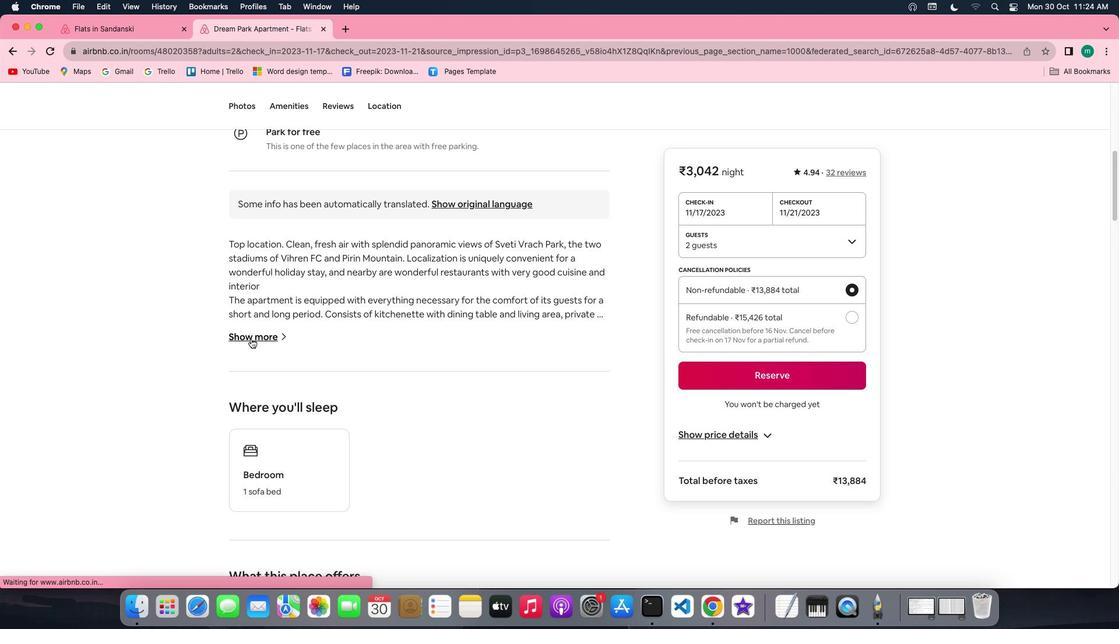 
Action: Mouse moved to (575, 363)
Screenshot: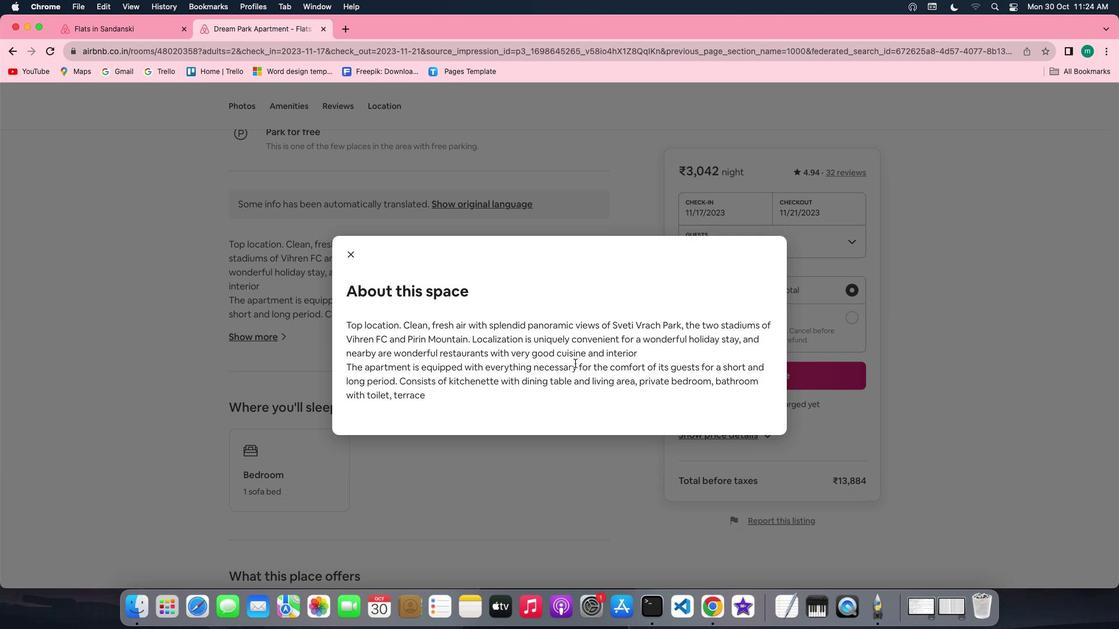 
Action: Mouse scrolled (575, 363) with delta (0, 0)
Screenshot: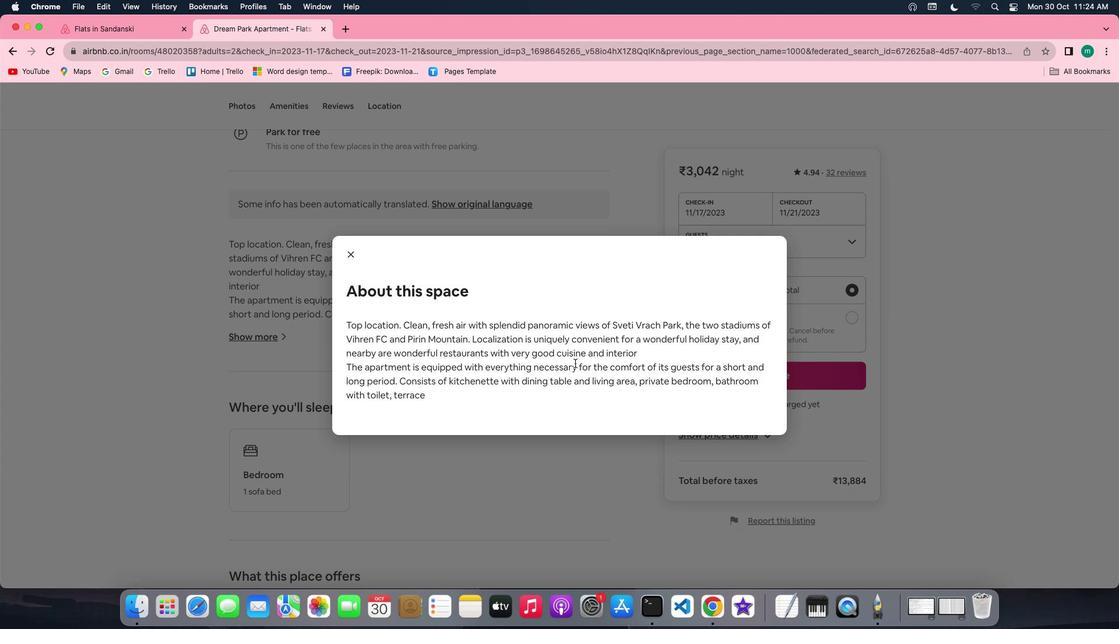 
Action: Mouse scrolled (575, 363) with delta (0, 0)
Screenshot: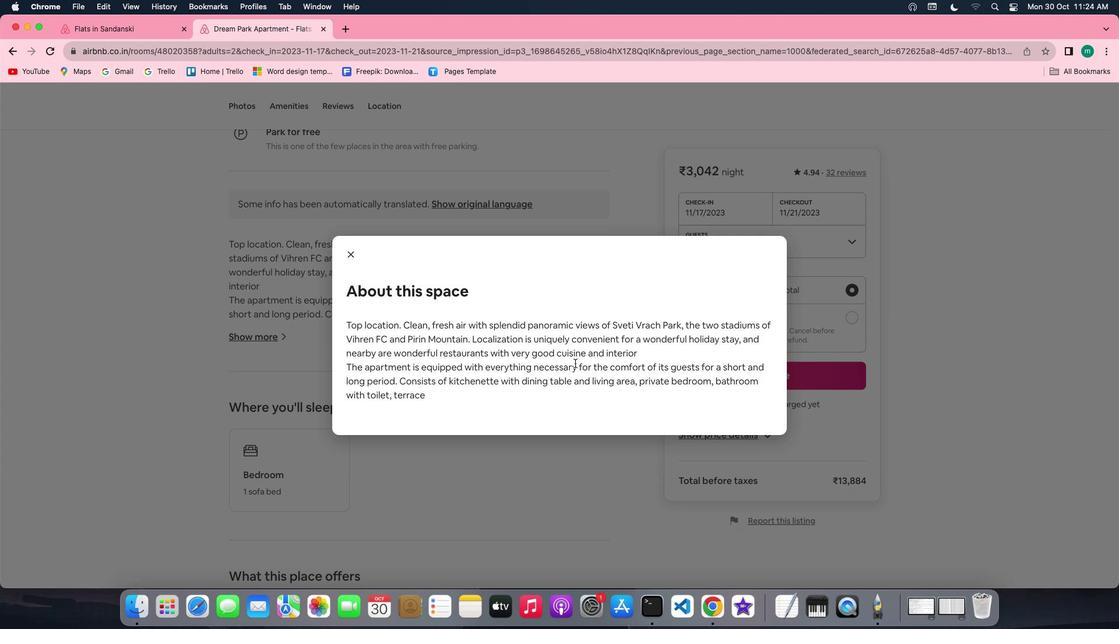 
Action: Mouse scrolled (575, 363) with delta (0, -1)
Screenshot: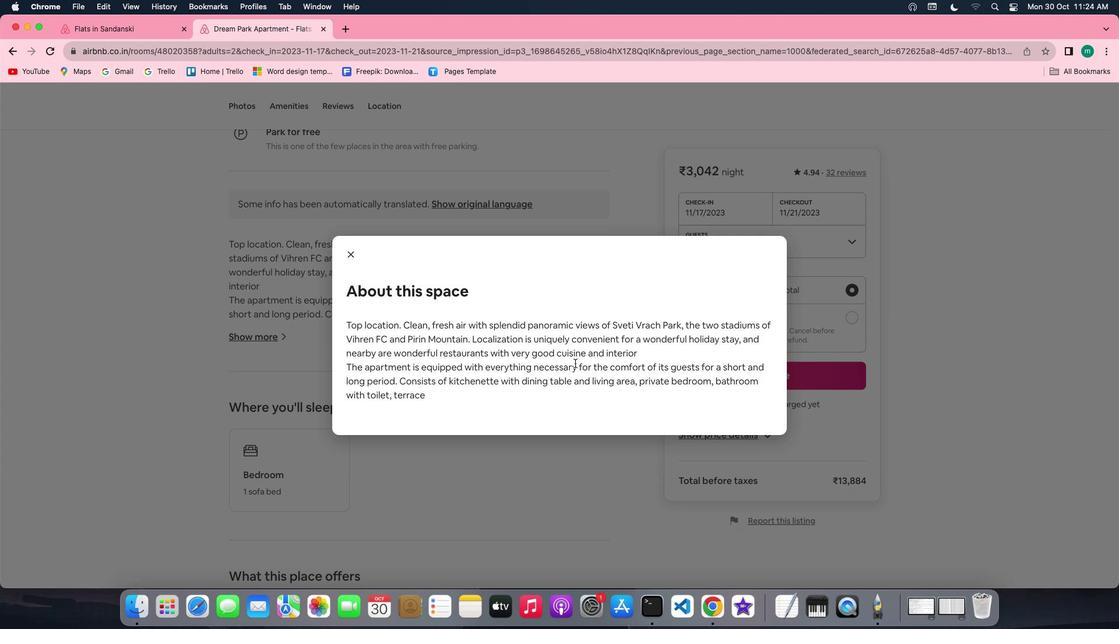 
Action: Mouse scrolled (575, 363) with delta (0, -2)
Screenshot: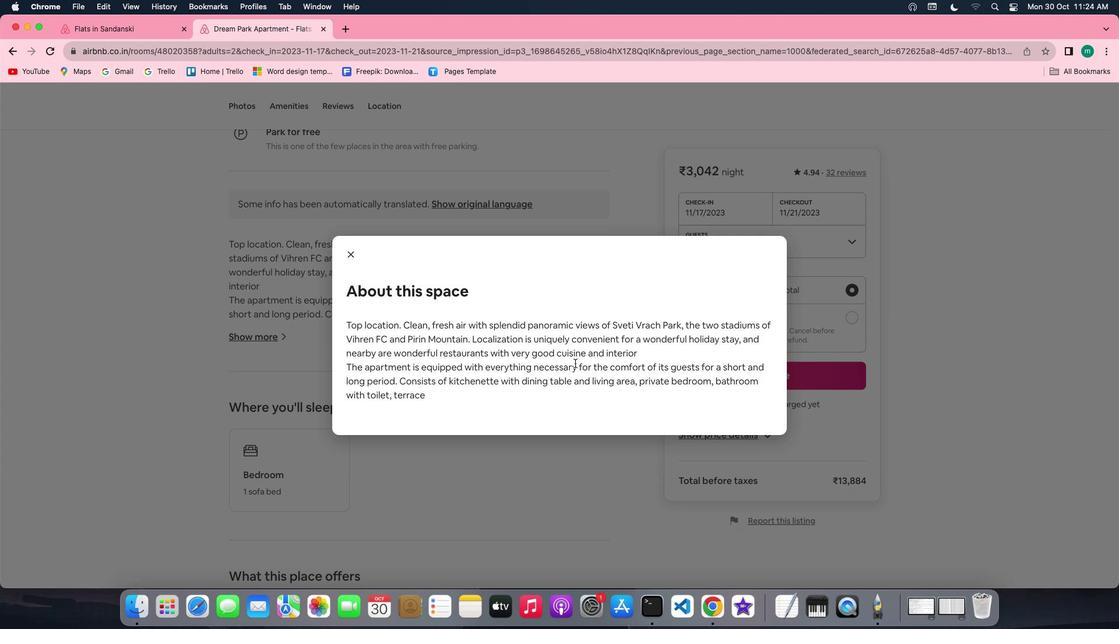 
Action: Mouse moved to (346, 253)
Screenshot: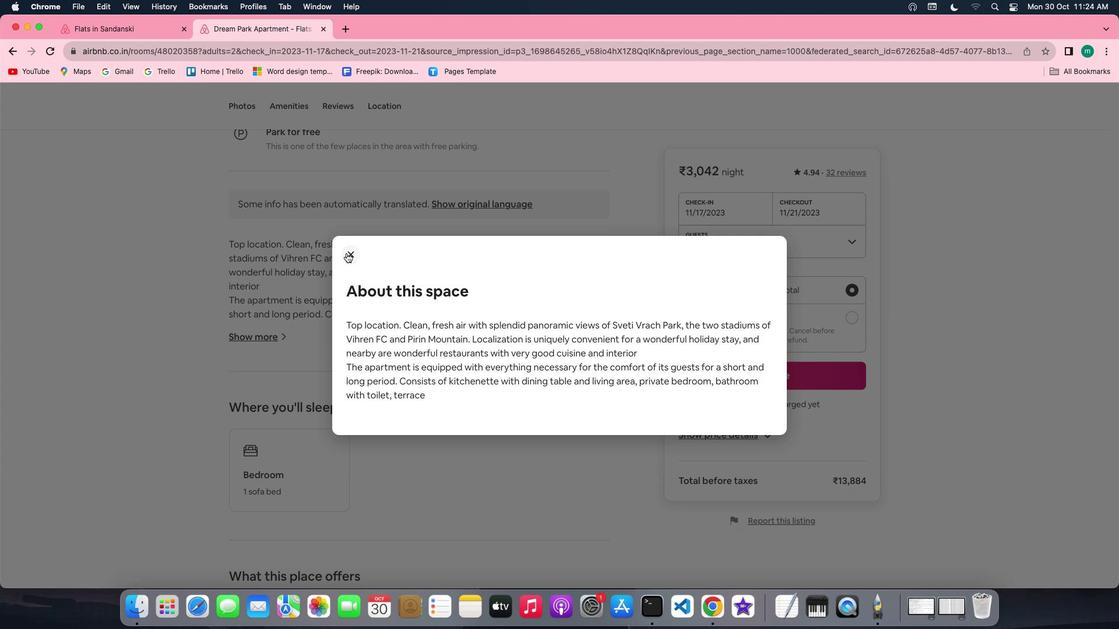 
Action: Mouse pressed left at (346, 253)
Screenshot: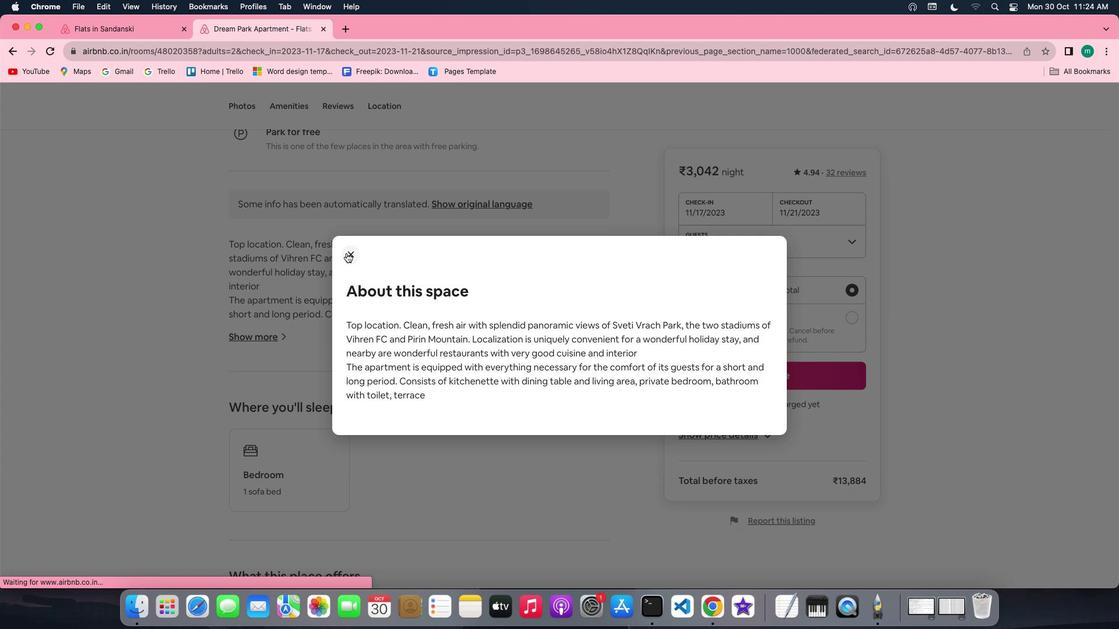 
Action: Mouse moved to (538, 365)
Screenshot: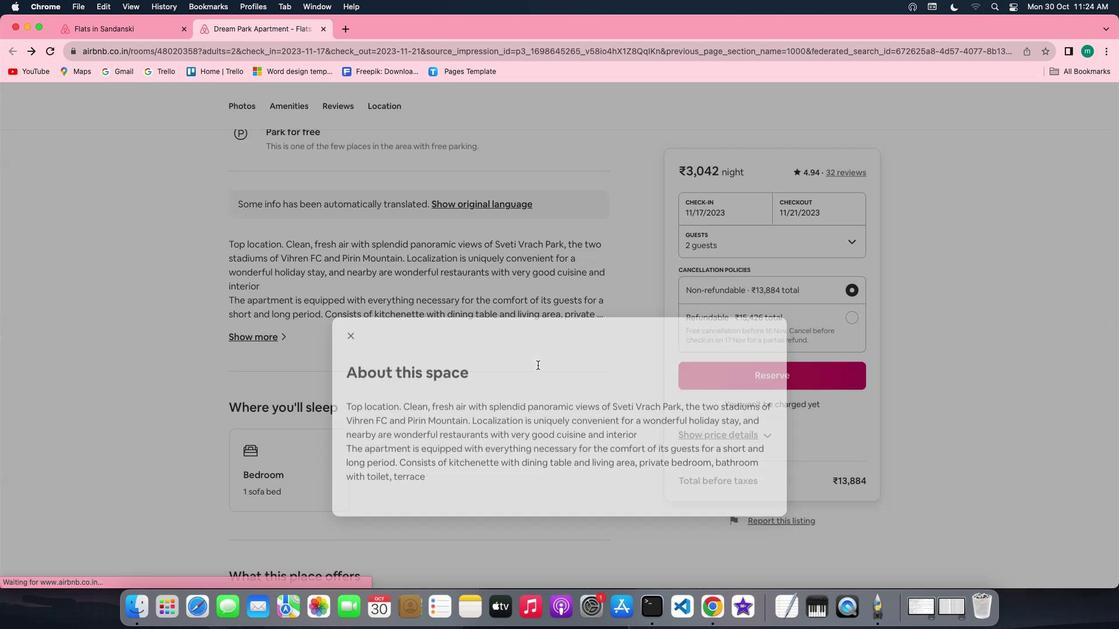 
Action: Mouse scrolled (538, 365) with delta (0, 0)
Screenshot: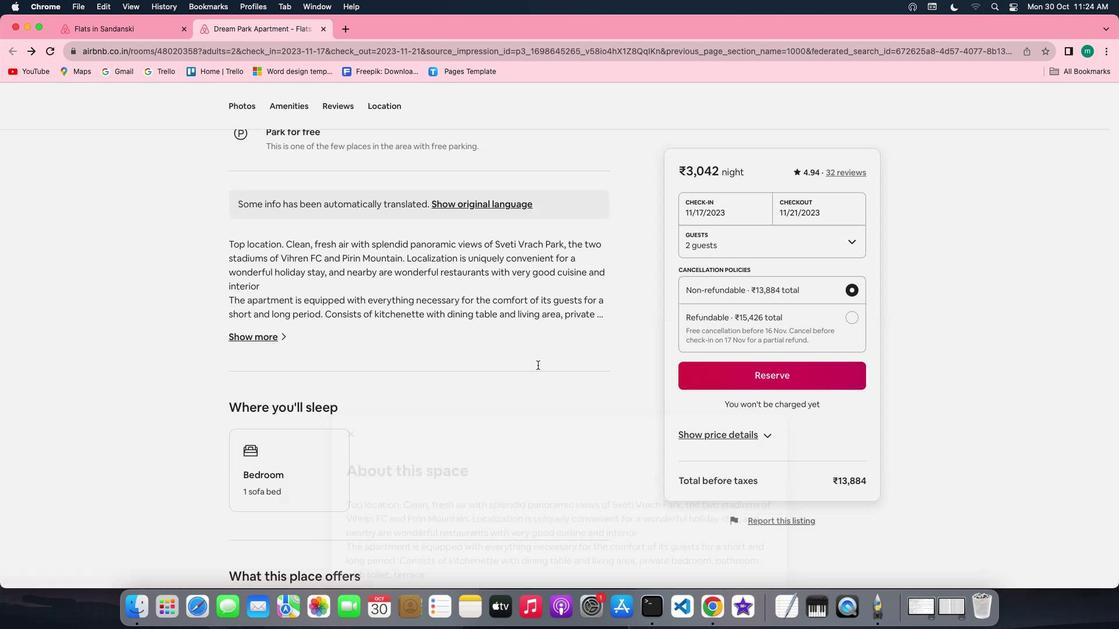 
Action: Mouse scrolled (538, 365) with delta (0, 0)
Screenshot: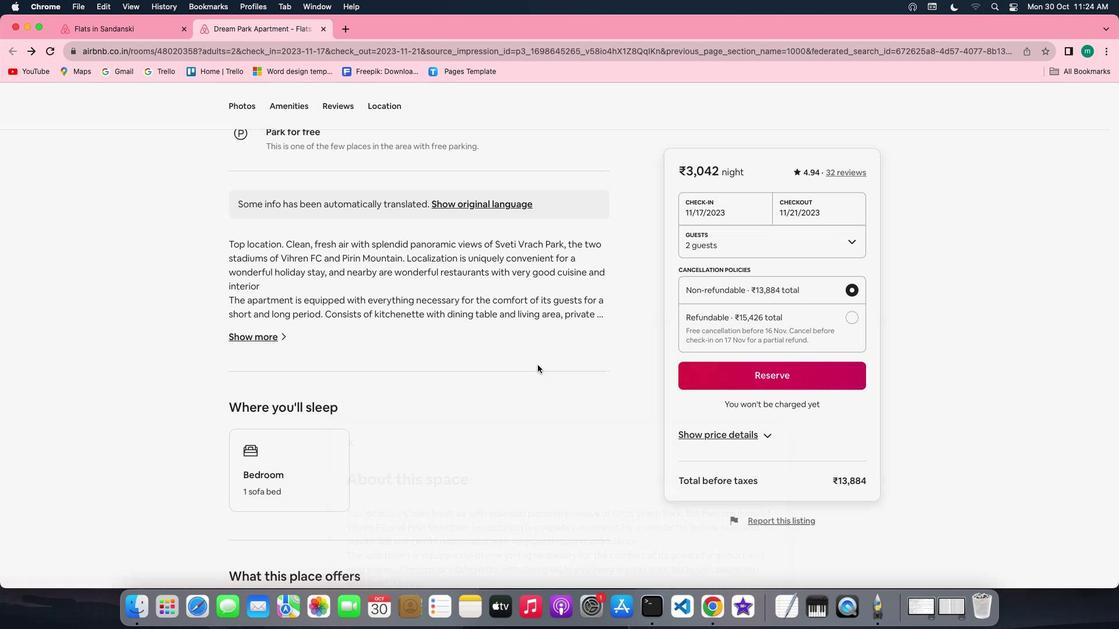 
Action: Mouse scrolled (538, 365) with delta (0, -1)
Screenshot: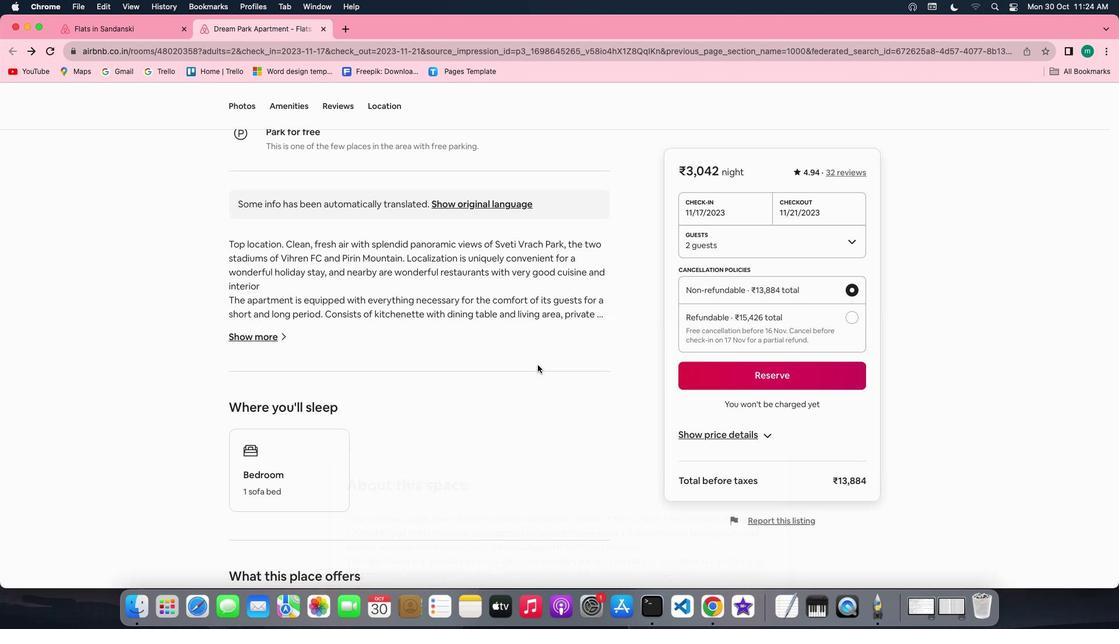 
Action: Mouse scrolled (538, 365) with delta (0, -2)
Screenshot: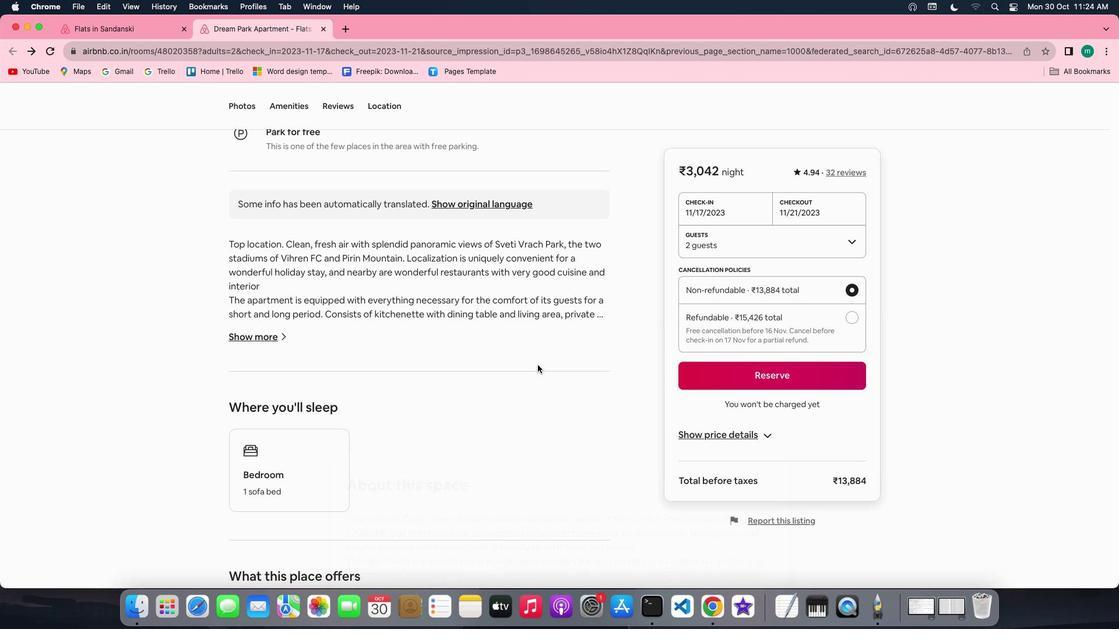 
Action: Mouse scrolled (538, 365) with delta (0, 0)
Screenshot: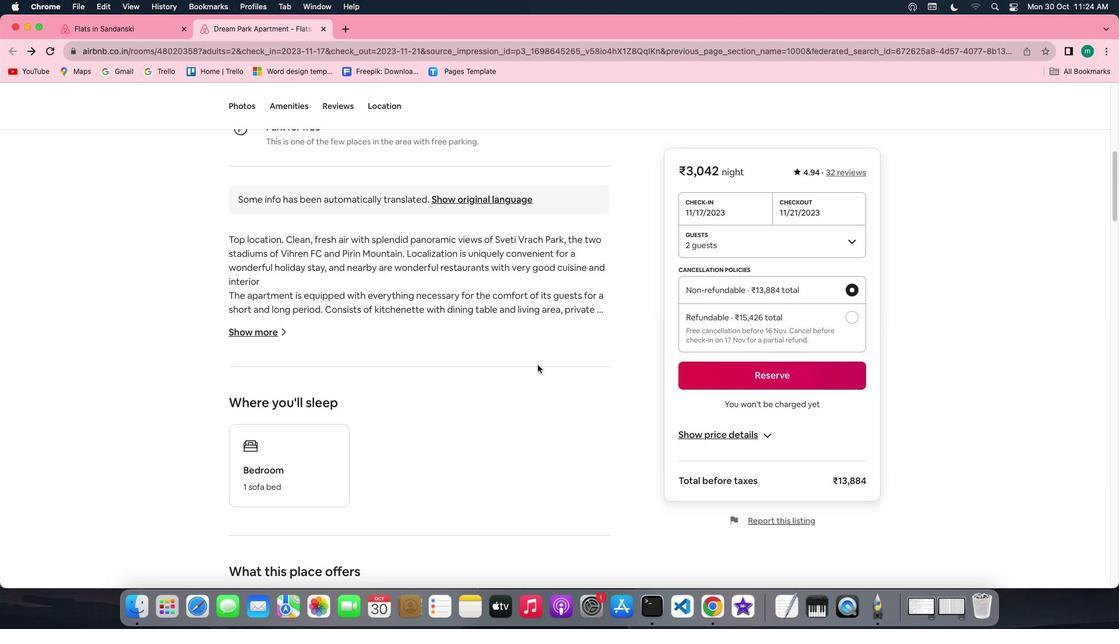 
Action: Mouse scrolled (538, 365) with delta (0, 0)
Screenshot: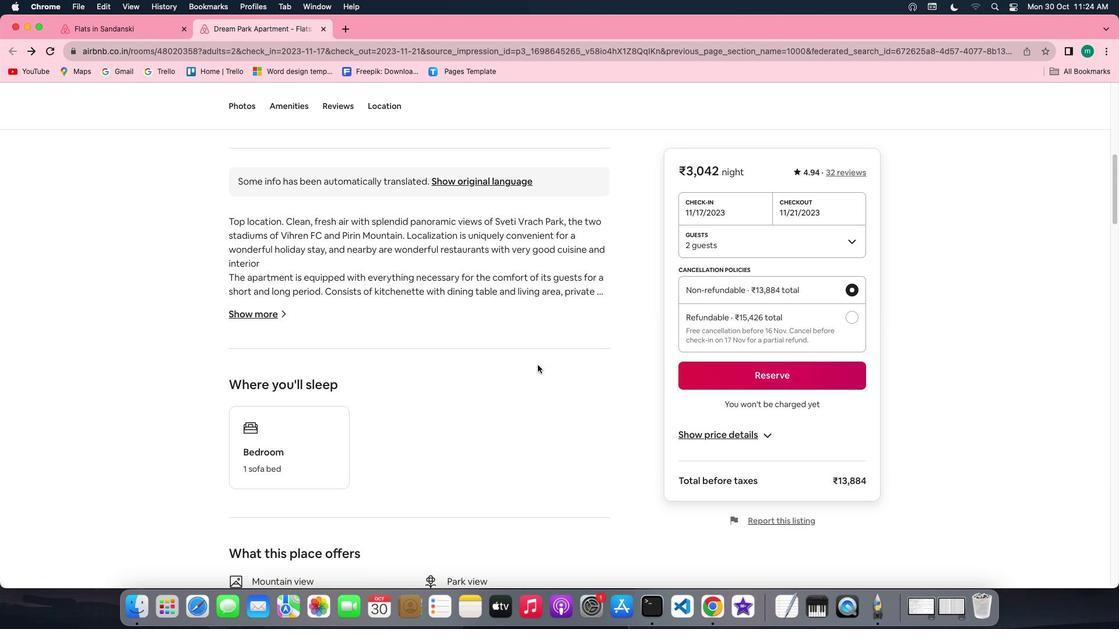 
Action: Mouse scrolled (538, 365) with delta (0, -1)
Screenshot: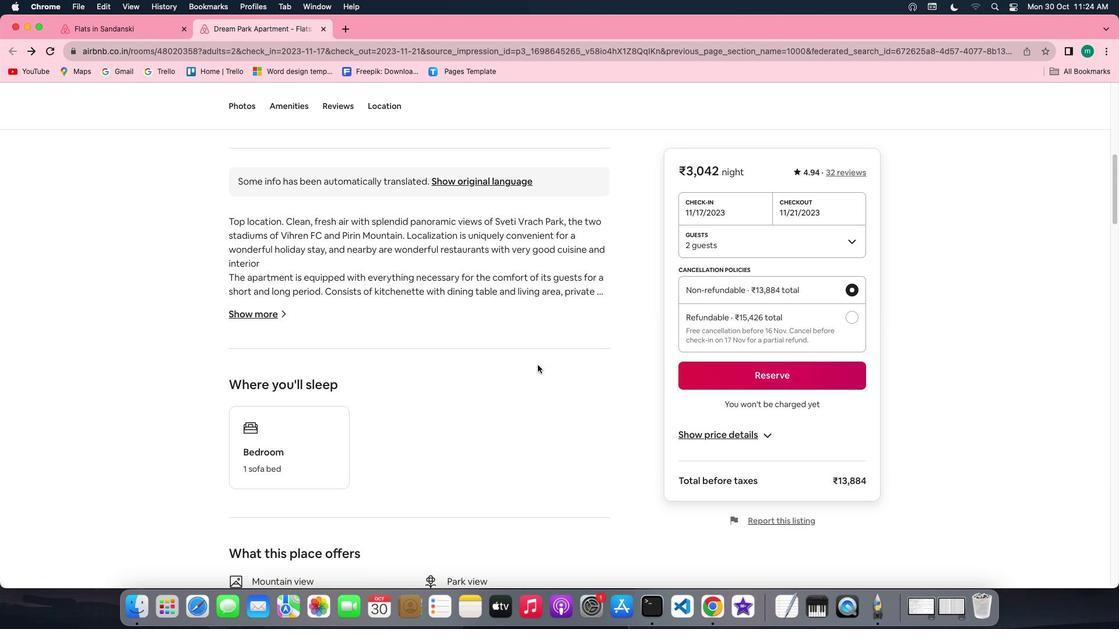 
Action: Mouse scrolled (538, 365) with delta (0, -2)
Screenshot: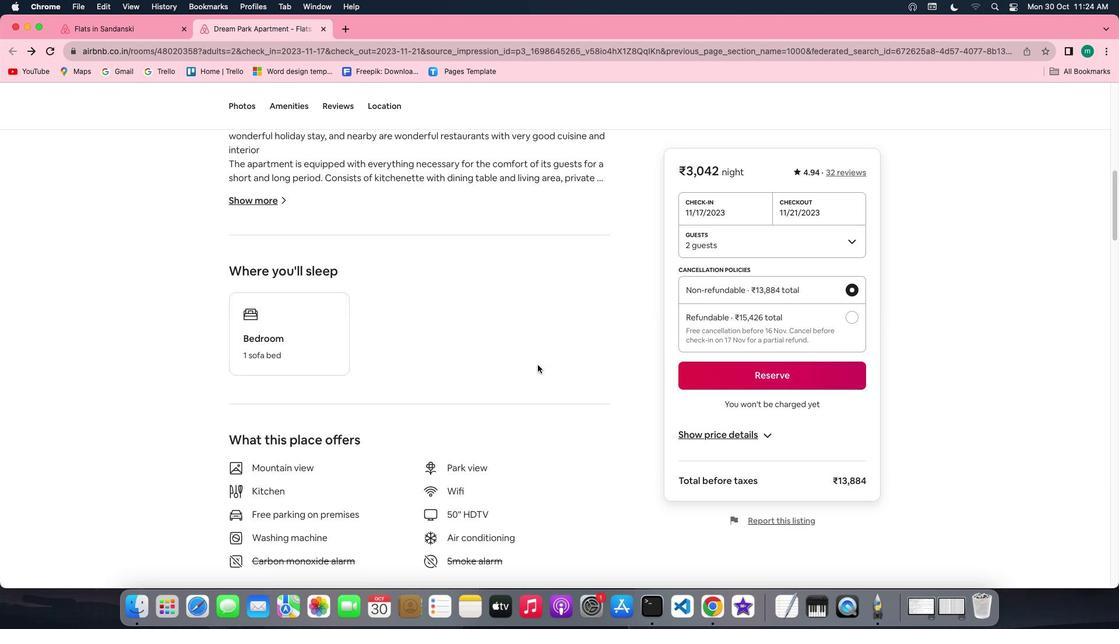
Action: Mouse scrolled (538, 365) with delta (0, 0)
Screenshot: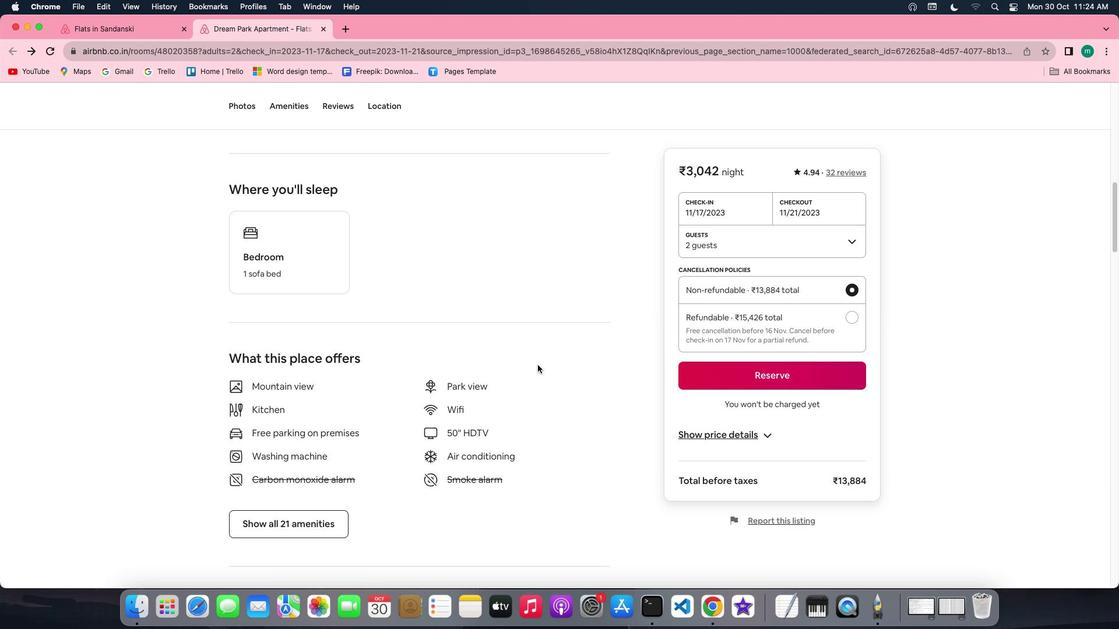 
Action: Mouse scrolled (538, 365) with delta (0, 0)
Screenshot: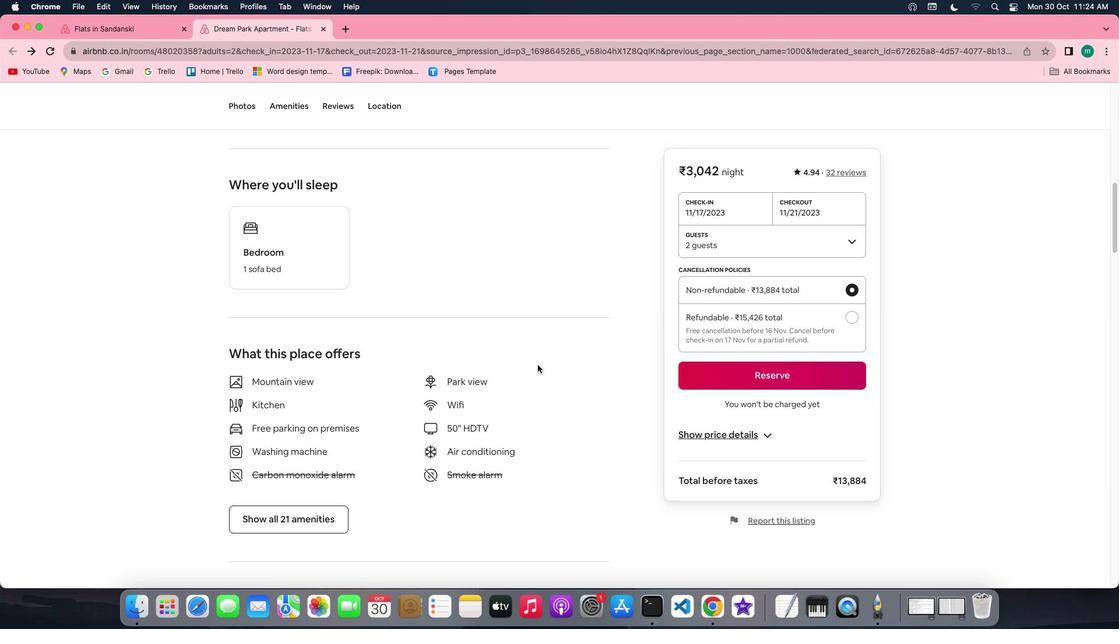 
Action: Mouse scrolled (538, 365) with delta (0, -1)
Screenshot: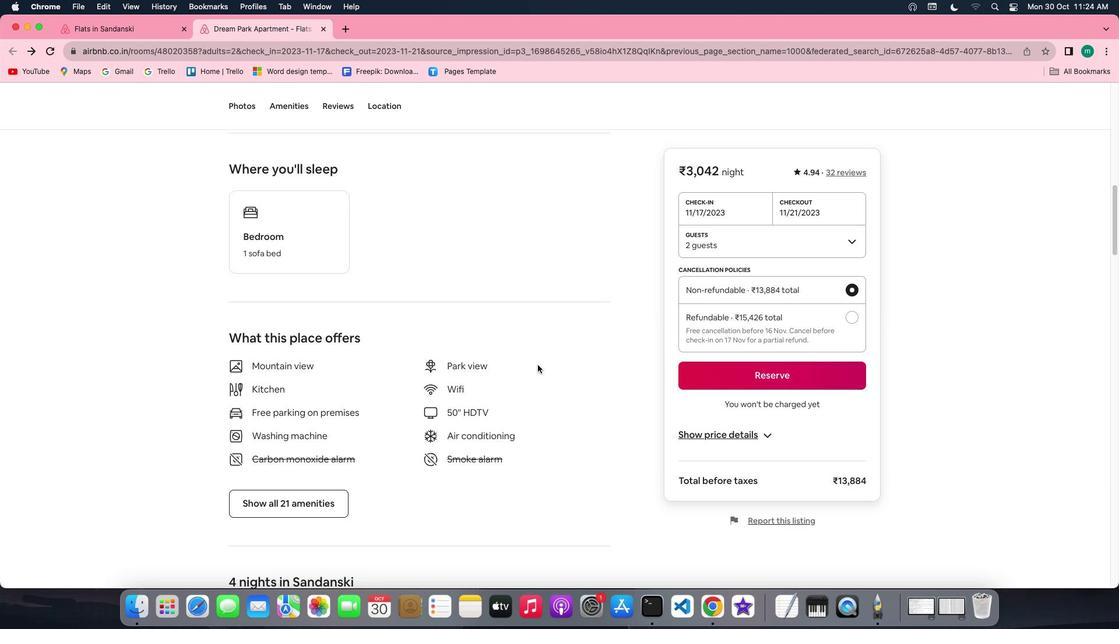 
Action: Mouse scrolled (538, 365) with delta (0, -2)
Screenshot: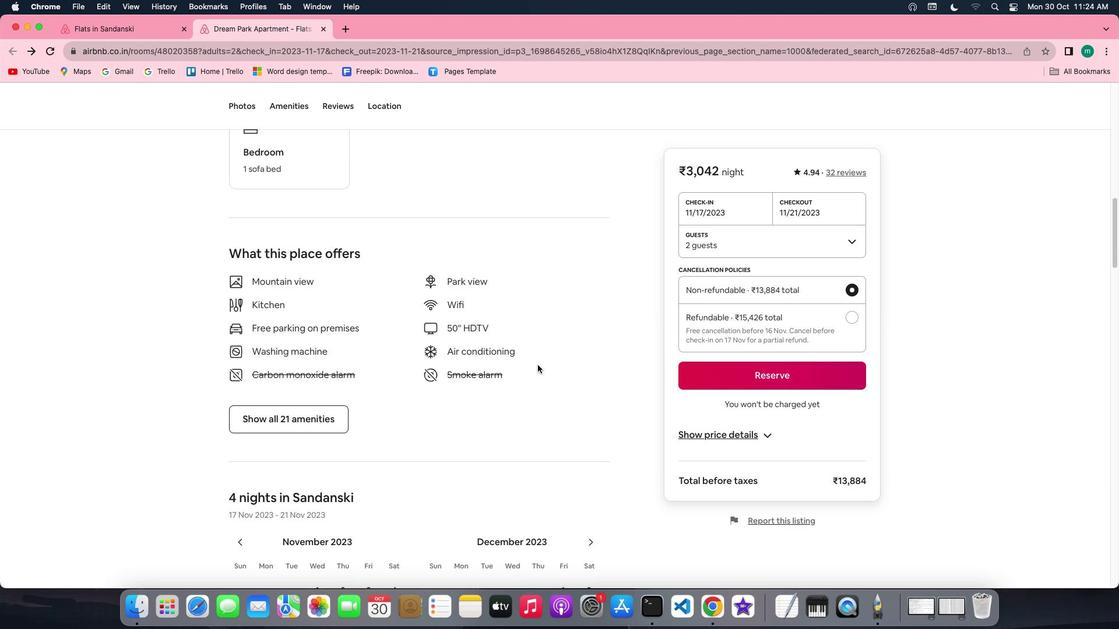 
Action: Mouse moved to (282, 324)
Screenshot: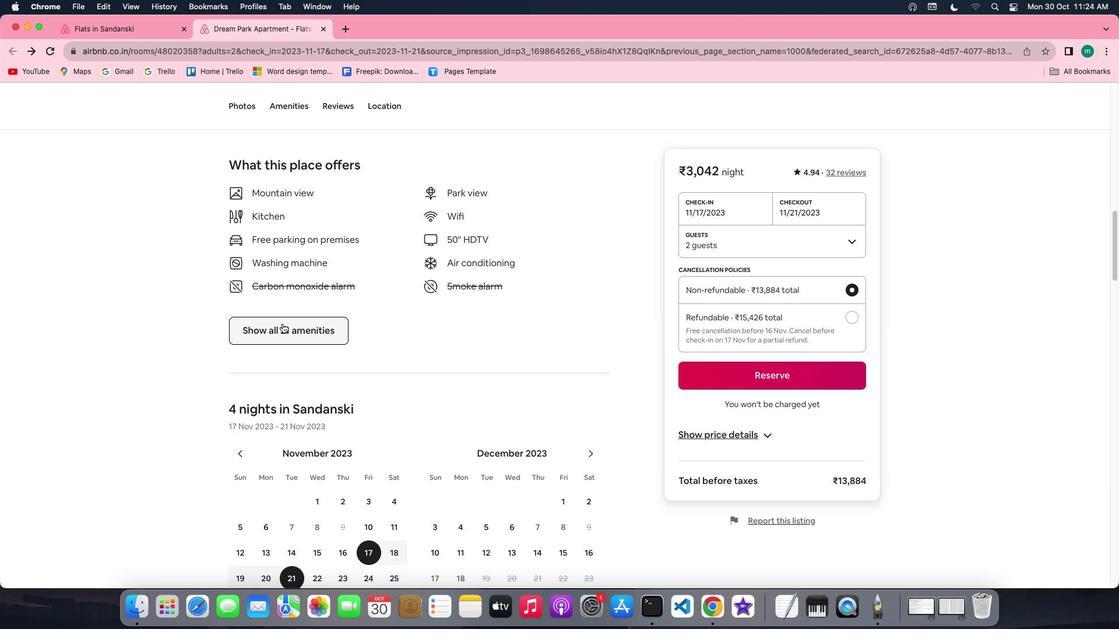 
Action: Mouse pressed left at (282, 324)
Screenshot: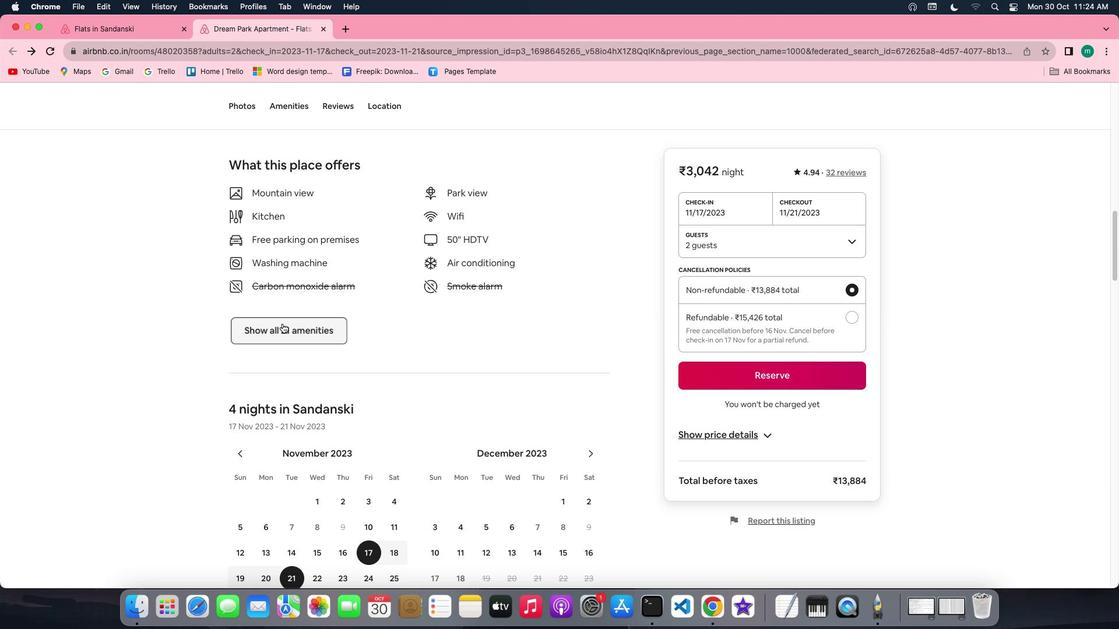 
Action: Mouse moved to (509, 369)
Screenshot: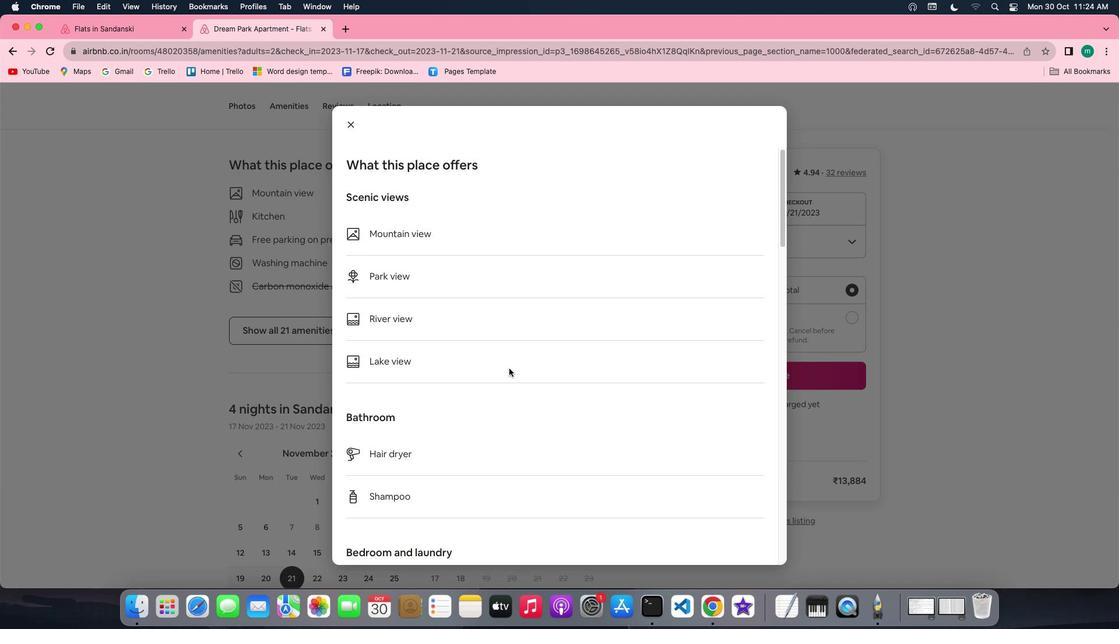 
Action: Mouse scrolled (509, 369) with delta (0, 0)
Screenshot: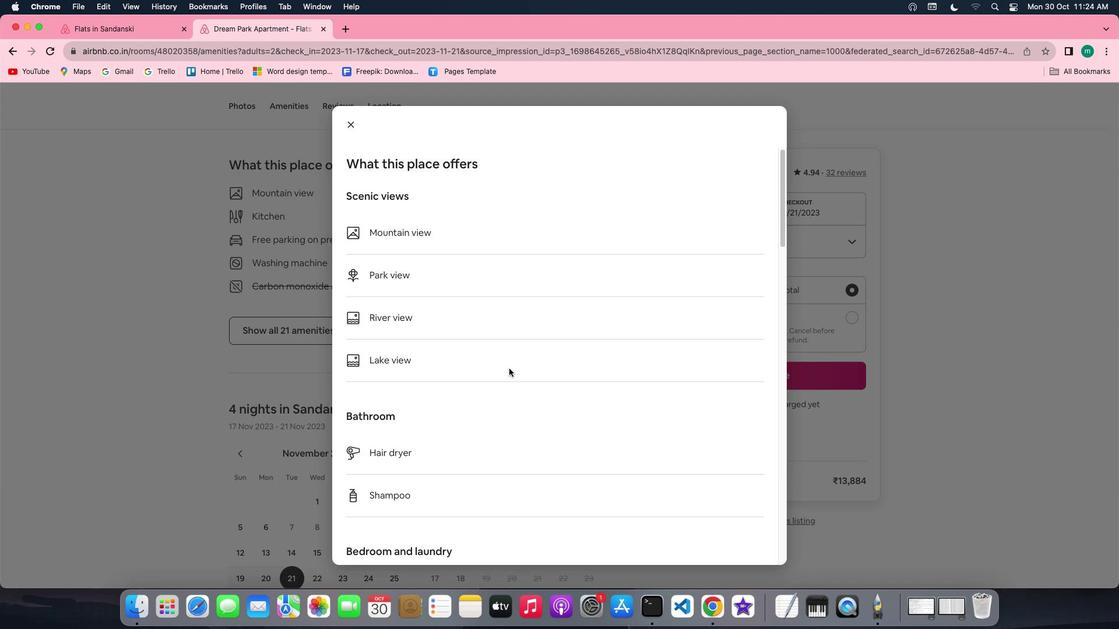 
Action: Mouse scrolled (509, 369) with delta (0, 0)
Screenshot: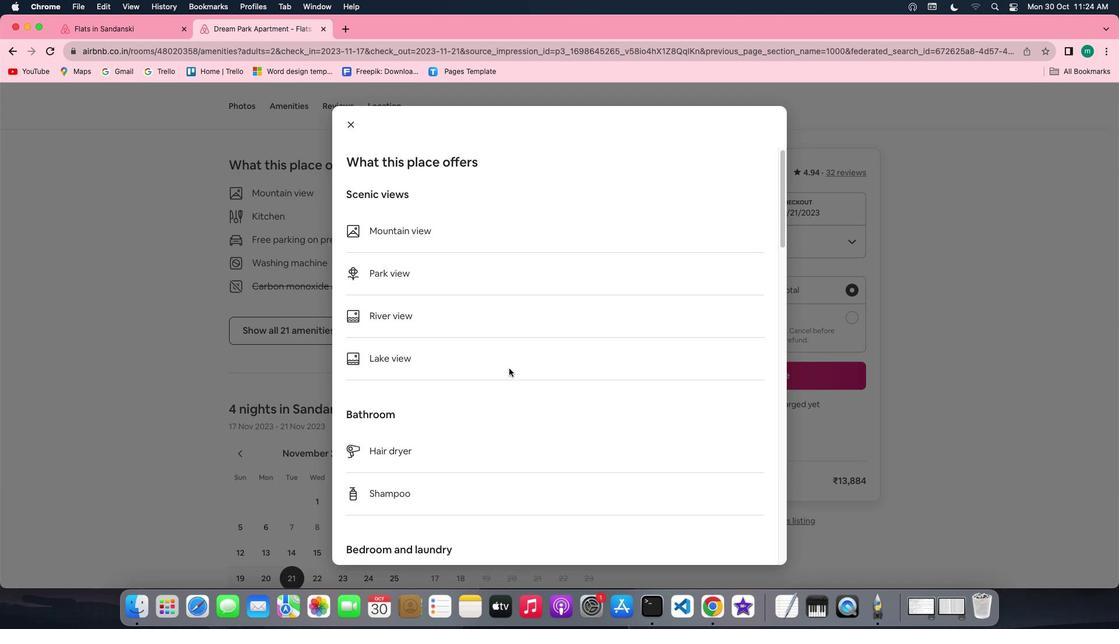 
Action: Mouse scrolled (509, 369) with delta (0, -1)
Screenshot: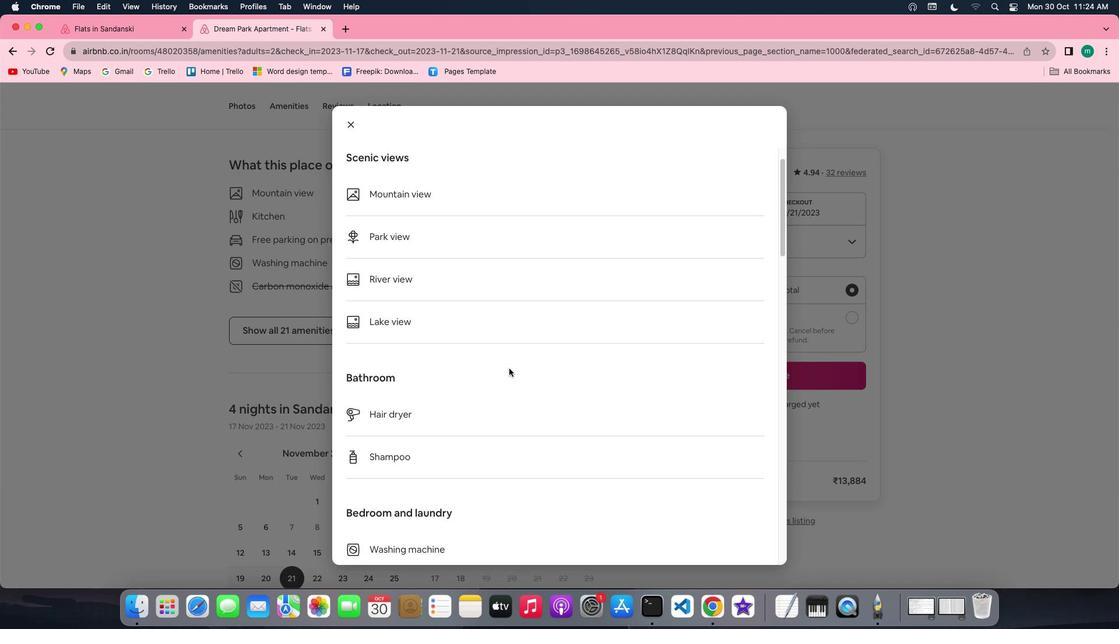 
Action: Mouse scrolled (509, 369) with delta (0, -1)
Screenshot: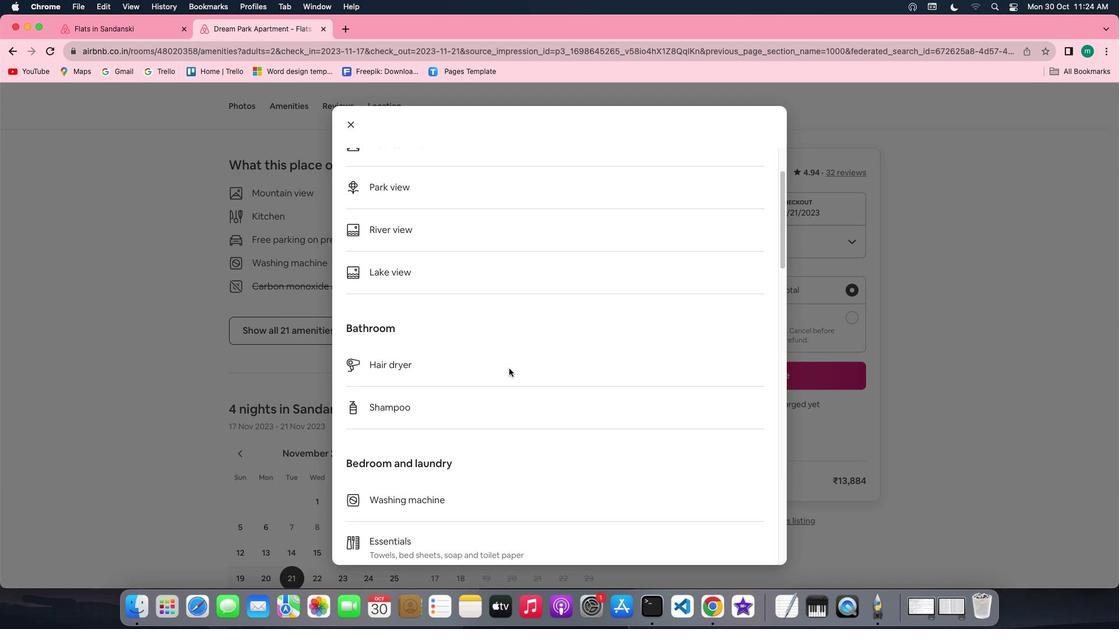 
Action: Mouse scrolled (509, 369) with delta (0, 0)
Screenshot: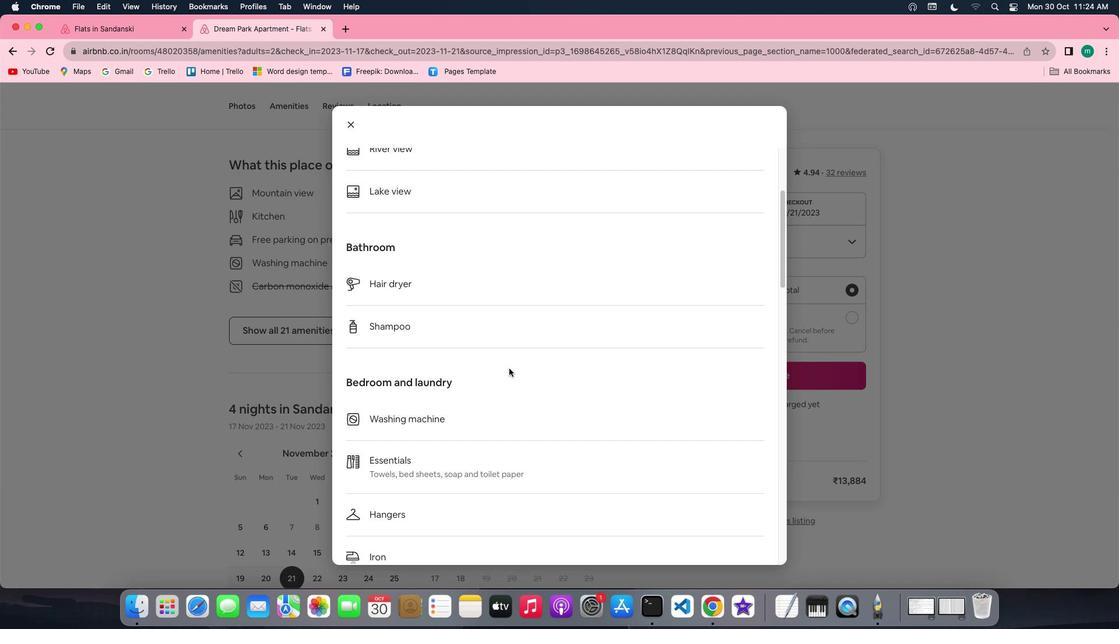 
Action: Mouse scrolled (509, 369) with delta (0, 0)
Screenshot: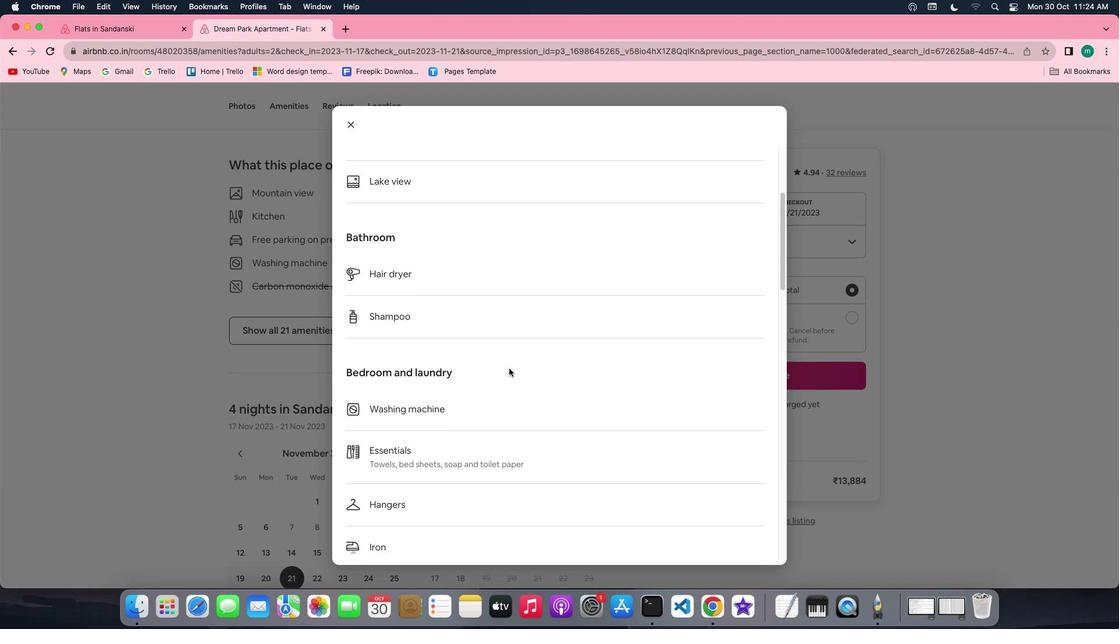 
Action: Mouse scrolled (509, 369) with delta (0, -1)
Screenshot: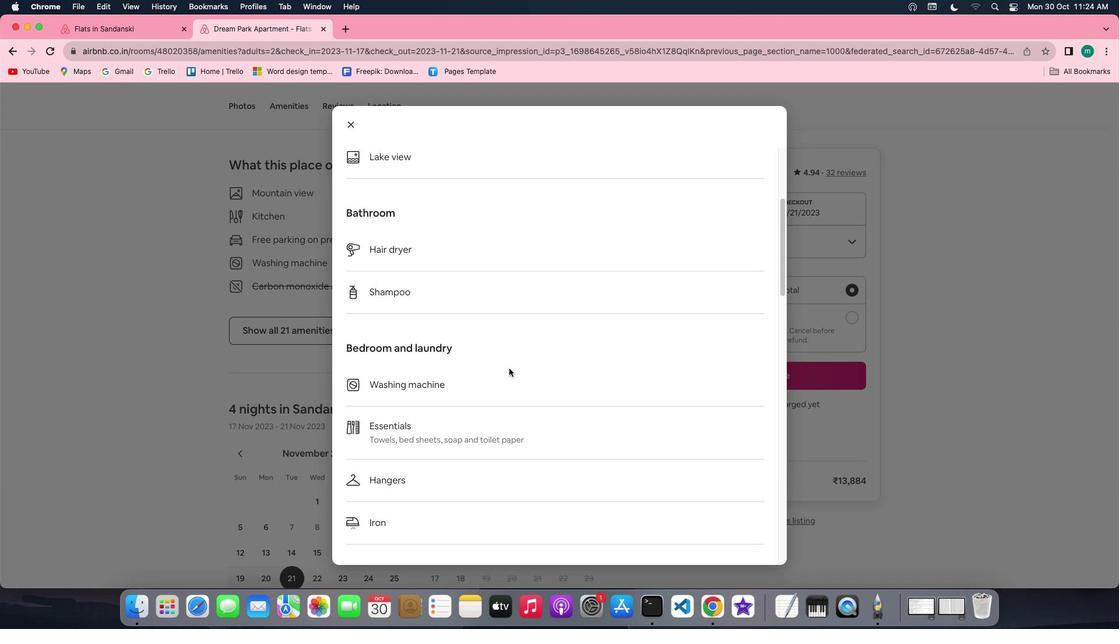 
Action: Mouse scrolled (509, 369) with delta (0, 0)
Screenshot: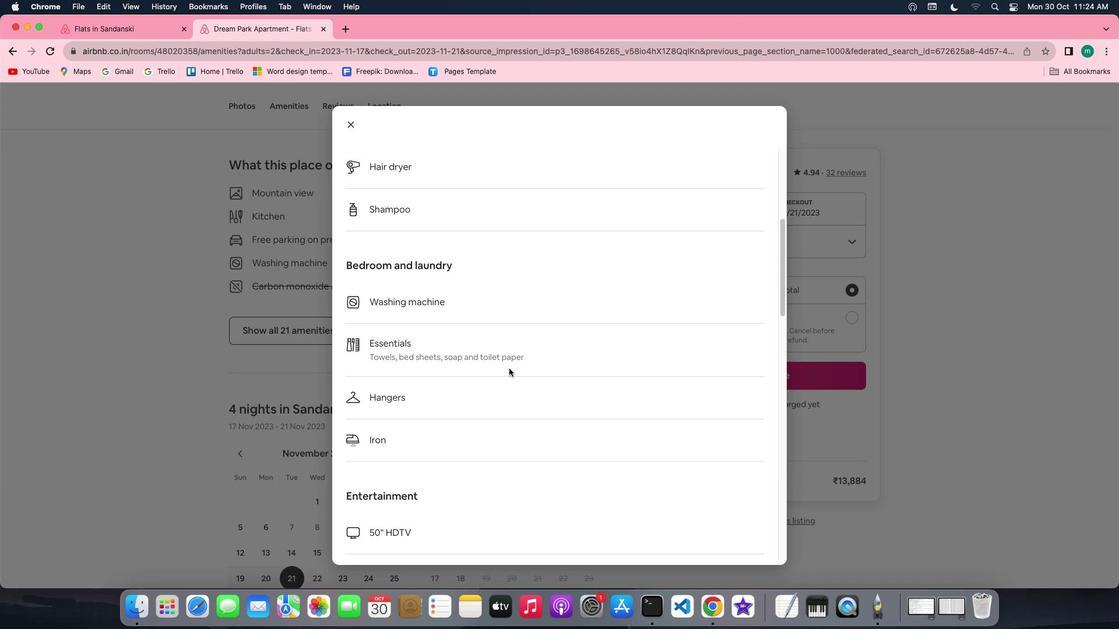 
Action: Mouse scrolled (509, 369) with delta (0, 0)
Screenshot: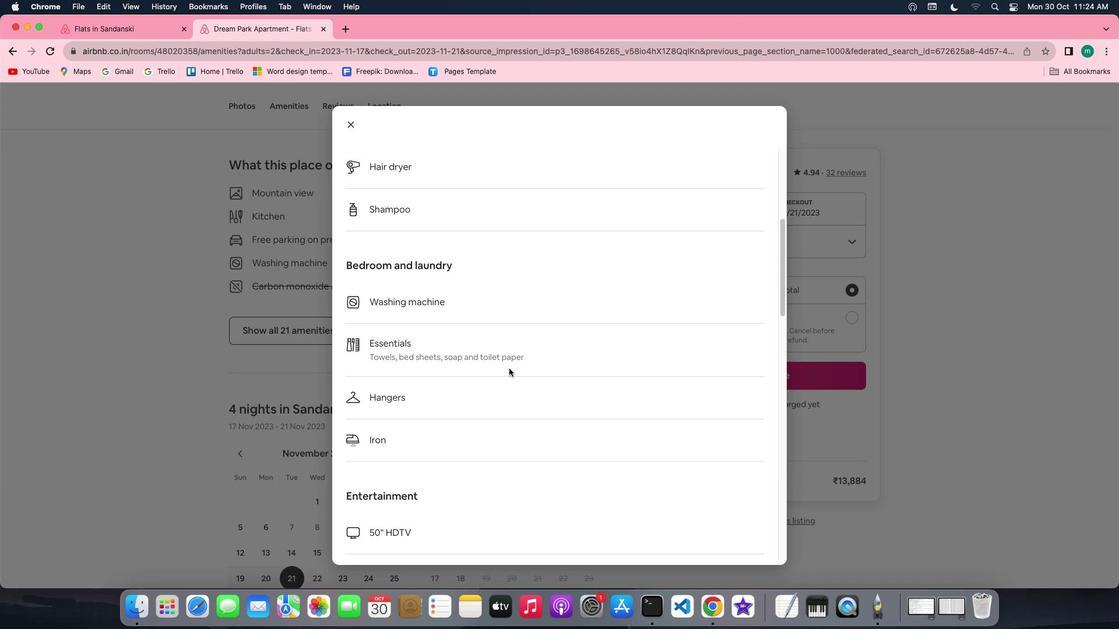 
Action: Mouse scrolled (509, 369) with delta (0, -1)
Screenshot: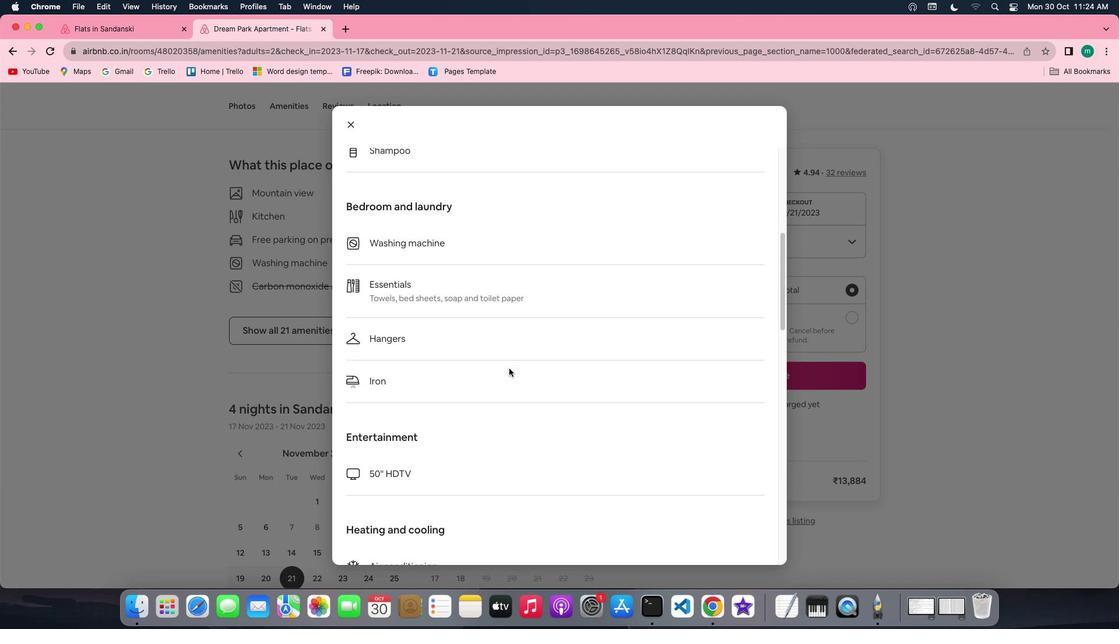 
Action: Mouse scrolled (509, 369) with delta (0, -2)
Screenshot: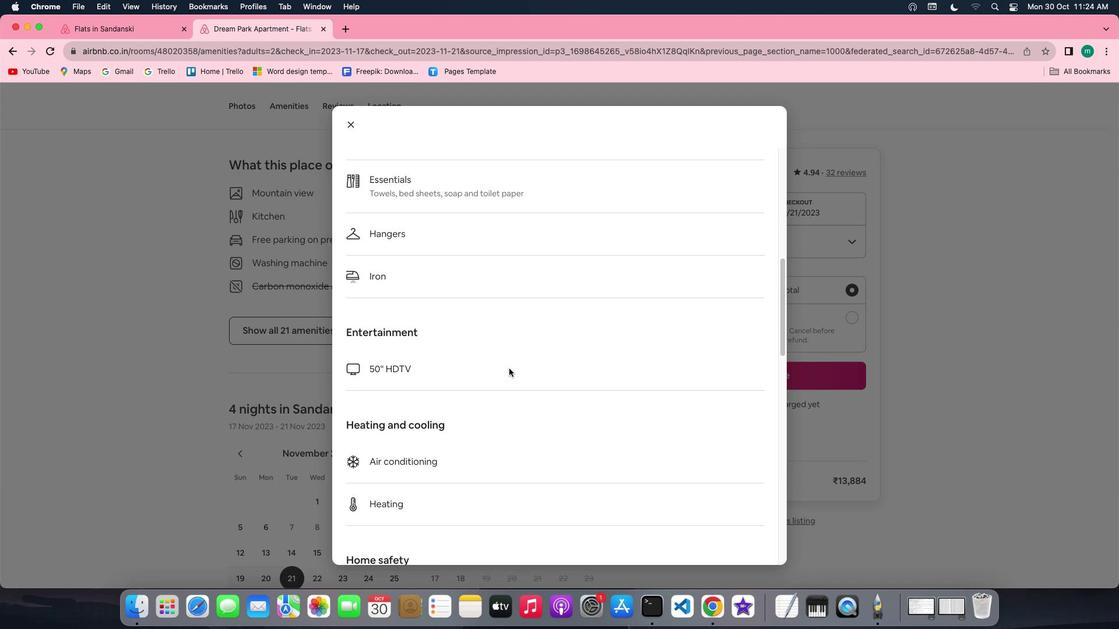 
Action: Mouse scrolled (509, 369) with delta (0, -2)
Screenshot: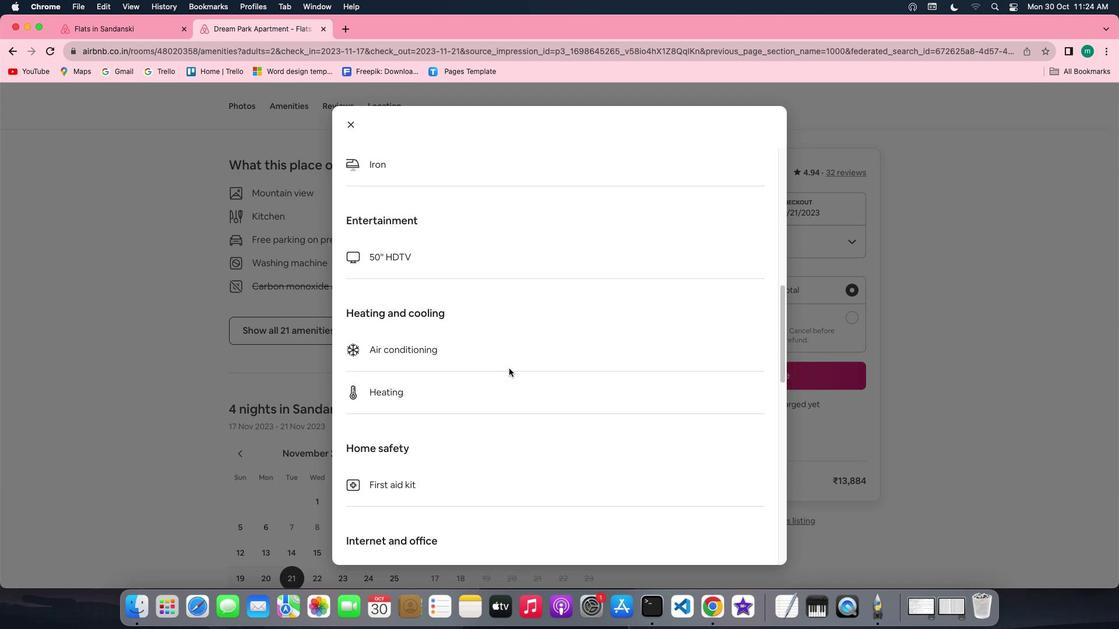 
Action: Mouse scrolled (509, 369) with delta (0, 0)
Screenshot: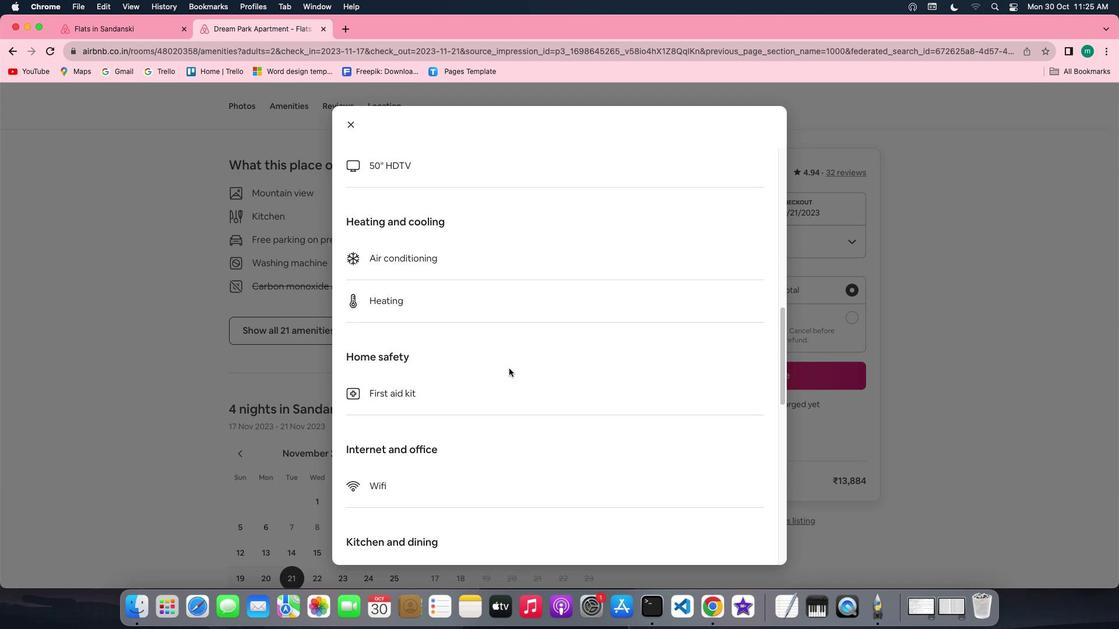 
Action: Mouse scrolled (509, 369) with delta (0, 0)
Screenshot: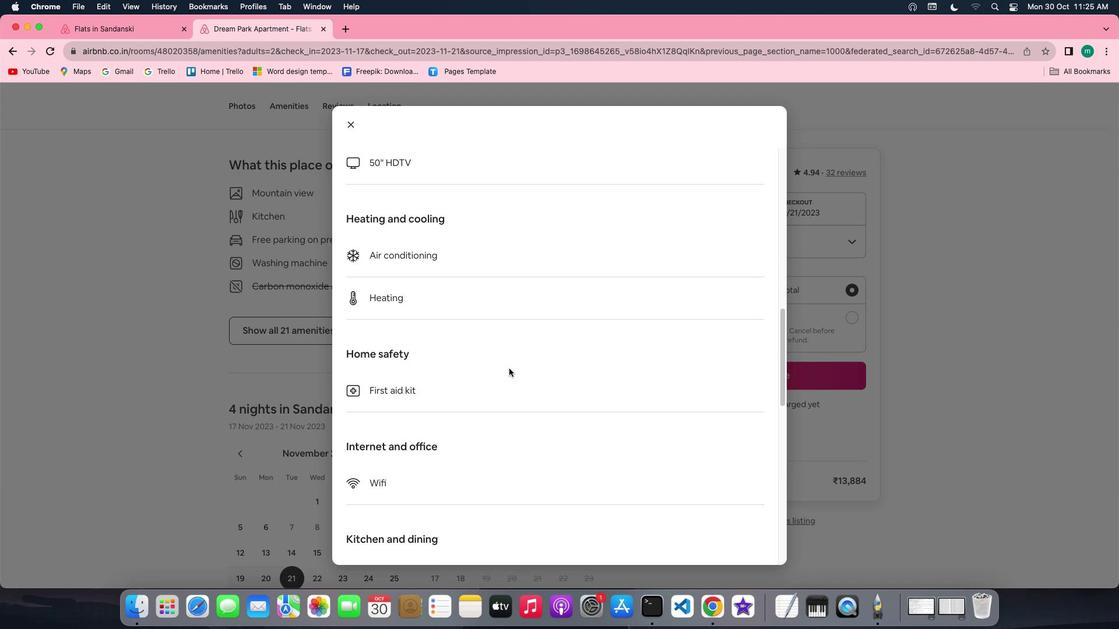 
Action: Mouse scrolled (509, 369) with delta (0, -1)
Screenshot: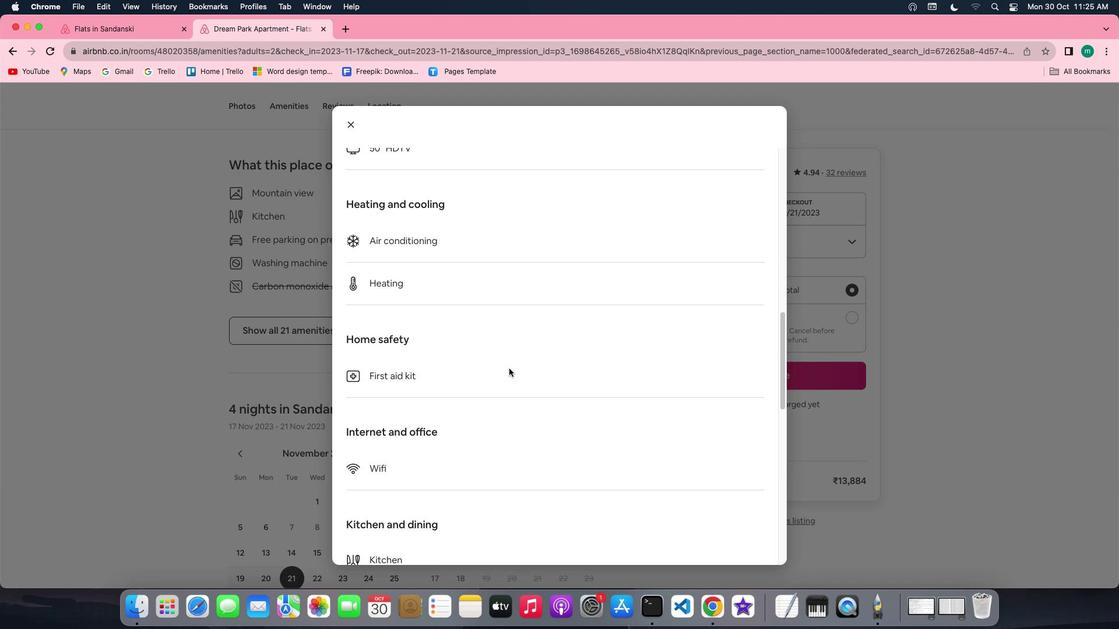 
Action: Mouse scrolled (509, 369) with delta (0, -2)
Screenshot: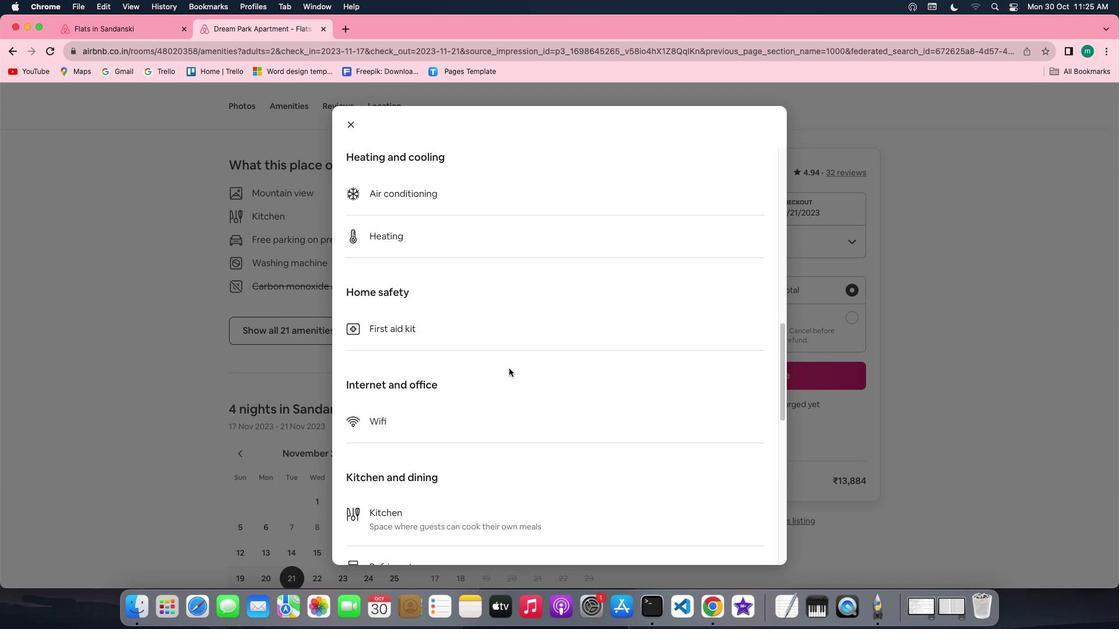 
Action: Mouse scrolled (509, 369) with delta (0, -2)
Screenshot: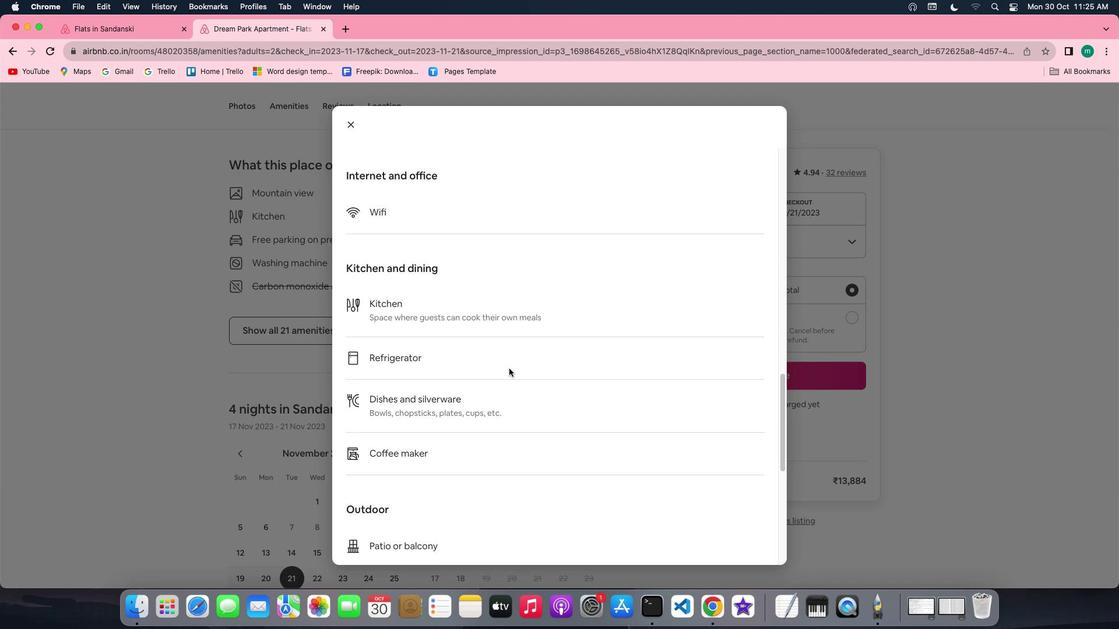 
Action: Mouse scrolled (509, 369) with delta (0, 0)
Screenshot: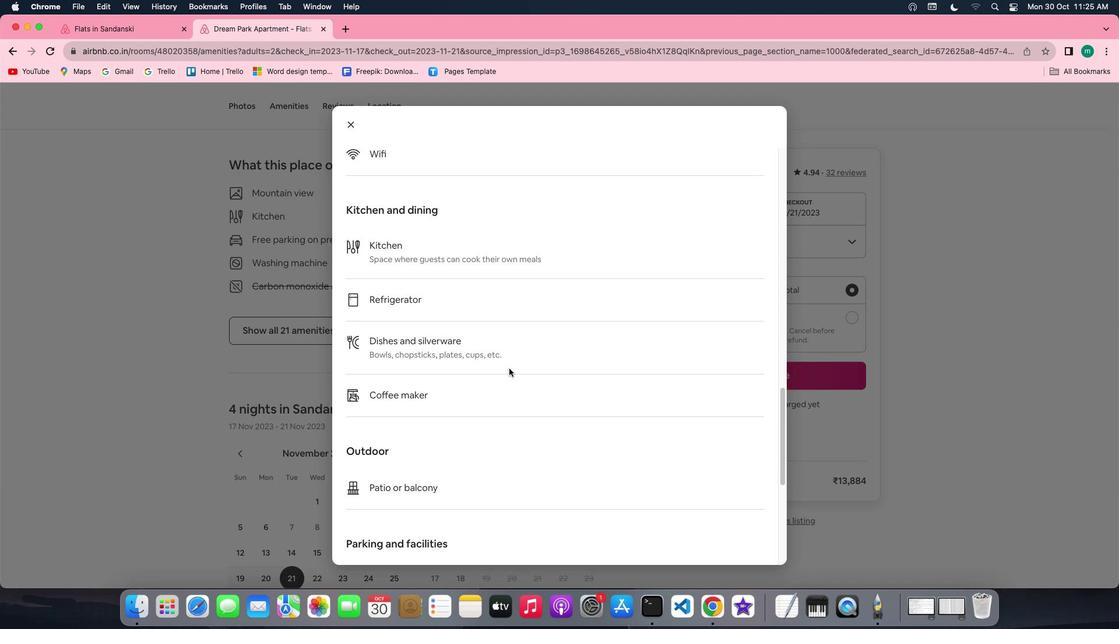 
Action: Mouse scrolled (509, 369) with delta (0, 0)
Screenshot: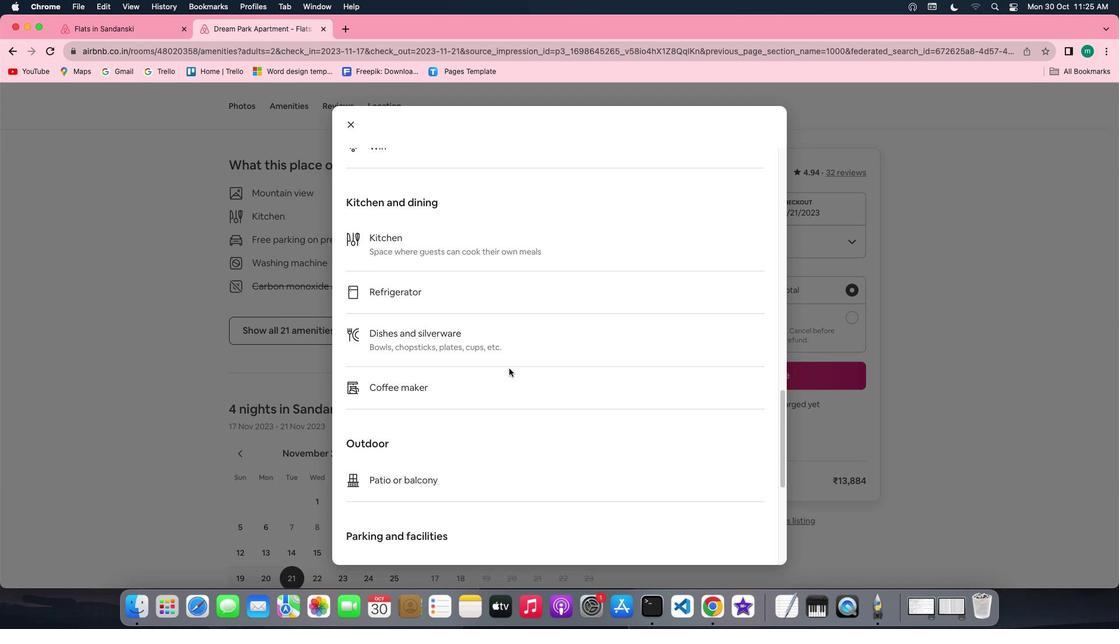 
Action: Mouse scrolled (509, 369) with delta (0, -1)
Screenshot: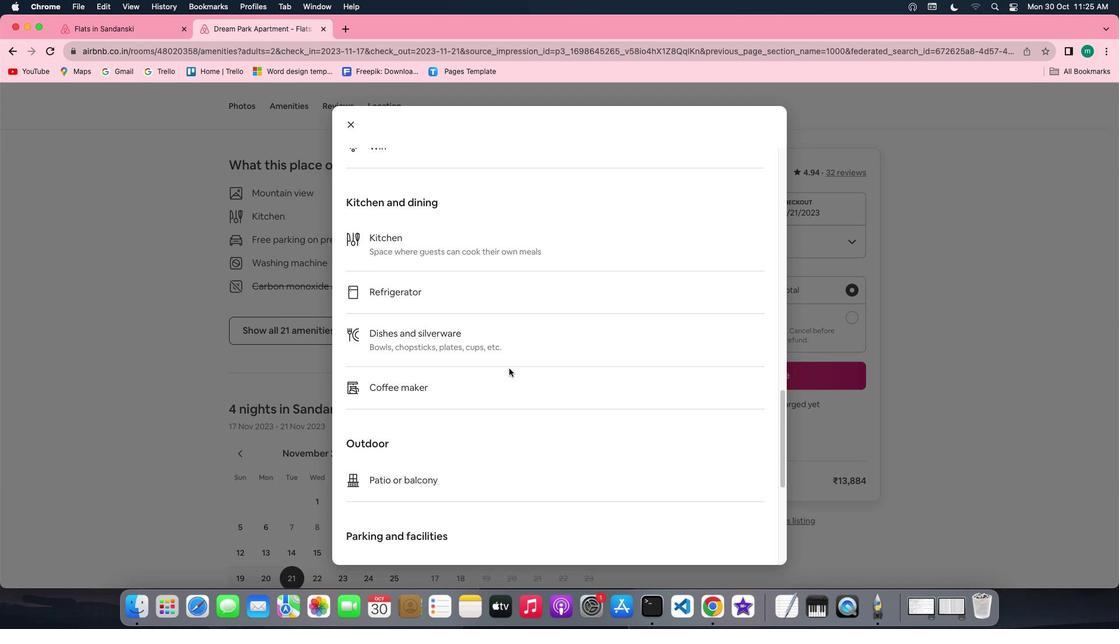 
Action: Mouse scrolled (509, 369) with delta (0, 0)
Screenshot: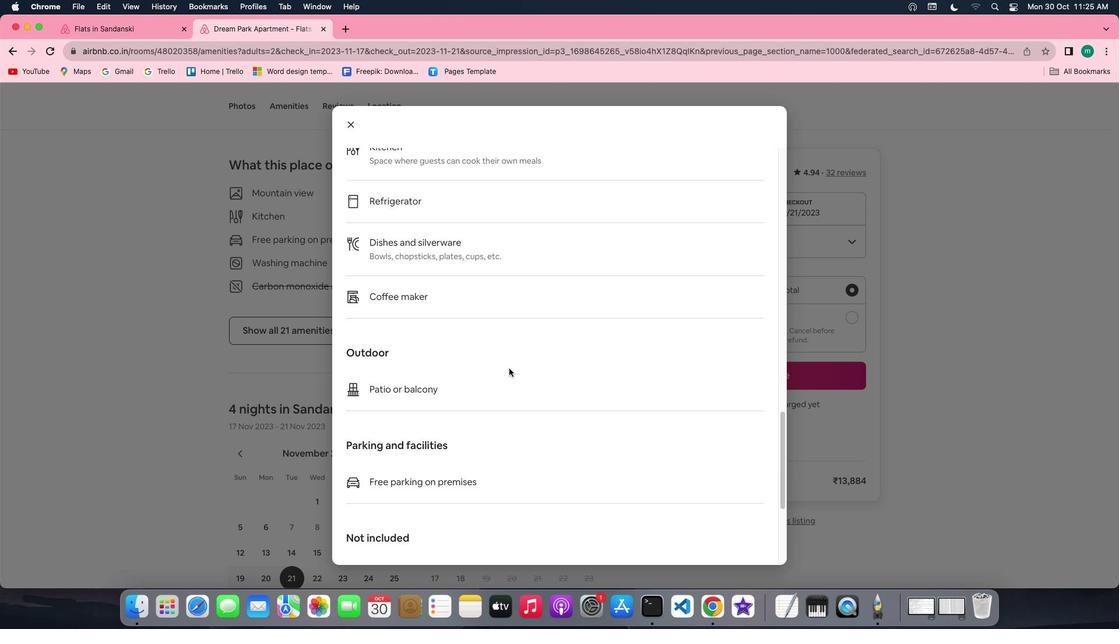 
Action: Mouse scrolled (509, 369) with delta (0, 0)
Screenshot: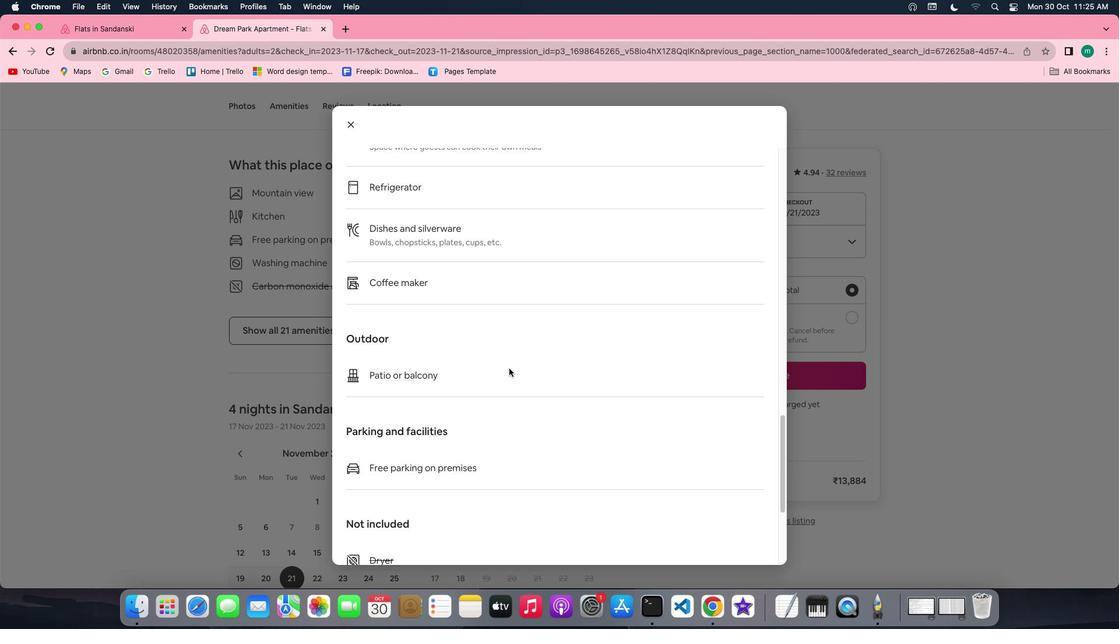 
Action: Mouse scrolled (509, 369) with delta (0, -1)
Screenshot: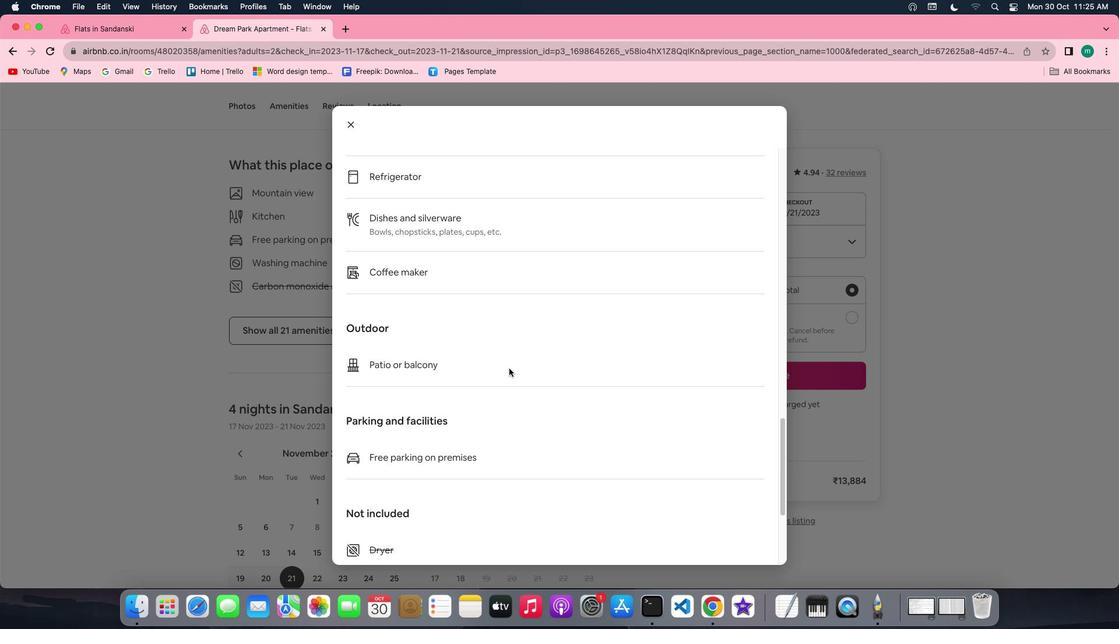 
Action: Mouse scrolled (509, 369) with delta (0, -1)
Screenshot: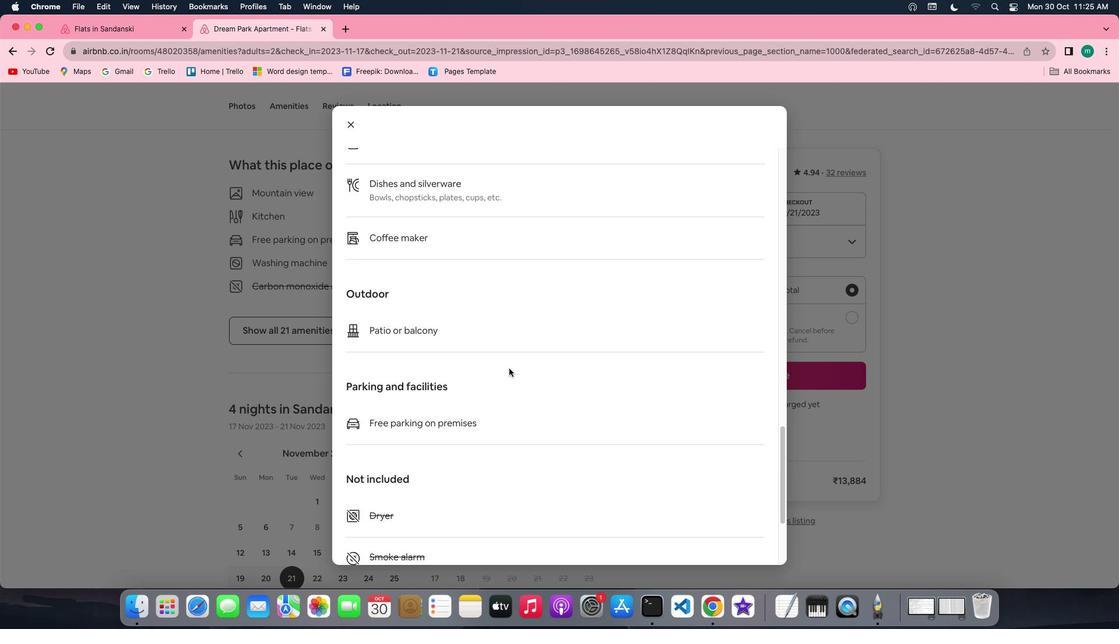 
Action: Mouse scrolled (509, 369) with delta (0, 0)
Screenshot: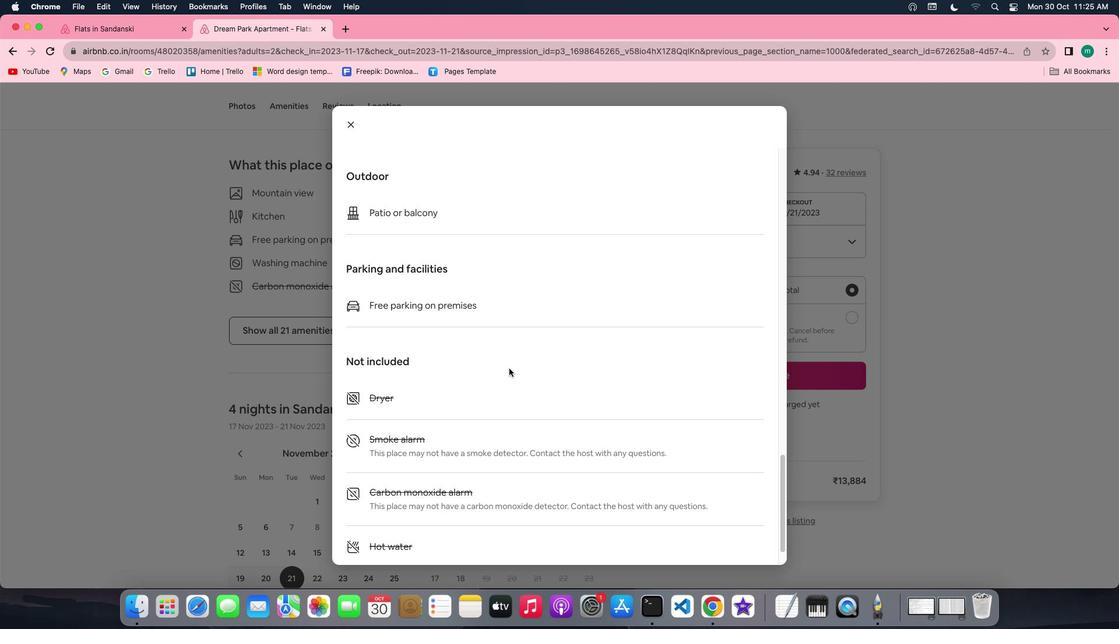 
Action: Mouse scrolled (509, 369) with delta (0, 0)
Screenshot: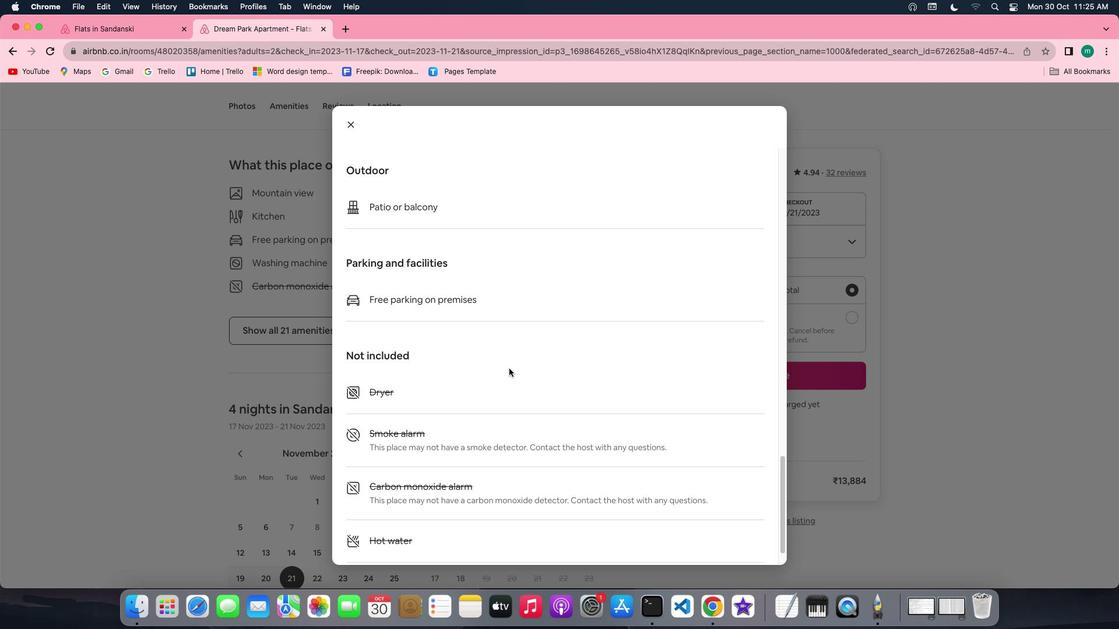 
Action: Mouse scrolled (509, 369) with delta (0, -1)
Screenshot: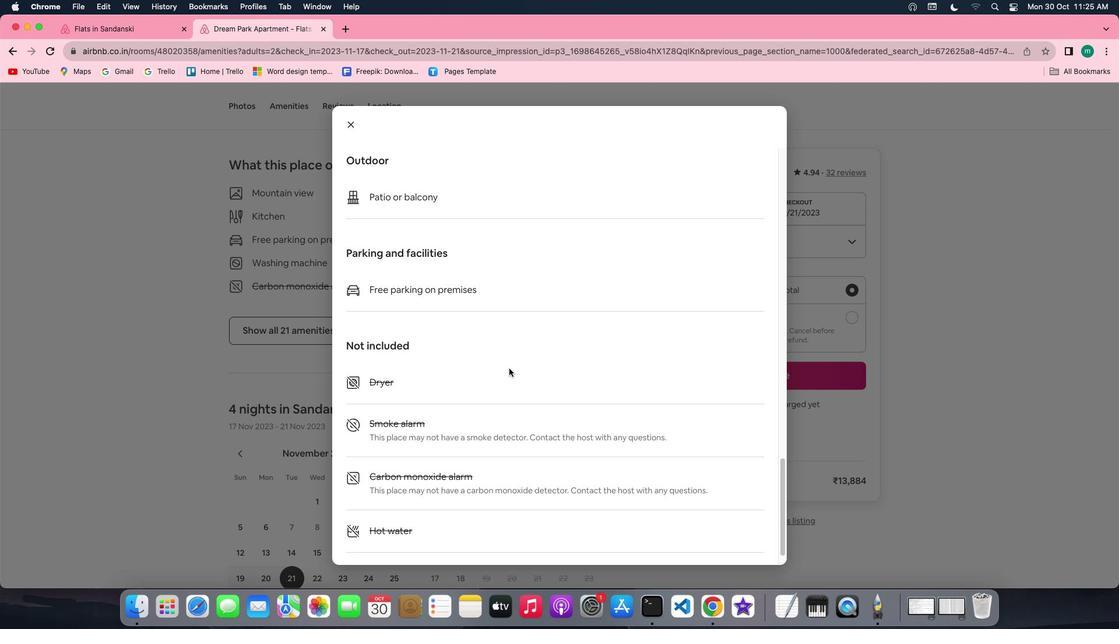 
Action: Mouse scrolled (509, 369) with delta (0, 0)
Screenshot: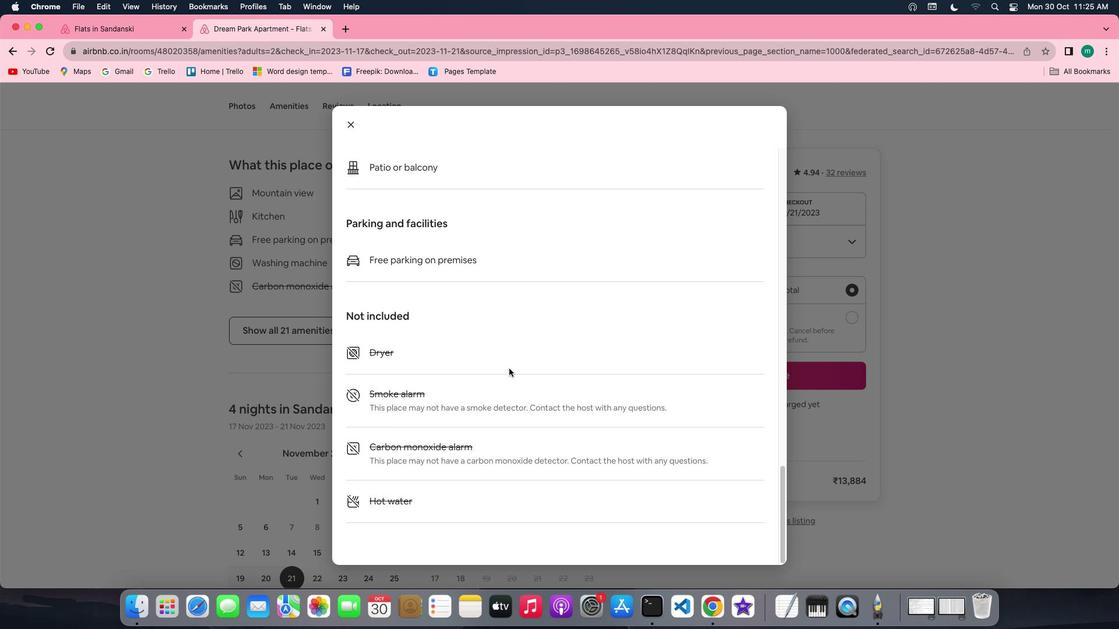 
Action: Mouse scrolled (509, 369) with delta (0, 0)
Screenshot: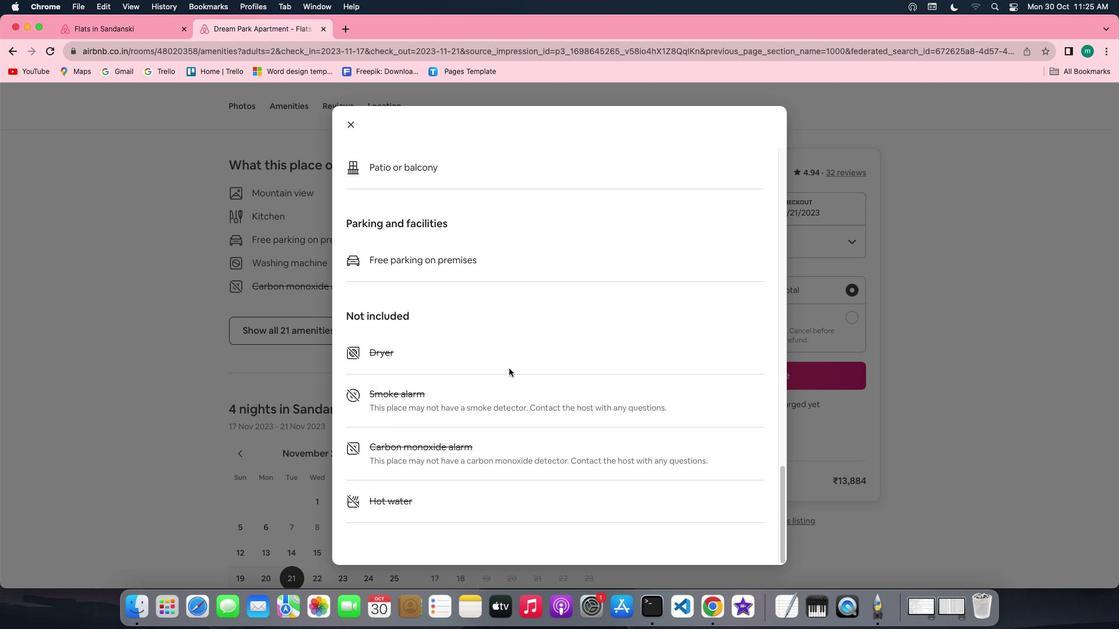 
Action: Mouse scrolled (509, 369) with delta (0, -1)
Screenshot: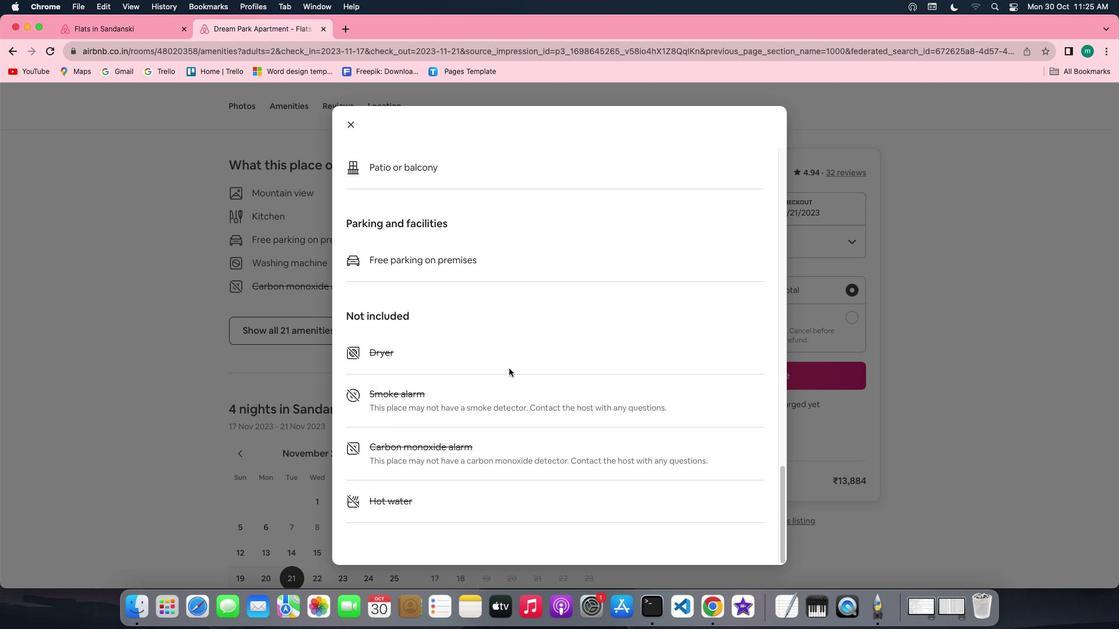 
Action: Mouse scrolled (509, 369) with delta (0, -2)
Screenshot: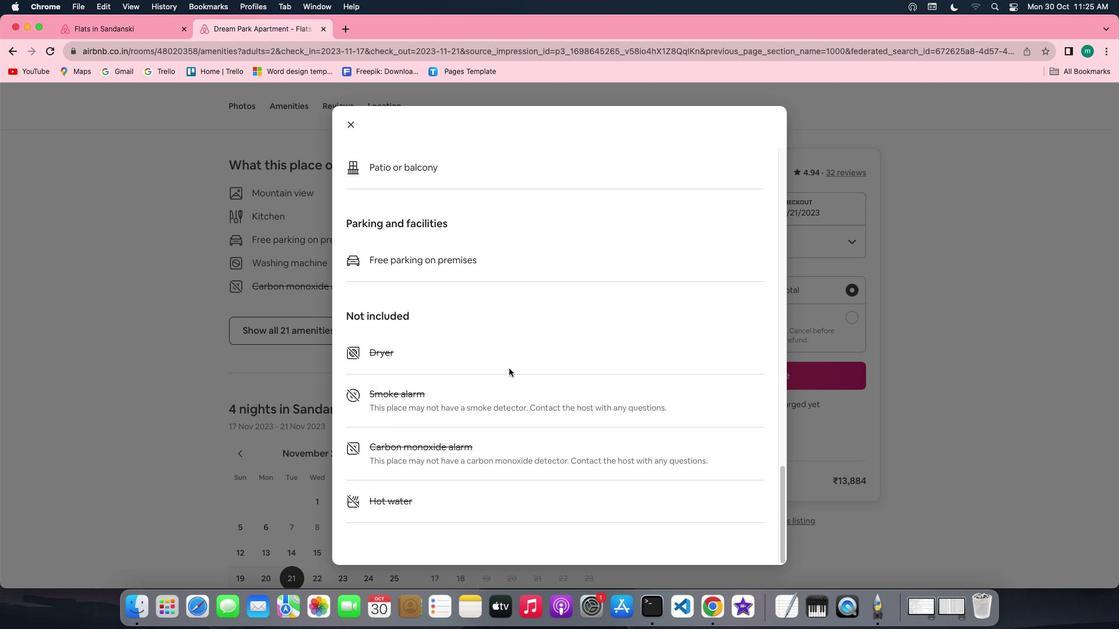 
Action: Mouse moved to (344, 124)
